Task: Research Airbnb accommodation in Schiedam, Netherlands from 12th December, 2023 to 15th December, 2023 for 2 adults.1  bedroom having 1 bed and 1 bathroom. Property type can be hotel. Look for 4 properties as per requirement.
Action: Mouse moved to (545, 131)
Screenshot: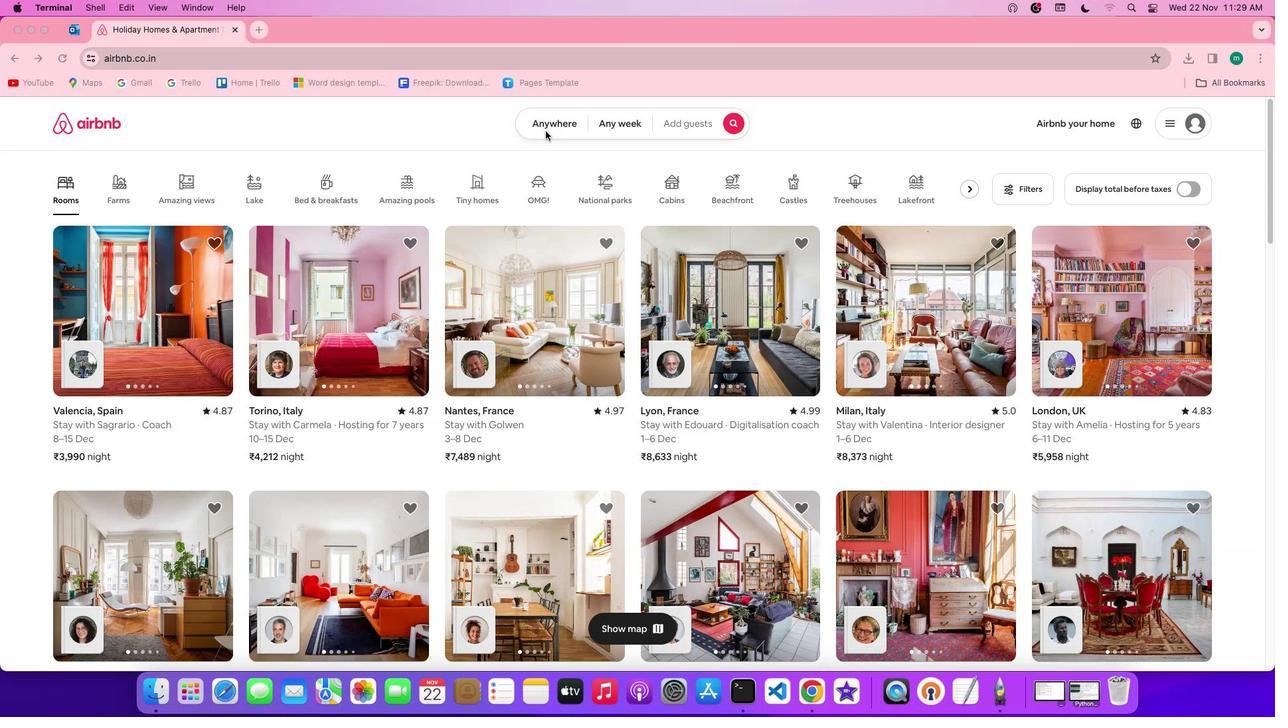 
Action: Mouse pressed left at (545, 131)
Screenshot: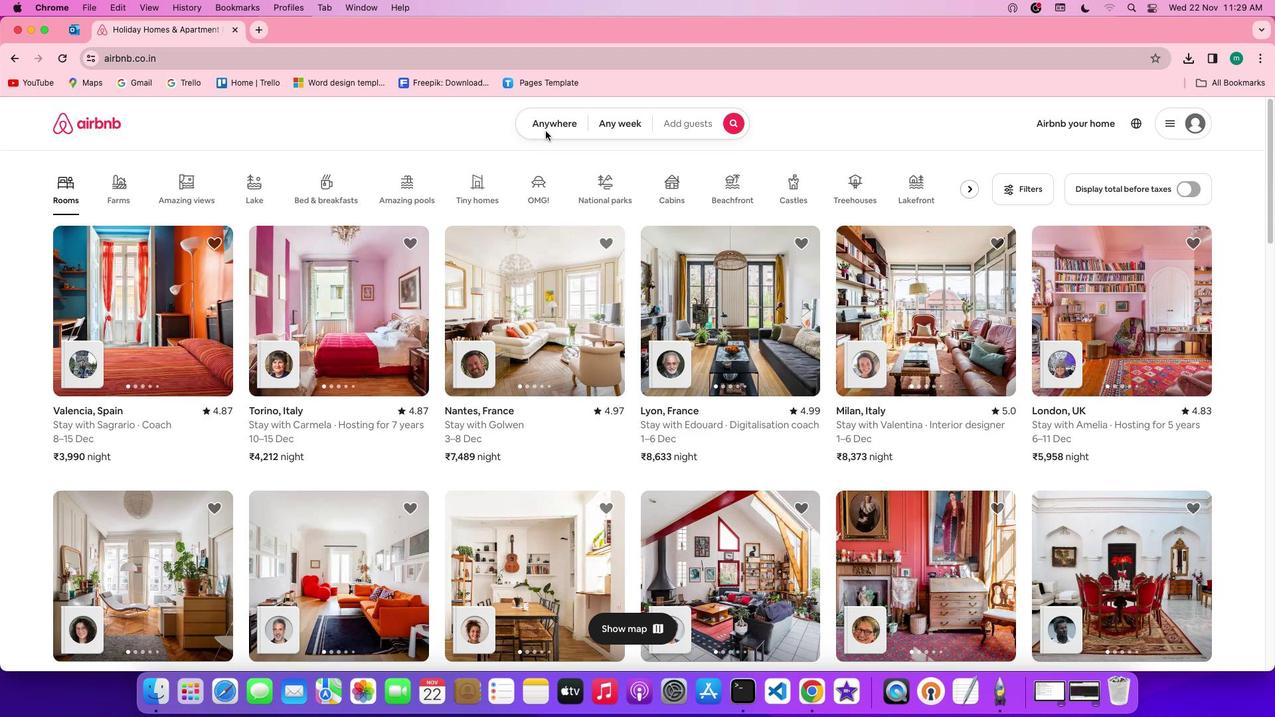 
Action: Mouse pressed left at (545, 131)
Screenshot: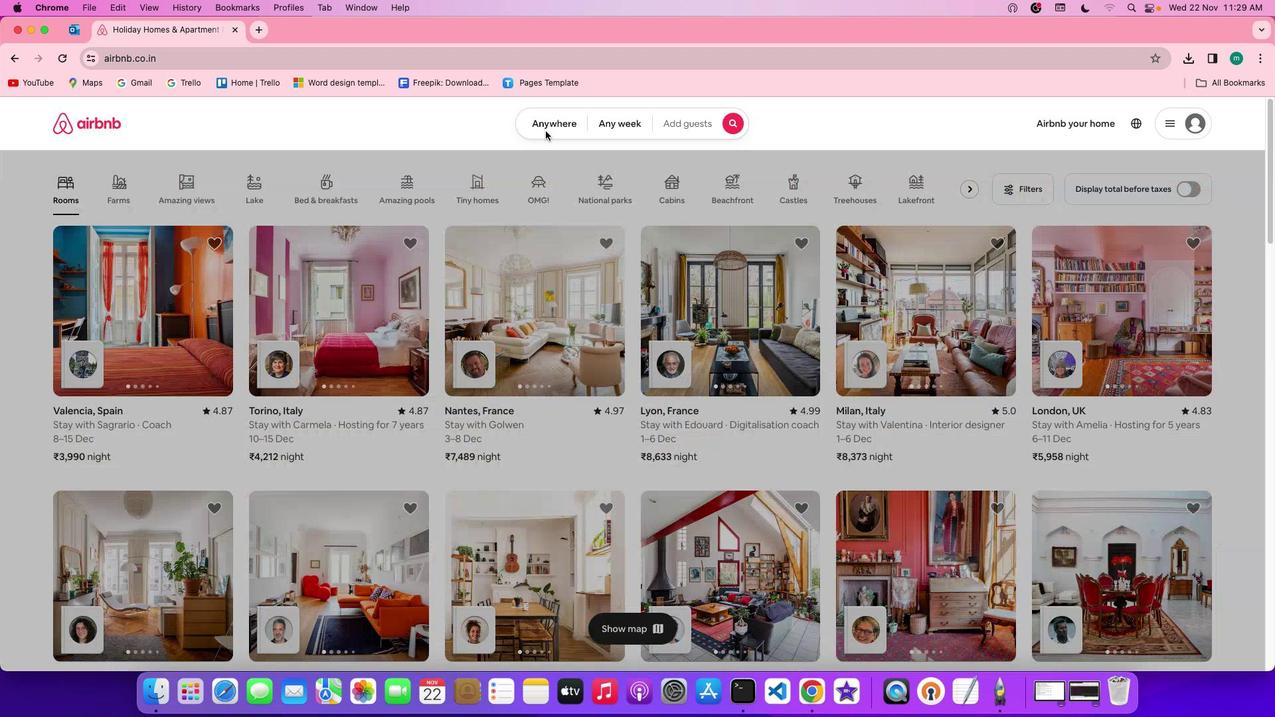 
Action: Mouse moved to (466, 181)
Screenshot: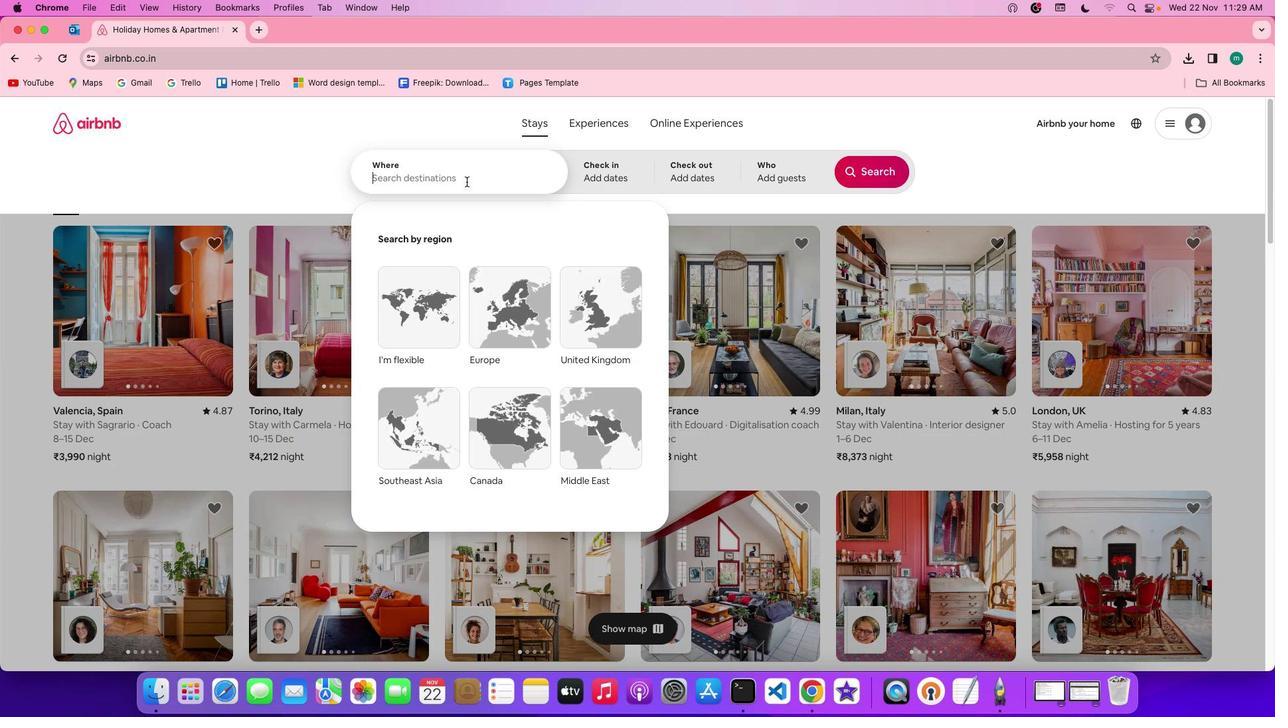 
Action: Mouse pressed left at (466, 181)
Screenshot: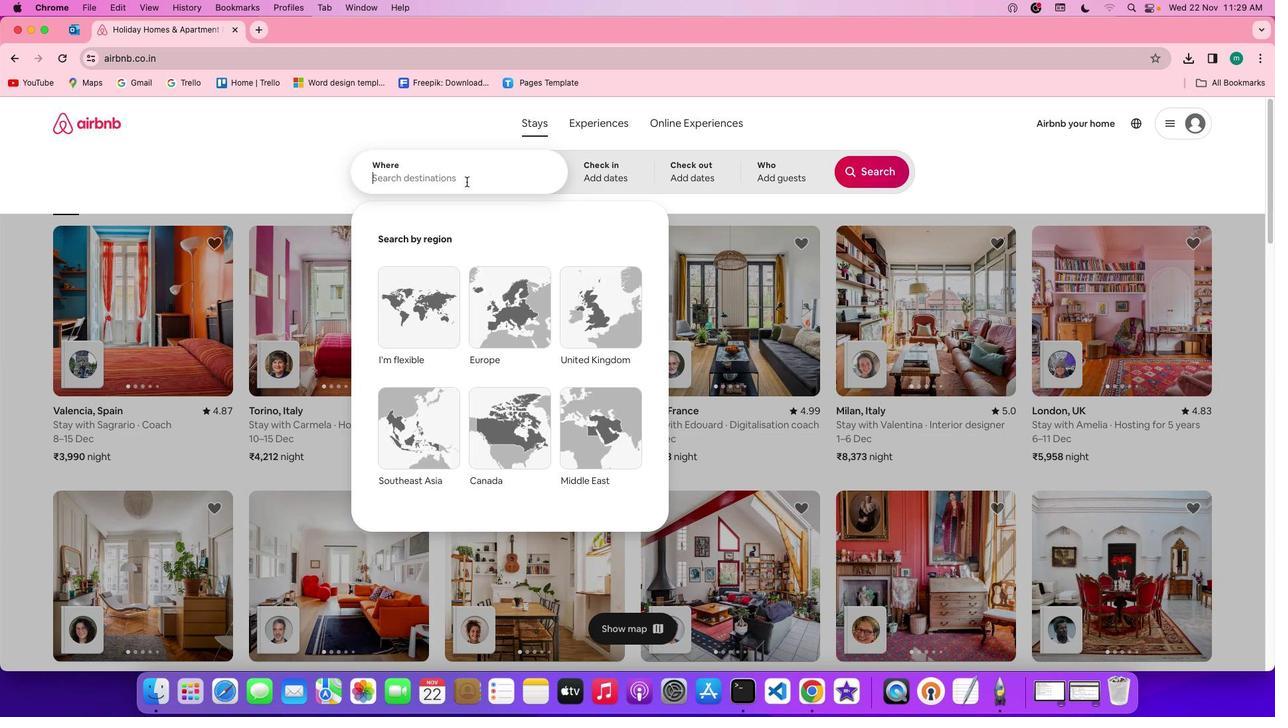 
Action: Mouse moved to (463, 181)
Screenshot: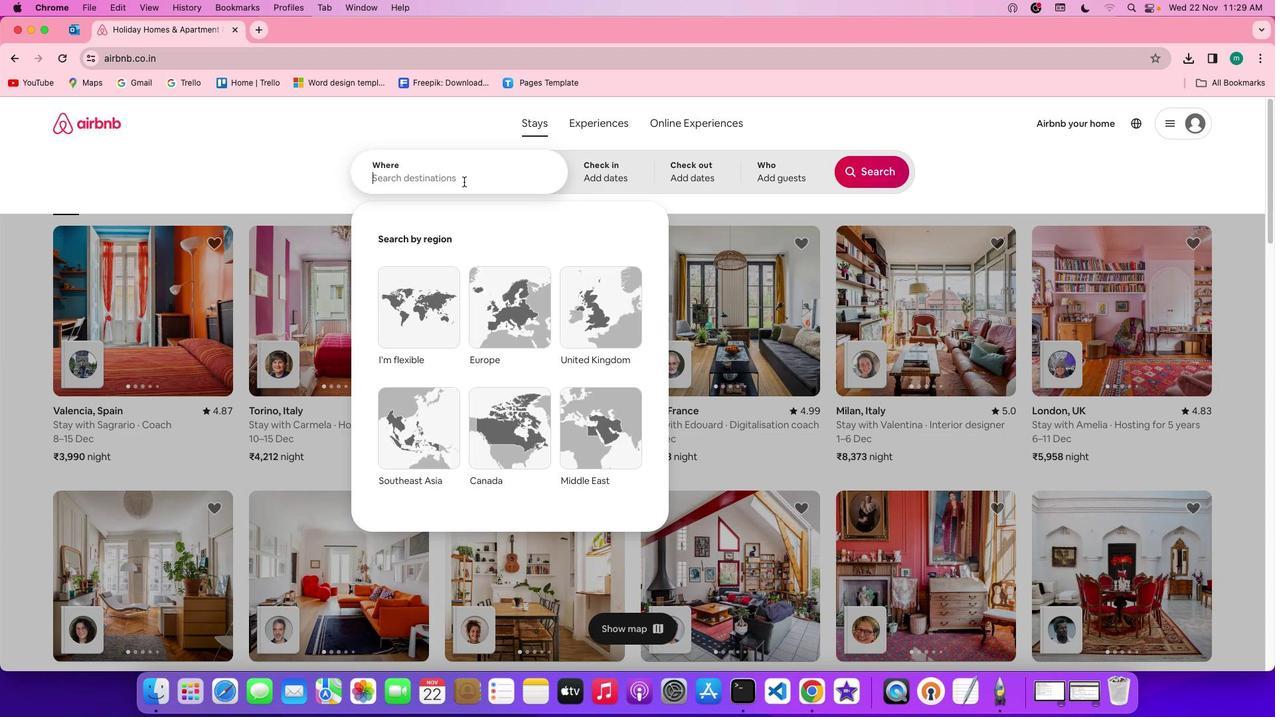 
Action: Key pressed Key.shift'S''c''h''i''e''d''a''m'','Key.spaceKey.shift'N''e''t''h''e''r''l''a''n''d''s'
Screenshot: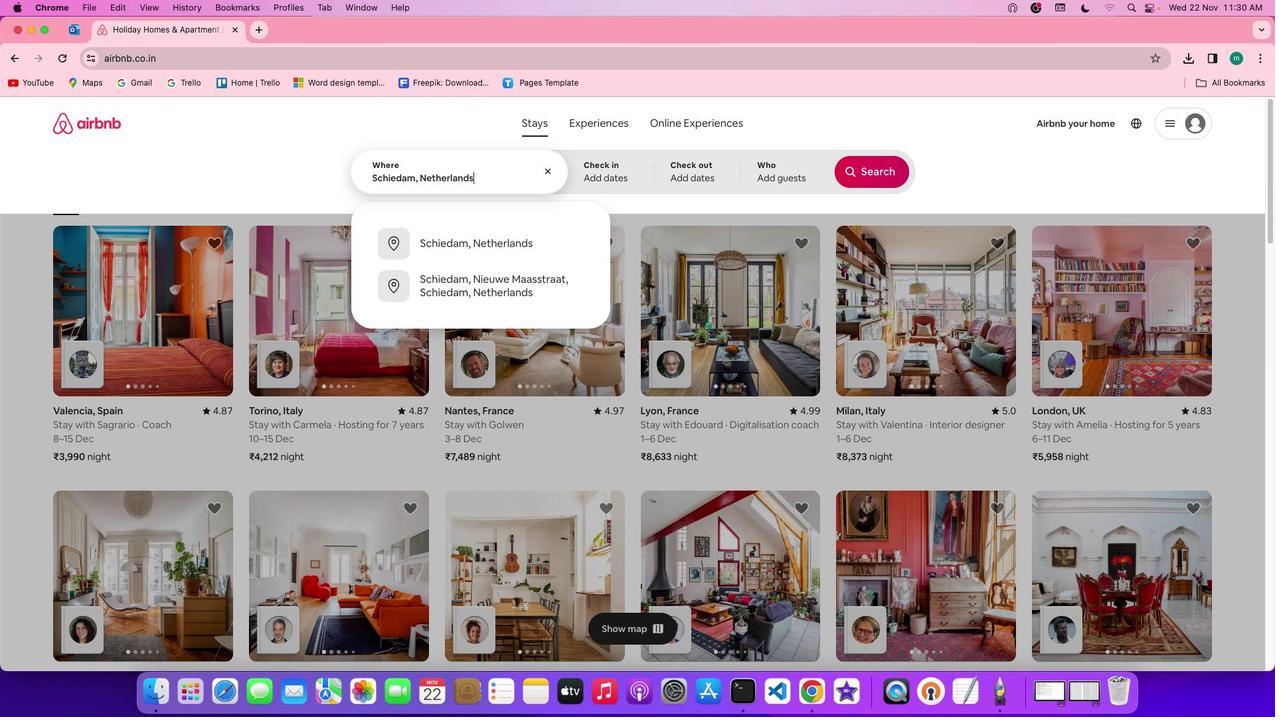 
Action: Mouse moved to (597, 172)
Screenshot: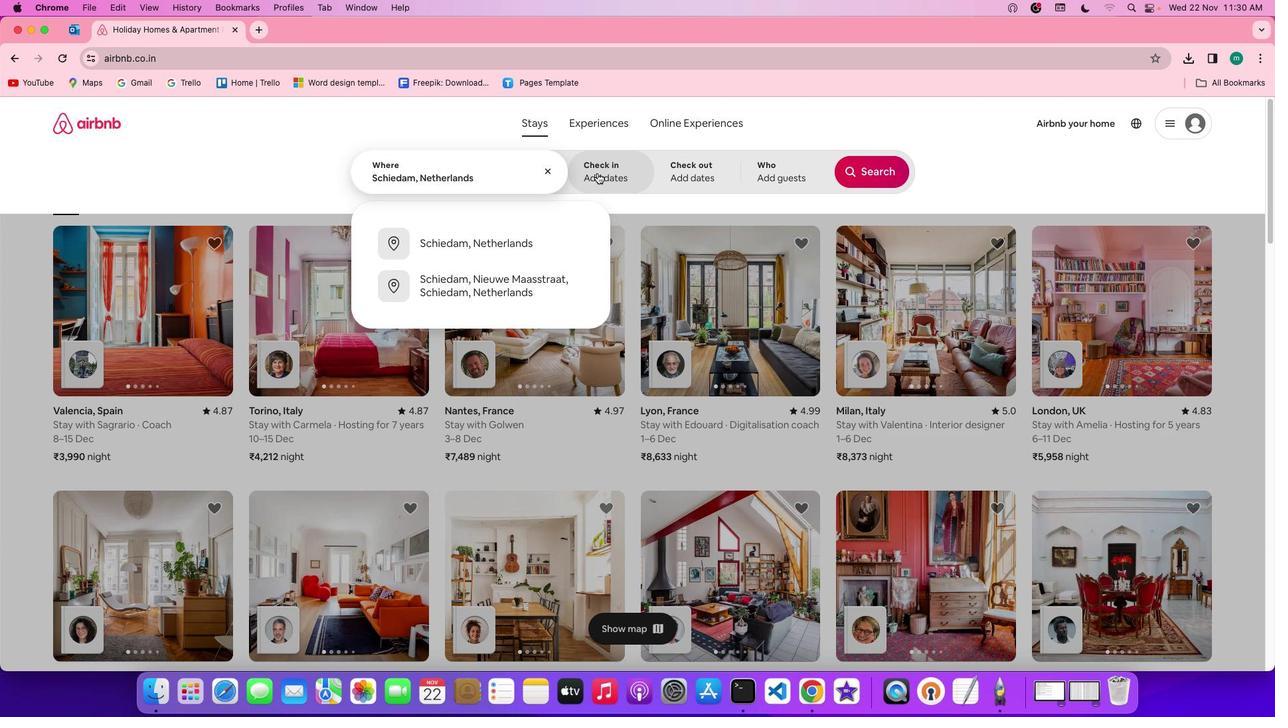 
Action: Mouse pressed left at (597, 172)
Screenshot: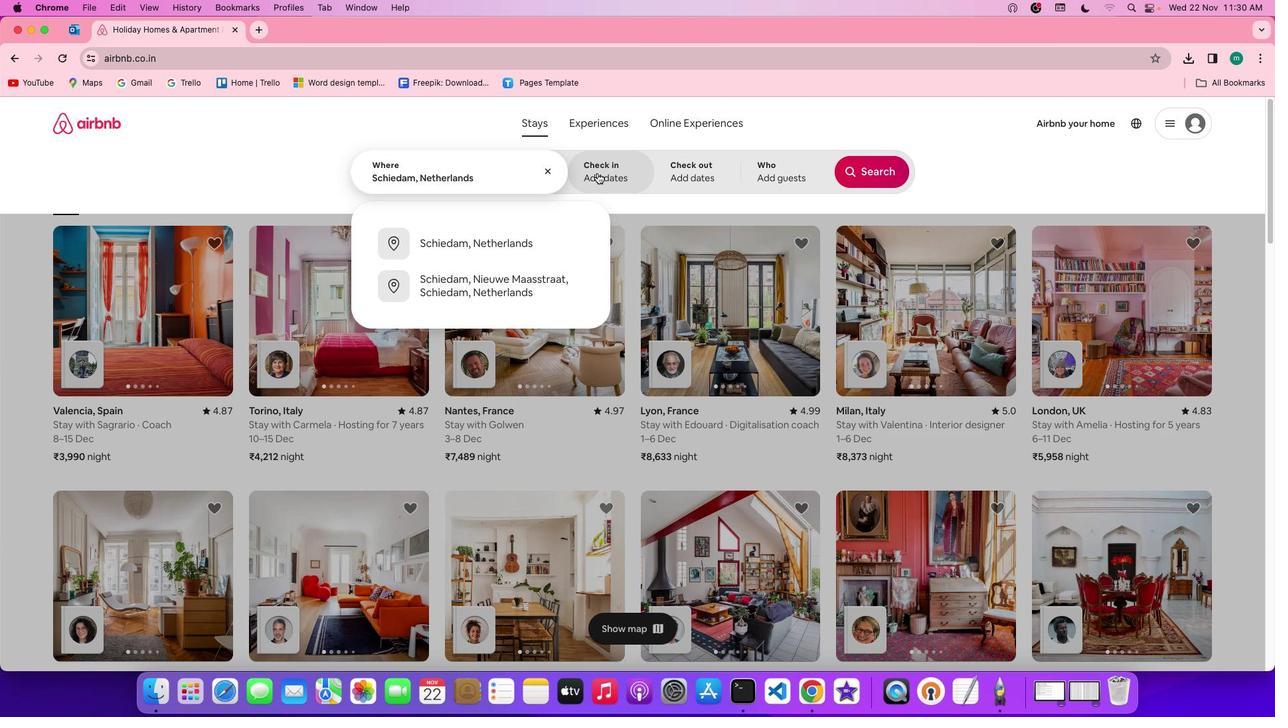 
Action: Mouse moved to (727, 396)
Screenshot: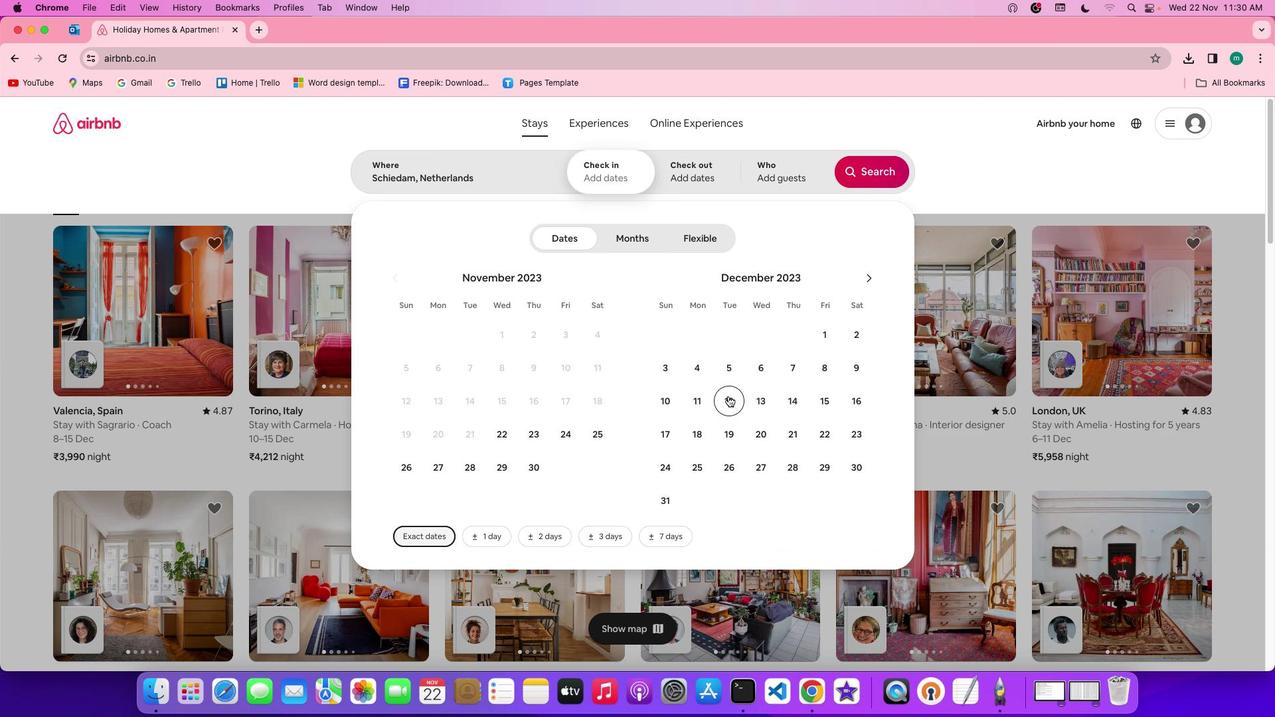 
Action: Mouse pressed left at (727, 396)
Screenshot: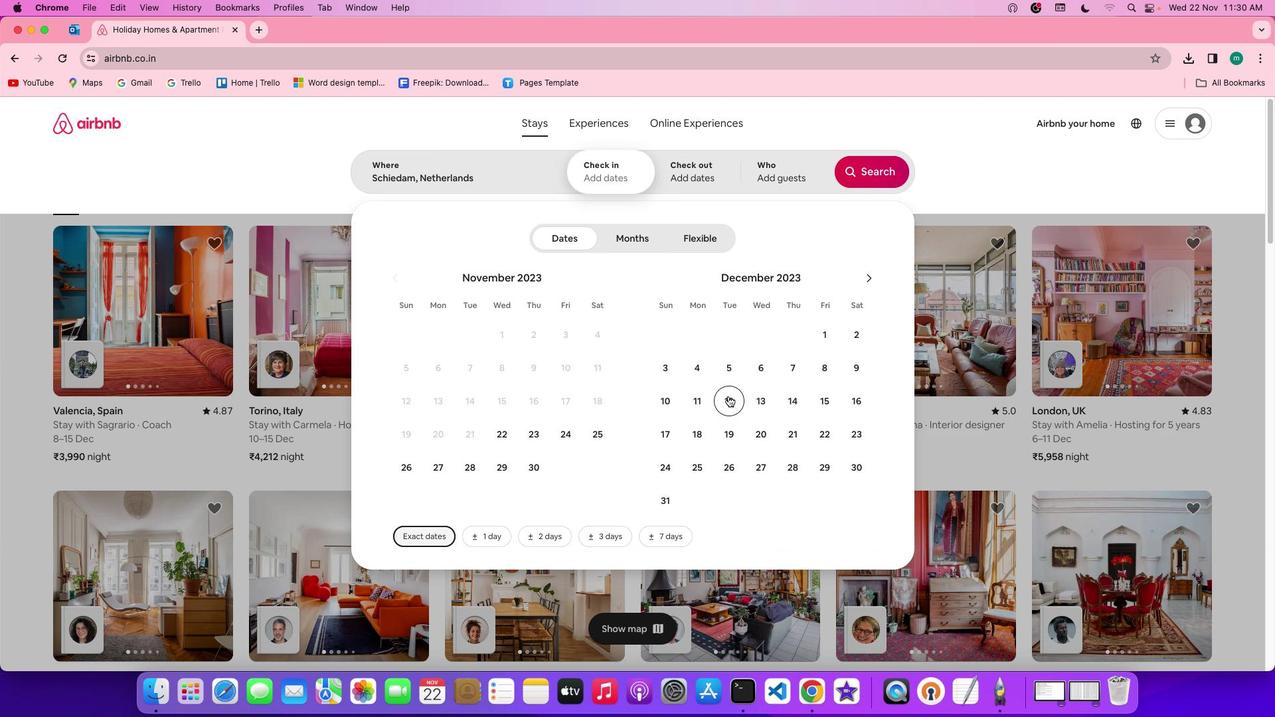 
Action: Mouse moved to (824, 404)
Screenshot: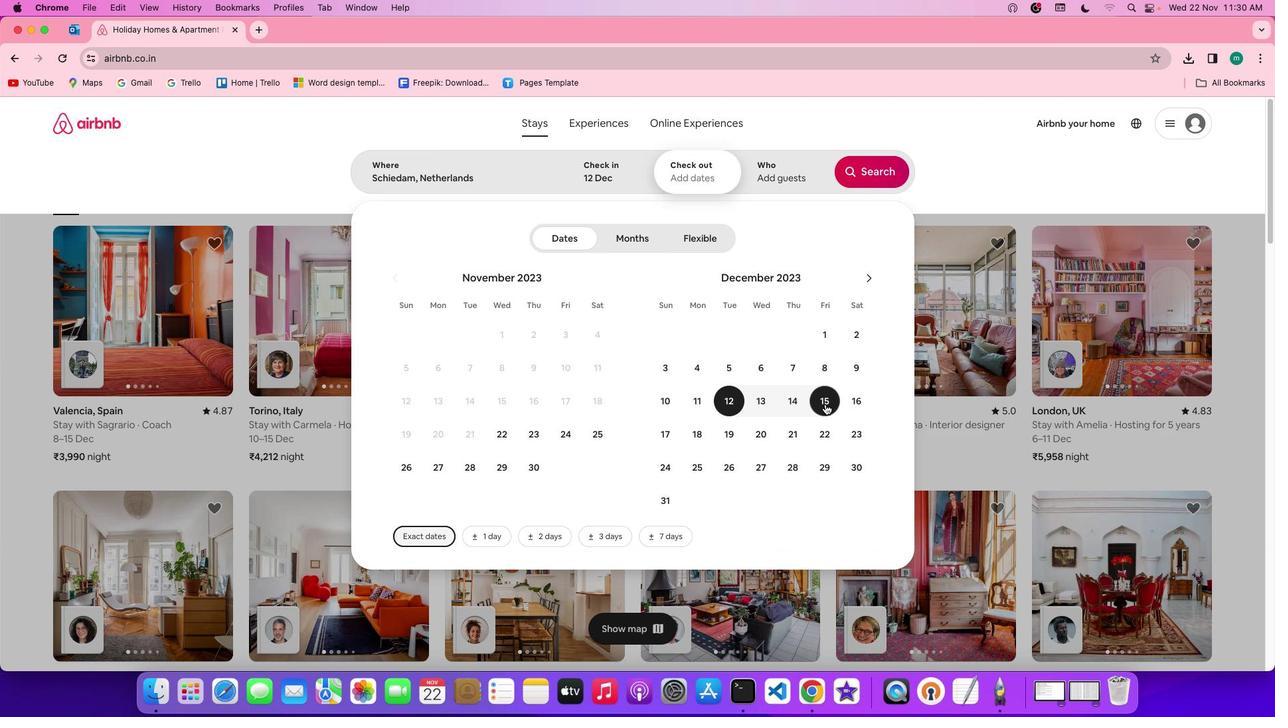 
Action: Mouse pressed left at (824, 404)
Screenshot: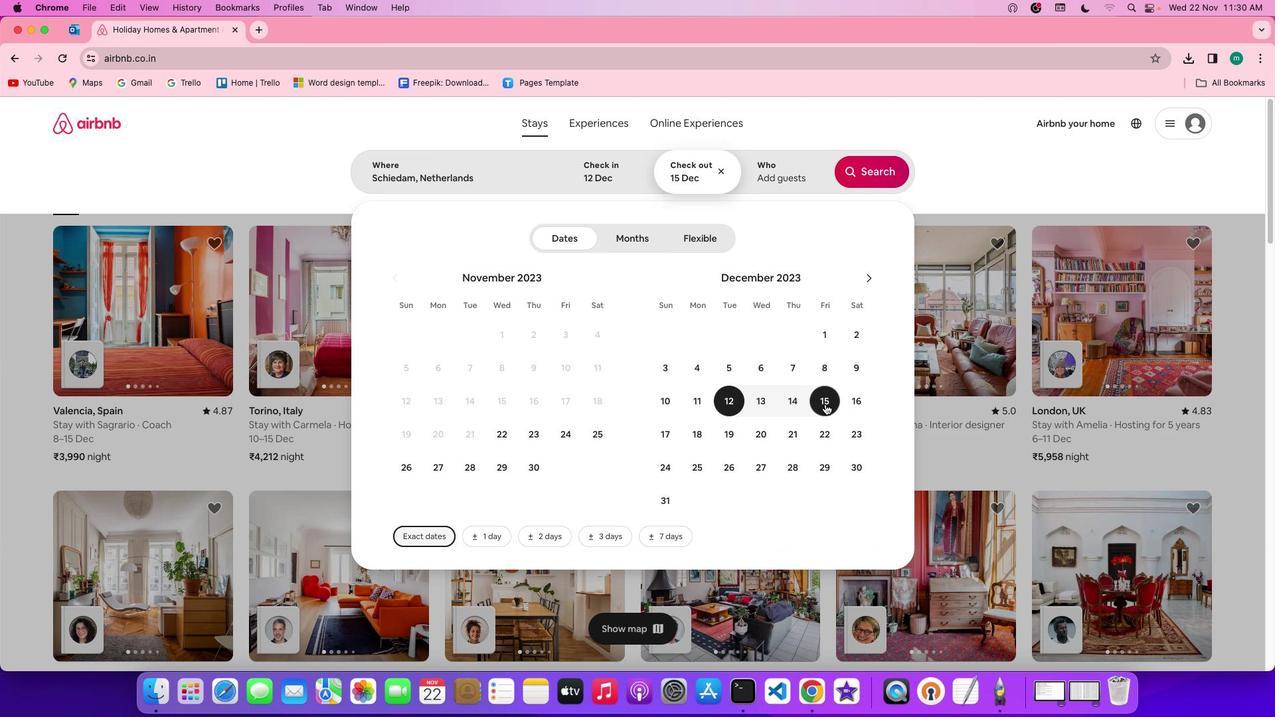
Action: Mouse moved to (783, 162)
Screenshot: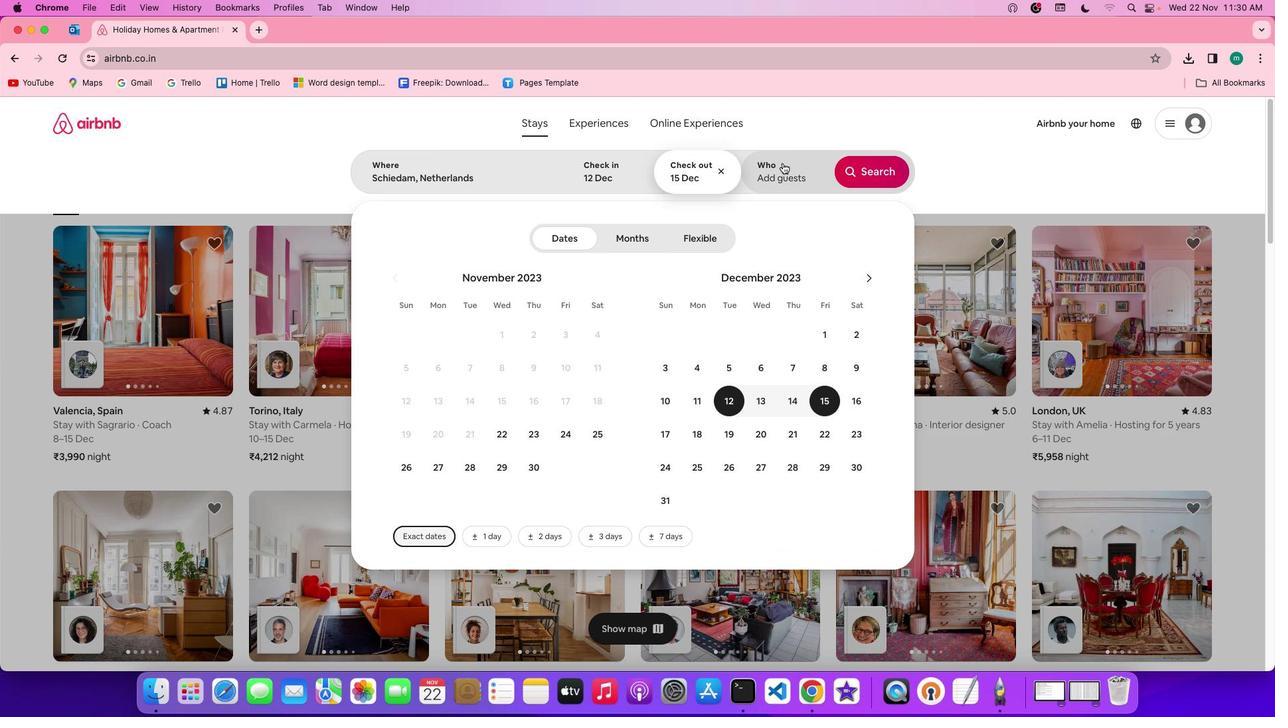 
Action: Mouse pressed left at (783, 162)
Screenshot: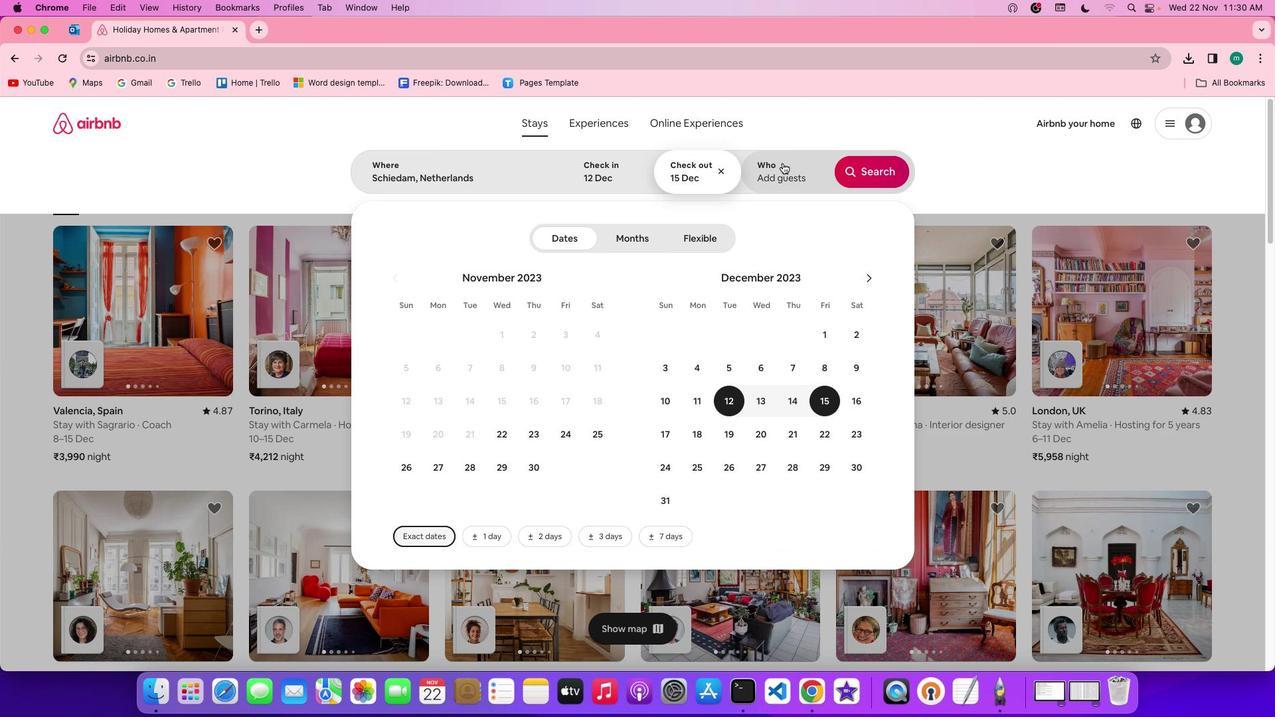 
Action: Mouse moved to (872, 240)
Screenshot: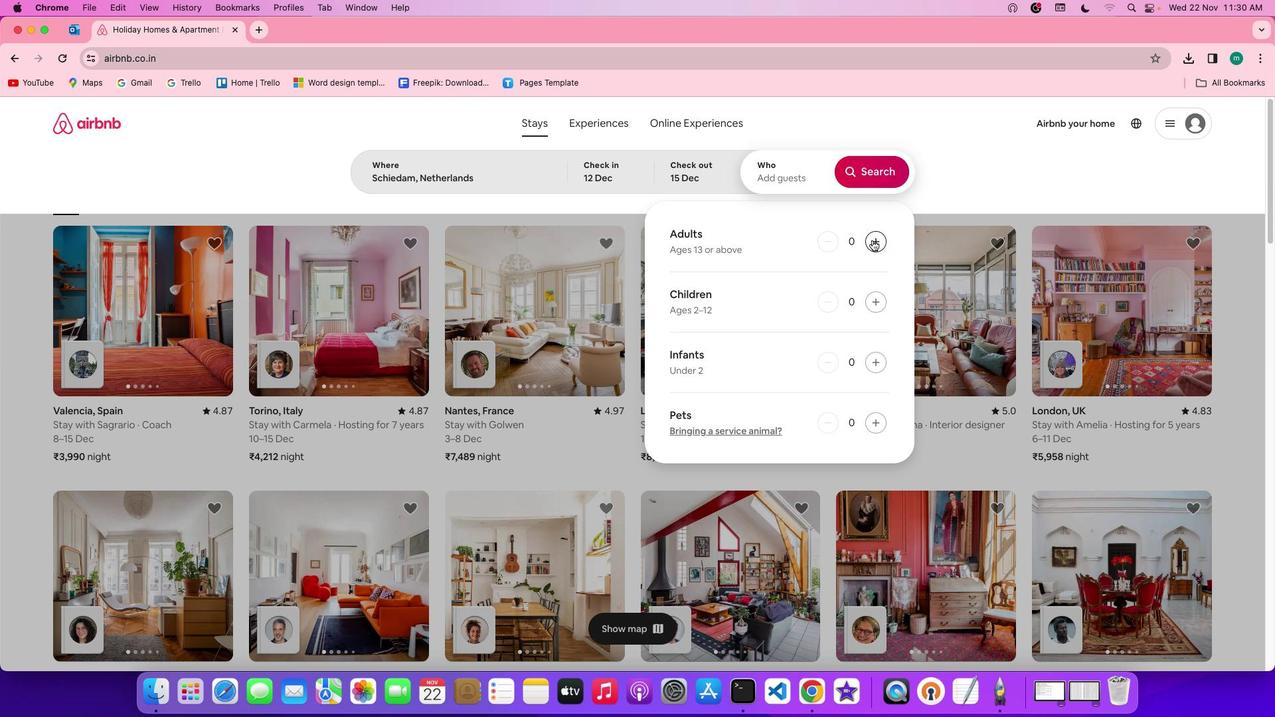 
Action: Mouse pressed left at (872, 240)
Screenshot: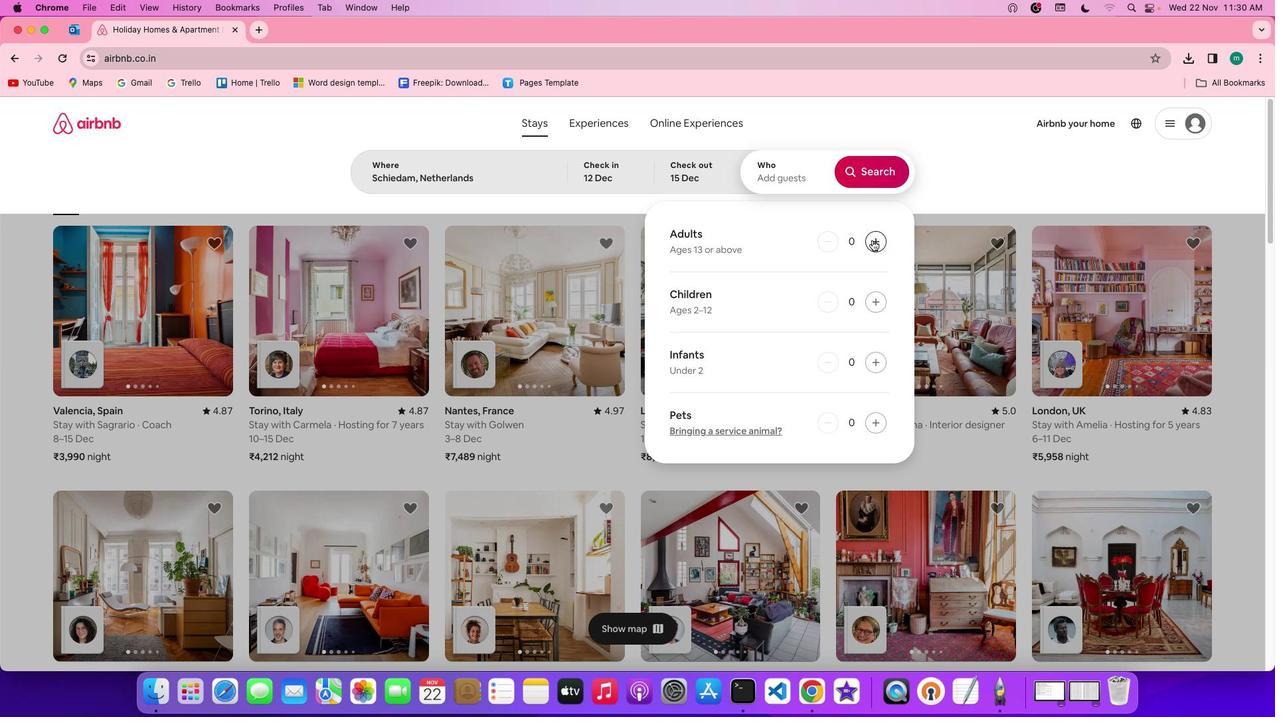 
Action: Mouse pressed left at (872, 240)
Screenshot: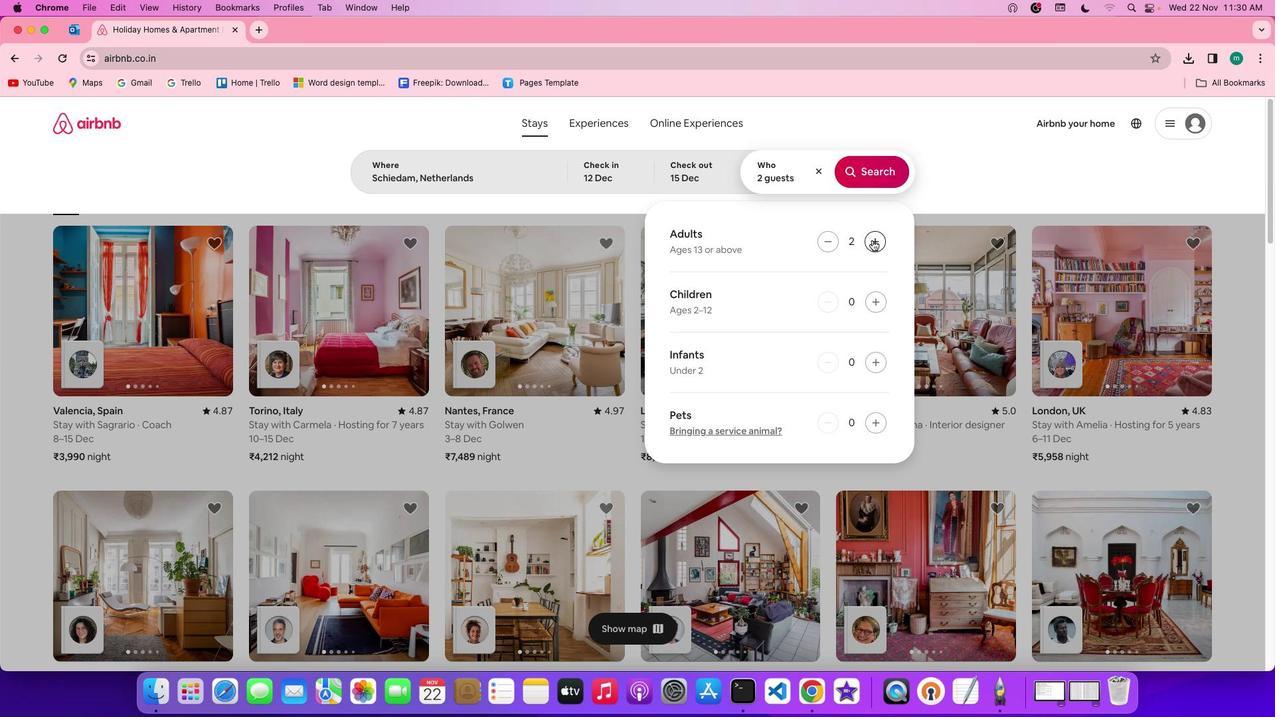 
Action: Mouse moved to (878, 175)
Screenshot: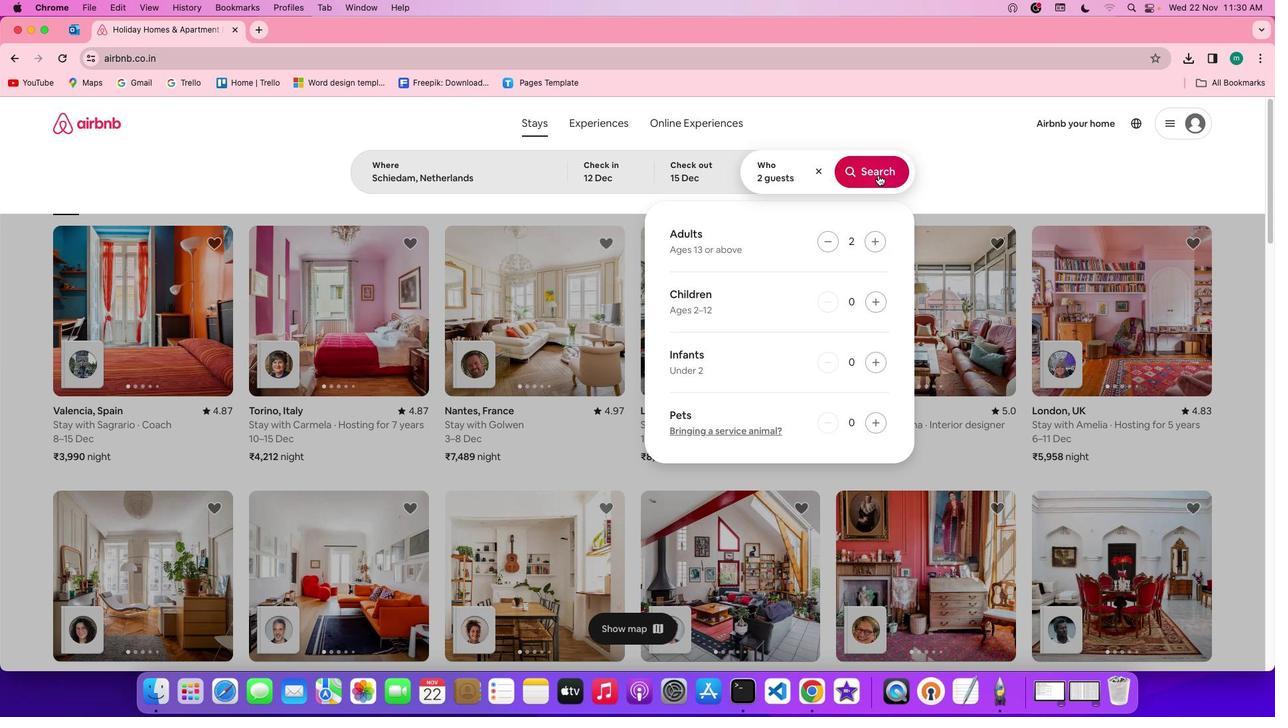 
Action: Mouse pressed left at (878, 175)
Screenshot: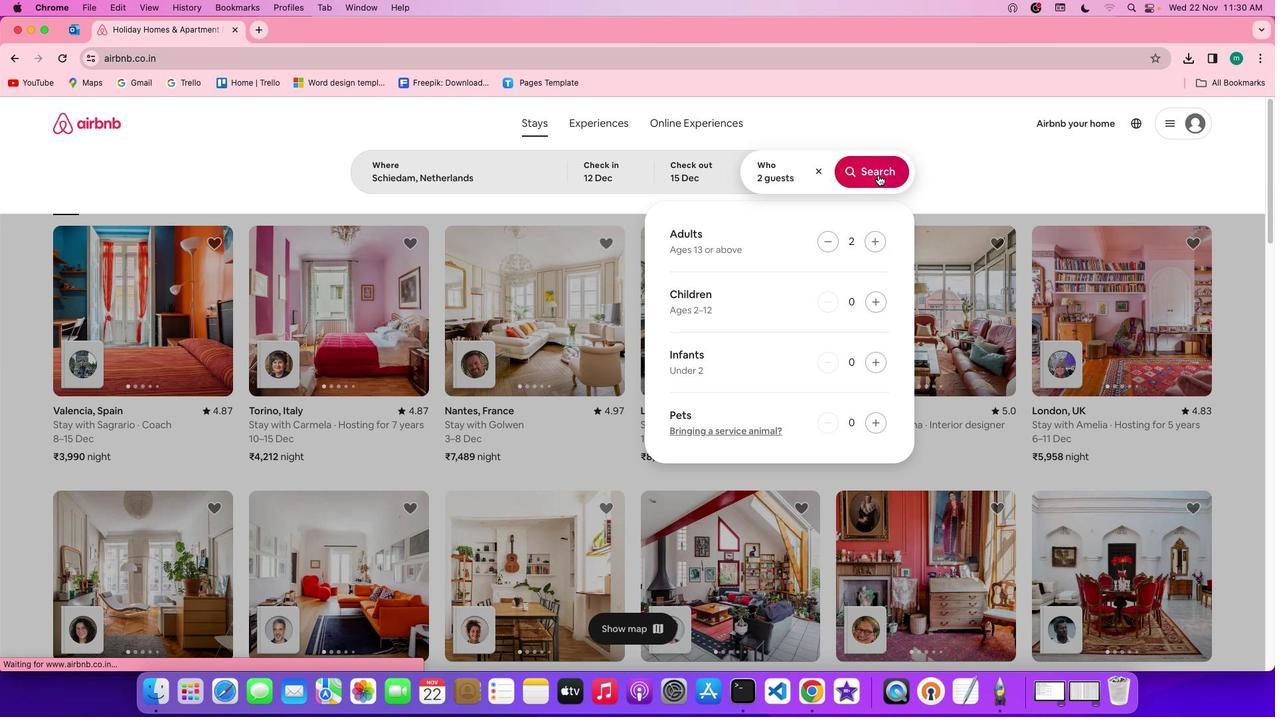 
Action: Mouse moved to (1058, 168)
Screenshot: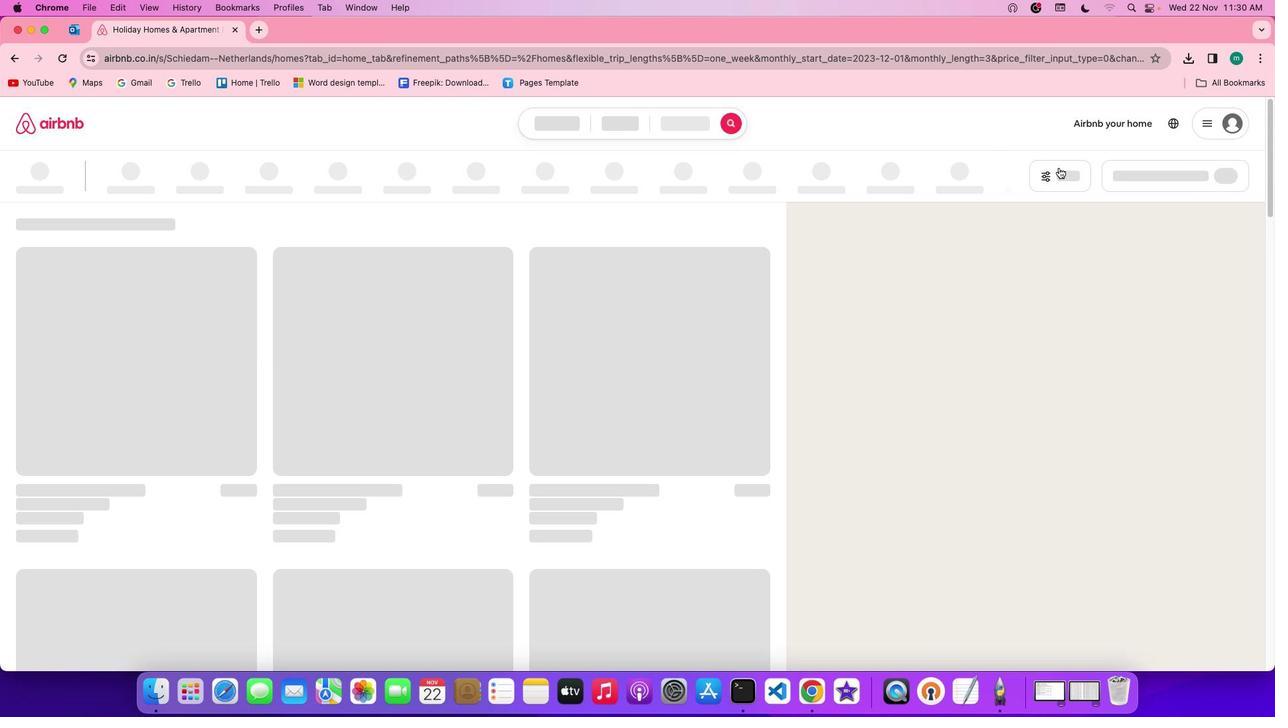 
Action: Mouse pressed left at (1058, 168)
Screenshot: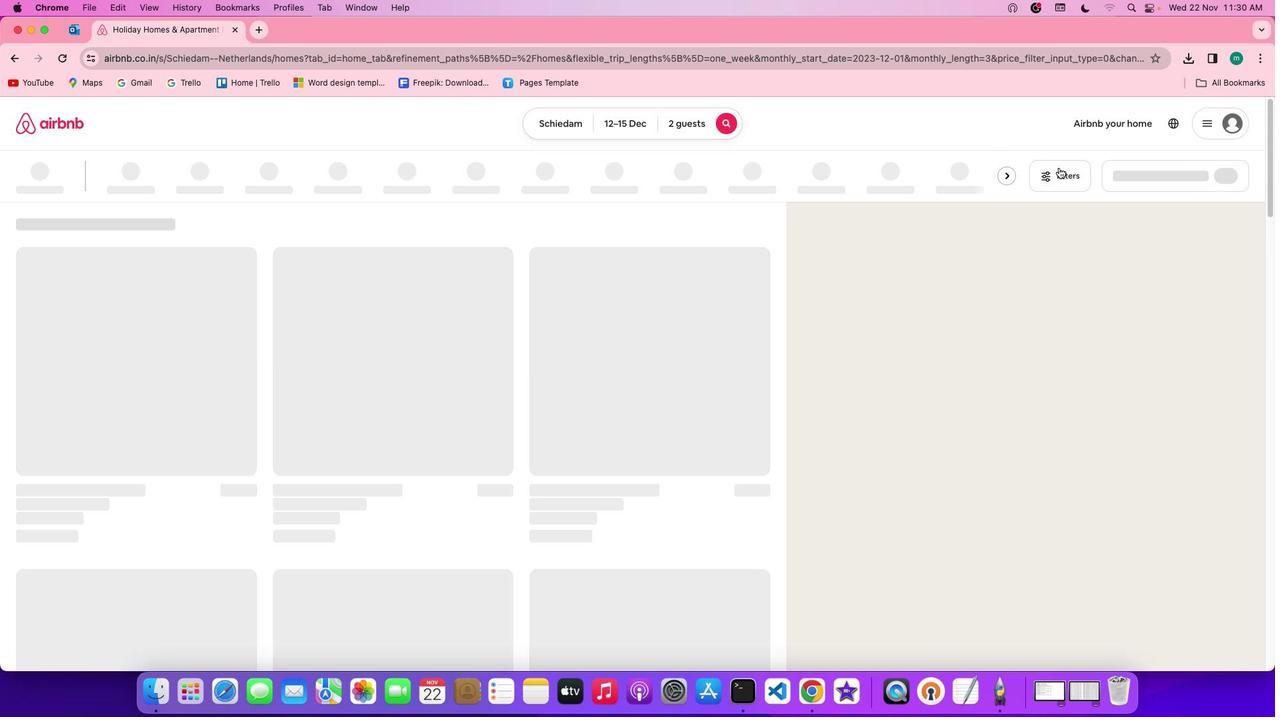 
Action: Mouse moved to (624, 334)
Screenshot: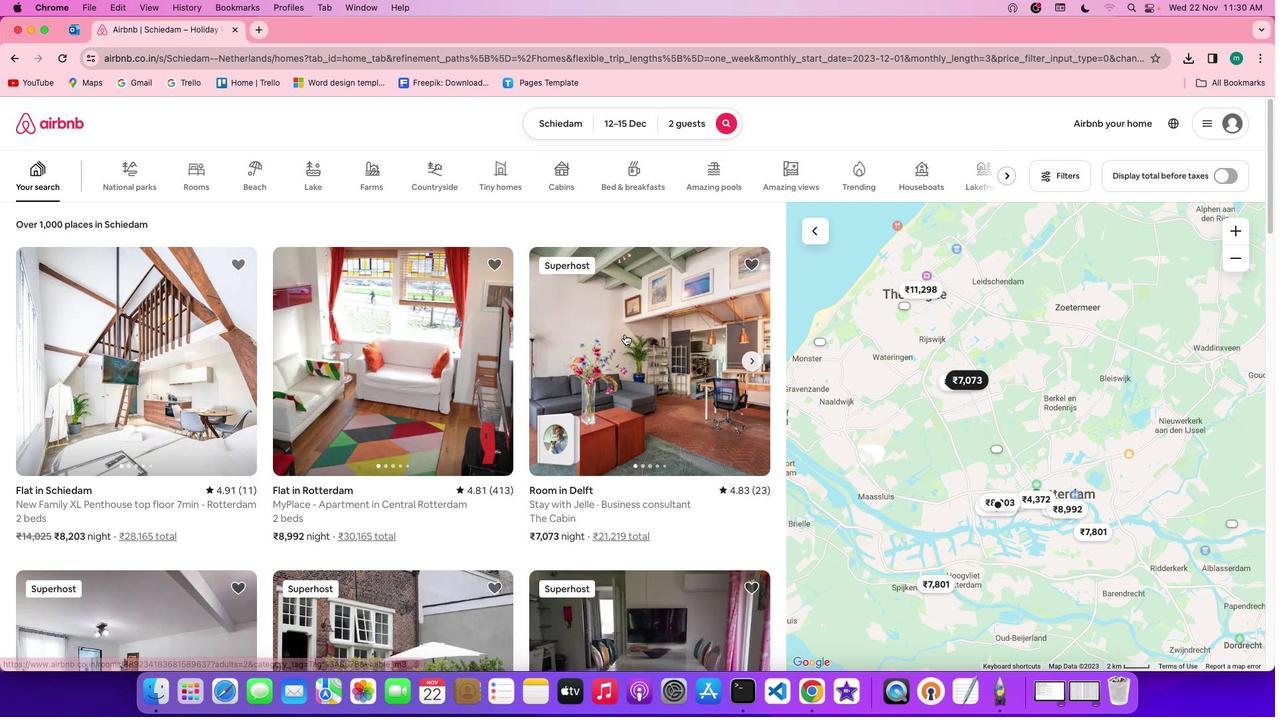
Action: Mouse scrolled (624, 334) with delta (0, 0)
Screenshot: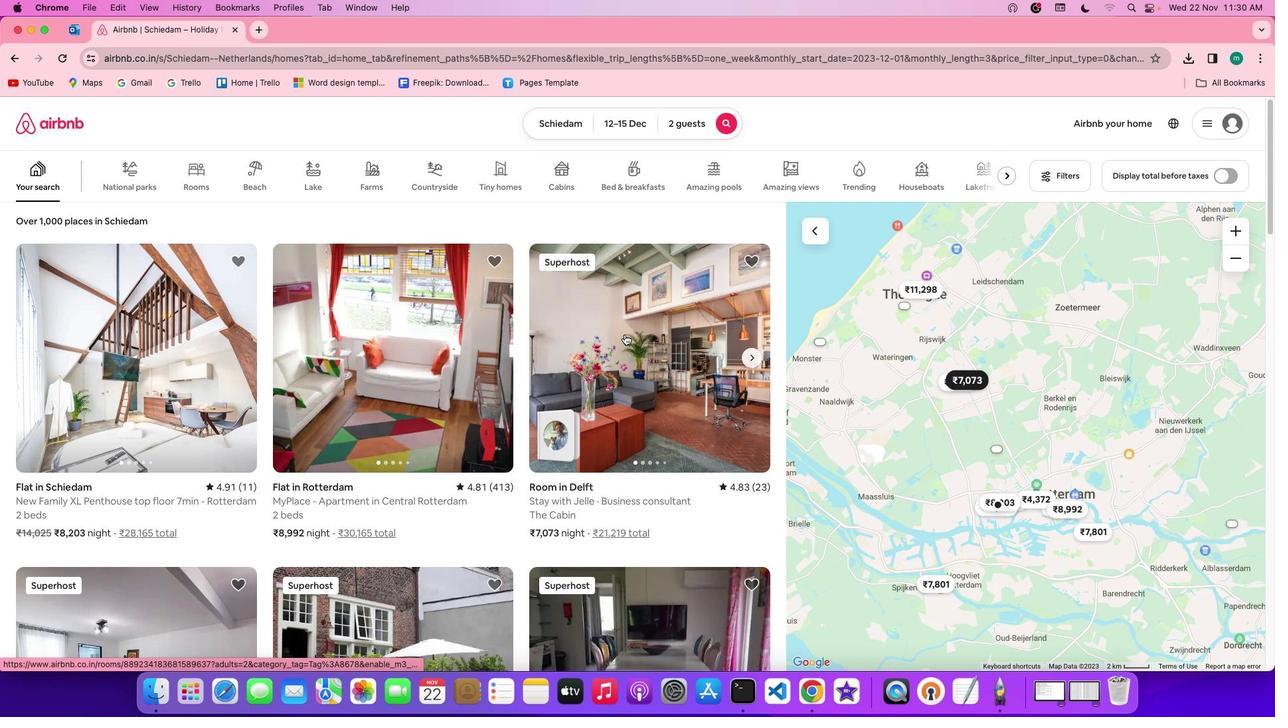 
Action: Mouse scrolled (624, 334) with delta (0, 0)
Screenshot: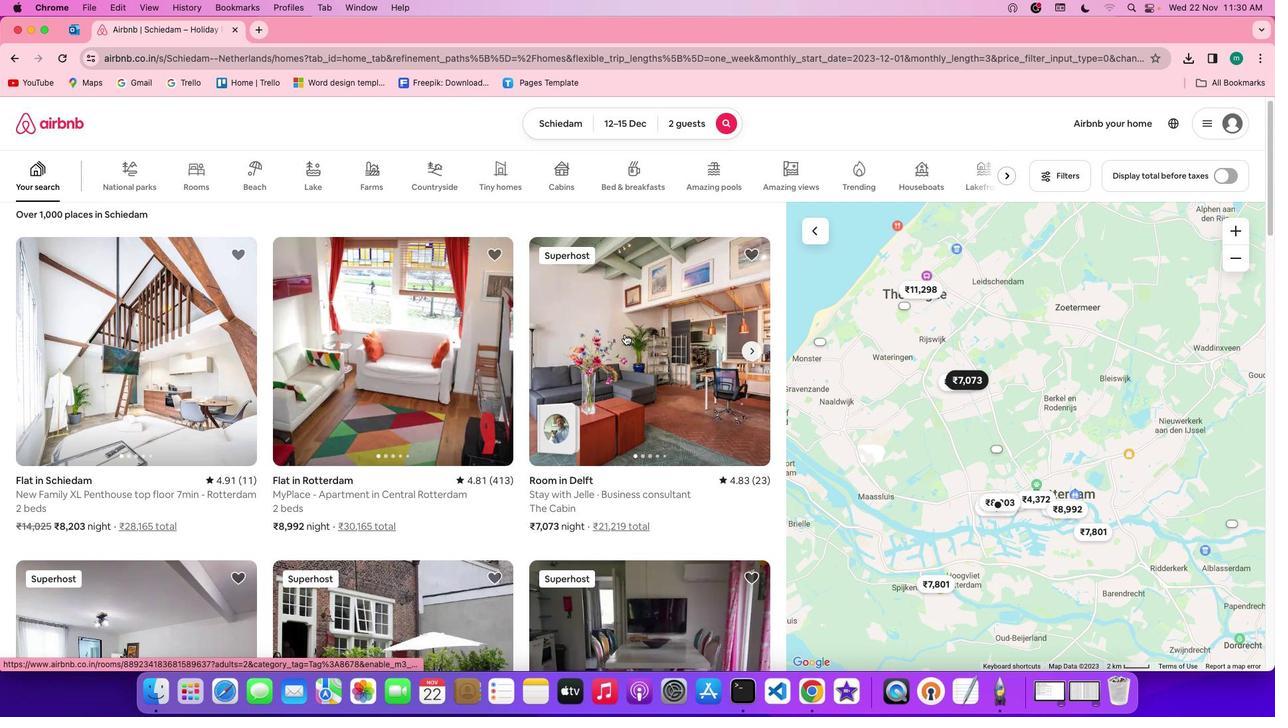 
Action: Mouse scrolled (624, 334) with delta (0, 0)
Screenshot: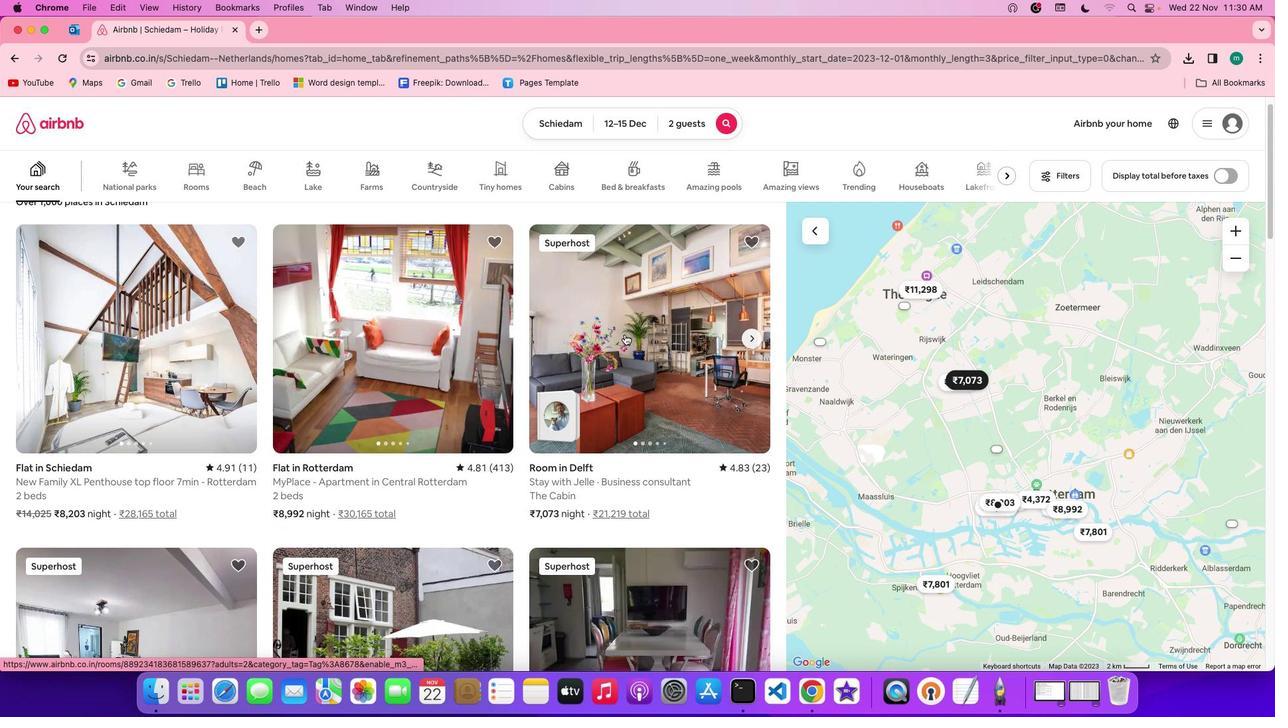 
Action: Mouse scrolled (624, 334) with delta (0, 0)
Screenshot: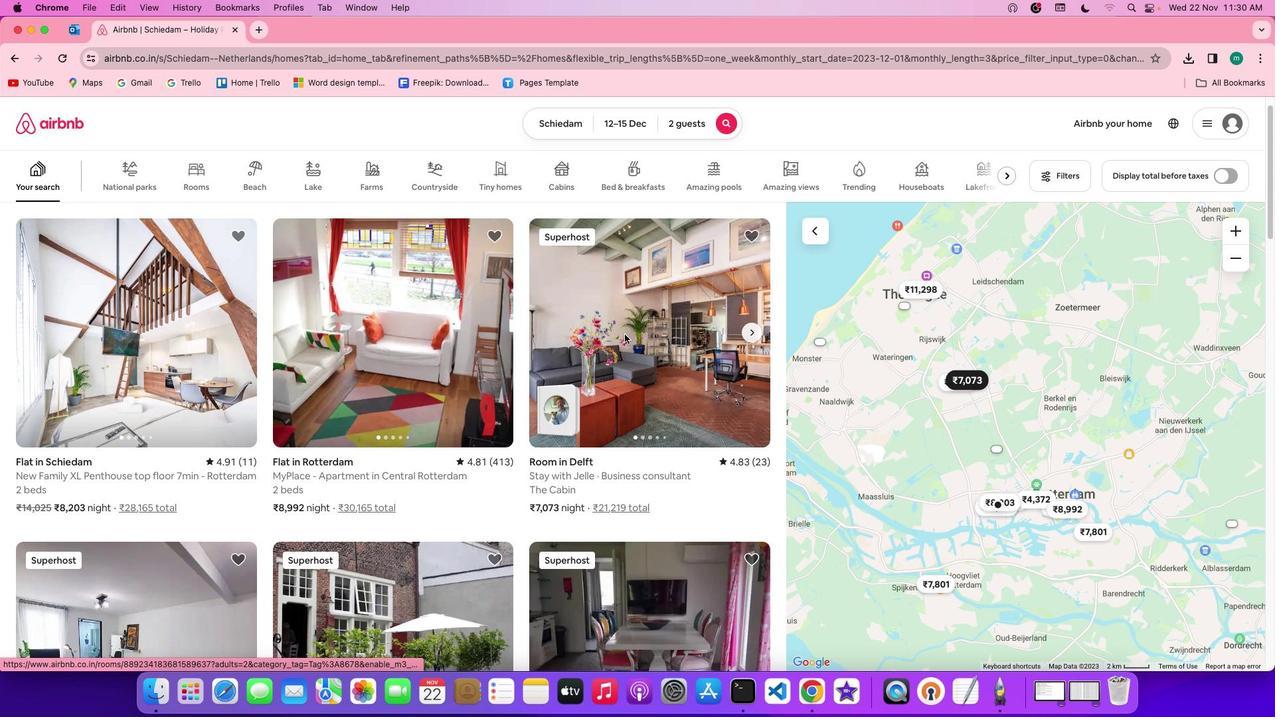 
Action: Mouse scrolled (624, 334) with delta (0, 0)
Screenshot: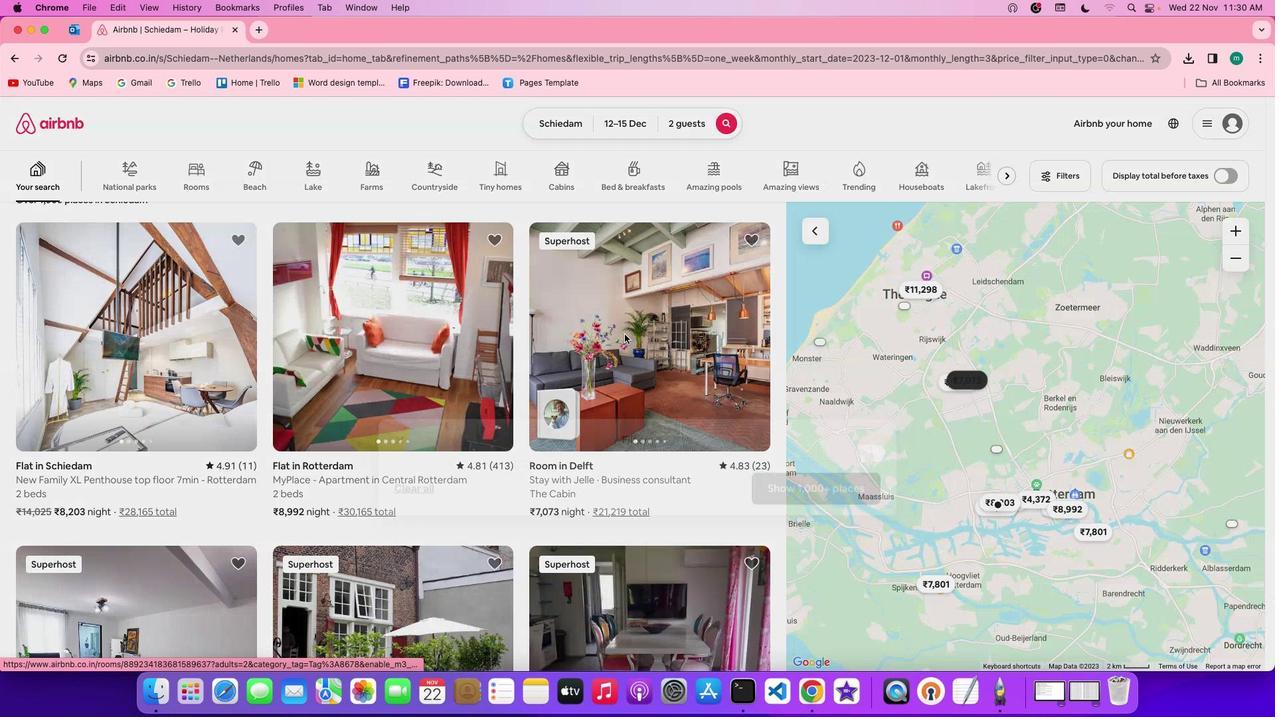 
Action: Mouse moved to (624, 334)
Screenshot: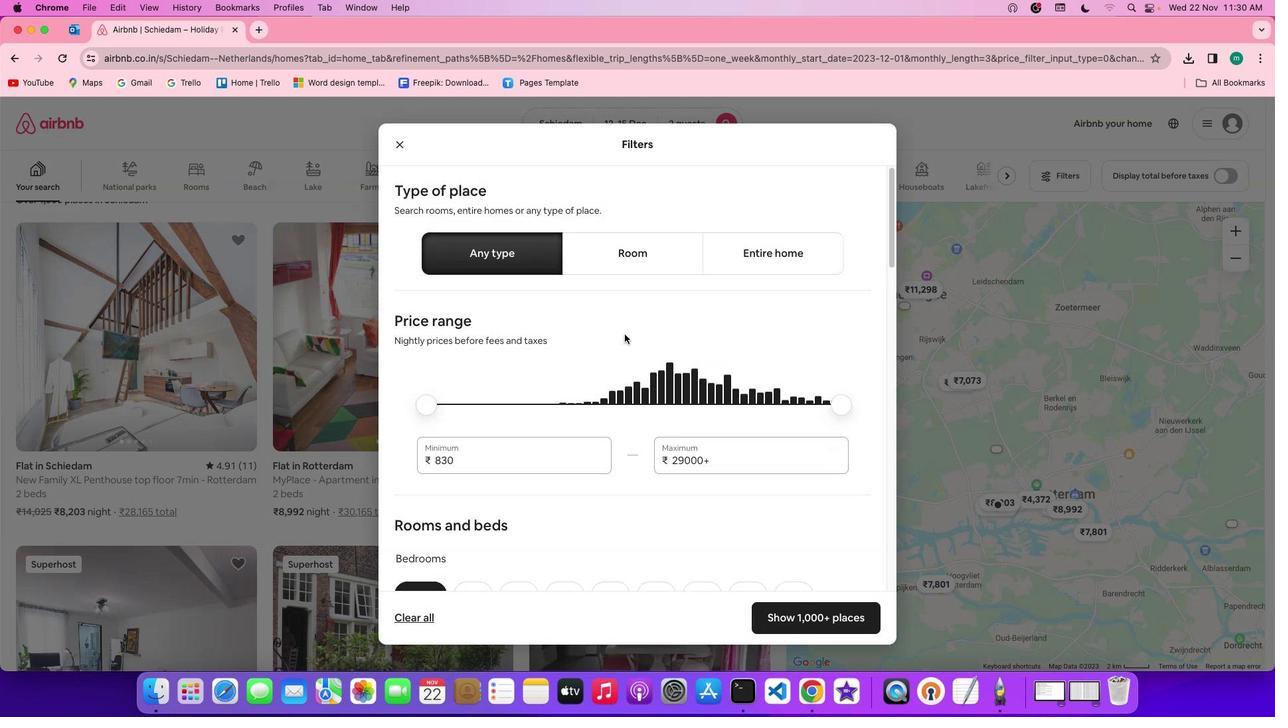 
Action: Mouse scrolled (624, 334) with delta (0, 0)
Screenshot: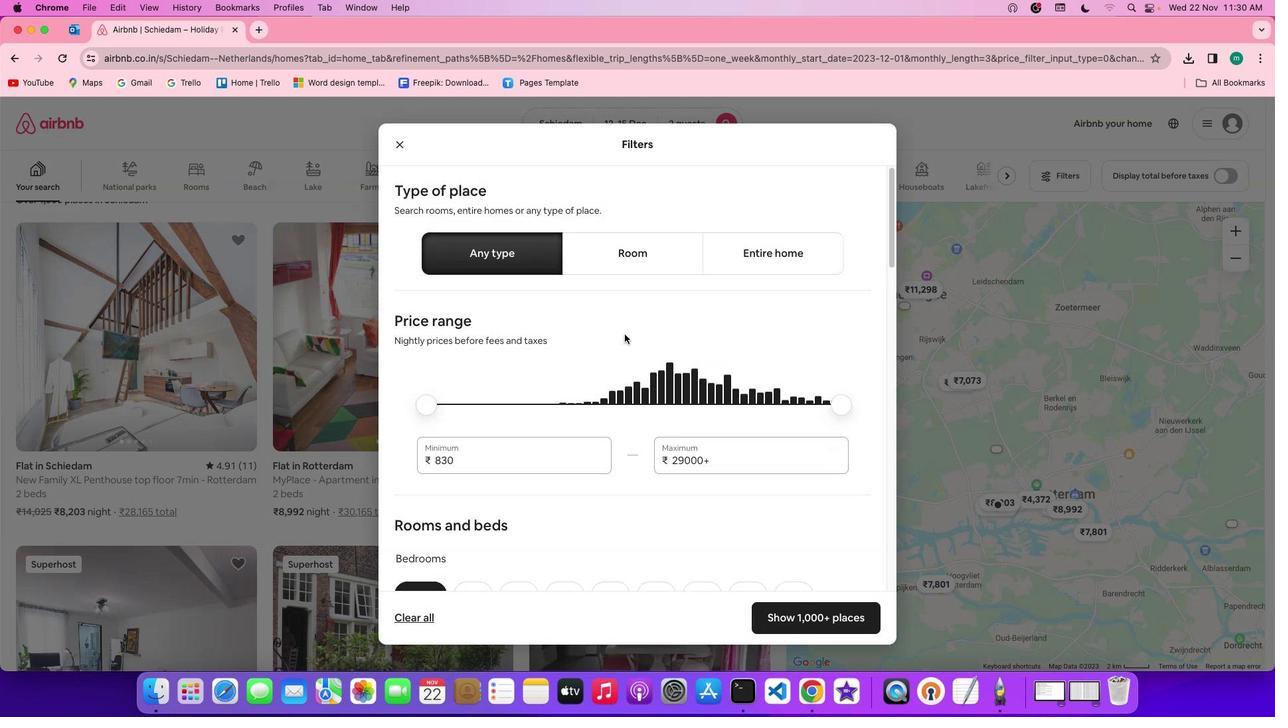 
Action: Mouse scrolled (624, 334) with delta (0, 0)
Screenshot: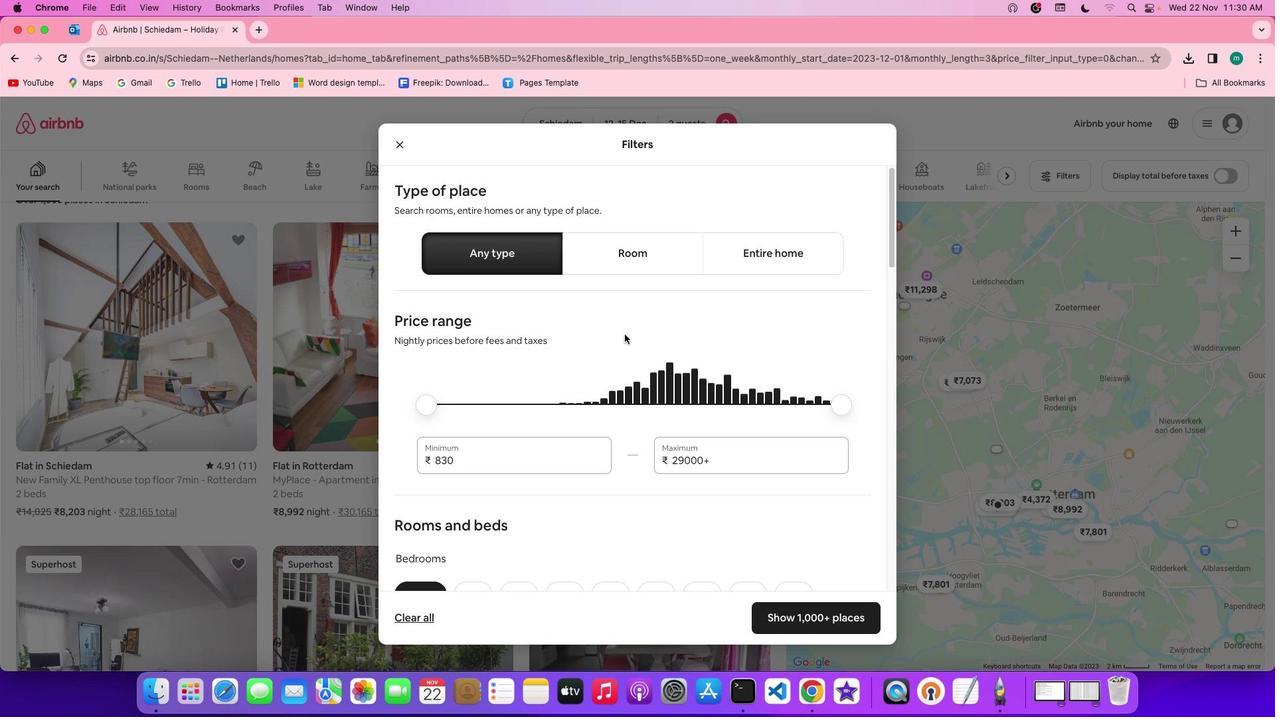 
Action: Mouse scrolled (624, 334) with delta (0, 0)
Screenshot: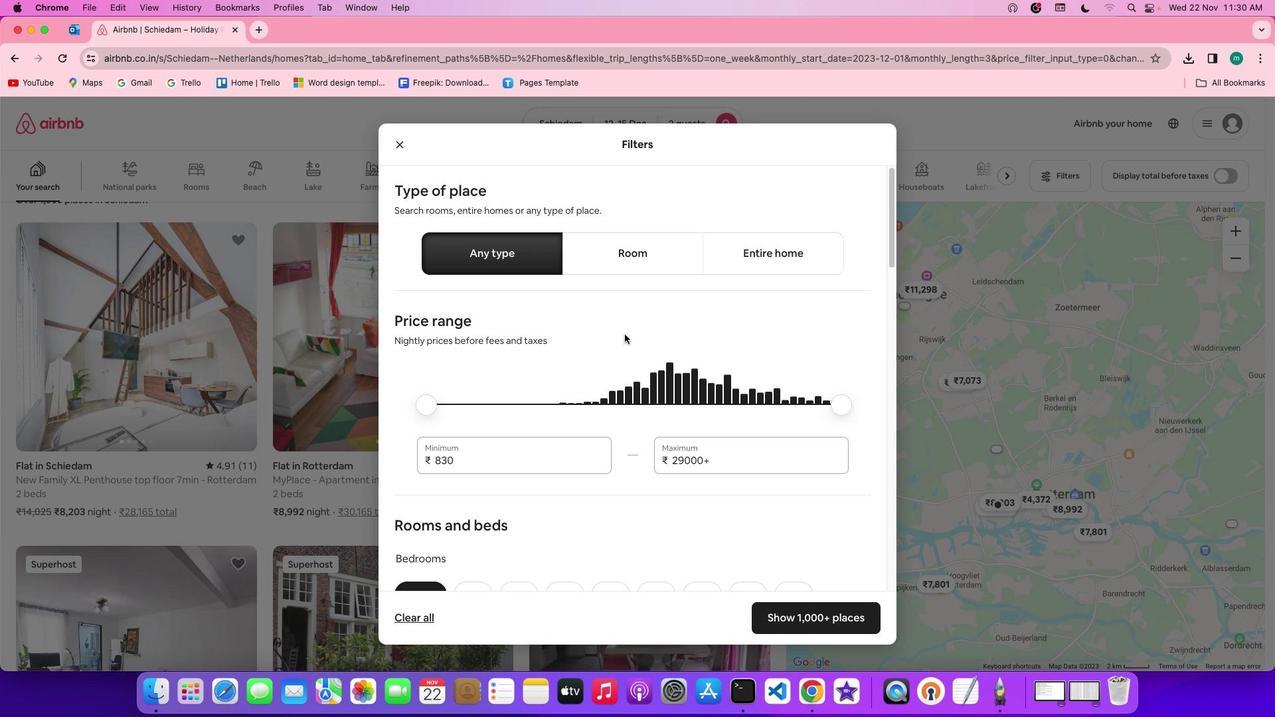 
Action: Mouse scrolled (624, 334) with delta (0, 0)
Screenshot: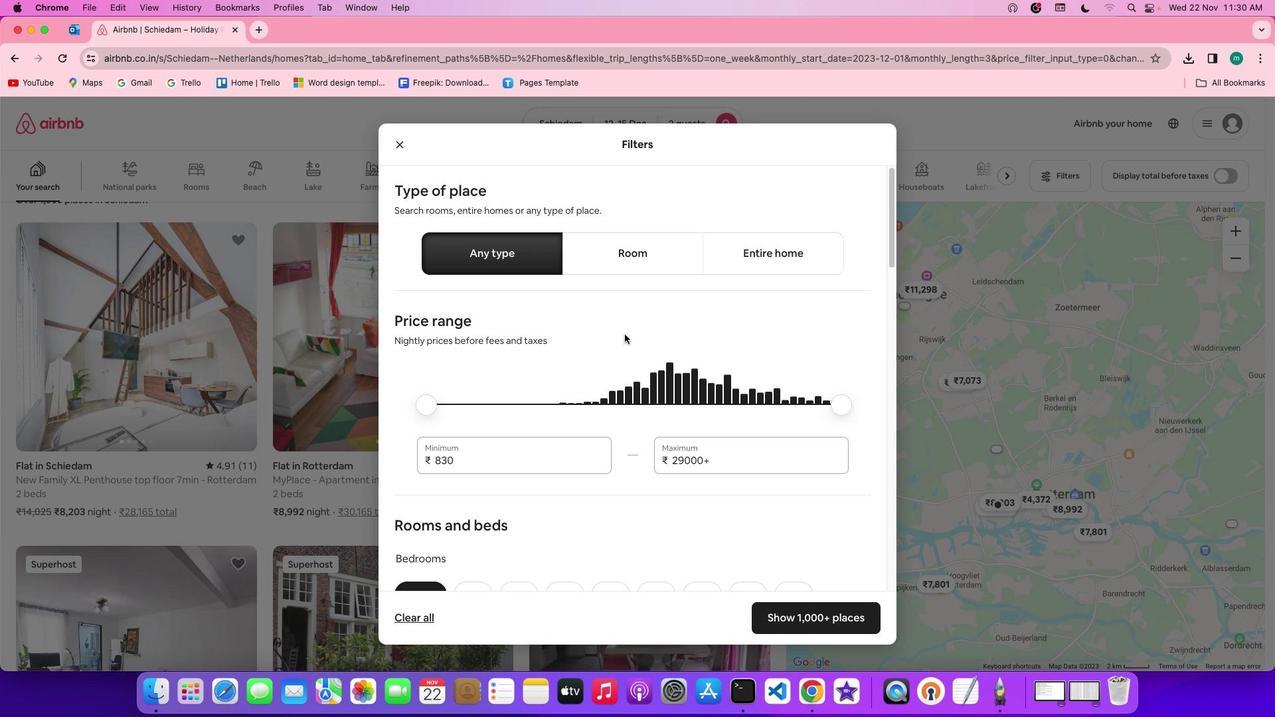 
Action: Mouse scrolled (624, 334) with delta (0, 0)
Screenshot: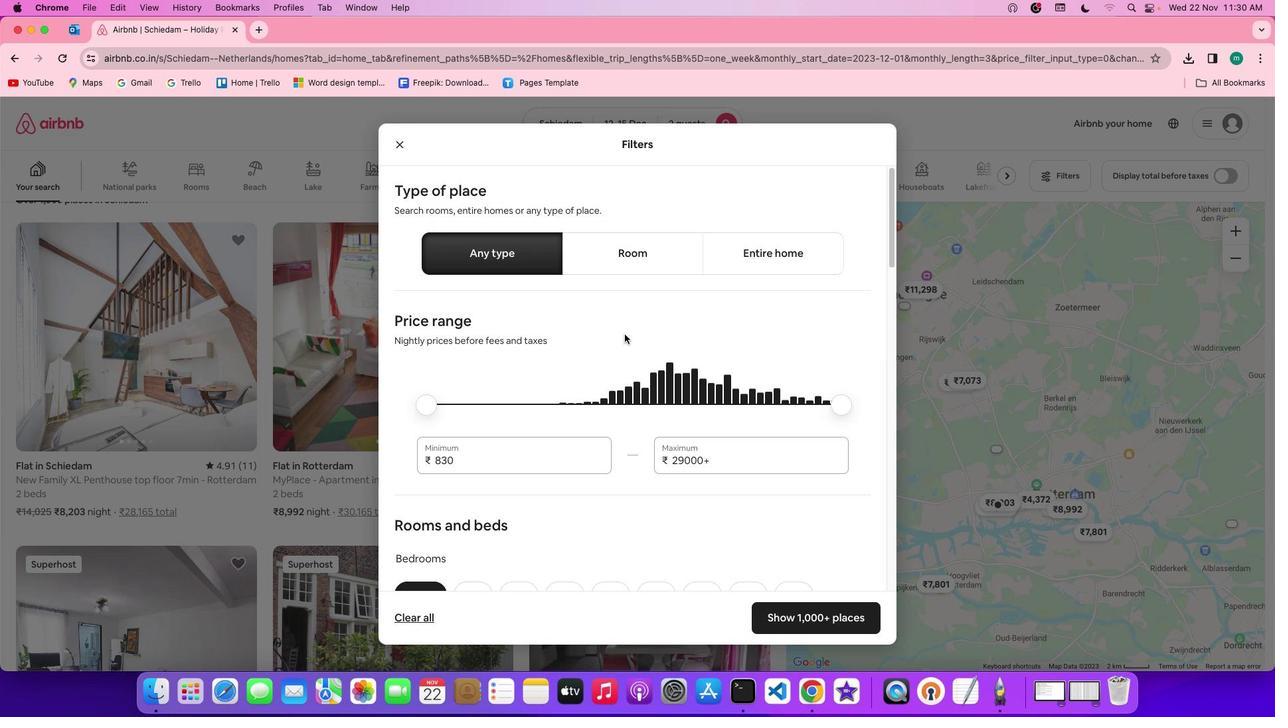 
Action: Mouse scrolled (624, 334) with delta (0, 0)
Screenshot: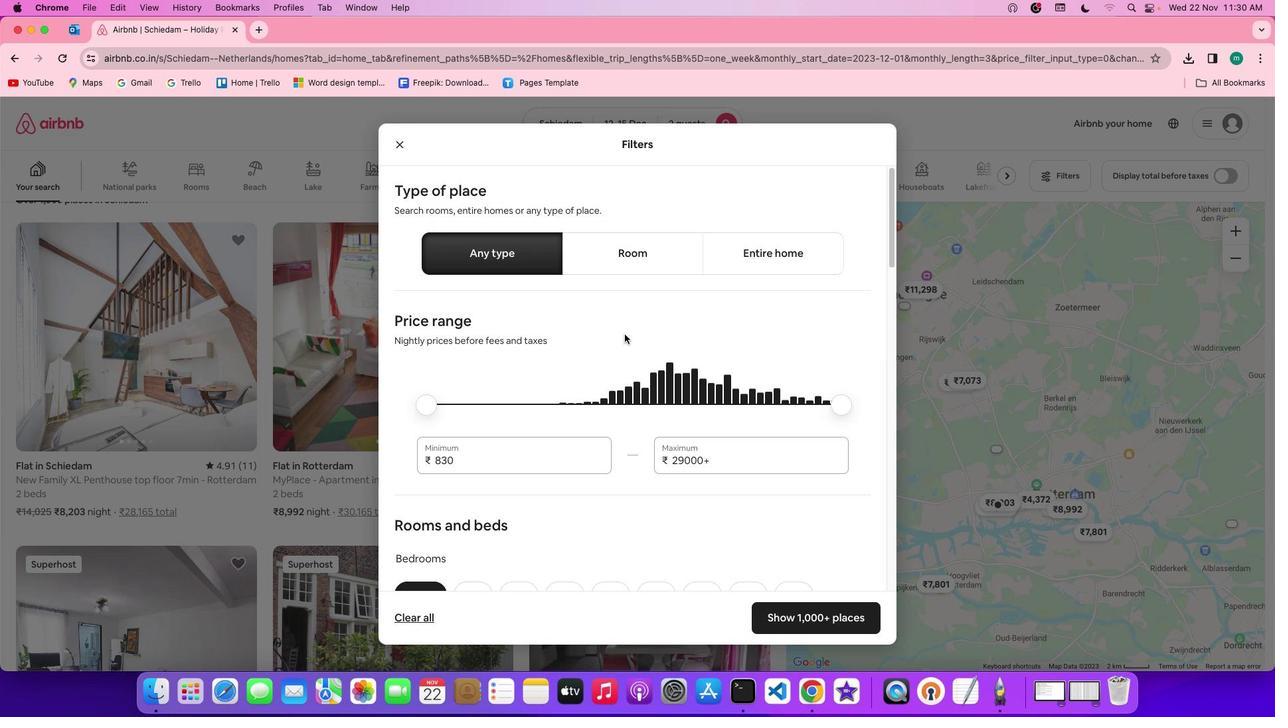 
Action: Mouse scrolled (624, 334) with delta (0, 0)
Screenshot: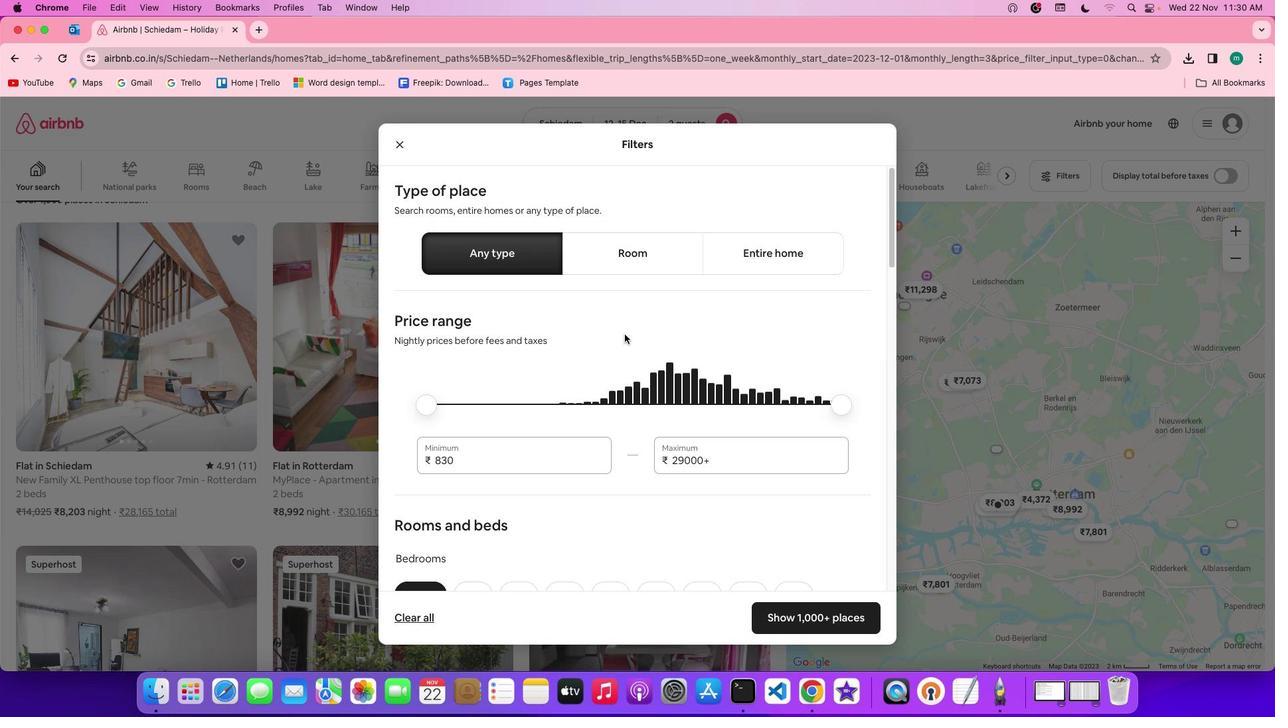 
Action: Mouse scrolled (624, 334) with delta (0, -1)
Screenshot: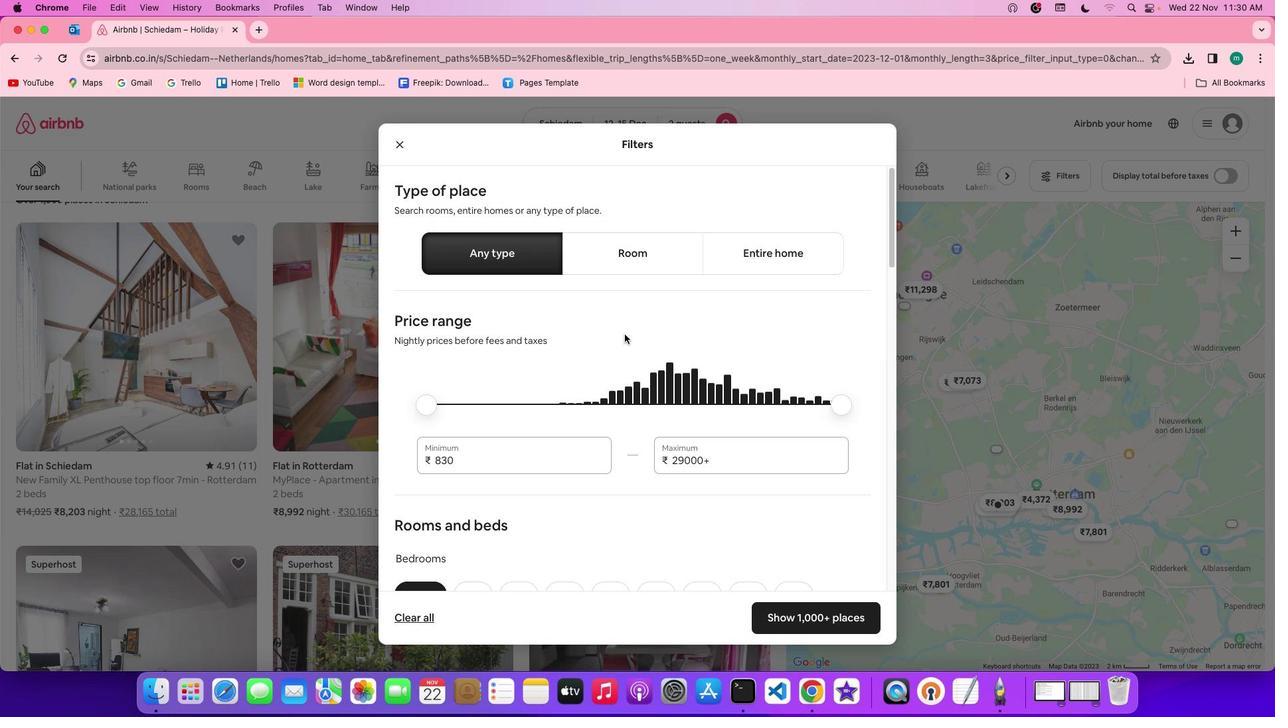 
Action: Mouse scrolled (624, 334) with delta (0, -2)
Screenshot: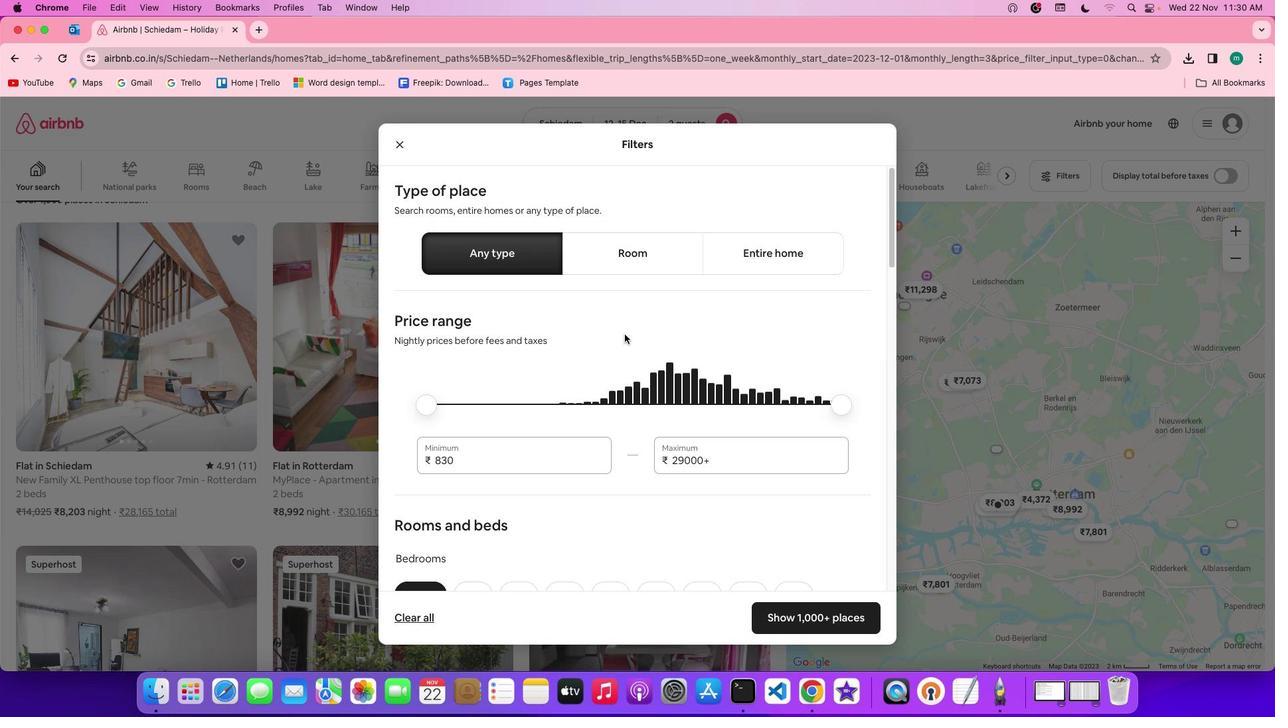 
Action: Mouse moved to (598, 369)
Screenshot: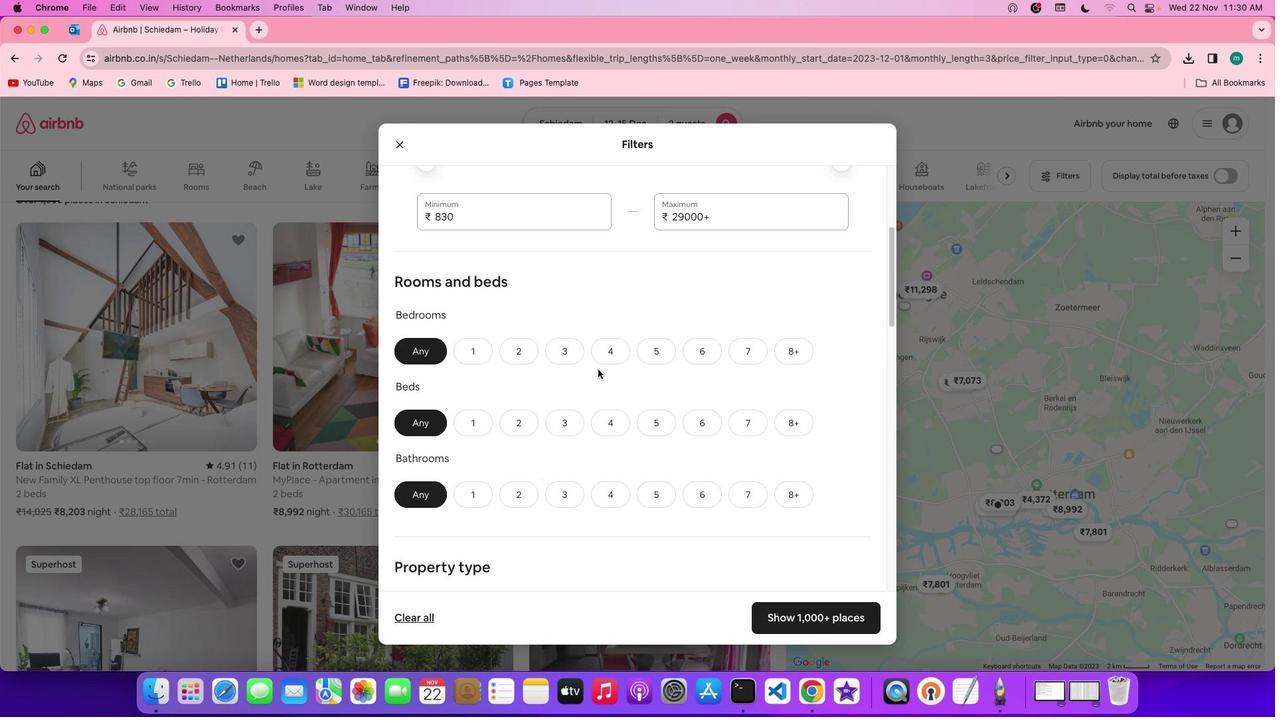 
Action: Mouse scrolled (598, 369) with delta (0, 0)
Screenshot: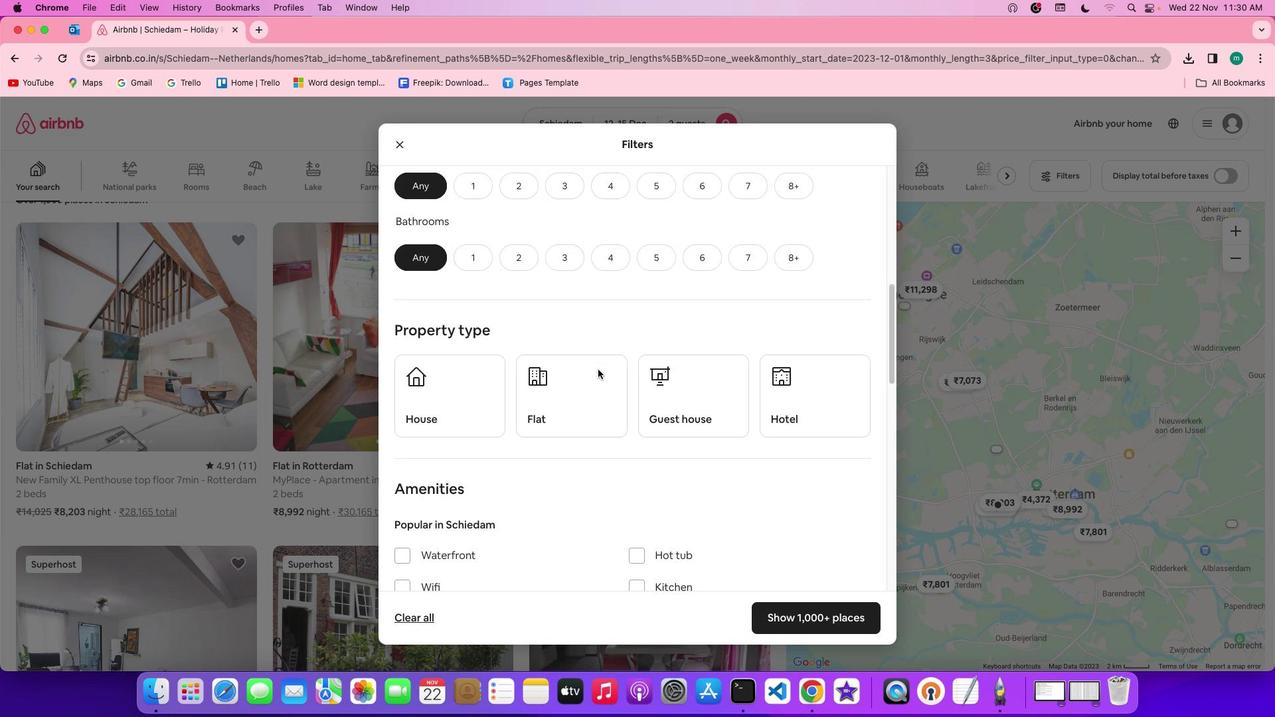 
Action: Mouse scrolled (598, 369) with delta (0, 0)
Screenshot: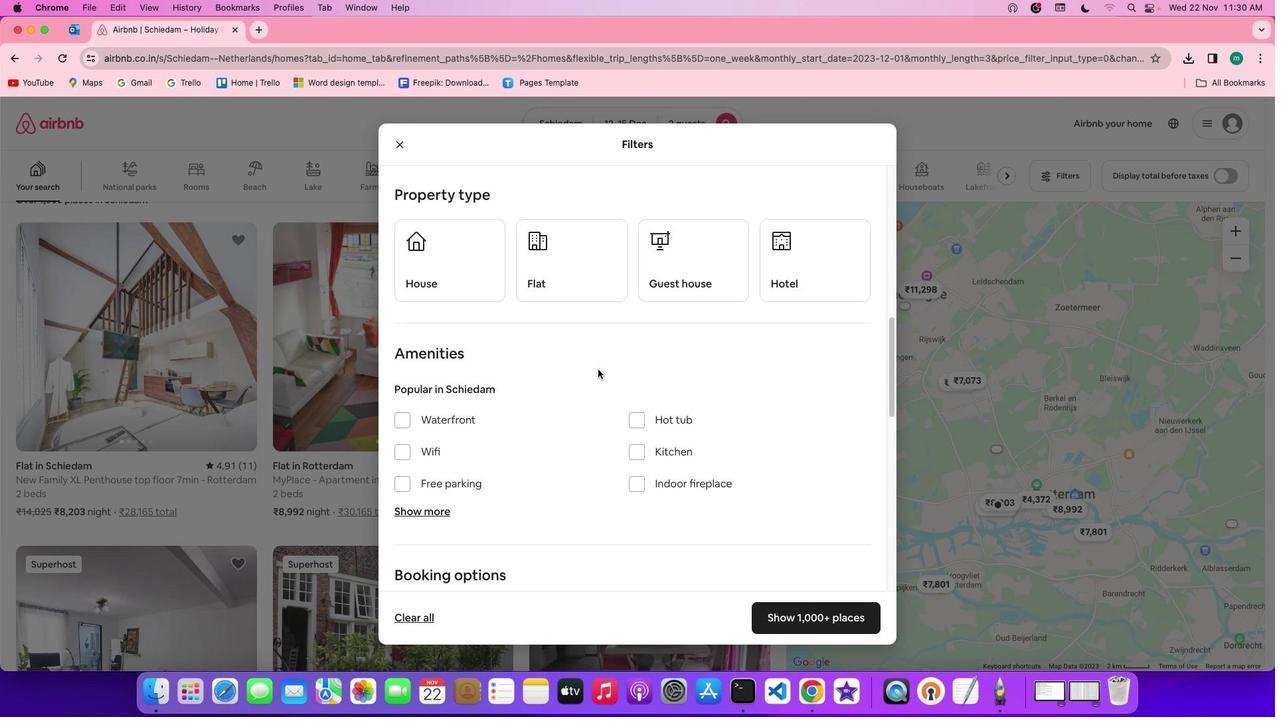 
Action: Mouse scrolled (598, 369) with delta (0, -1)
Screenshot: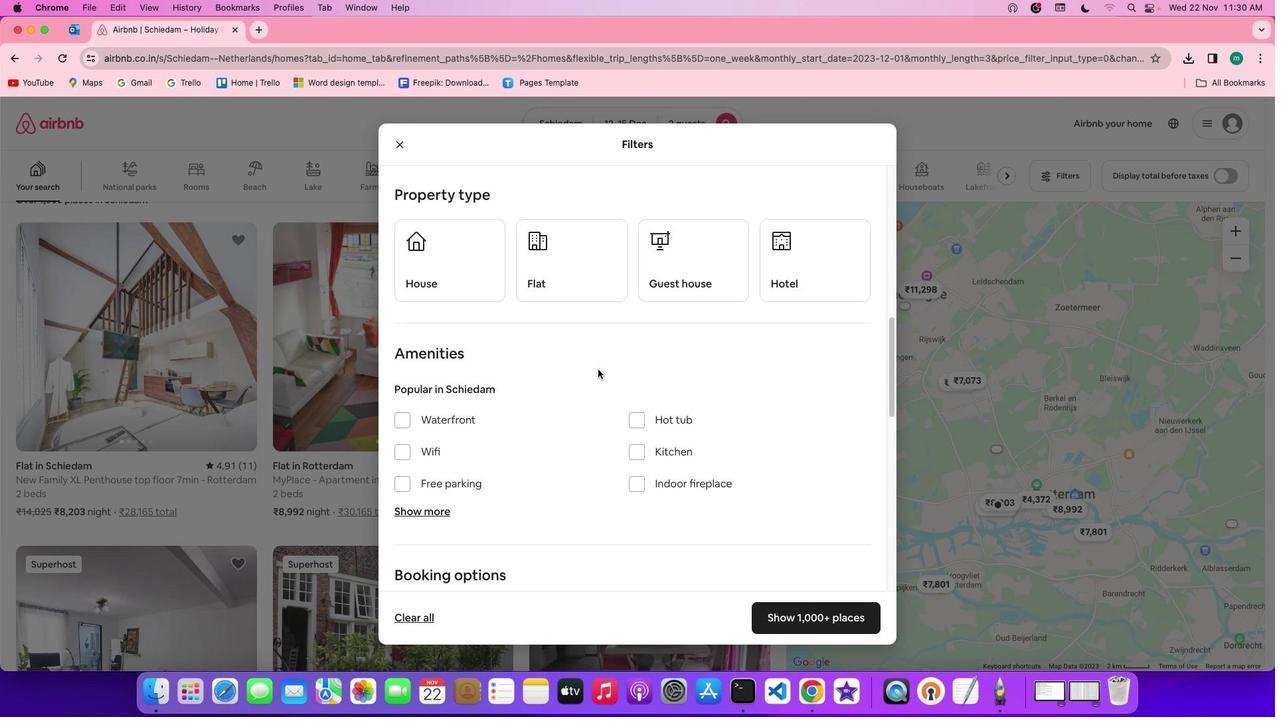 
Action: Mouse scrolled (598, 369) with delta (0, -3)
Screenshot: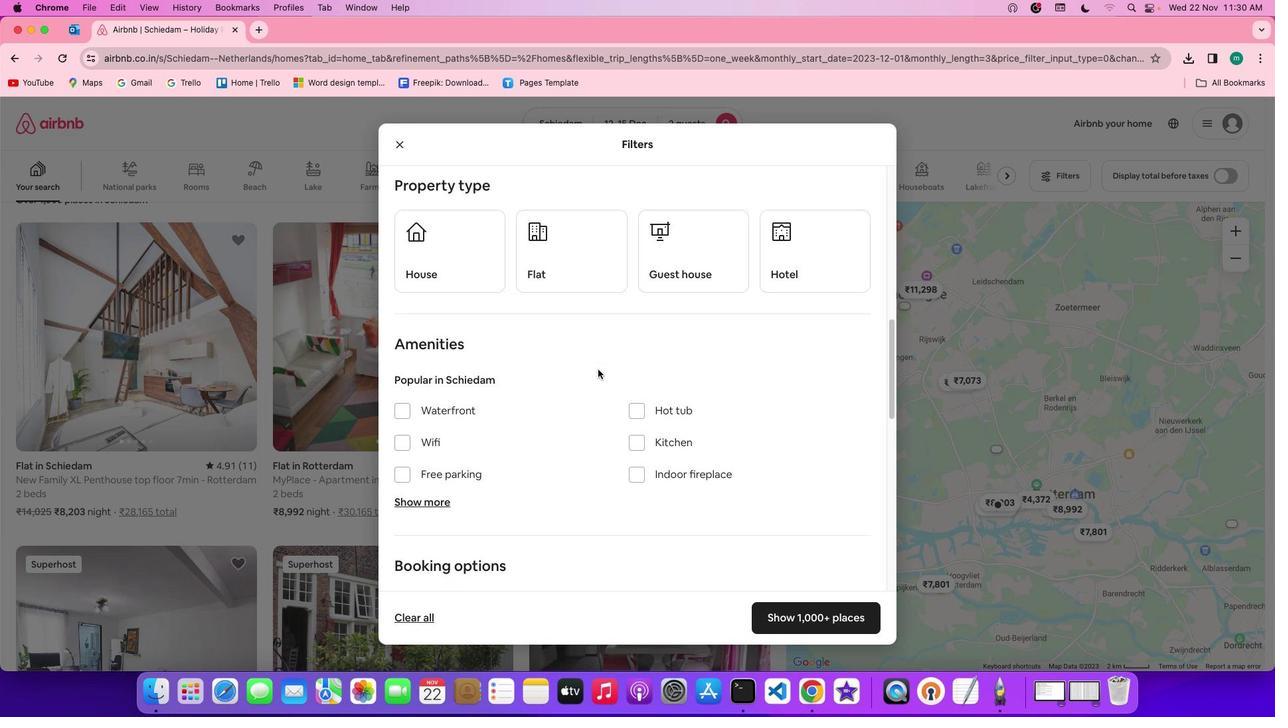 
Action: Mouse scrolled (598, 369) with delta (0, -3)
Screenshot: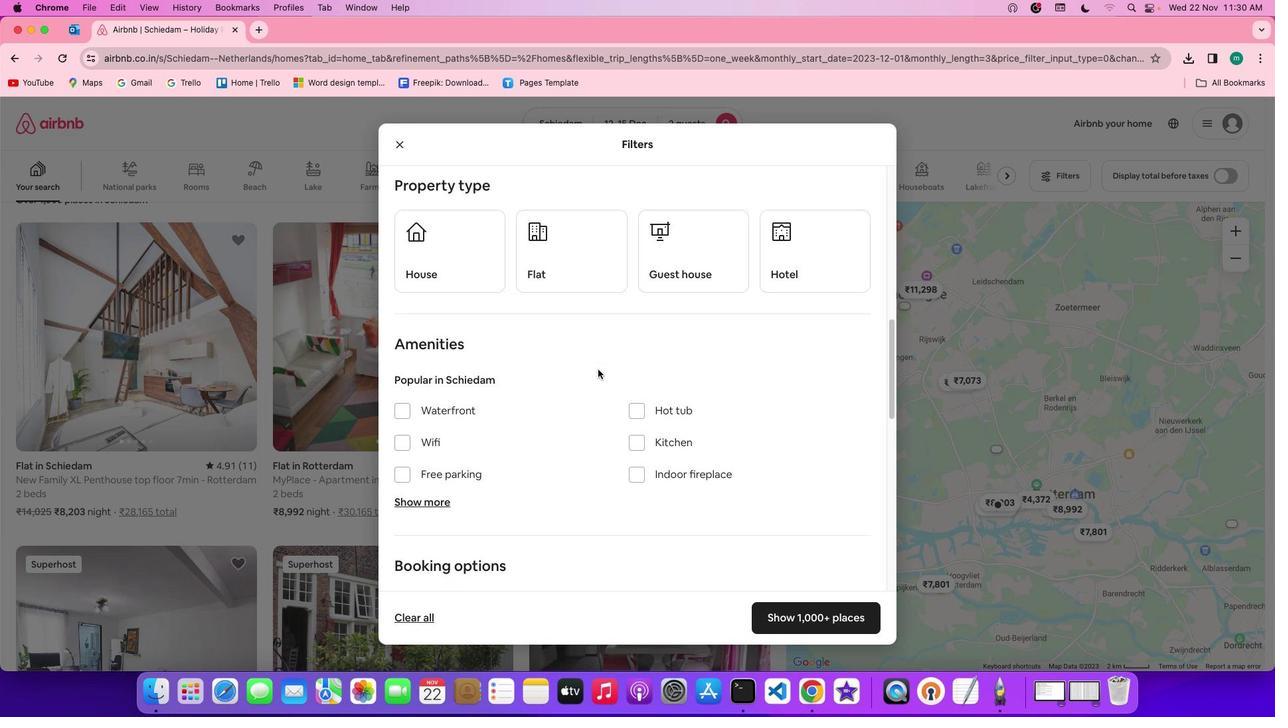 
Action: Mouse scrolled (598, 369) with delta (0, -3)
Screenshot: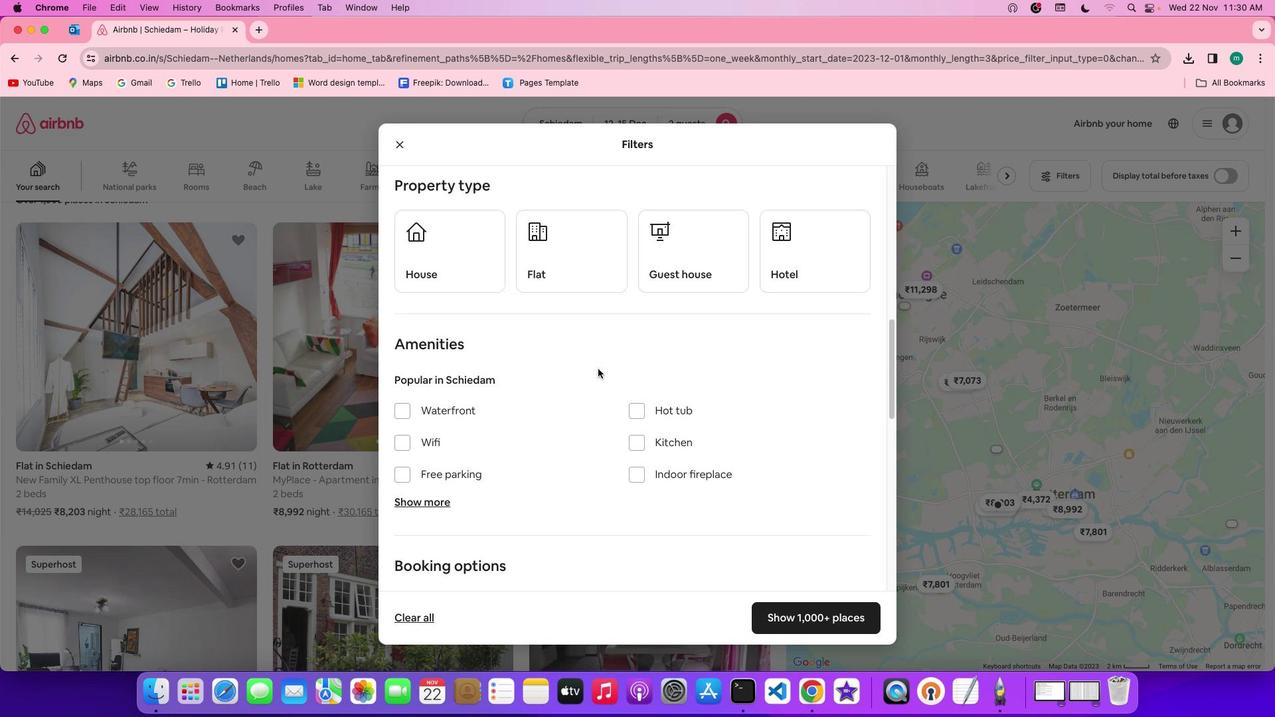 
Action: Mouse moved to (588, 353)
Screenshot: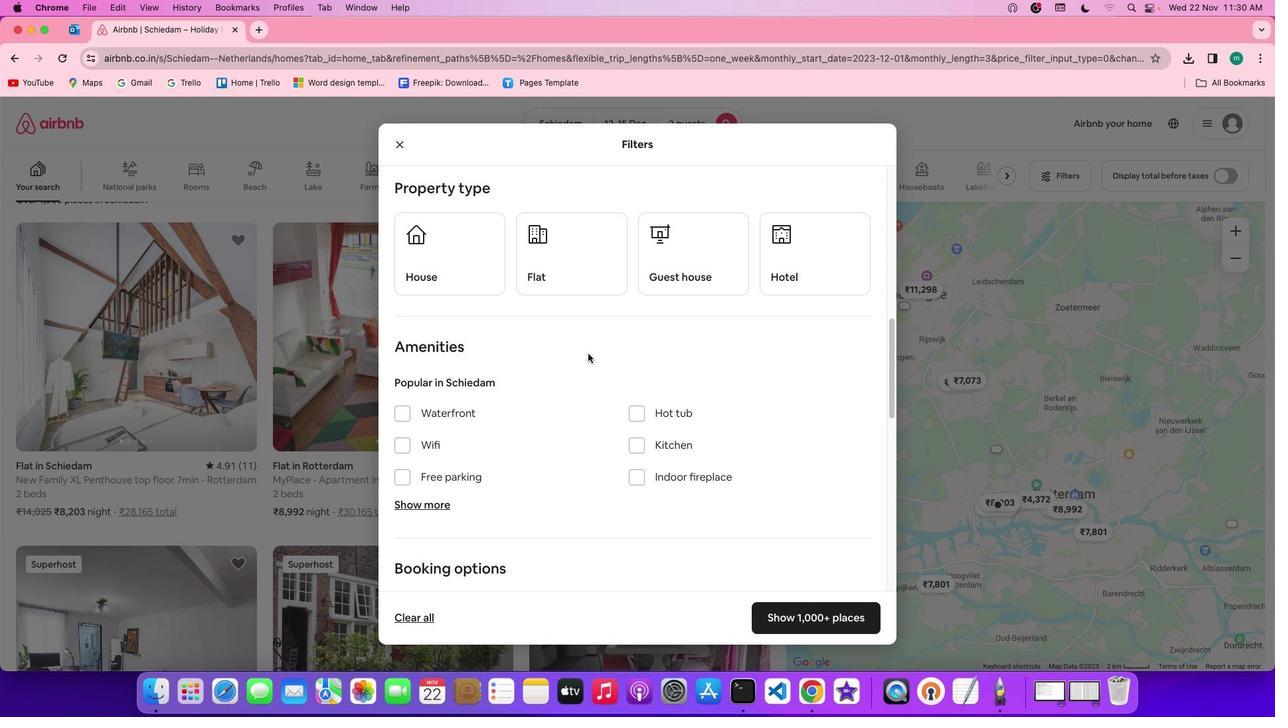 
Action: Mouse scrolled (588, 353) with delta (0, 0)
Screenshot: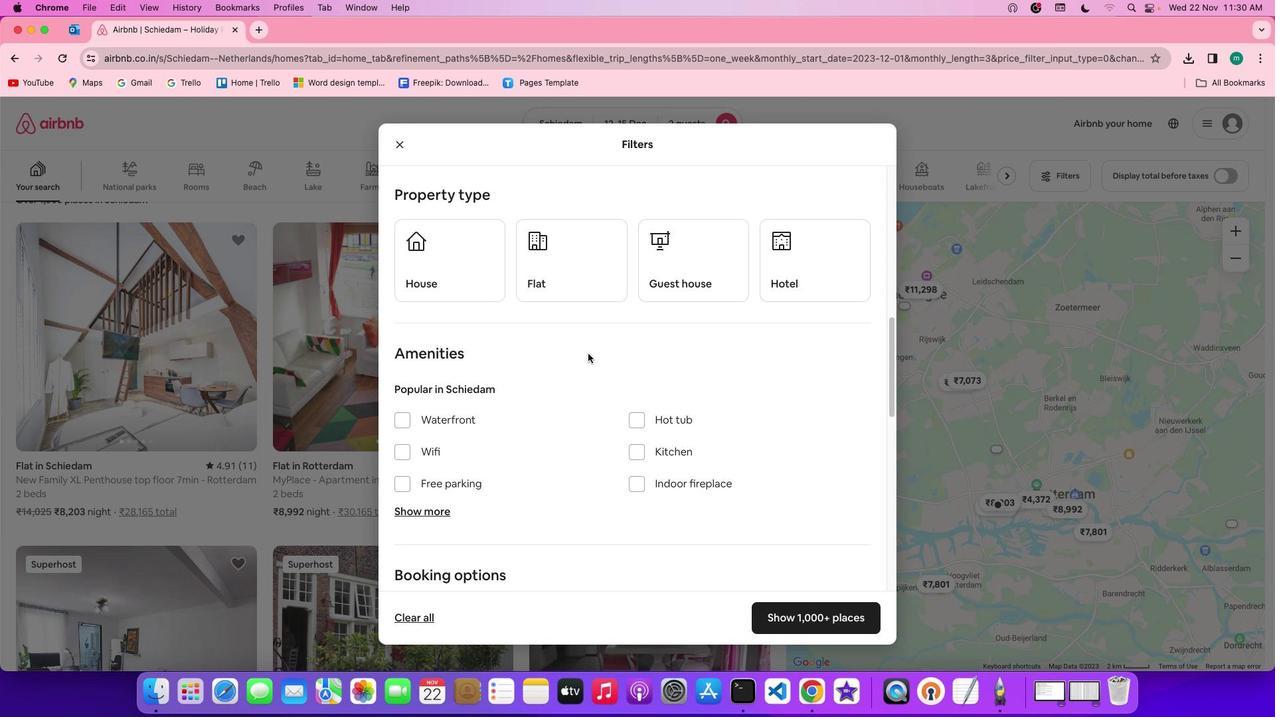 
Action: Mouse scrolled (588, 353) with delta (0, 0)
Screenshot: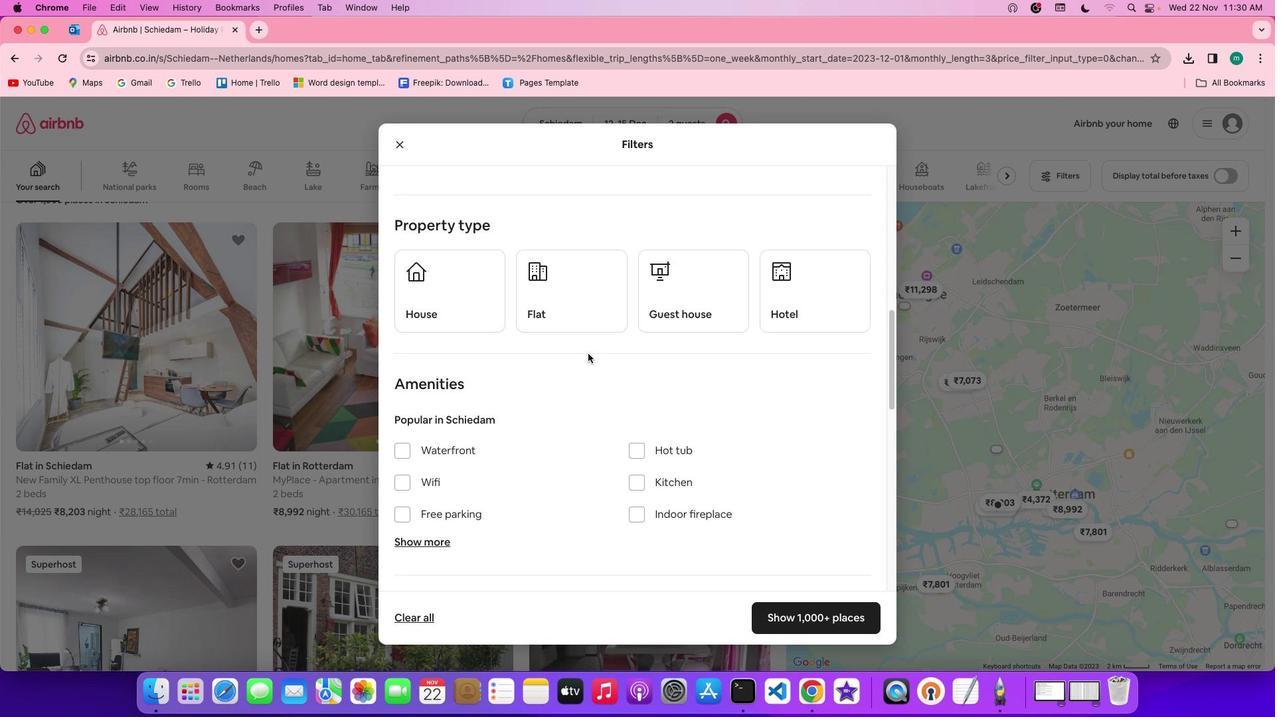 
Action: Mouse scrolled (588, 353) with delta (0, 0)
Screenshot: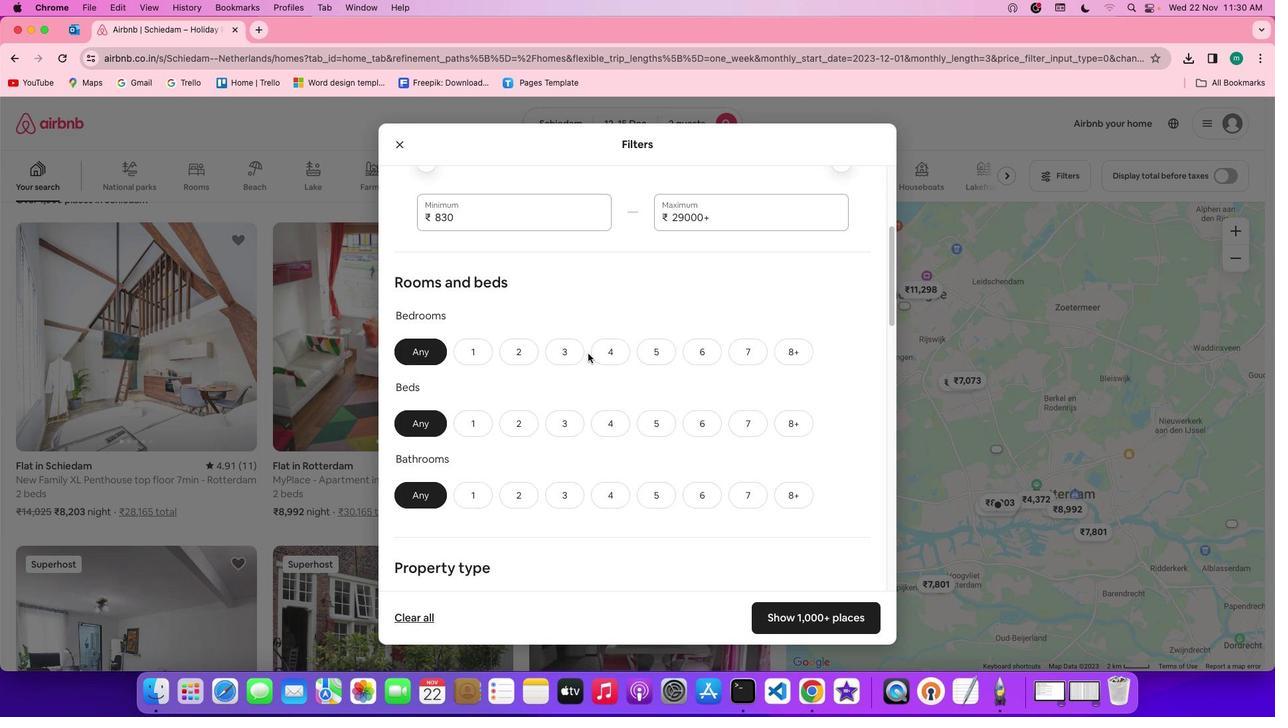 
Action: Mouse scrolled (588, 353) with delta (0, 1)
Screenshot: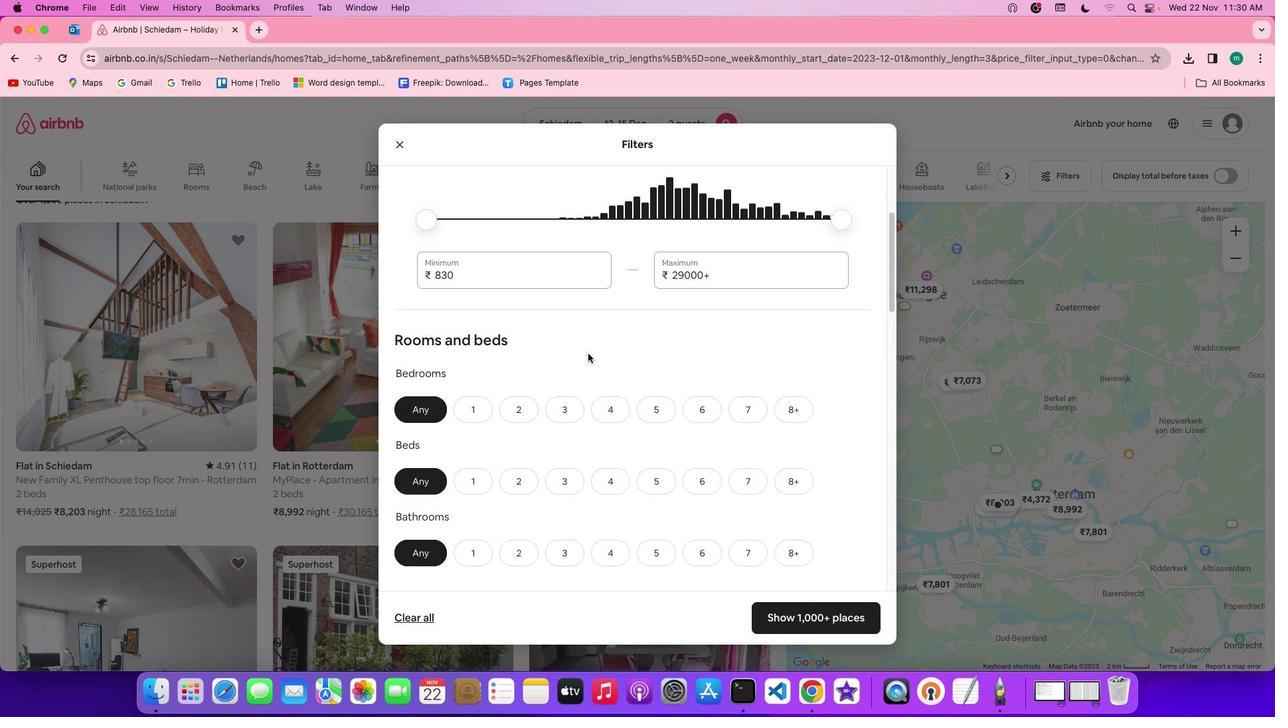 
Action: Mouse scrolled (588, 353) with delta (0, 3)
Screenshot: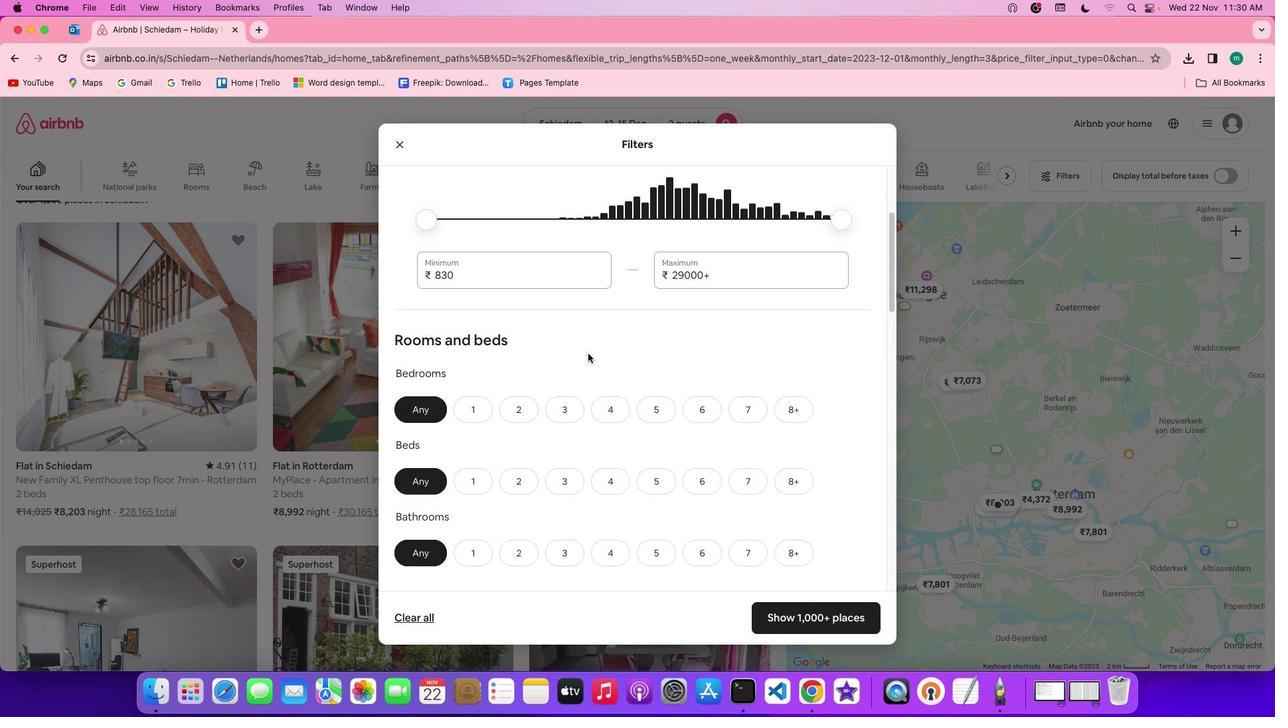 
Action: Mouse scrolled (588, 353) with delta (0, 3)
Screenshot: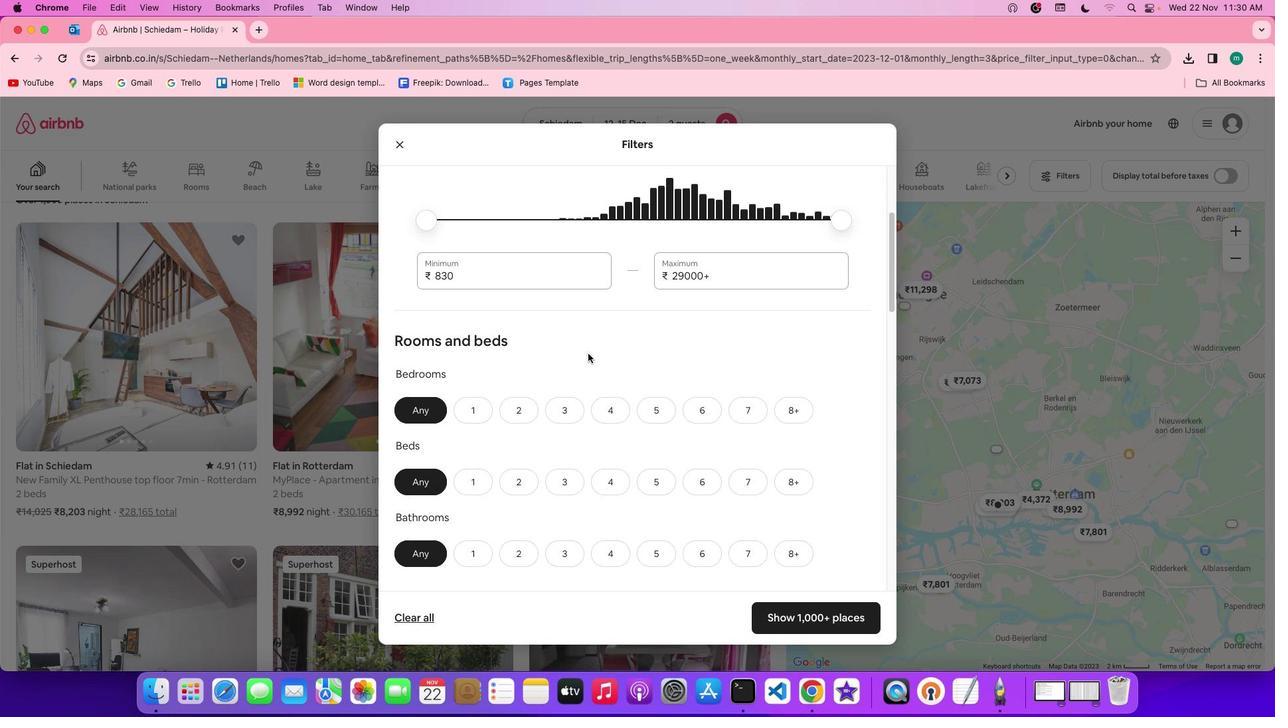 
Action: Mouse moved to (472, 405)
Screenshot: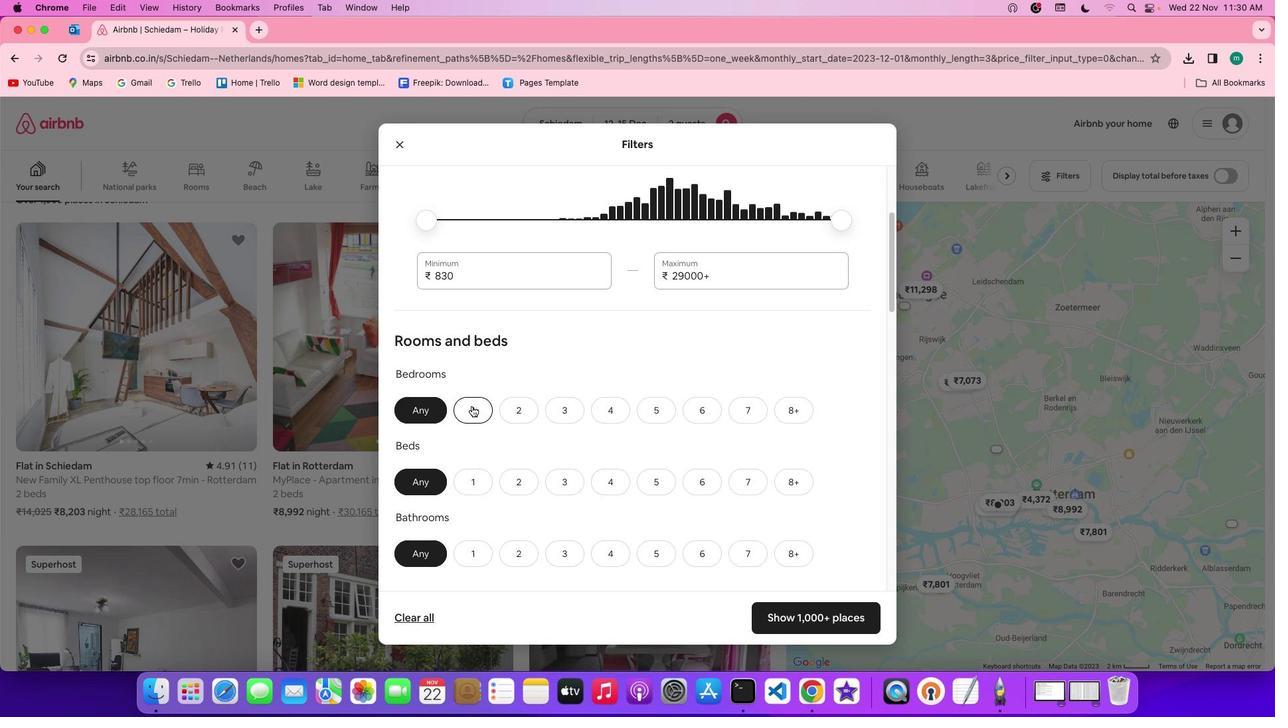 
Action: Mouse pressed left at (472, 405)
Screenshot: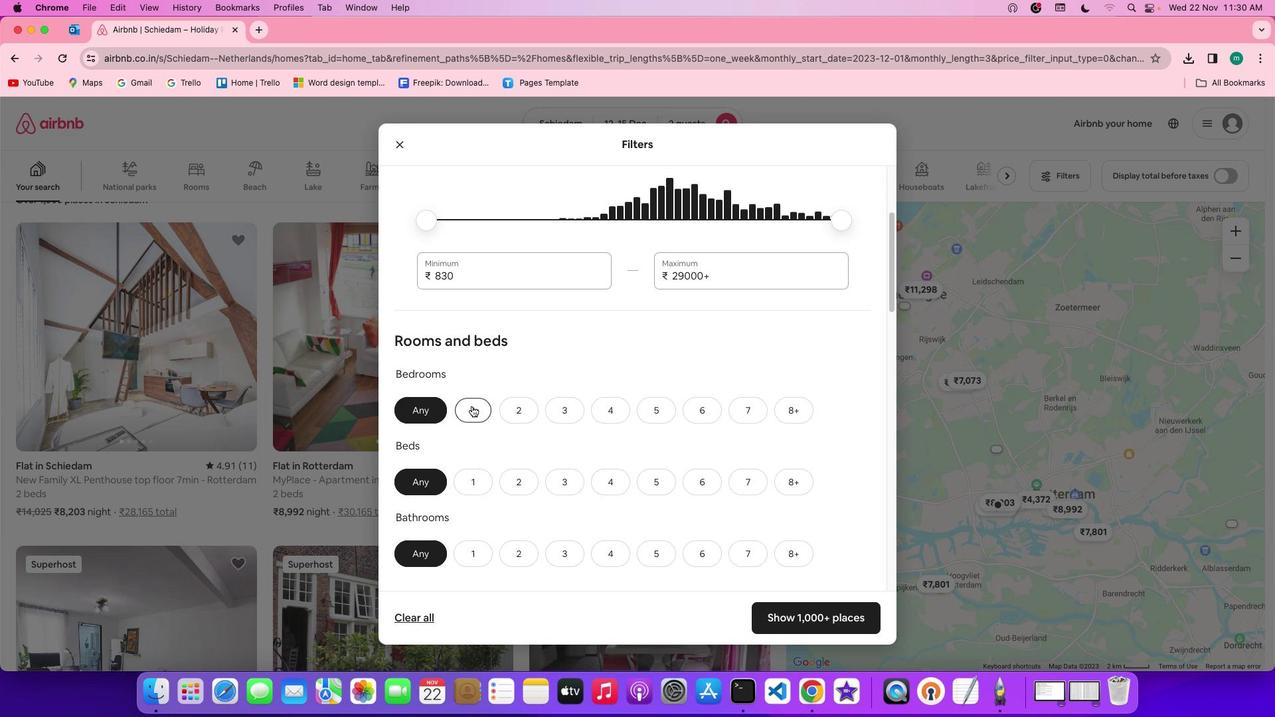 
Action: Mouse moved to (474, 470)
Screenshot: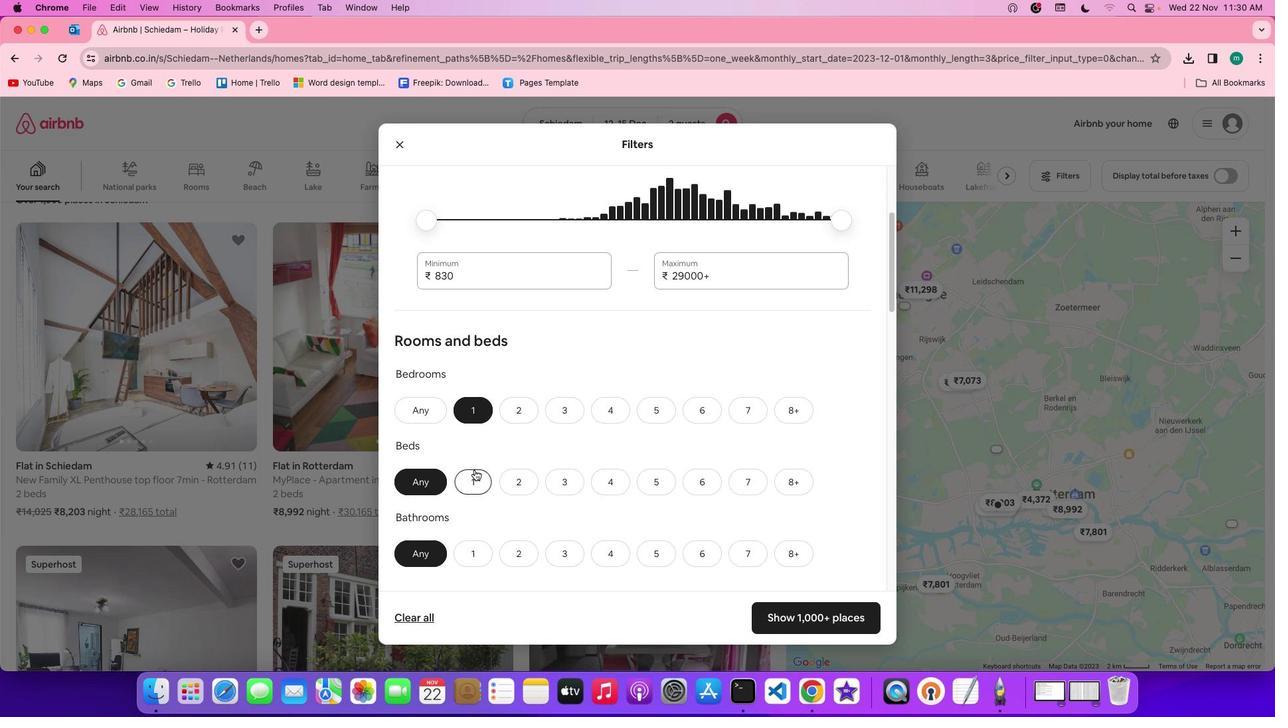 
Action: Mouse pressed left at (474, 470)
Screenshot: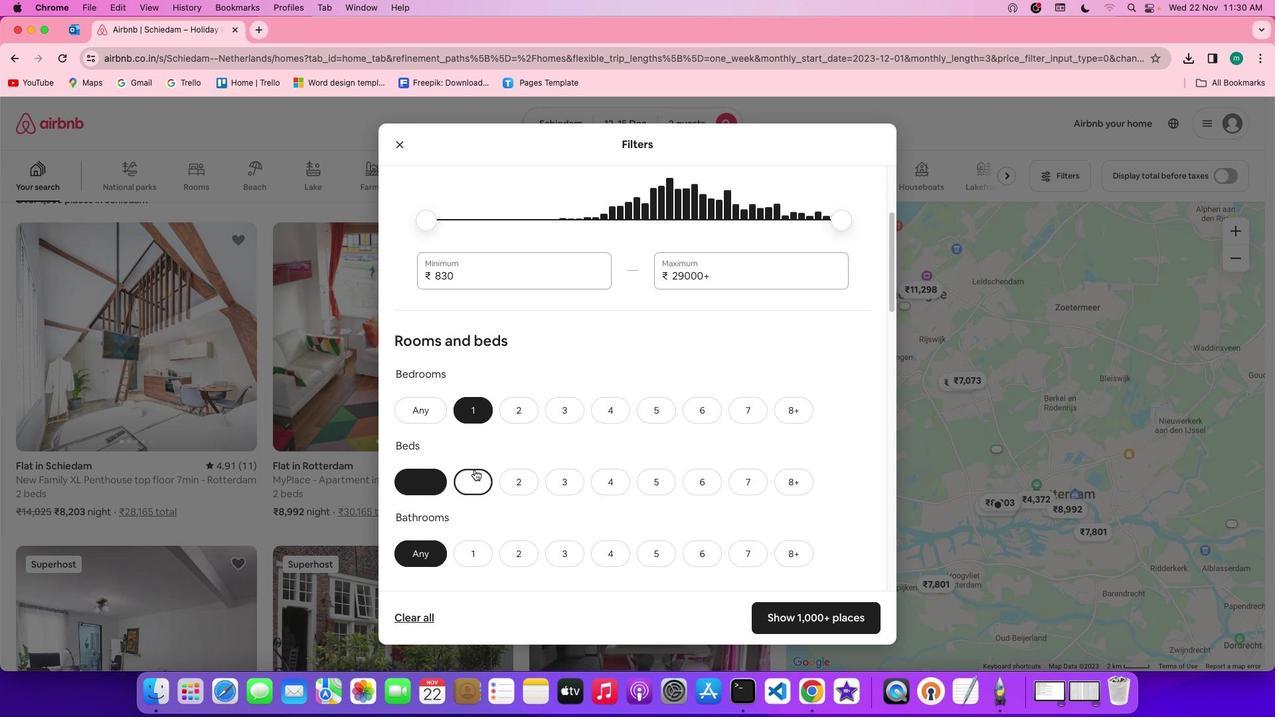 
Action: Mouse moved to (587, 481)
Screenshot: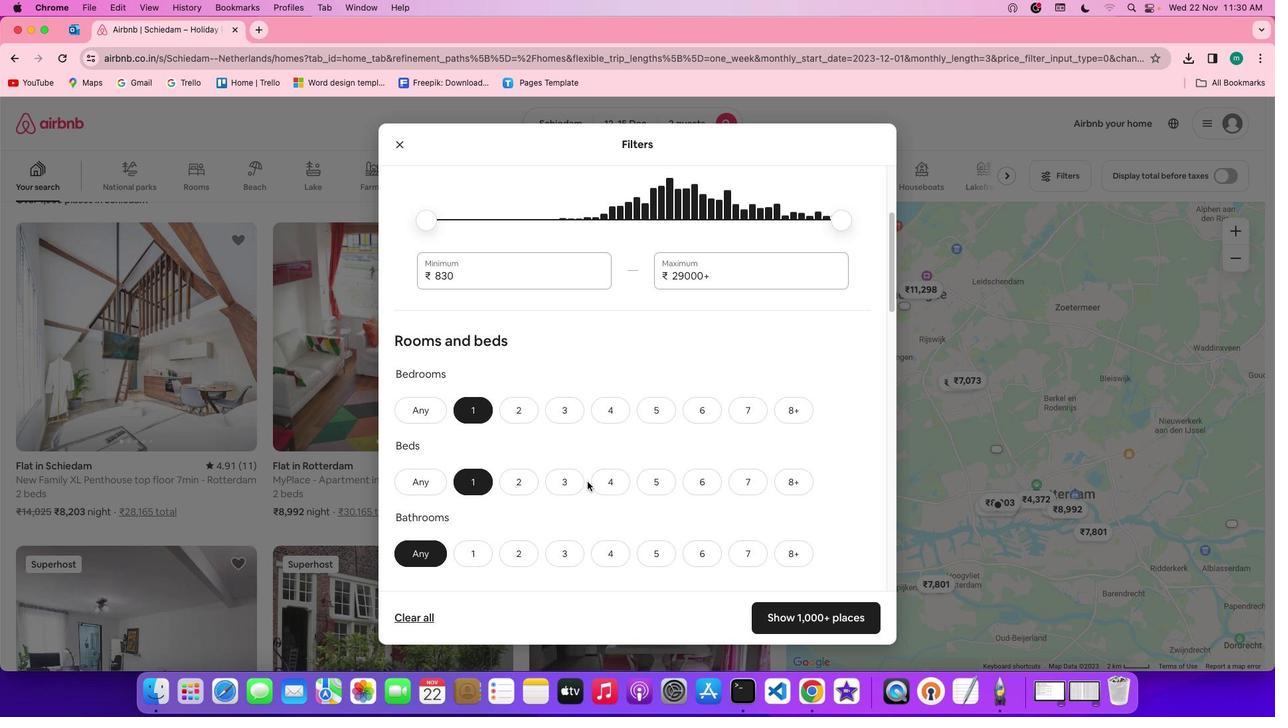 
Action: Mouse scrolled (587, 481) with delta (0, 0)
Screenshot: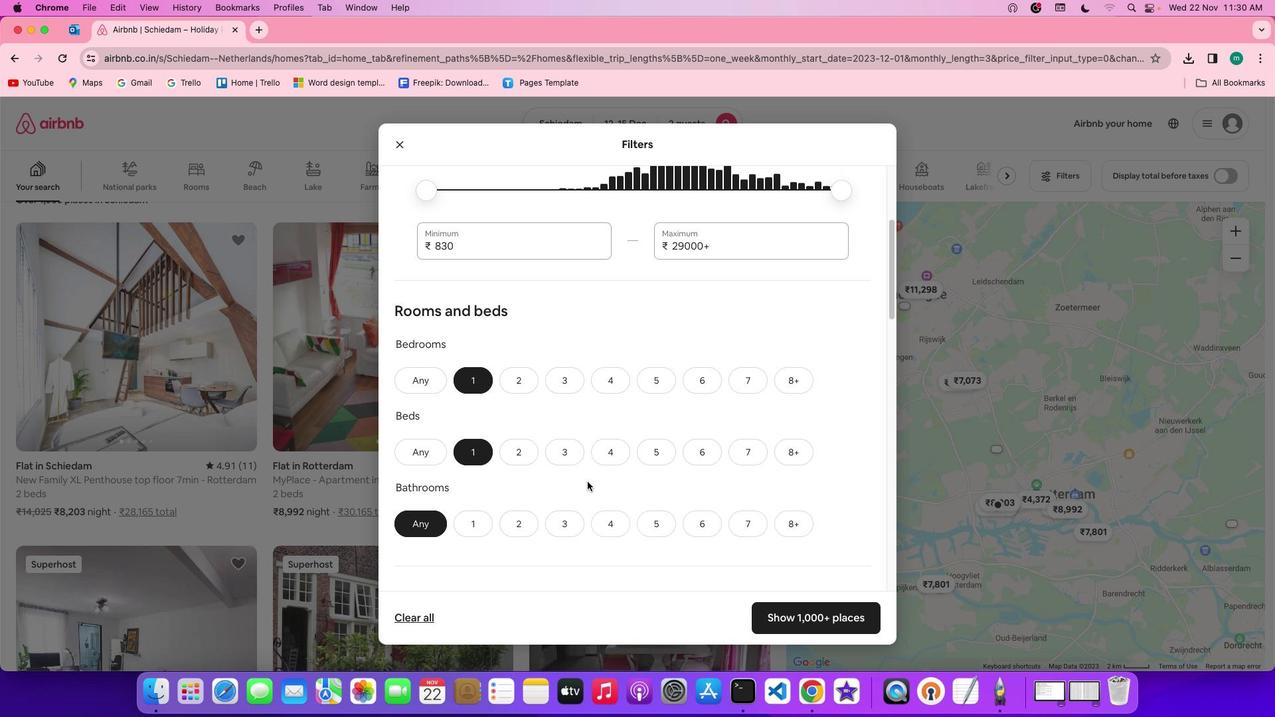 
Action: Mouse scrolled (587, 481) with delta (0, 0)
Screenshot: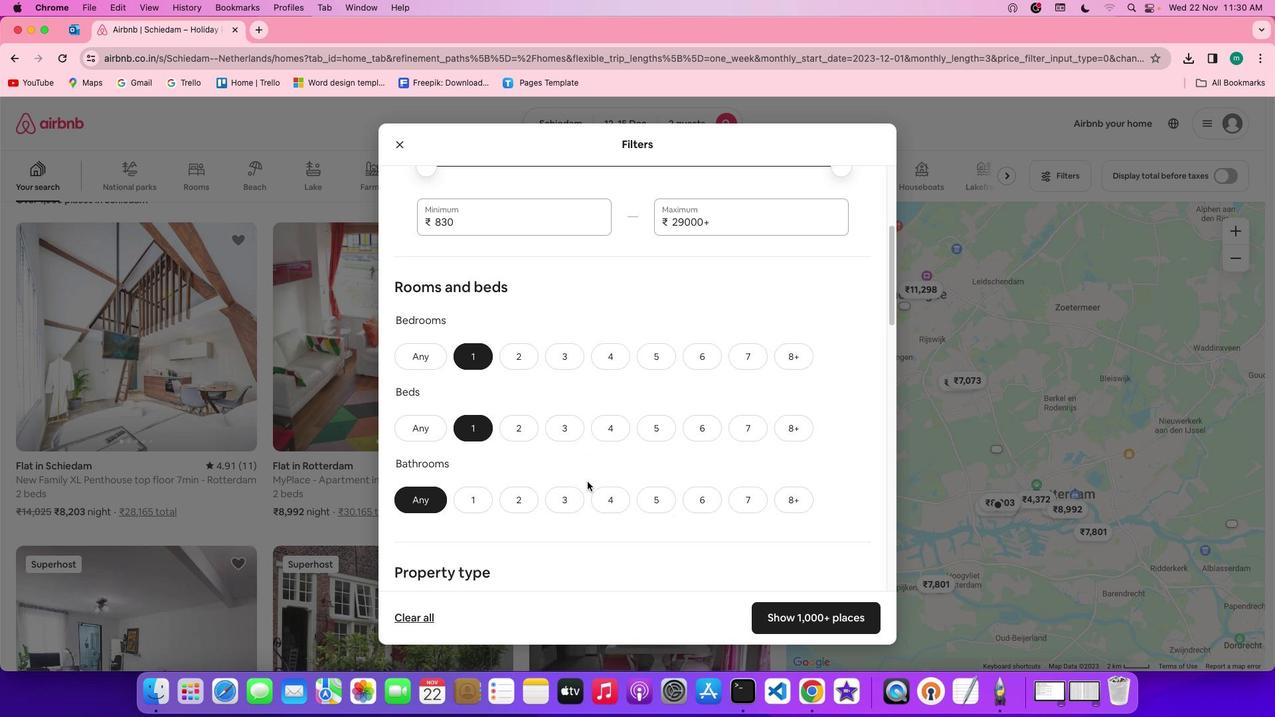 
Action: Mouse scrolled (587, 481) with delta (0, -1)
Screenshot: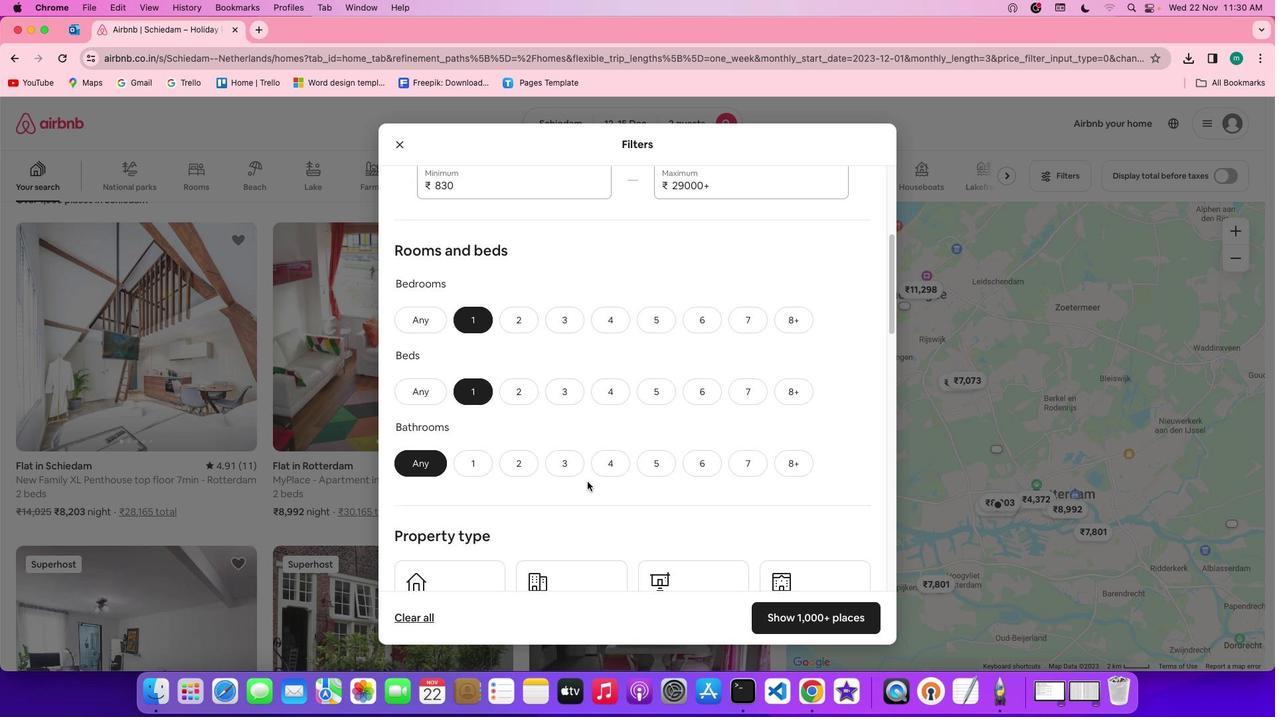 
Action: Mouse scrolled (587, 481) with delta (0, 0)
Screenshot: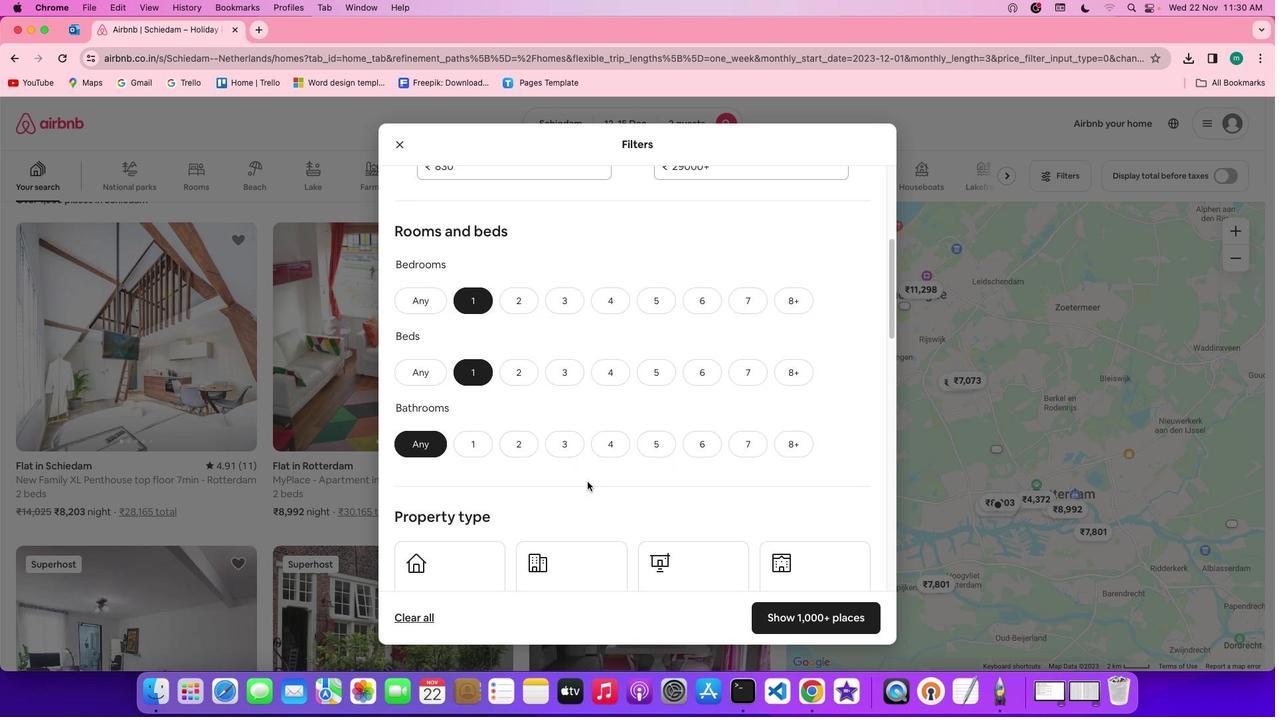 
Action: Mouse scrolled (587, 481) with delta (0, 0)
Screenshot: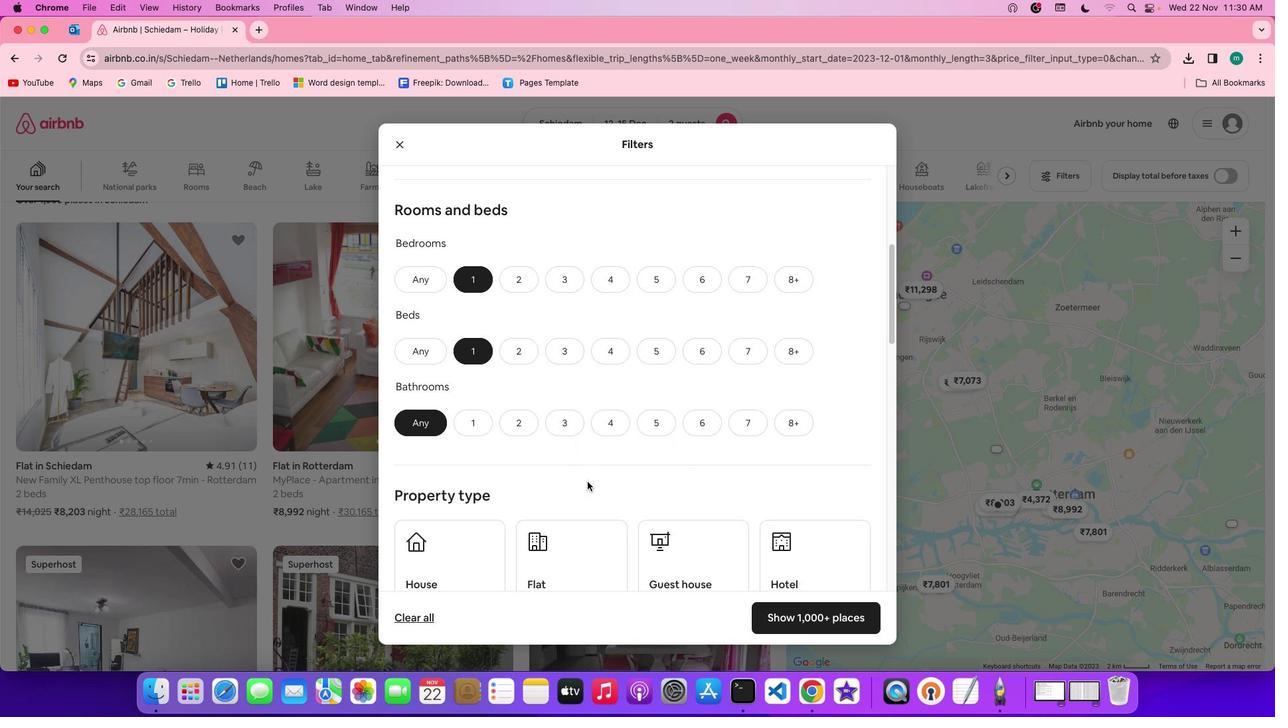 
Action: Mouse scrolled (587, 481) with delta (0, 0)
Screenshot: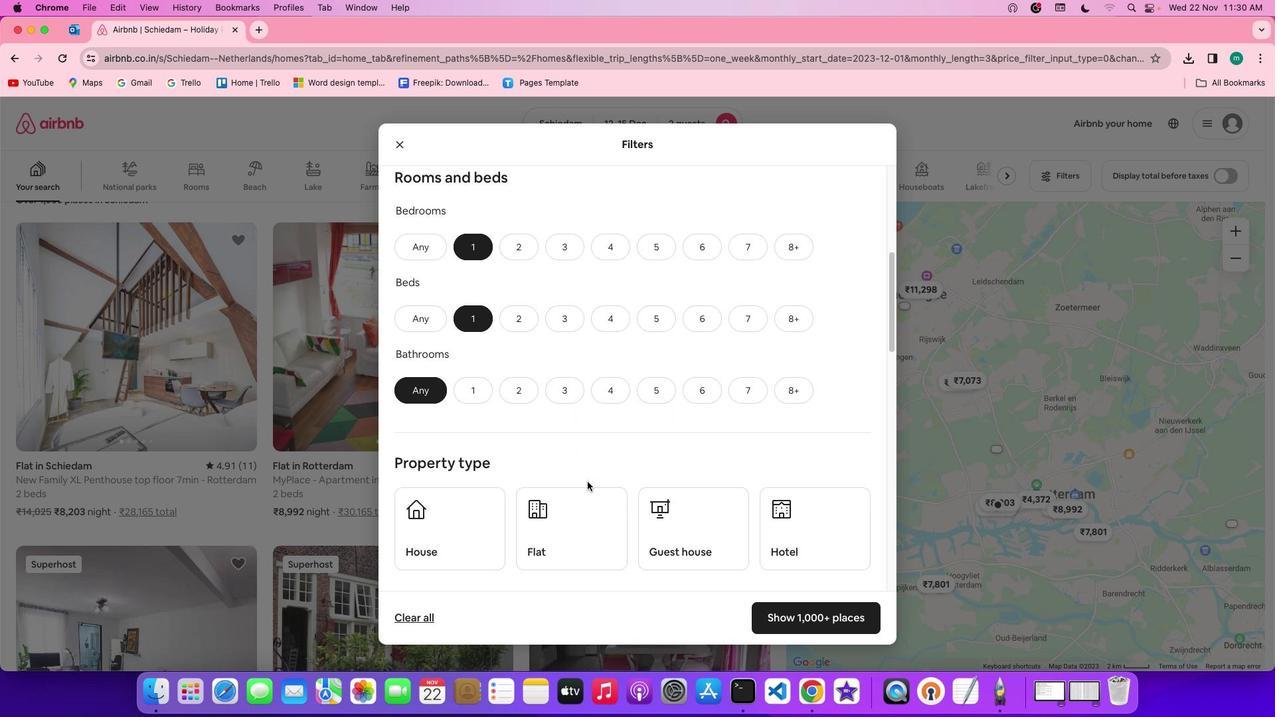 
Action: Mouse moved to (470, 392)
Screenshot: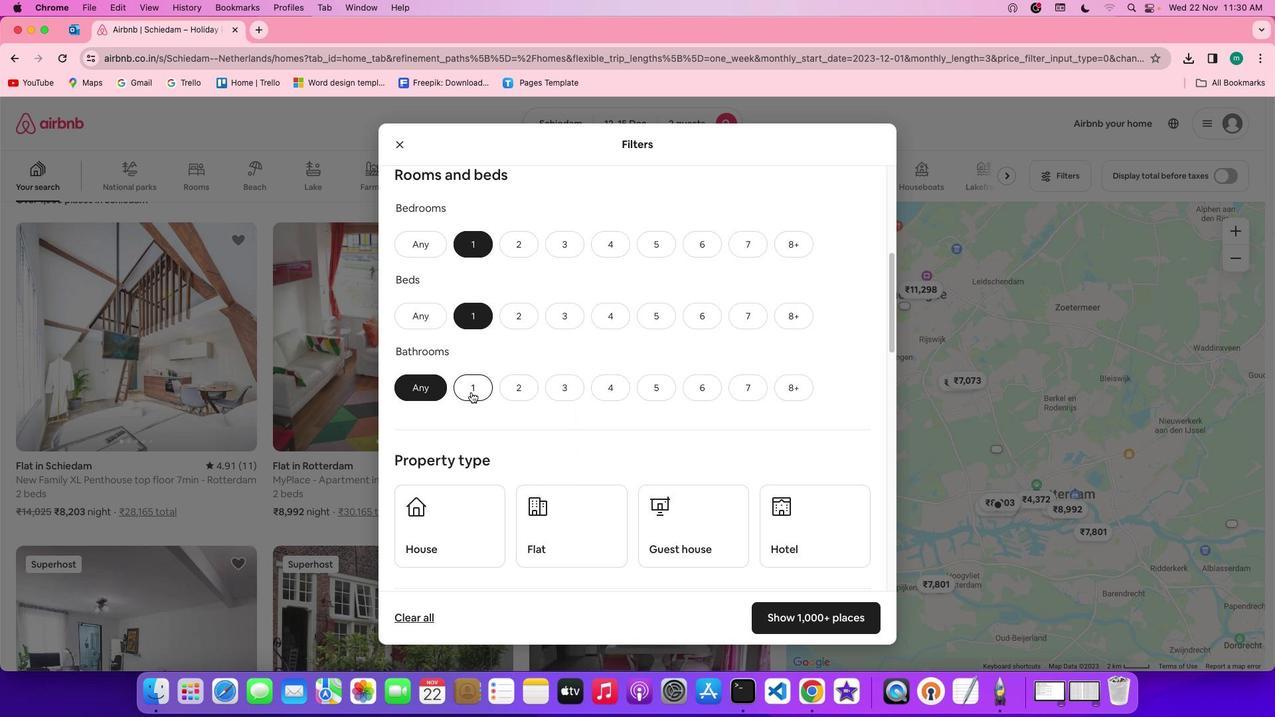 
Action: Mouse pressed left at (470, 392)
Screenshot: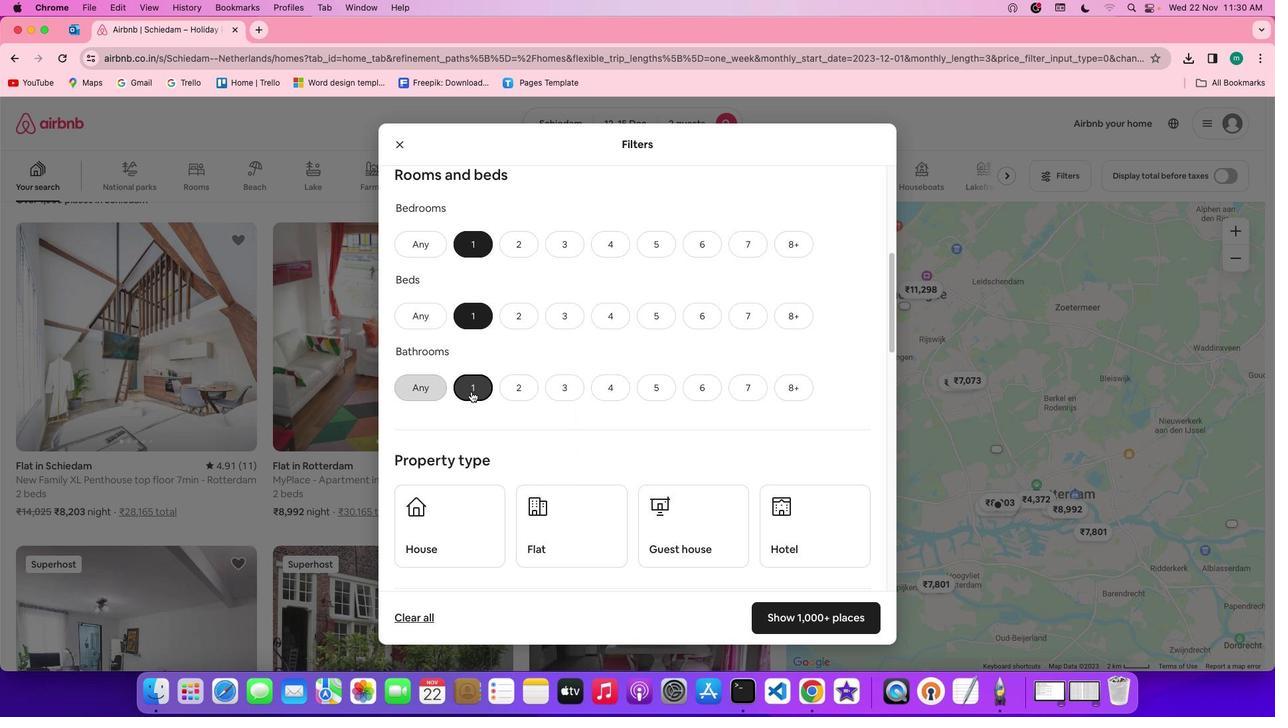 
Action: Mouse moved to (589, 423)
Screenshot: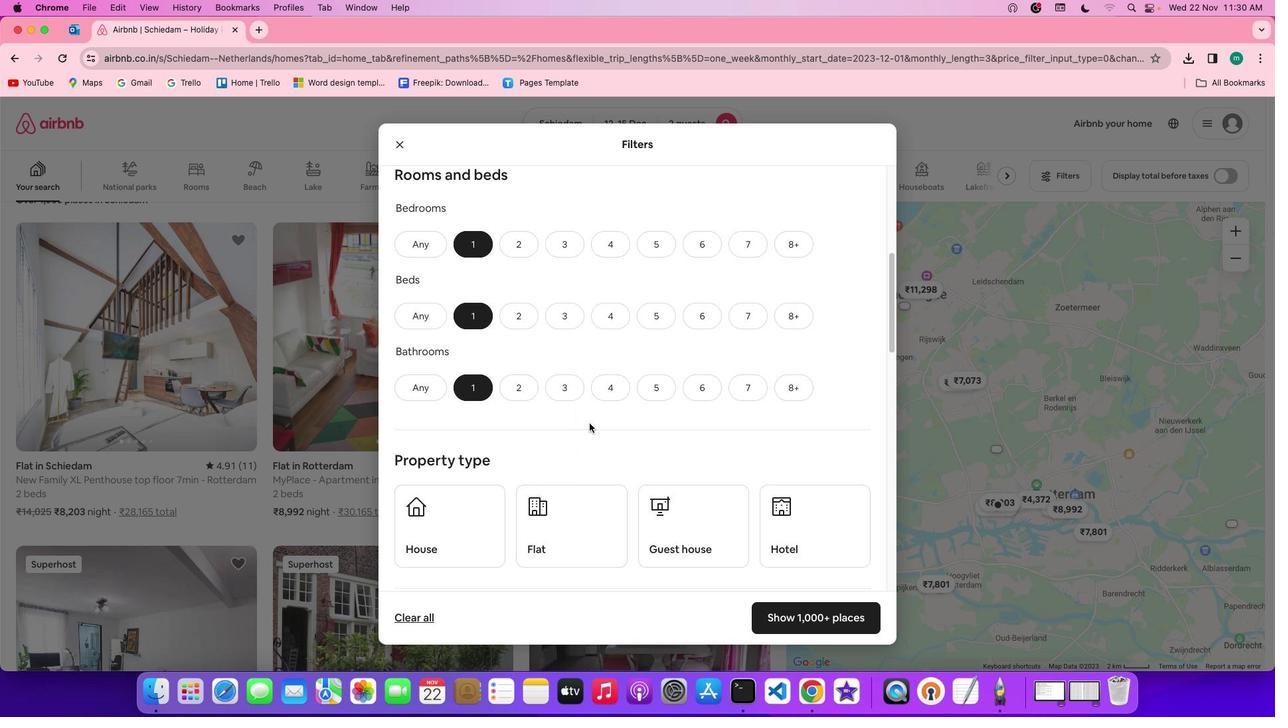 
Action: Mouse scrolled (589, 423) with delta (0, 0)
Screenshot: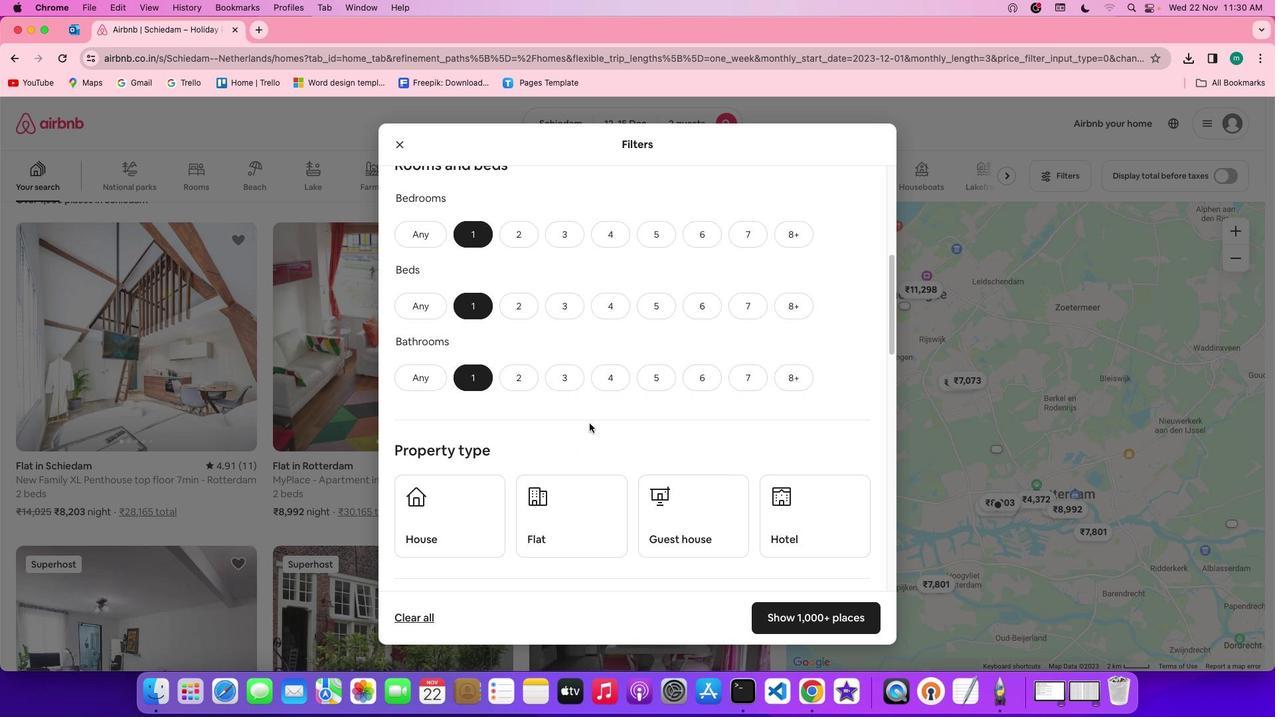 
Action: Mouse scrolled (589, 423) with delta (0, 0)
Screenshot: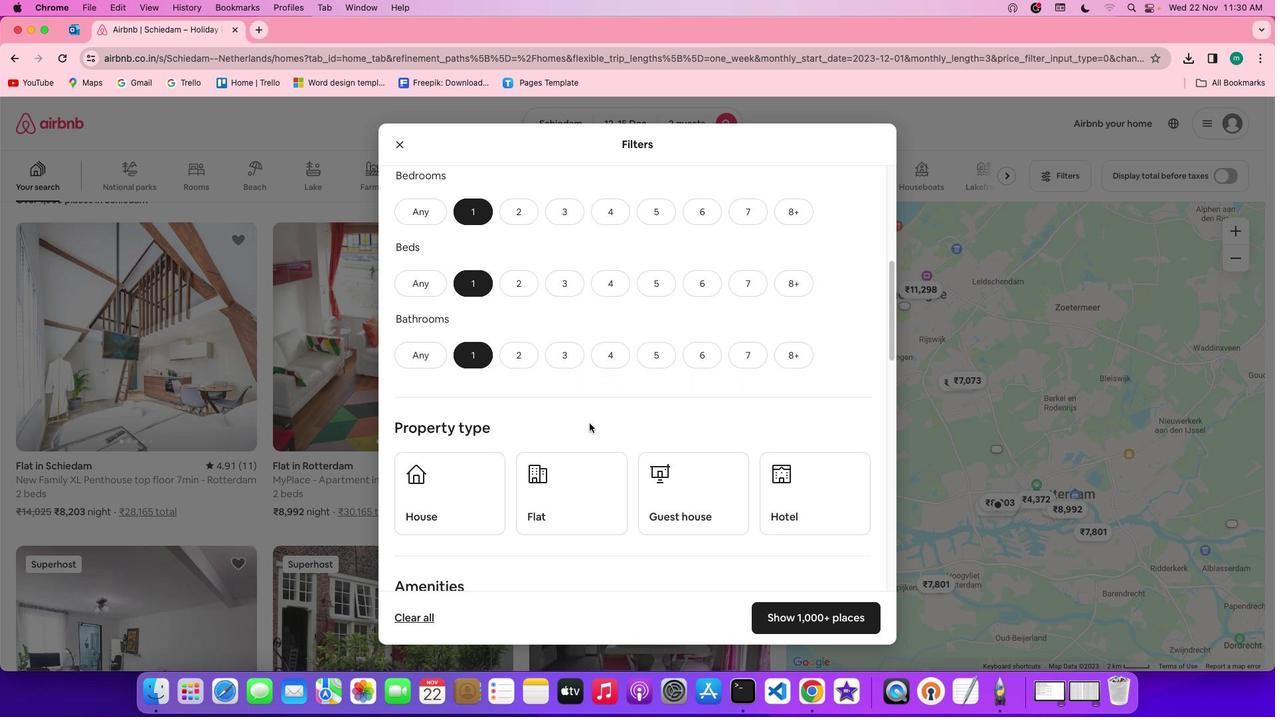 
Action: Mouse scrolled (589, 423) with delta (0, 0)
Screenshot: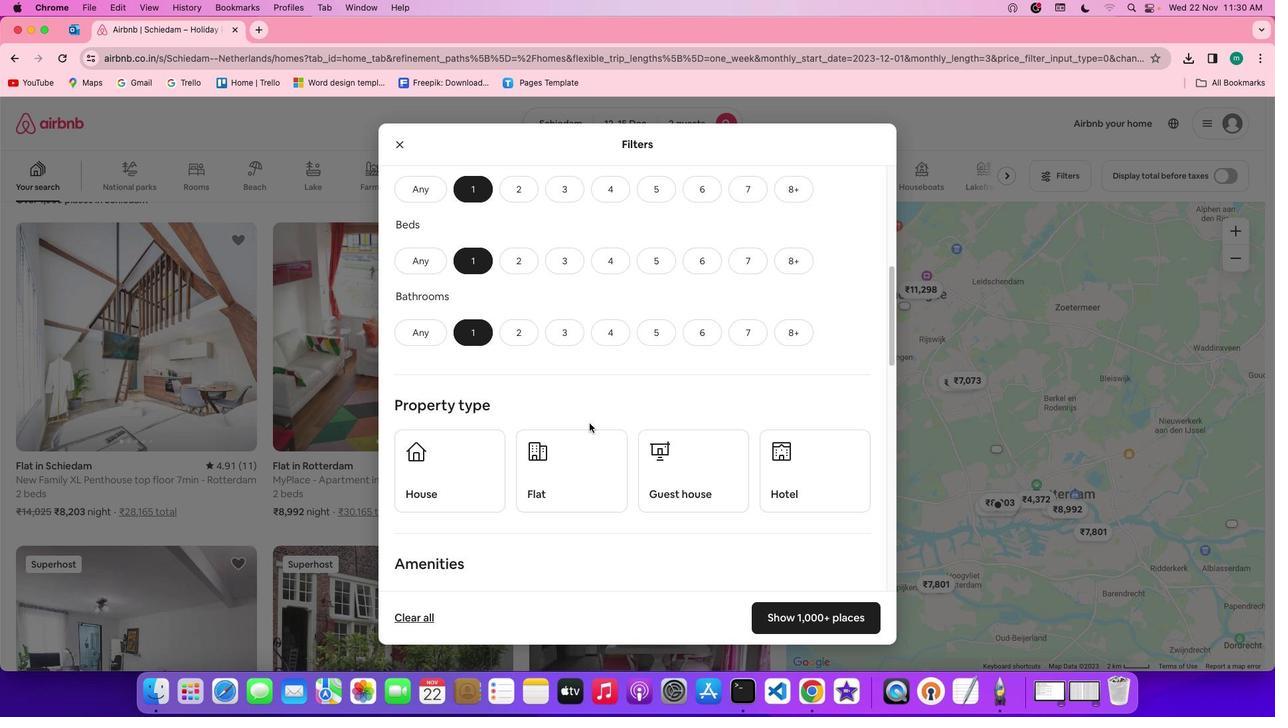 
Action: Mouse scrolled (589, 423) with delta (0, 0)
Screenshot: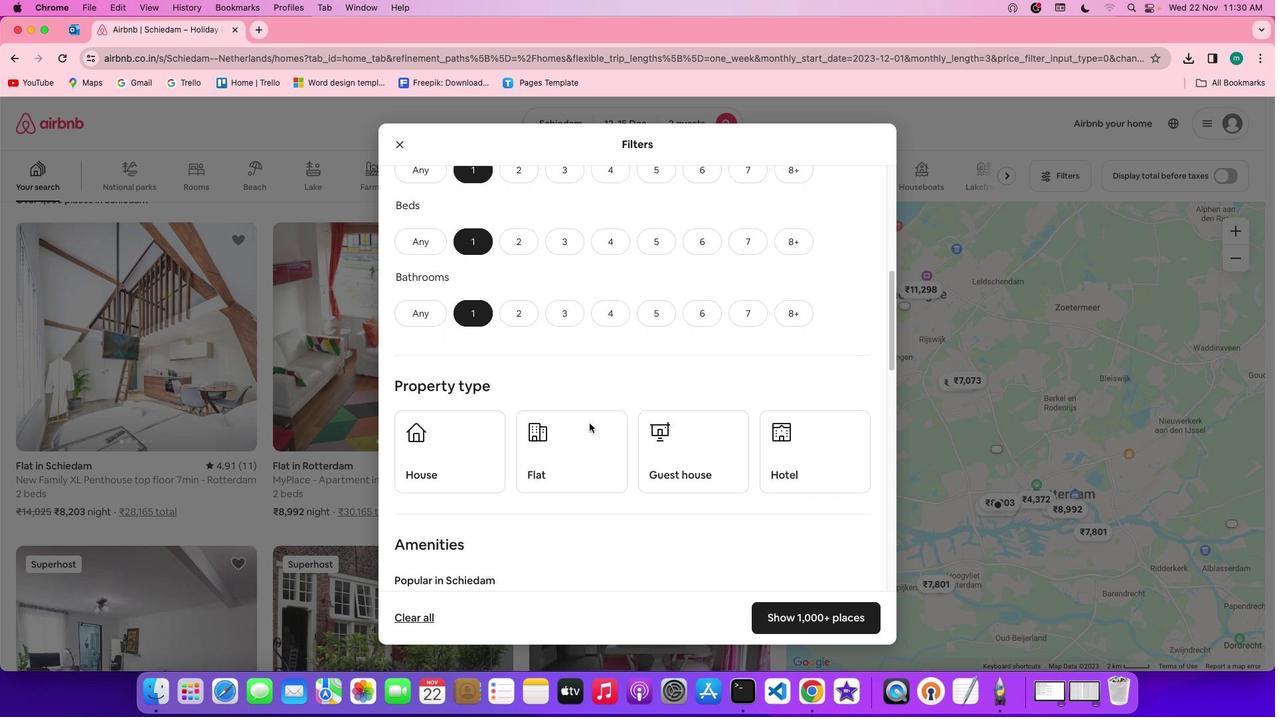 
Action: Mouse scrolled (589, 423) with delta (0, 0)
Screenshot: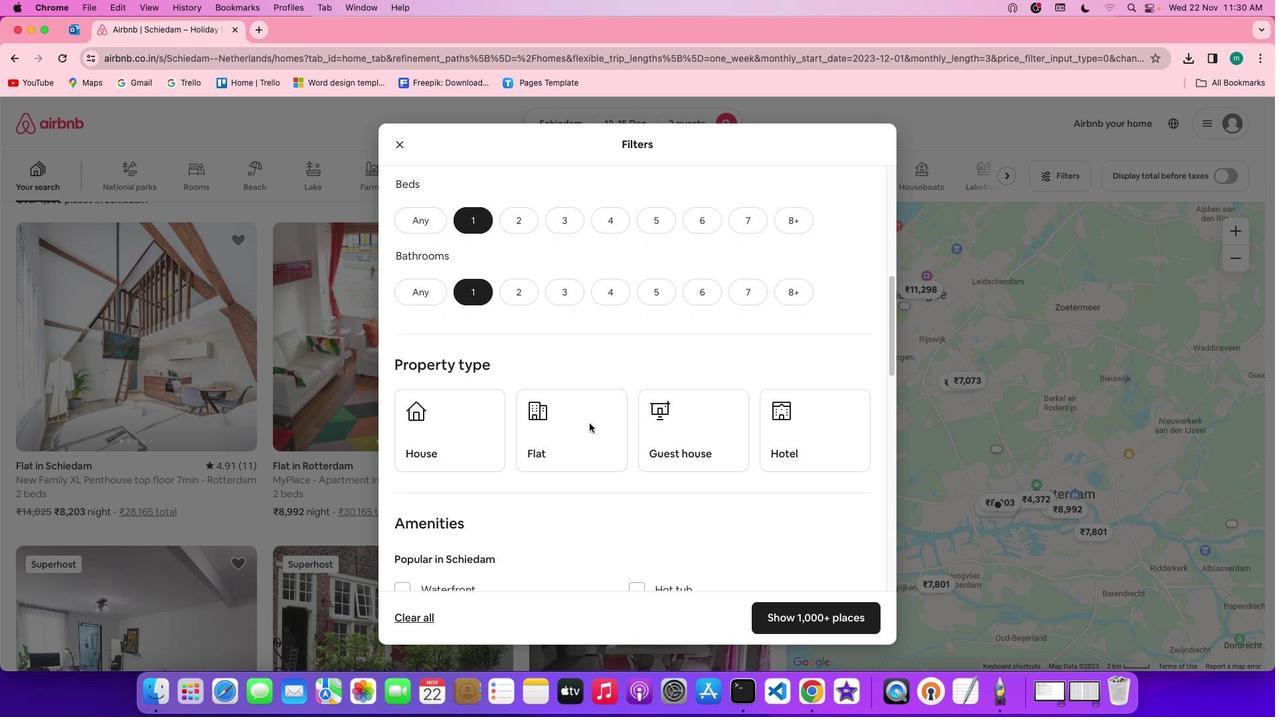 
Action: Mouse scrolled (589, 423) with delta (0, 0)
Screenshot: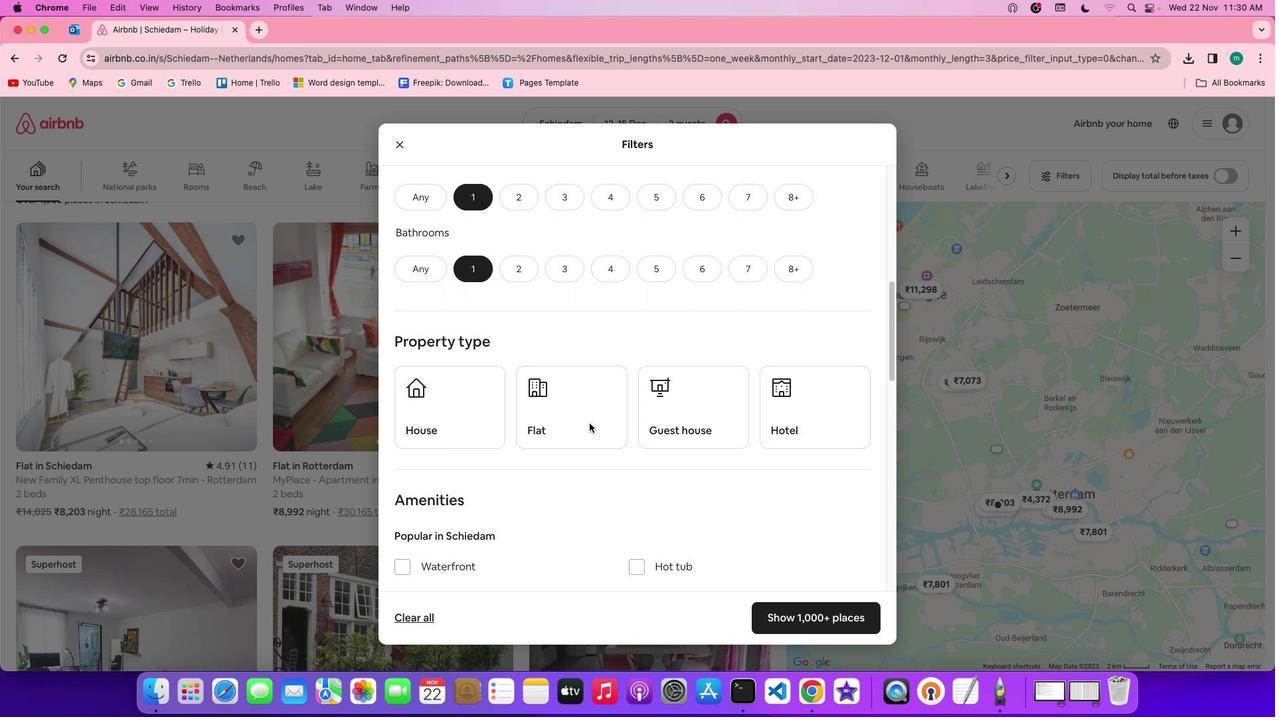 
Action: Mouse scrolled (589, 423) with delta (0, 0)
Screenshot: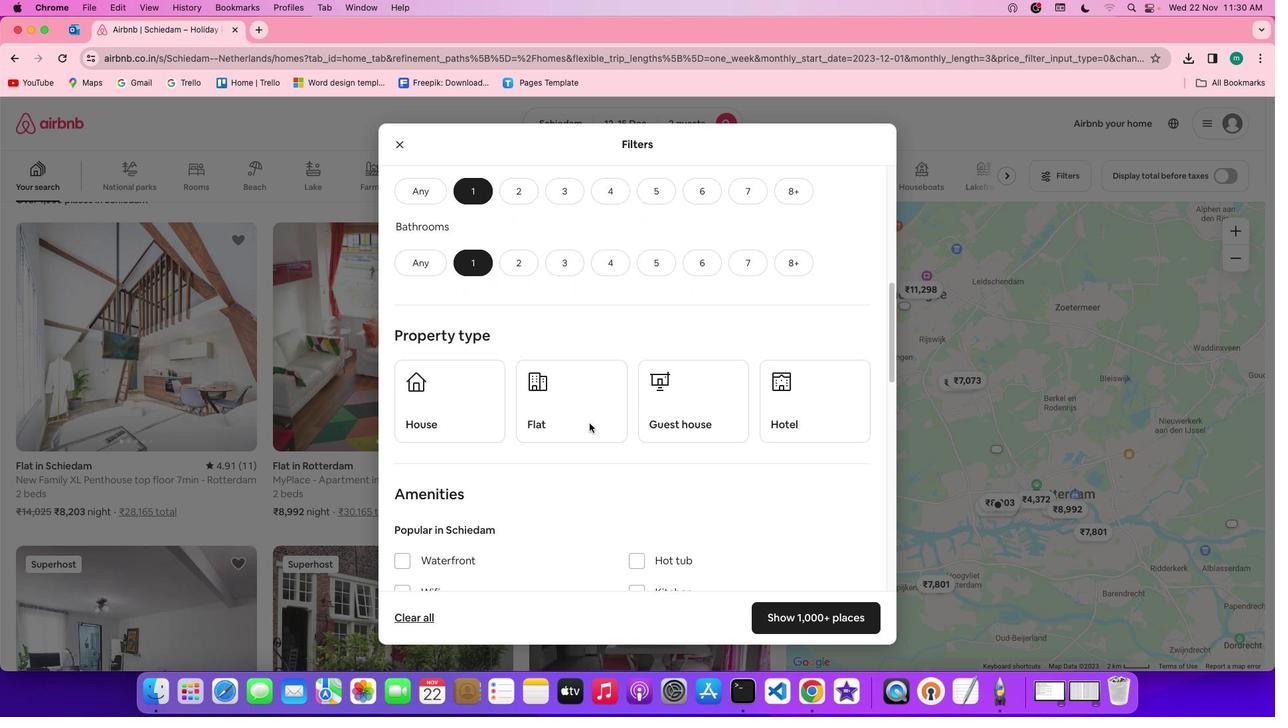 
Action: Mouse scrolled (589, 423) with delta (0, 0)
Screenshot: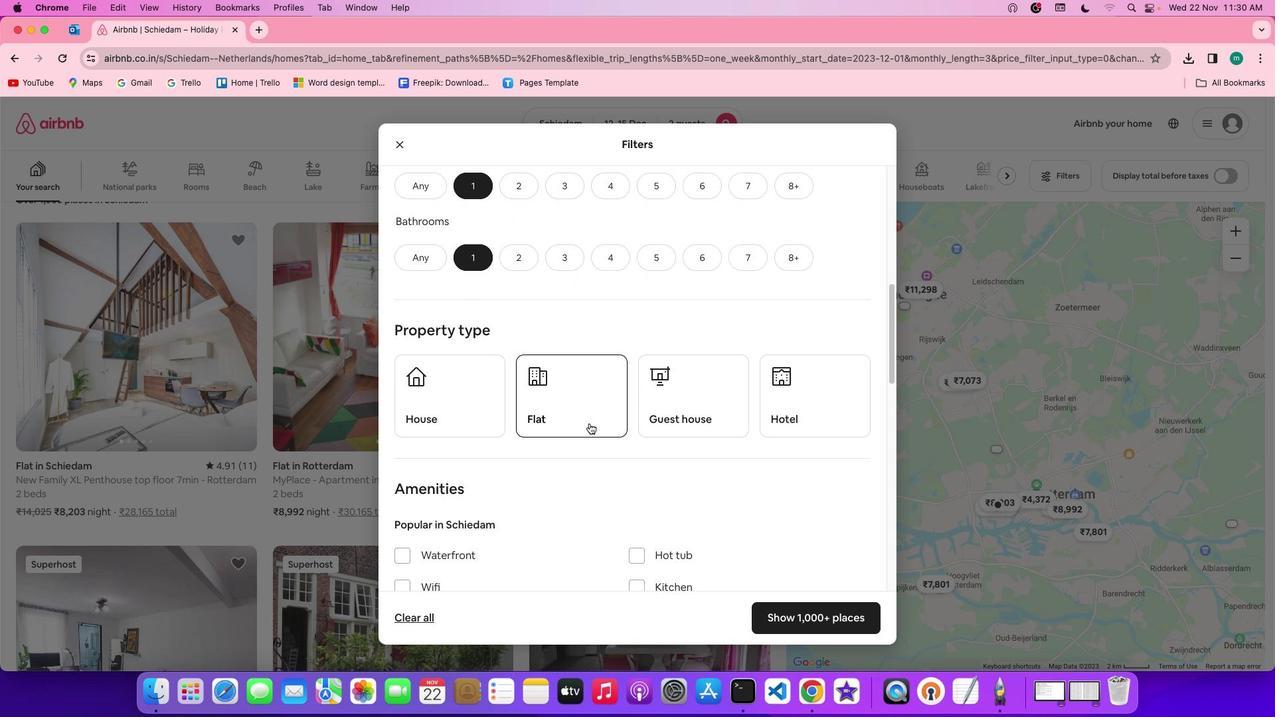 
Action: Mouse scrolled (589, 423) with delta (0, 0)
Screenshot: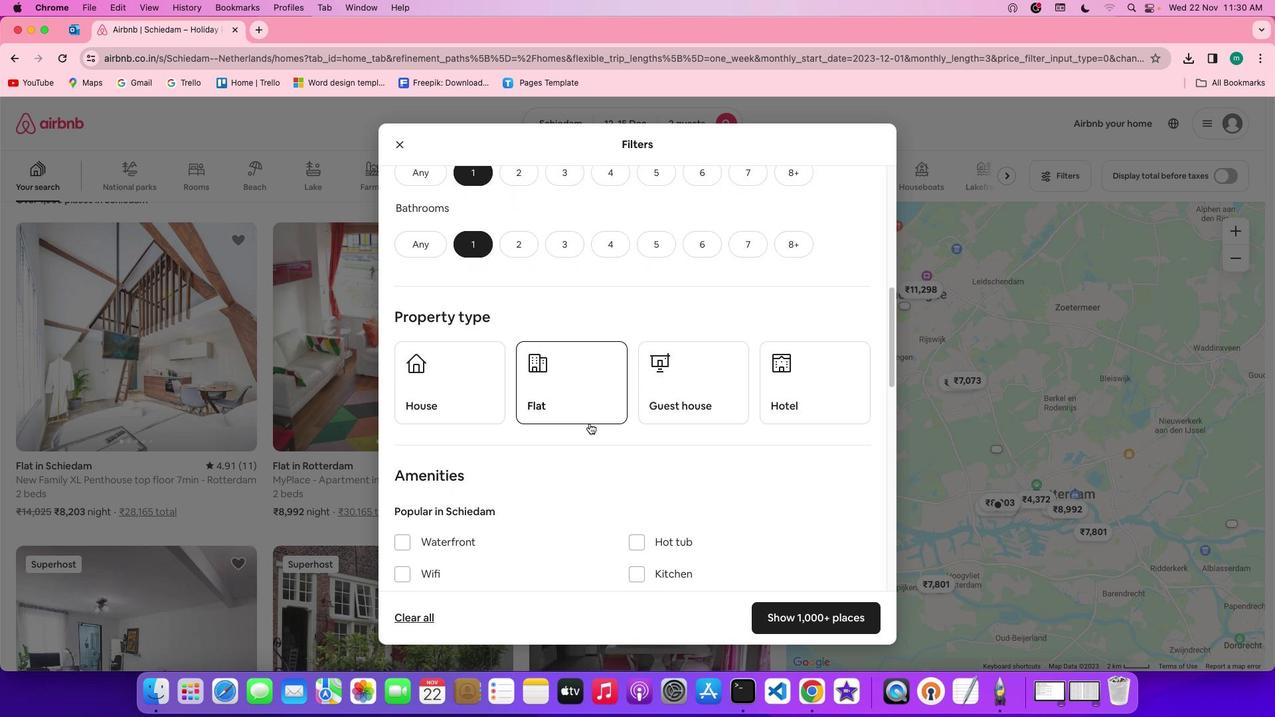 
Action: Mouse scrolled (589, 423) with delta (0, 0)
Screenshot: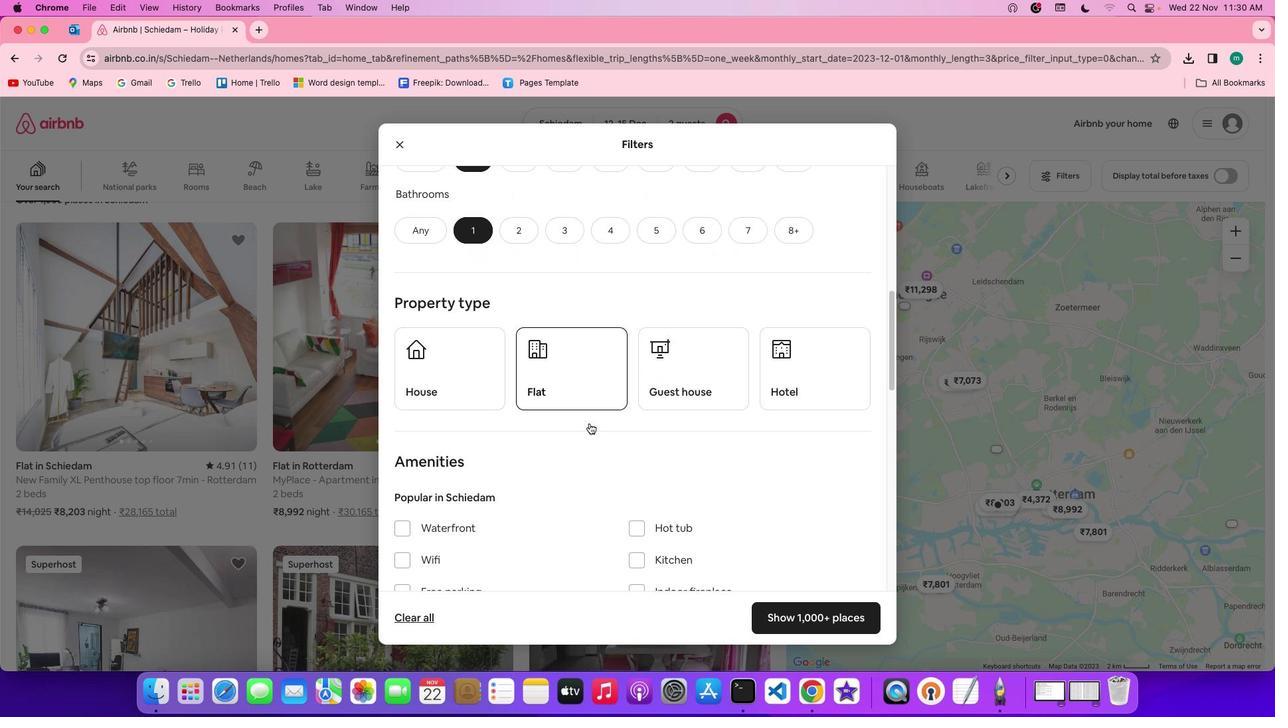 
Action: Mouse moved to (779, 373)
Screenshot: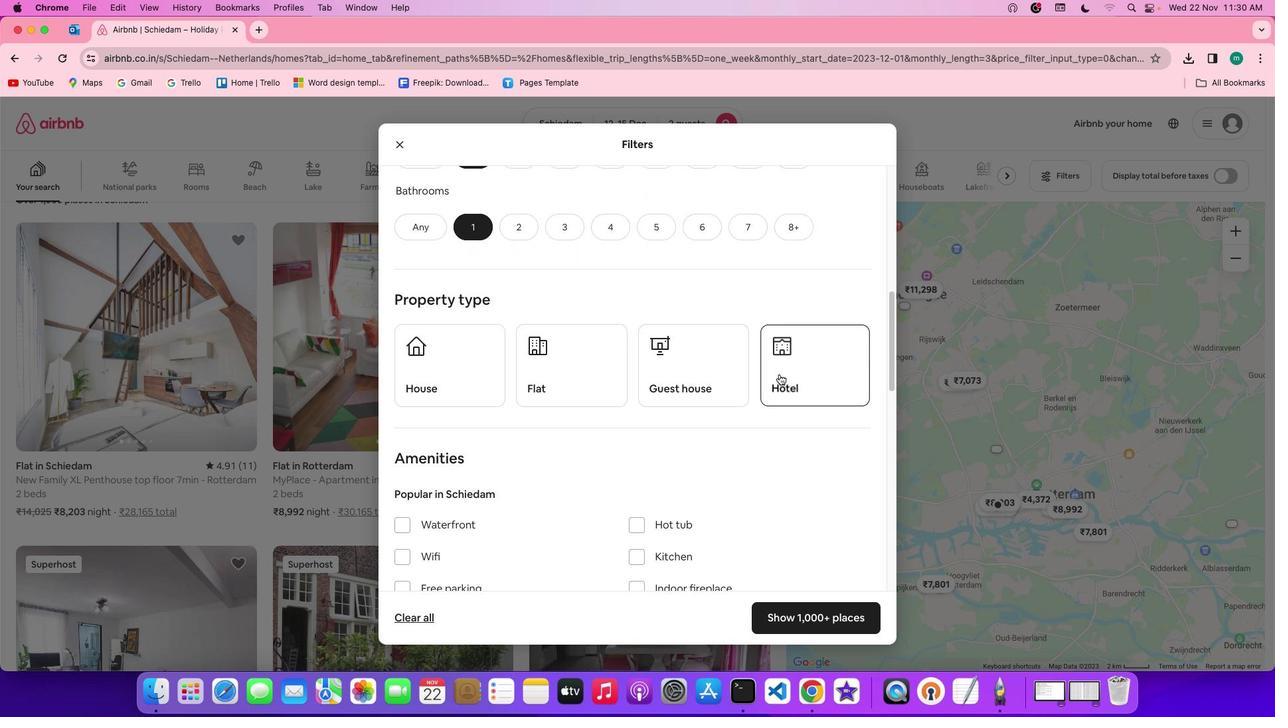 
Action: Mouse pressed left at (779, 373)
Screenshot: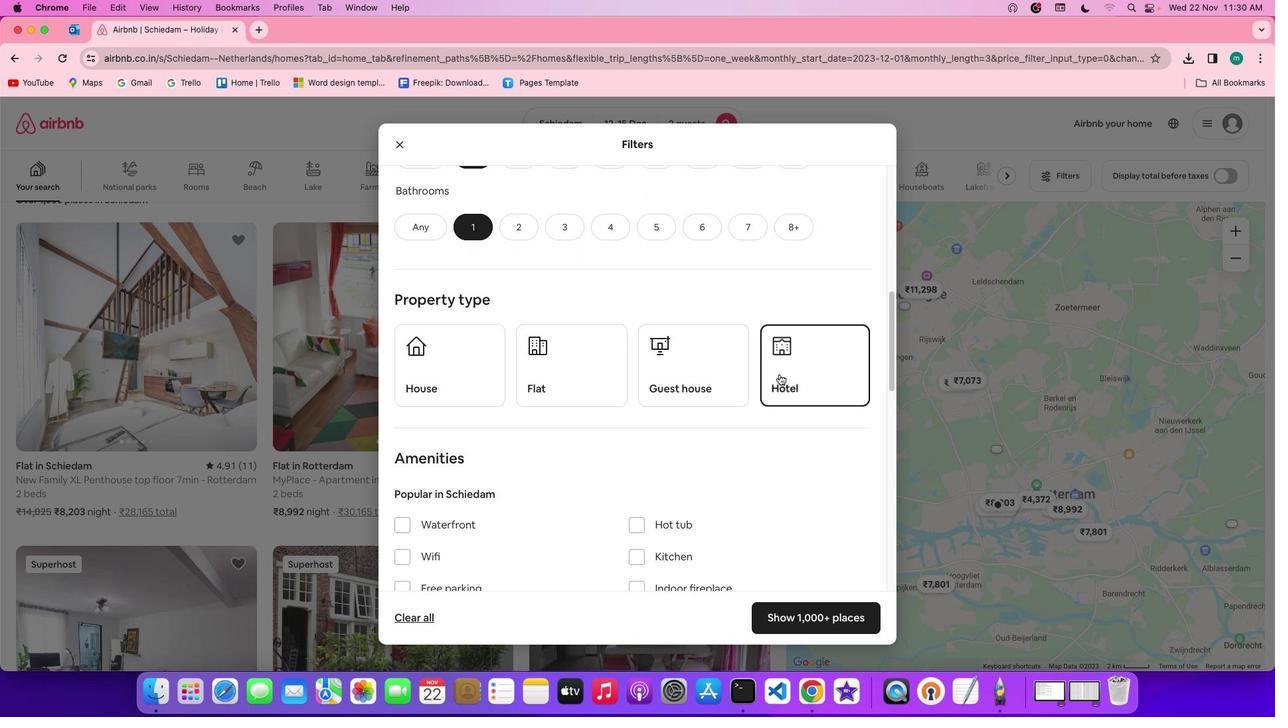 
Action: Mouse moved to (634, 438)
Screenshot: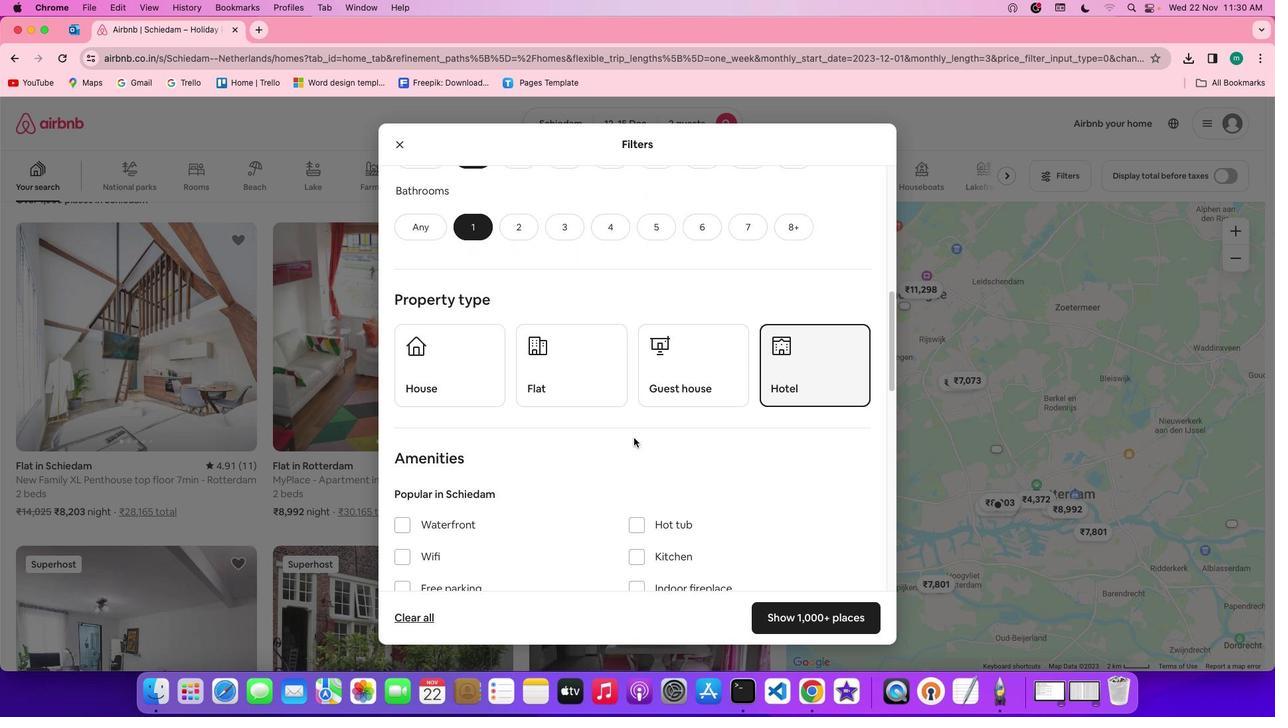 
Action: Mouse scrolled (634, 438) with delta (0, 0)
Screenshot: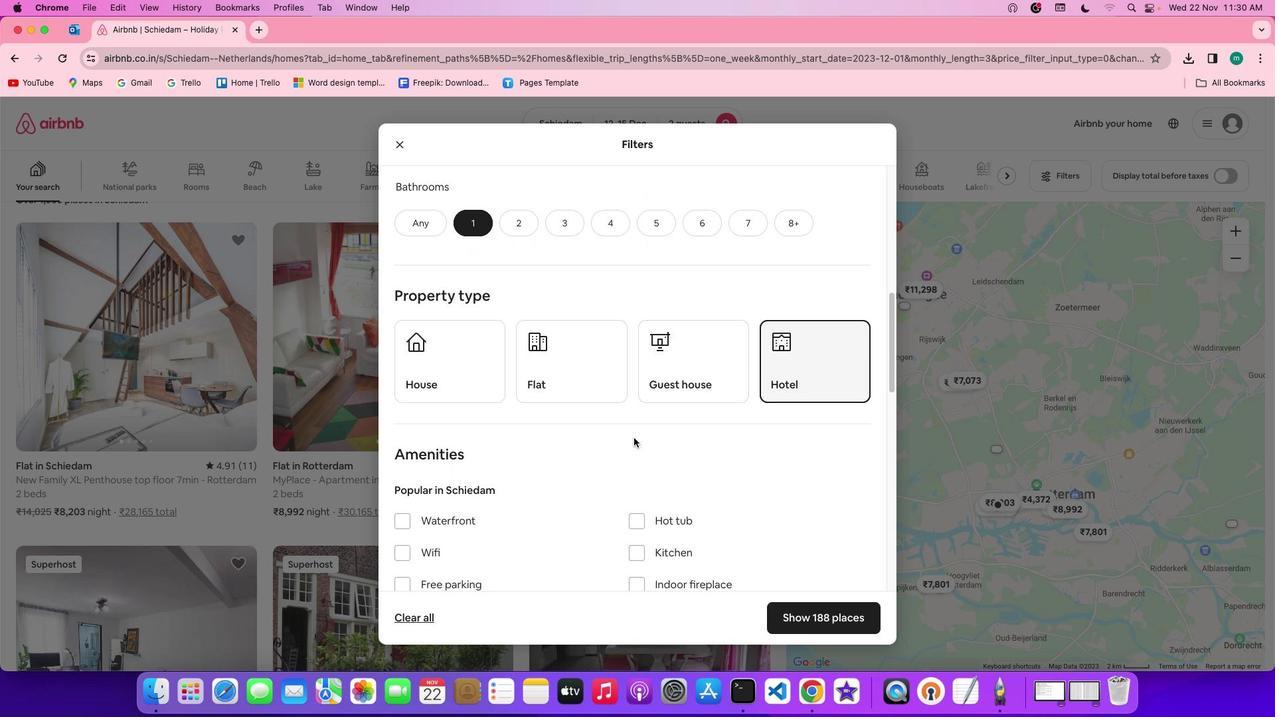
Action: Mouse scrolled (634, 438) with delta (0, 0)
Screenshot: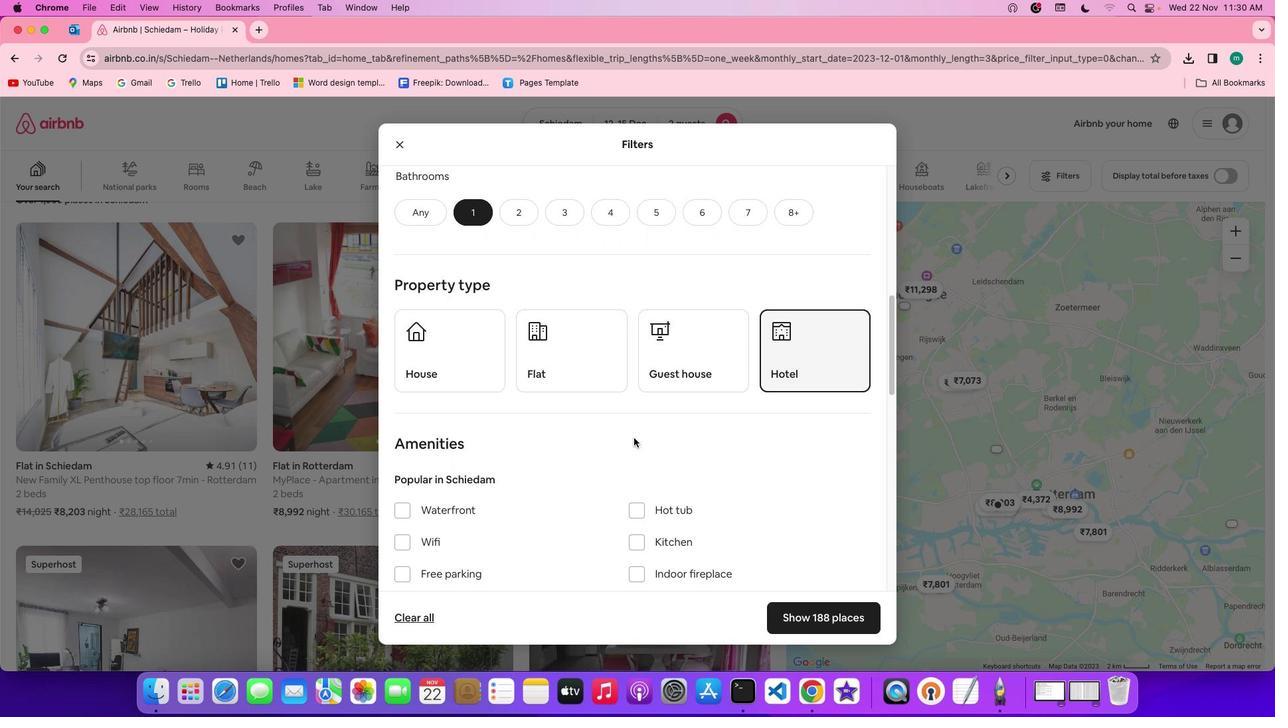 
Action: Mouse scrolled (634, 438) with delta (0, 0)
Screenshot: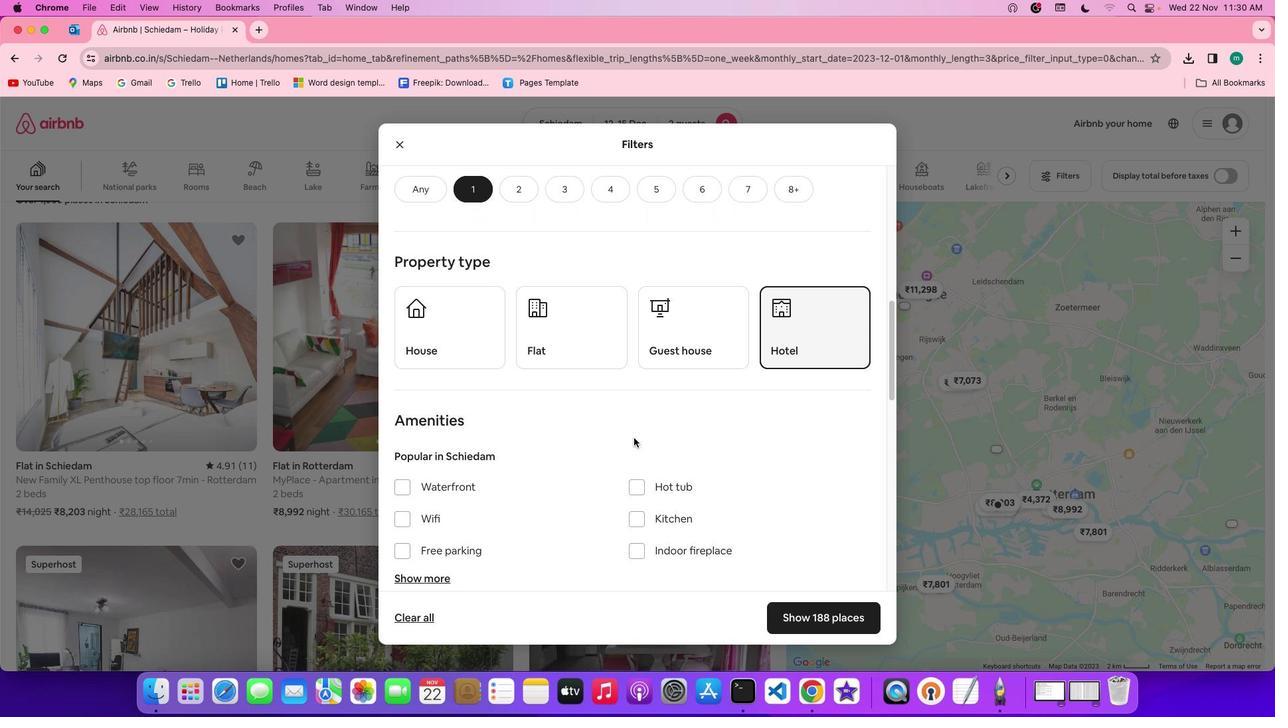 
Action: Mouse scrolled (634, 438) with delta (0, 0)
Screenshot: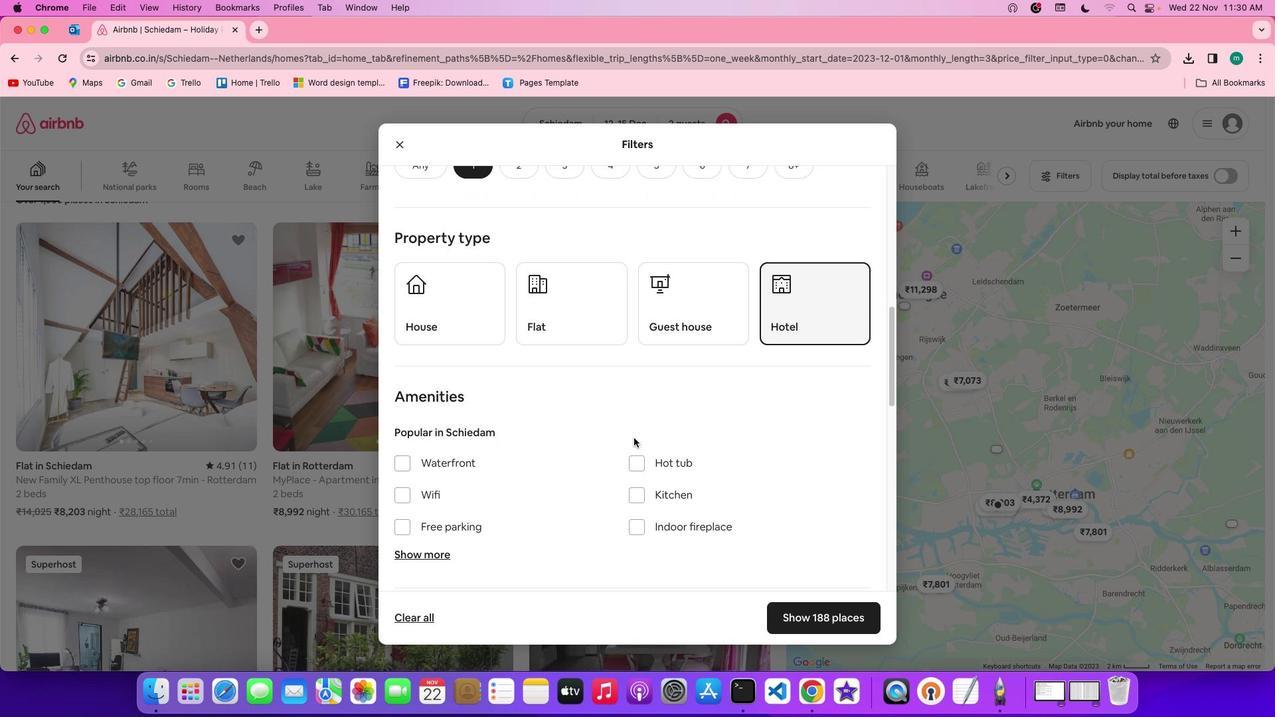 
Action: Mouse scrolled (634, 438) with delta (0, 0)
Screenshot: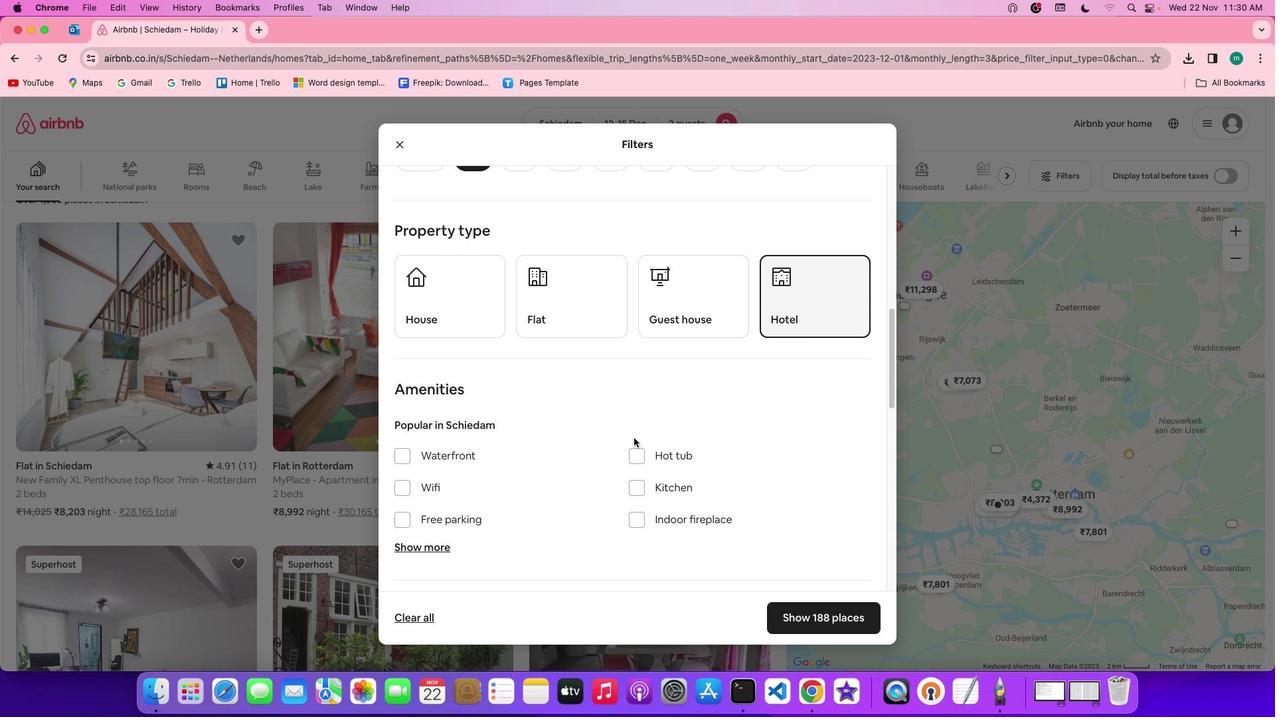
Action: Mouse scrolled (634, 438) with delta (0, 0)
Screenshot: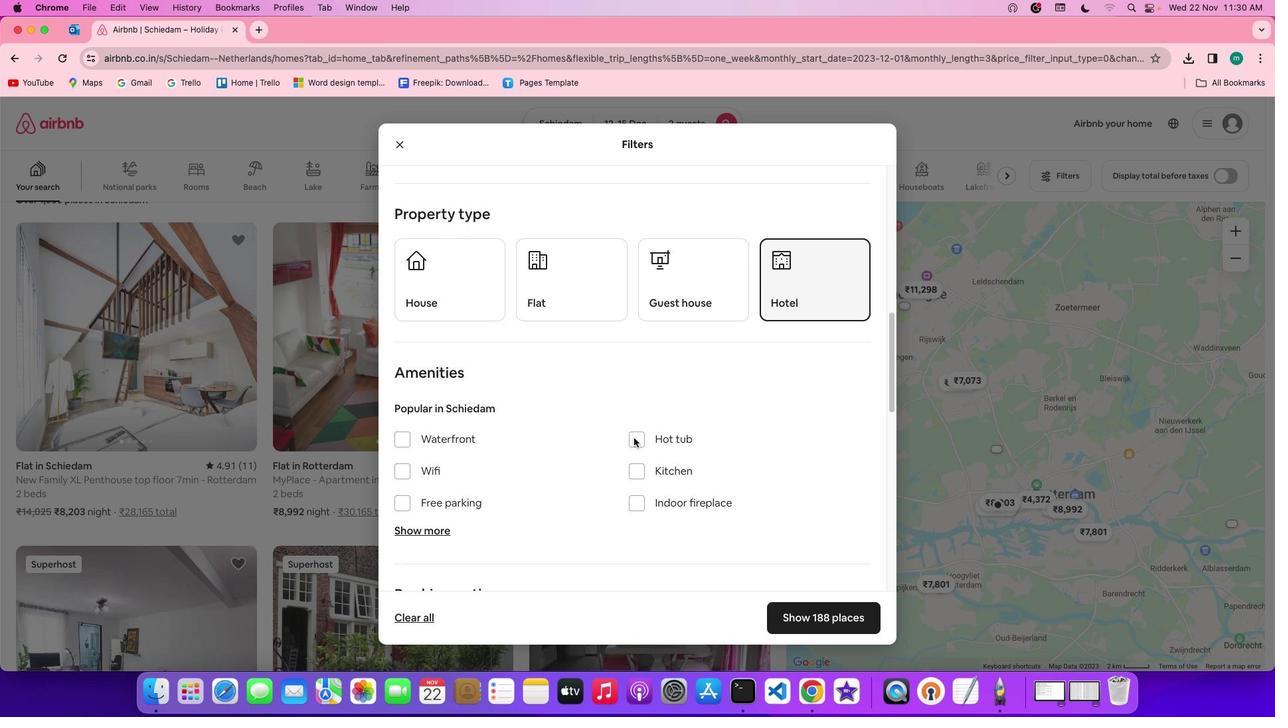 
Action: Mouse scrolled (634, 438) with delta (0, 0)
Screenshot: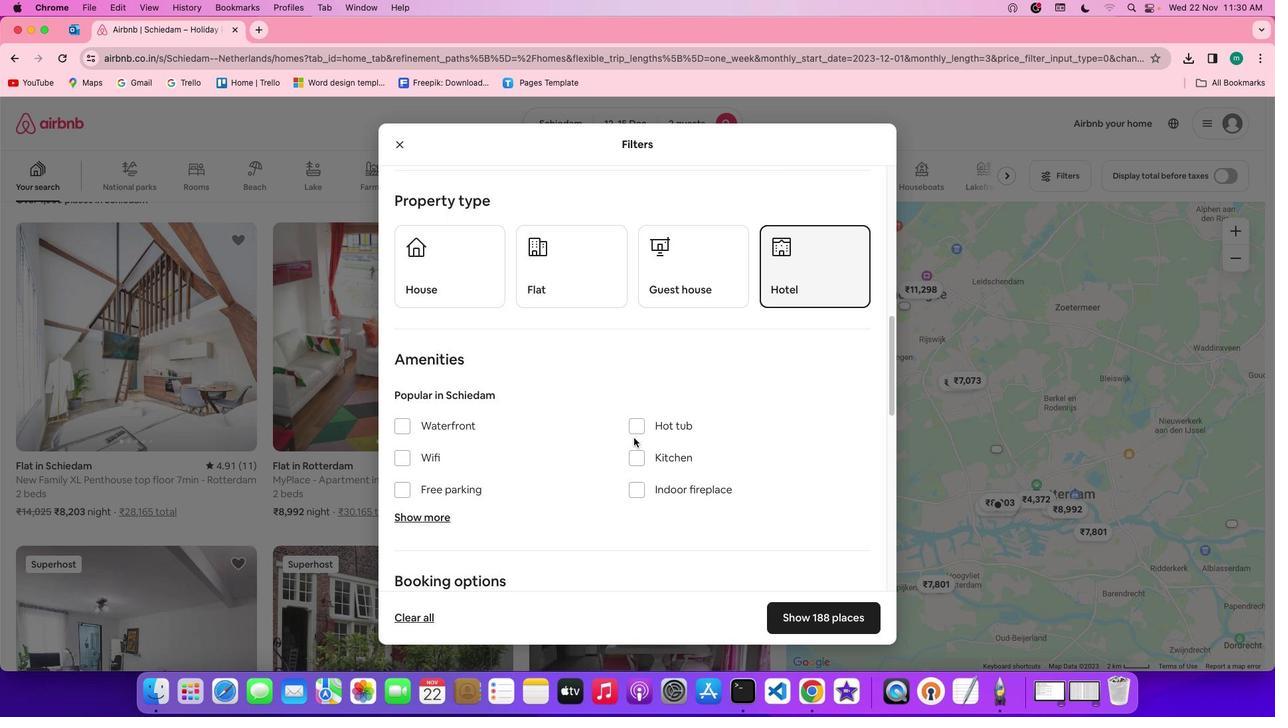 
Action: Mouse scrolled (634, 438) with delta (0, 0)
Screenshot: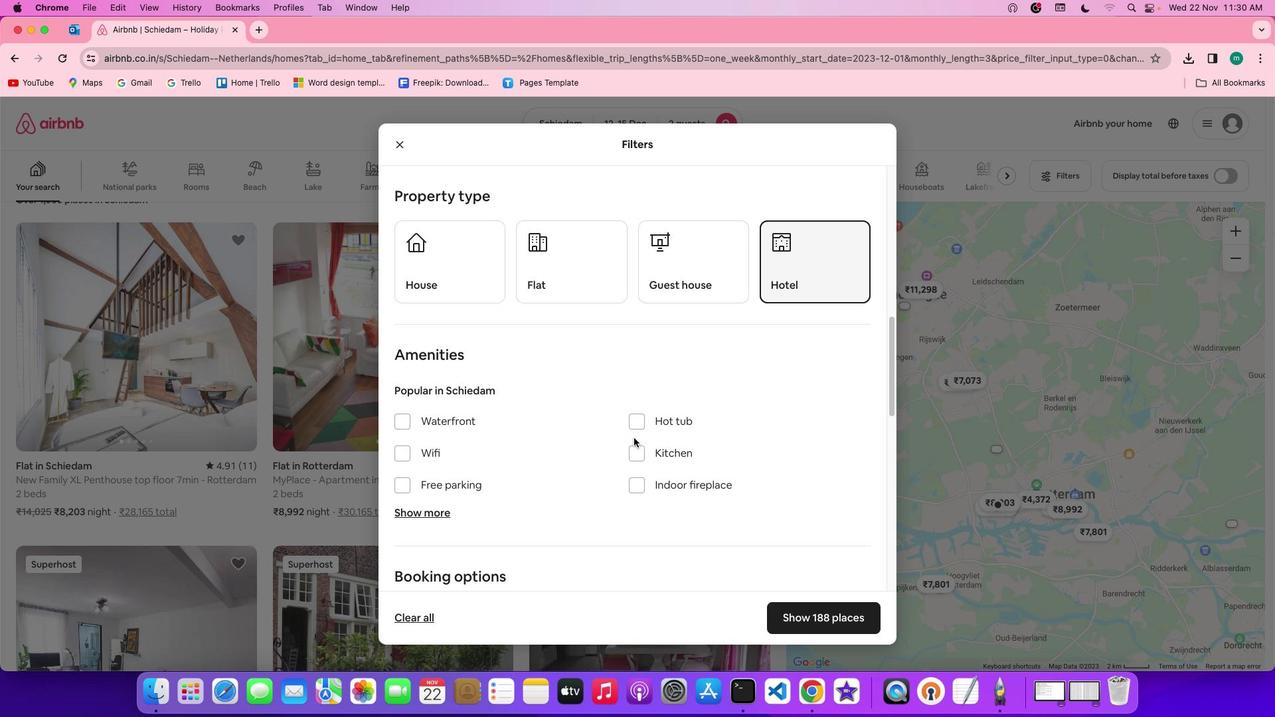 
Action: Mouse moved to (634, 436)
Screenshot: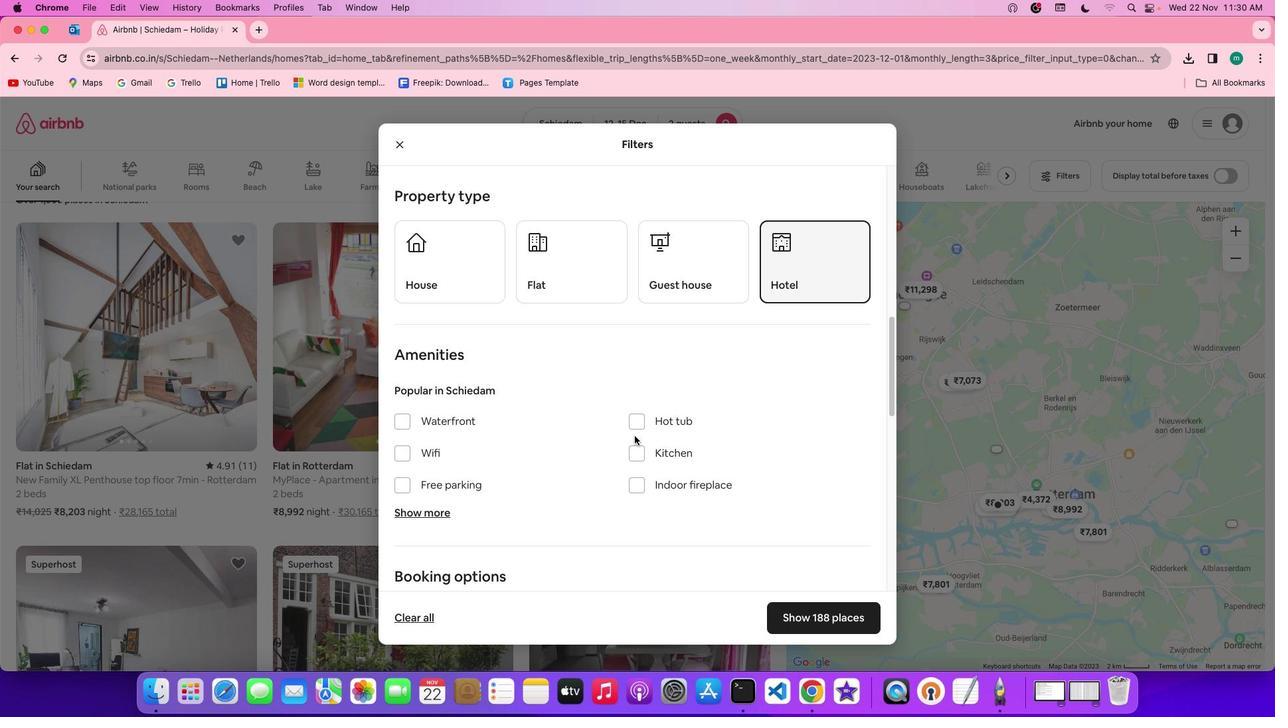 
Action: Mouse scrolled (634, 436) with delta (0, 0)
Screenshot: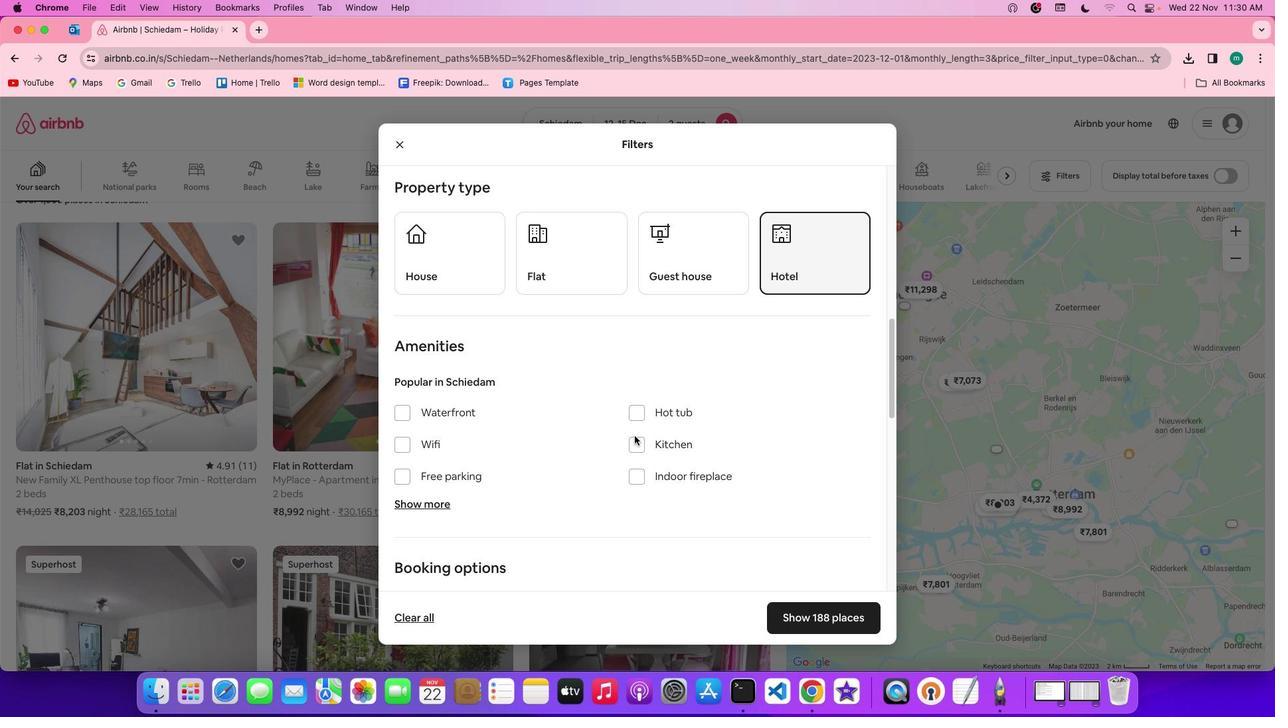 
Action: Mouse scrolled (634, 436) with delta (0, 0)
Screenshot: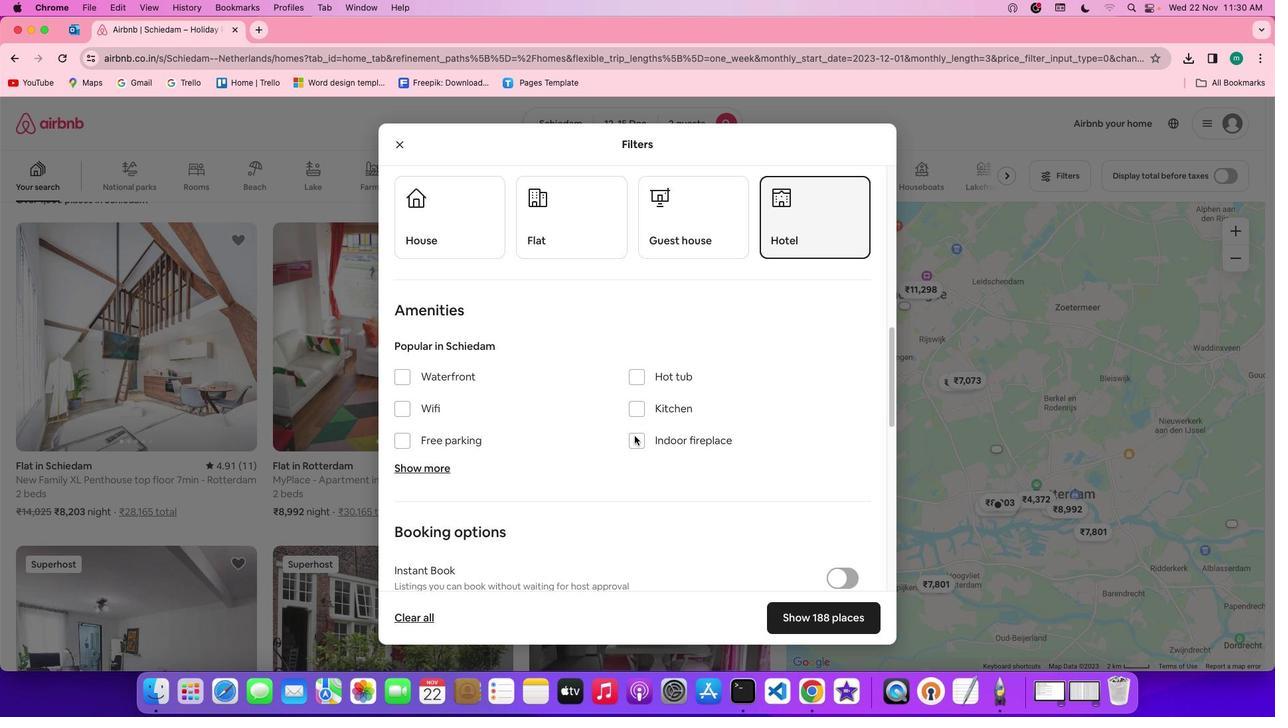 
Action: Mouse scrolled (634, 436) with delta (0, 0)
Screenshot: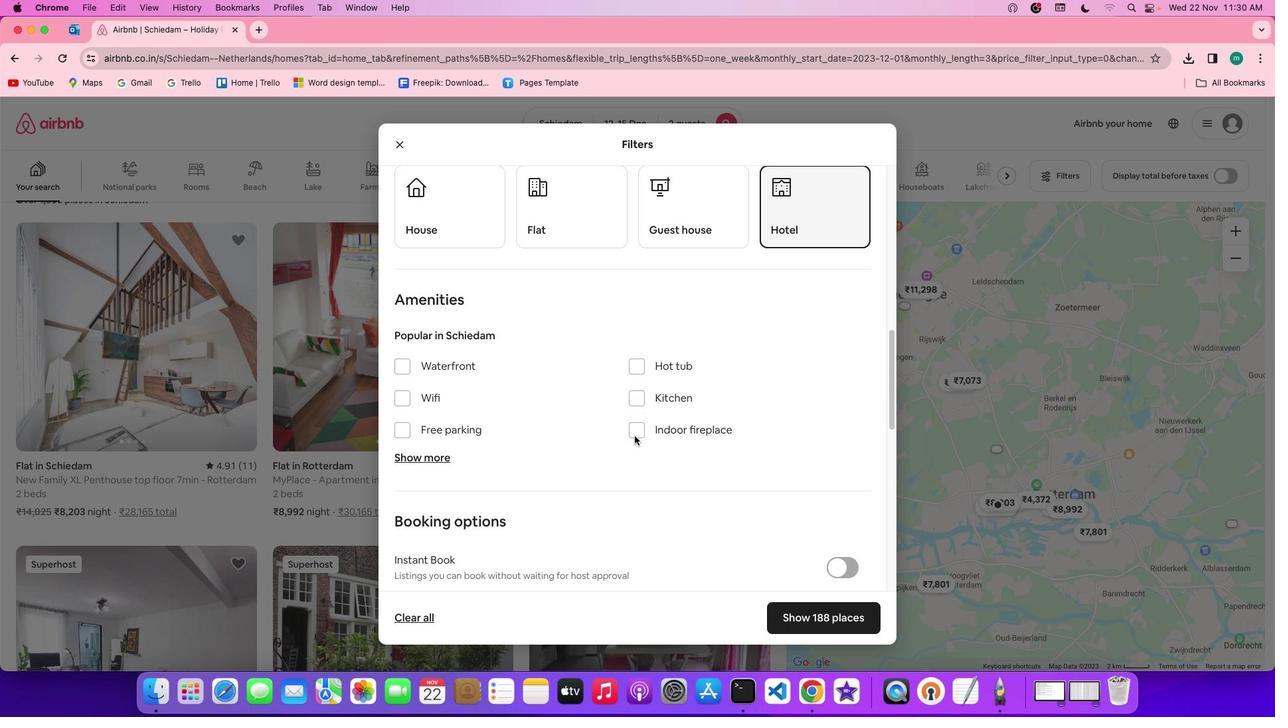 
Action: Mouse scrolled (634, 436) with delta (0, 0)
Screenshot: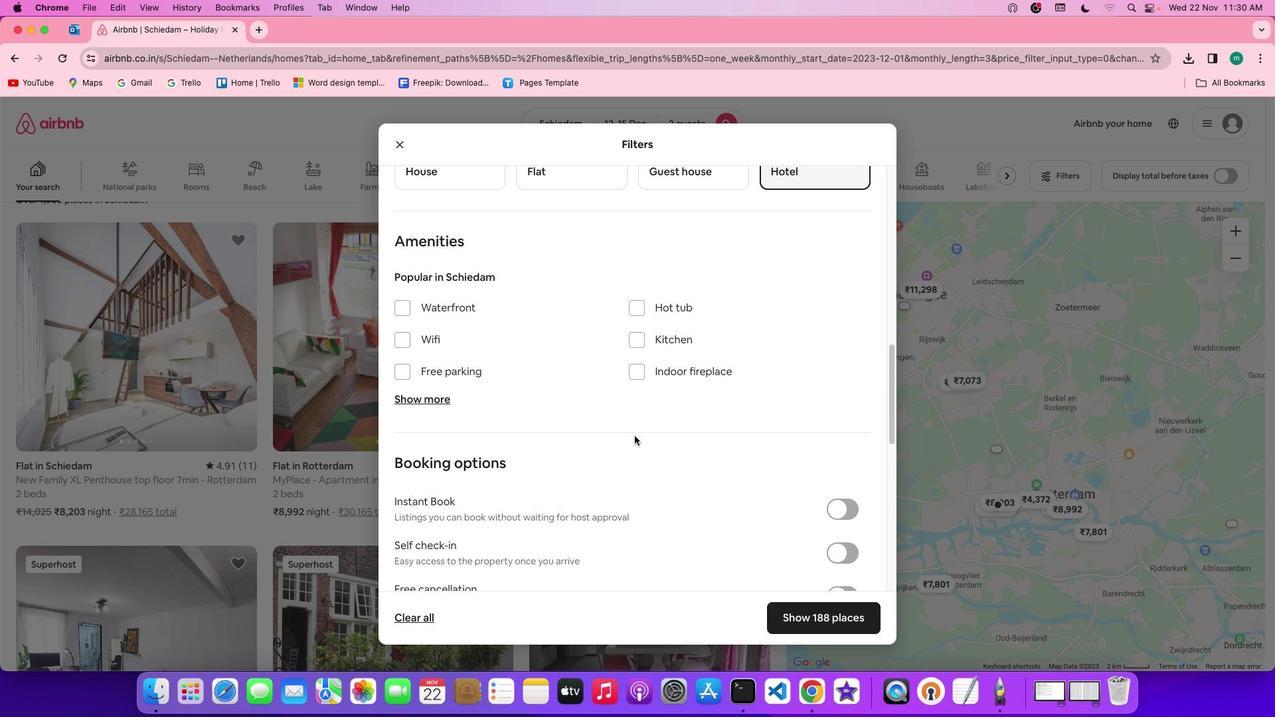 
Action: Mouse scrolled (634, 436) with delta (0, 0)
Screenshot: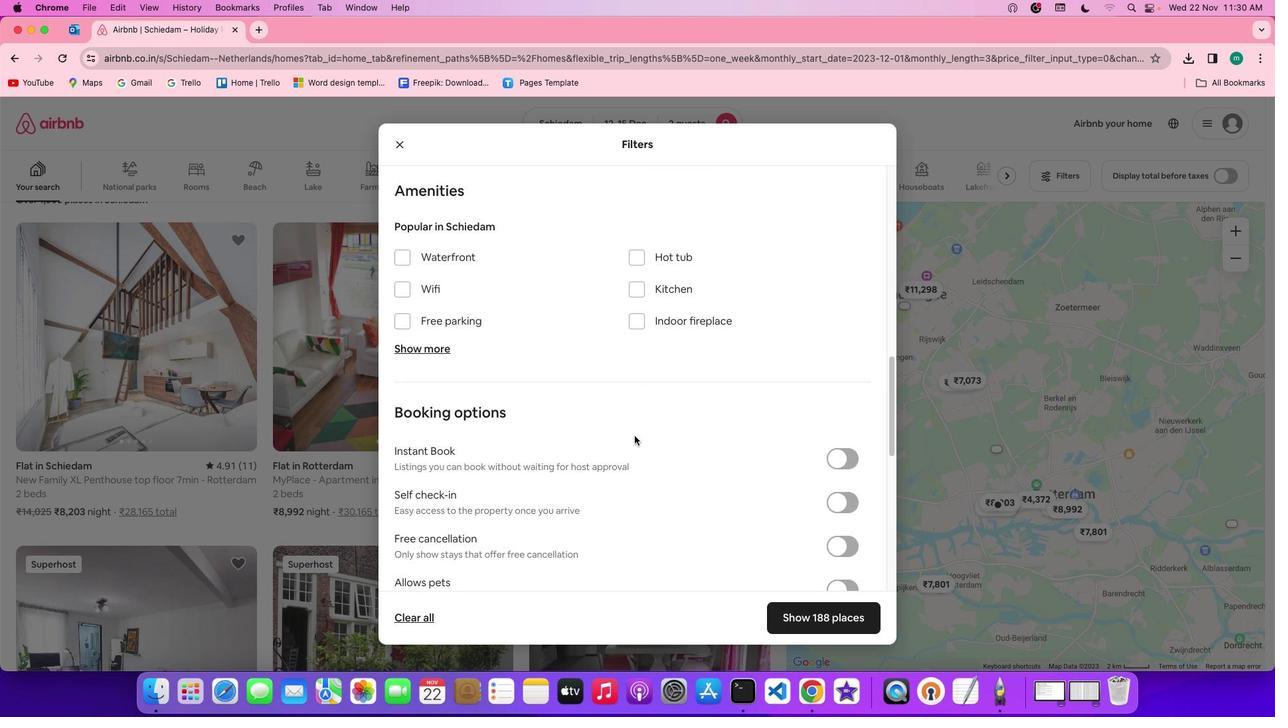 
Action: Mouse scrolled (634, 436) with delta (0, -1)
Screenshot: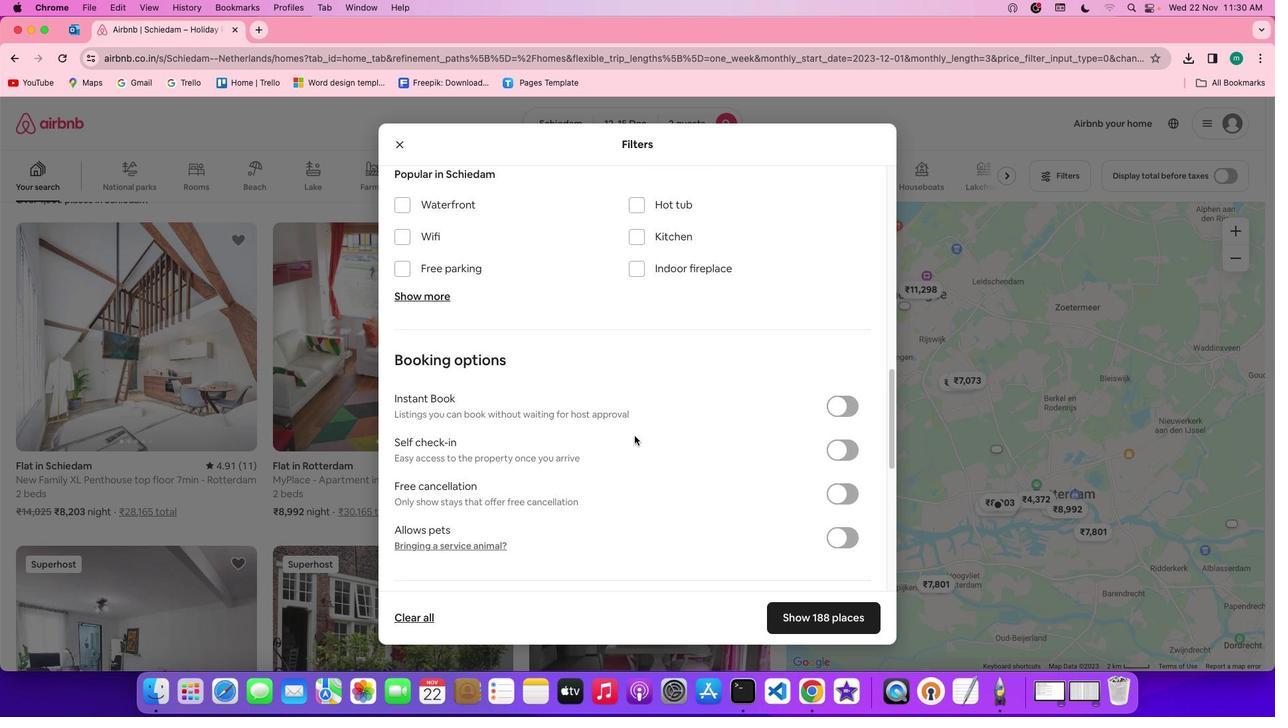 
Action: Mouse scrolled (634, 436) with delta (0, -1)
Screenshot: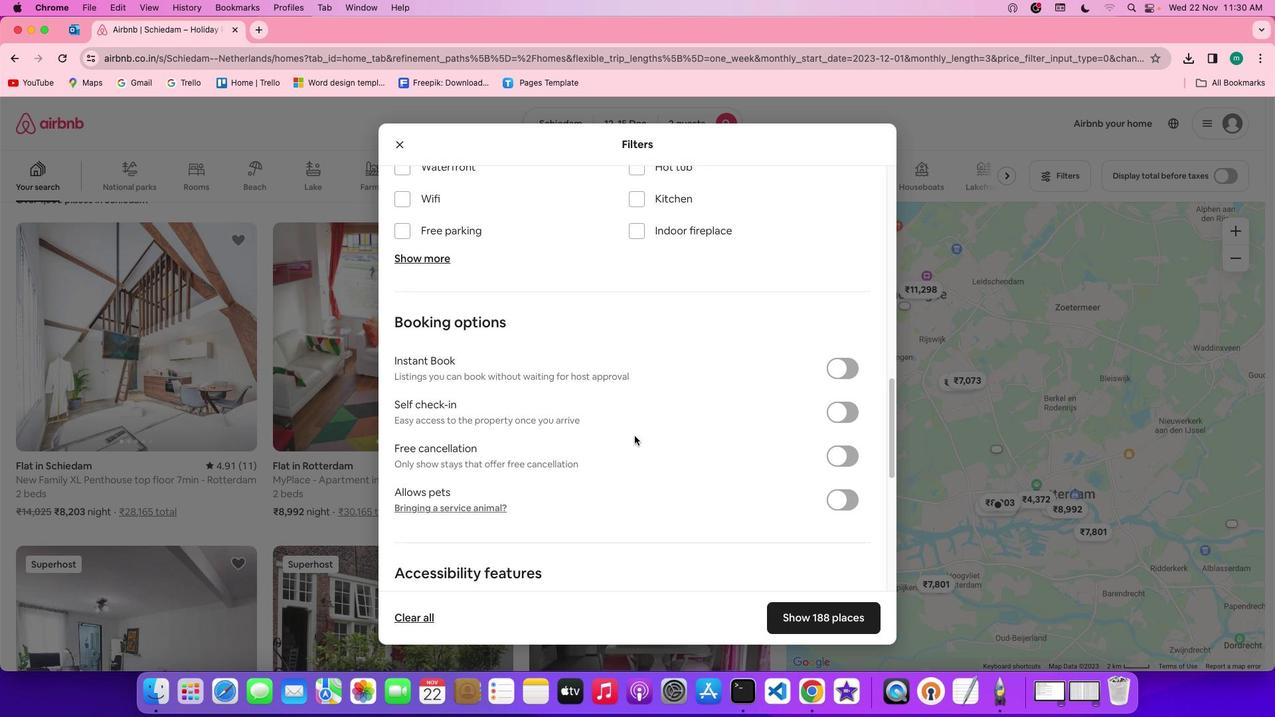 
Action: Mouse scrolled (634, 436) with delta (0, 0)
Screenshot: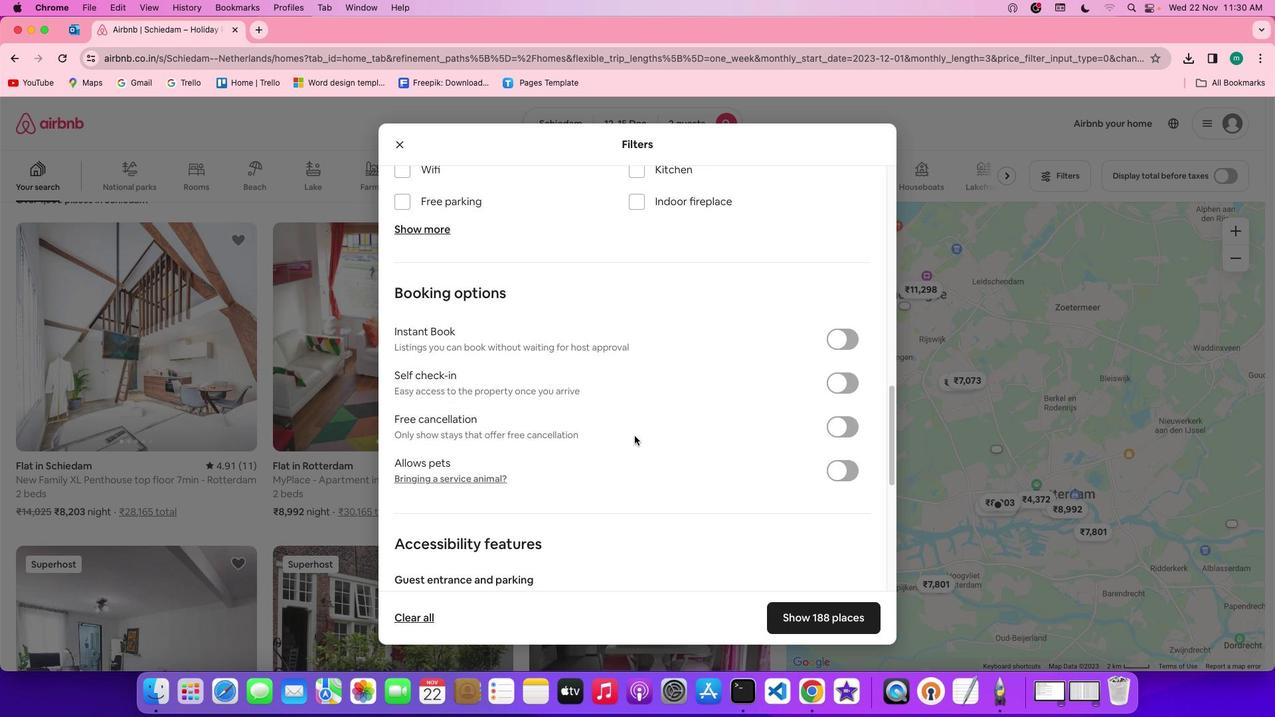 
Action: Mouse scrolled (634, 436) with delta (0, 0)
Screenshot: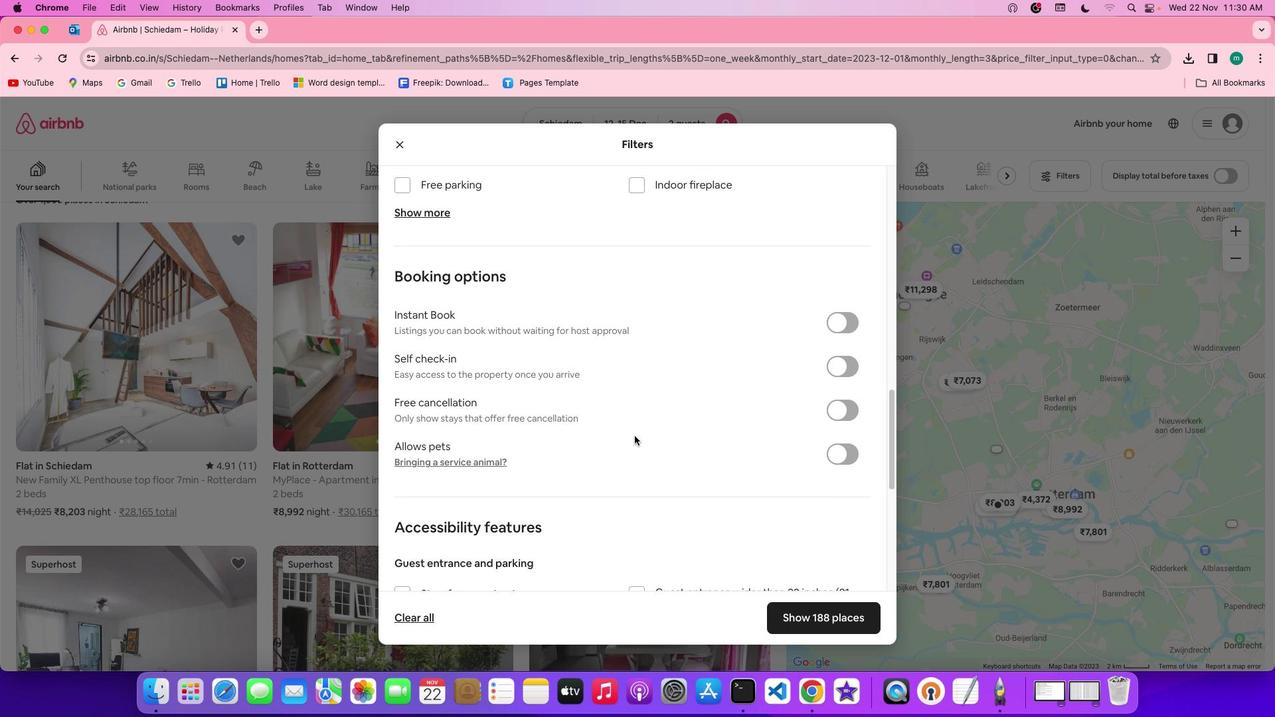
Action: Mouse scrolled (634, 436) with delta (0, 0)
Screenshot: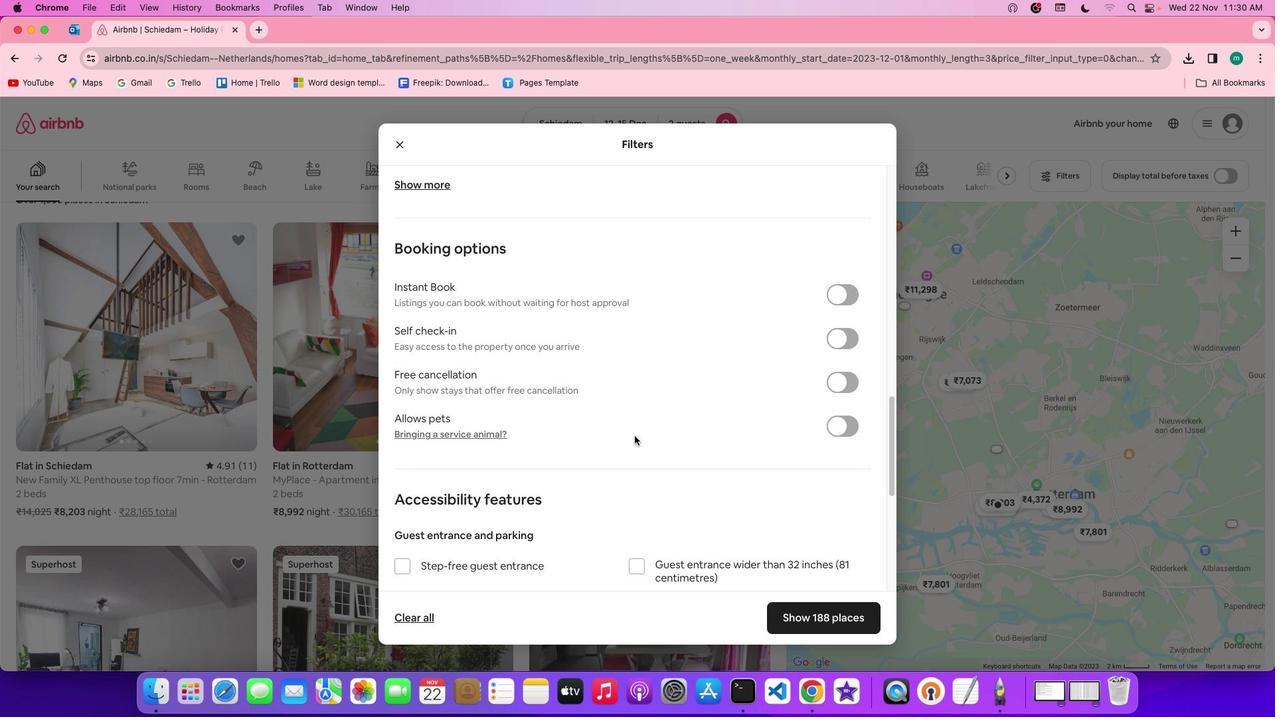 
Action: Mouse scrolled (634, 436) with delta (0, -1)
Screenshot: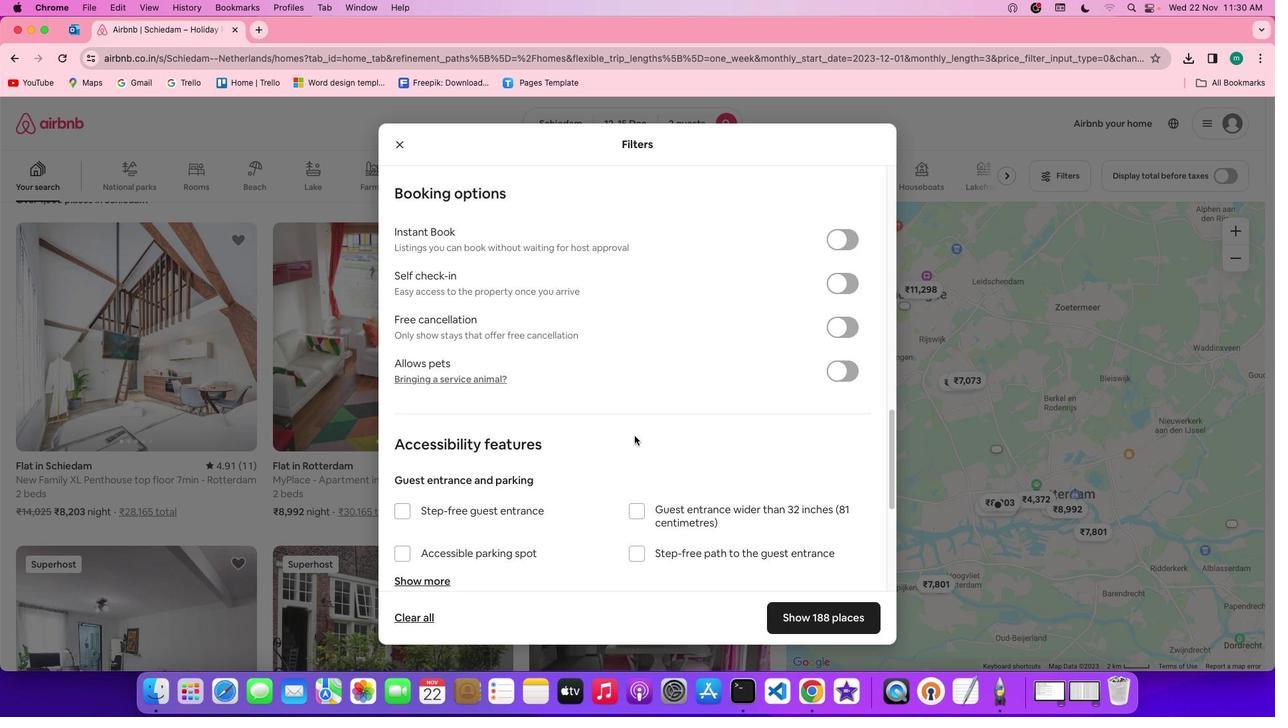 
Action: Mouse moved to (790, 471)
Screenshot: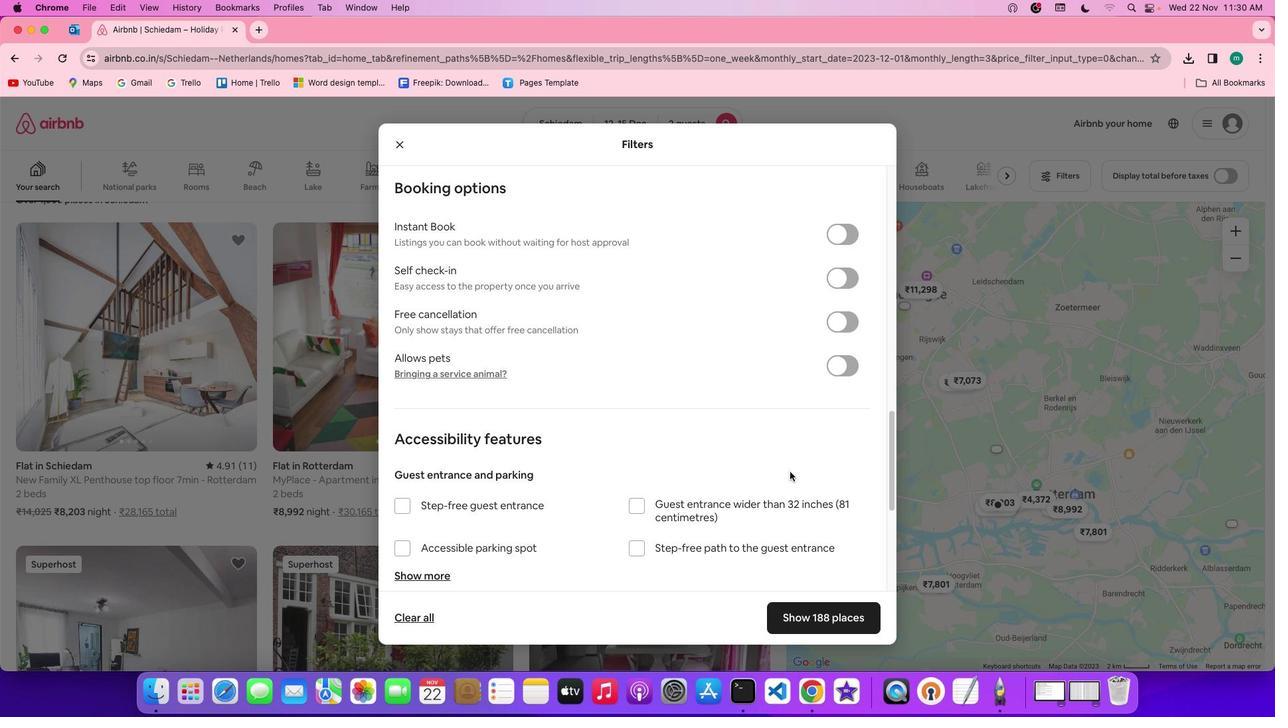 
Action: Mouse scrolled (790, 471) with delta (0, 0)
Screenshot: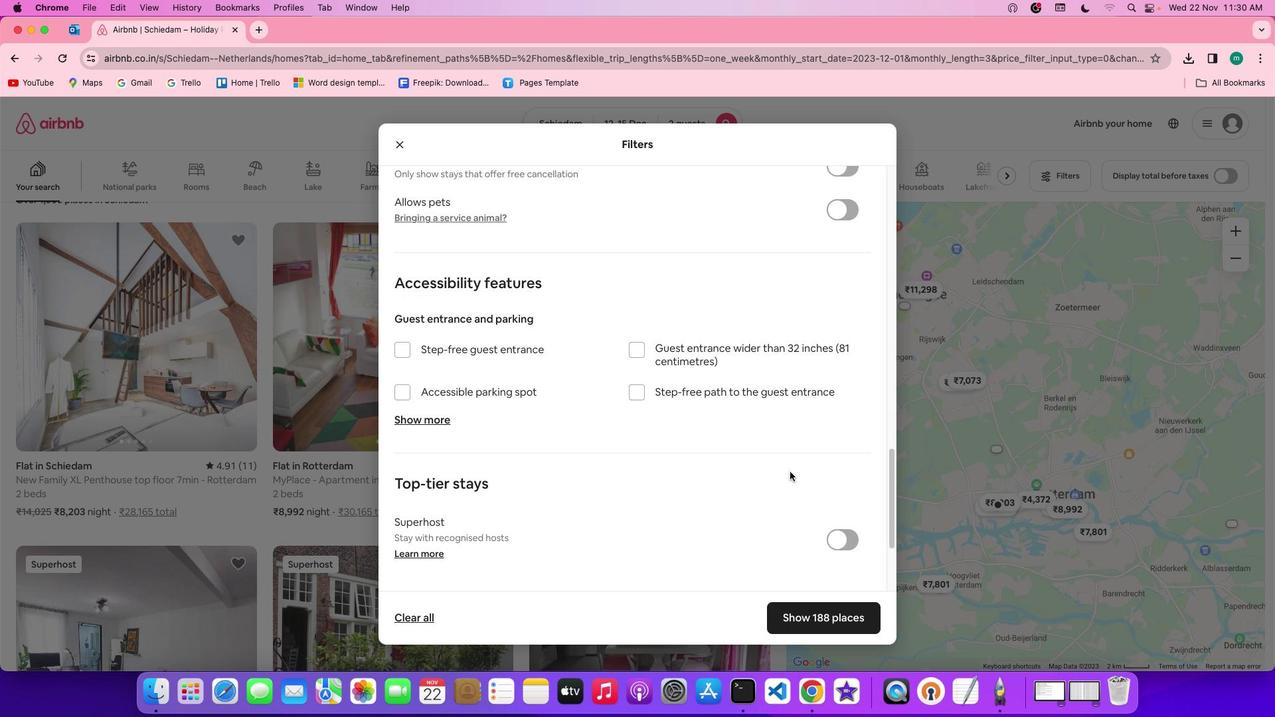 
Action: Mouse scrolled (790, 471) with delta (0, 0)
Screenshot: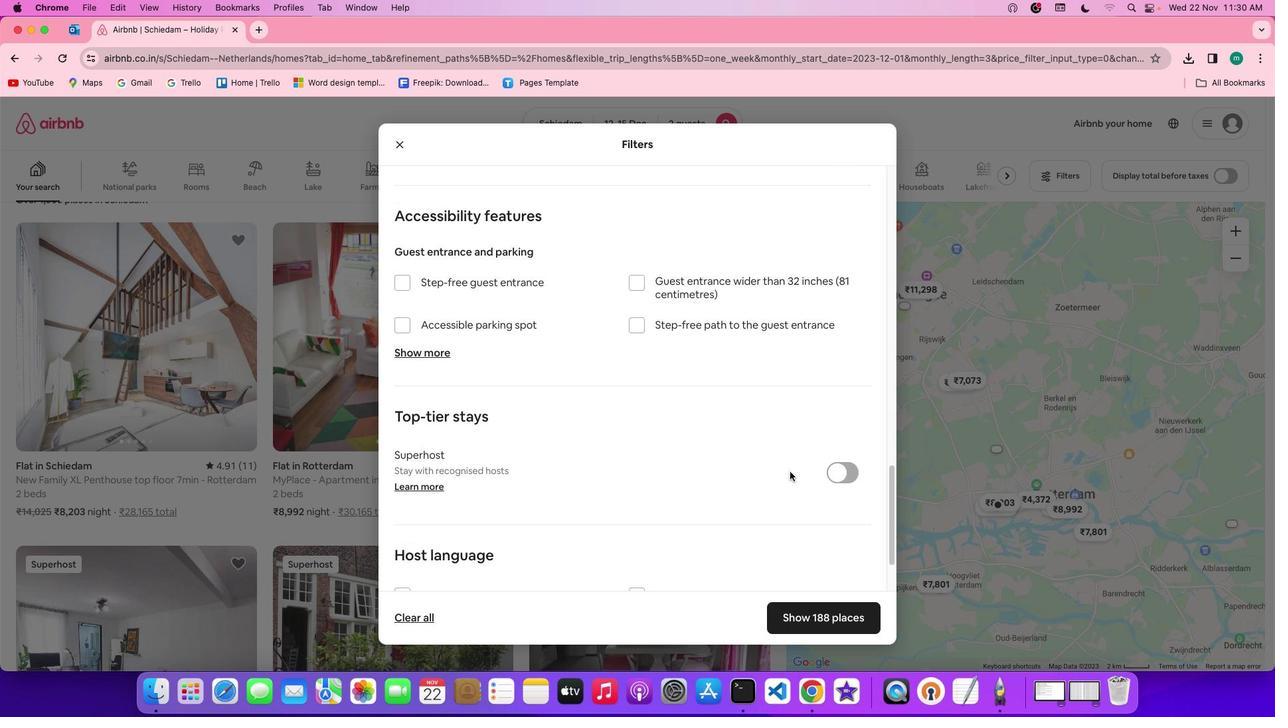 
Action: Mouse scrolled (790, 471) with delta (0, -1)
Screenshot: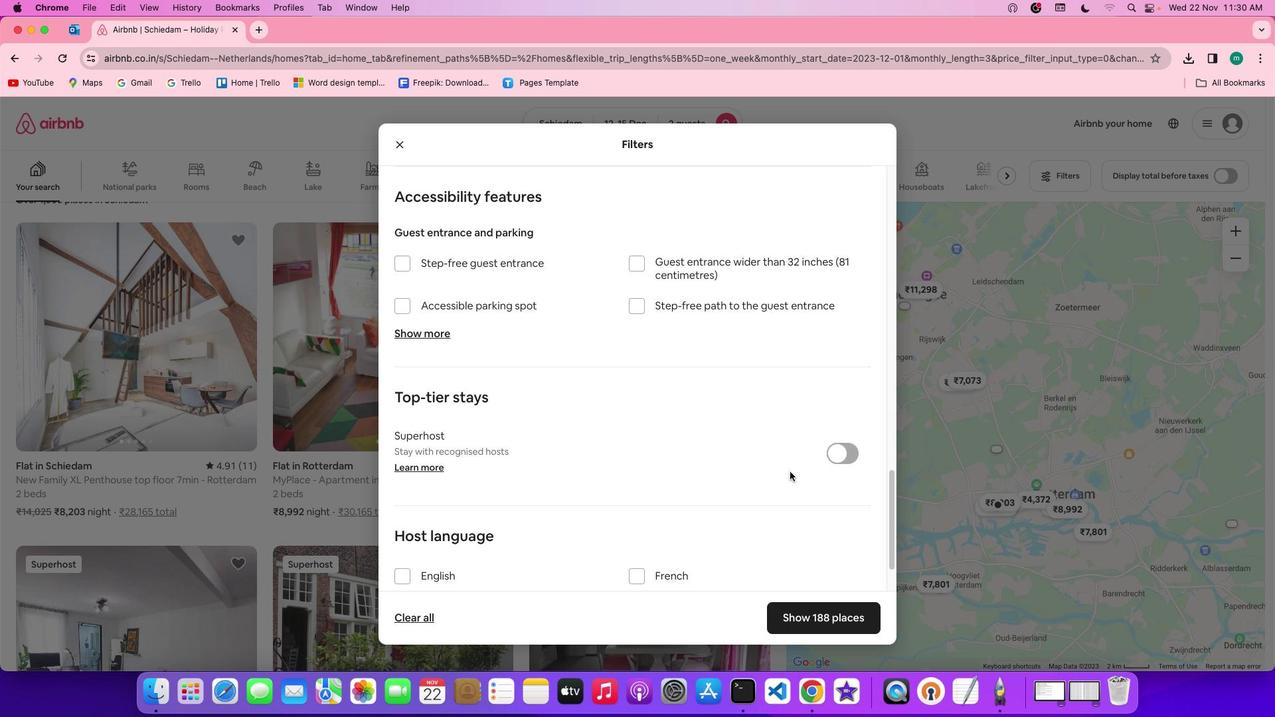 
Action: Mouse scrolled (790, 471) with delta (0, -2)
Screenshot: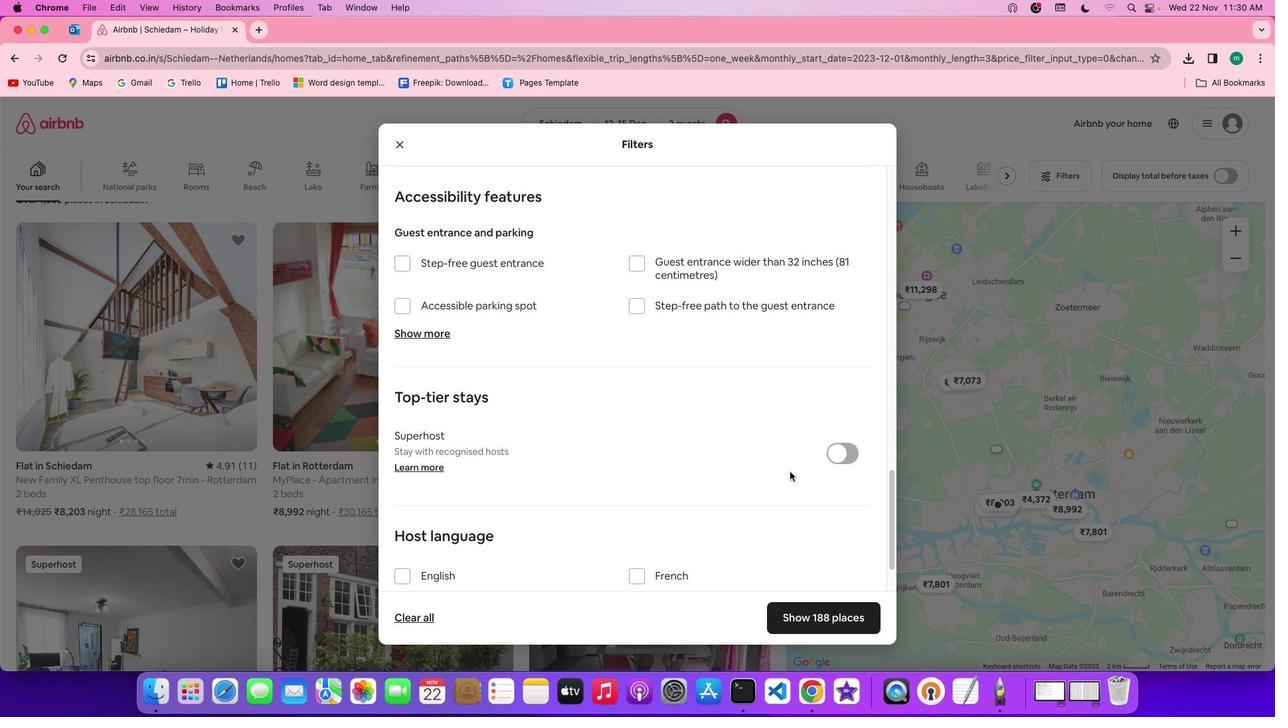 
Action: Mouse scrolled (790, 471) with delta (0, 0)
Screenshot: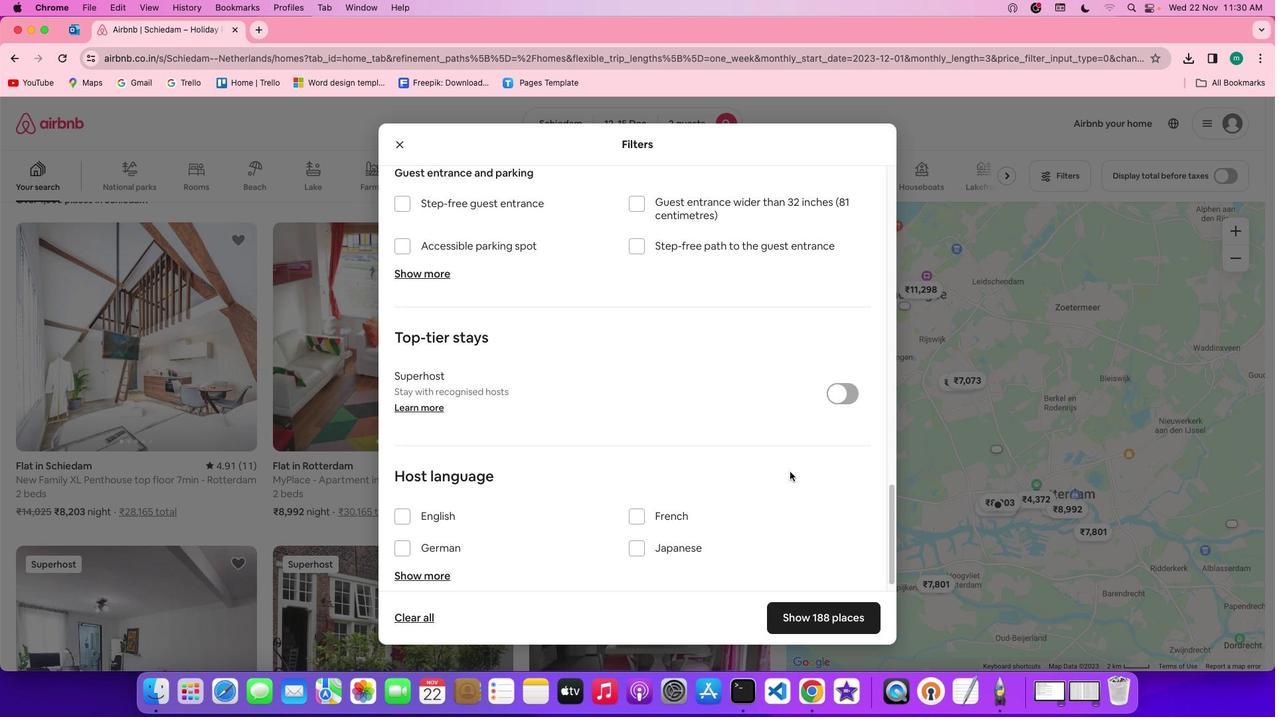 
Action: Mouse scrolled (790, 471) with delta (0, 0)
Screenshot: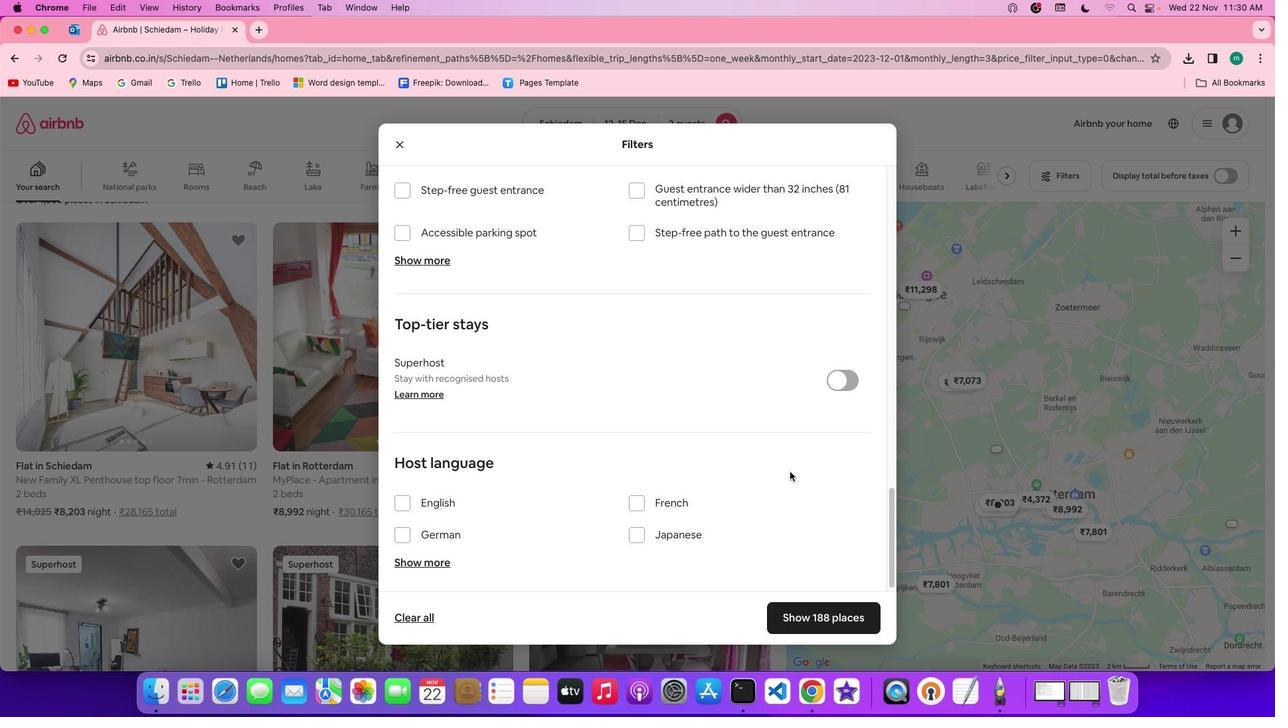 
Action: Mouse scrolled (790, 471) with delta (0, -1)
Screenshot: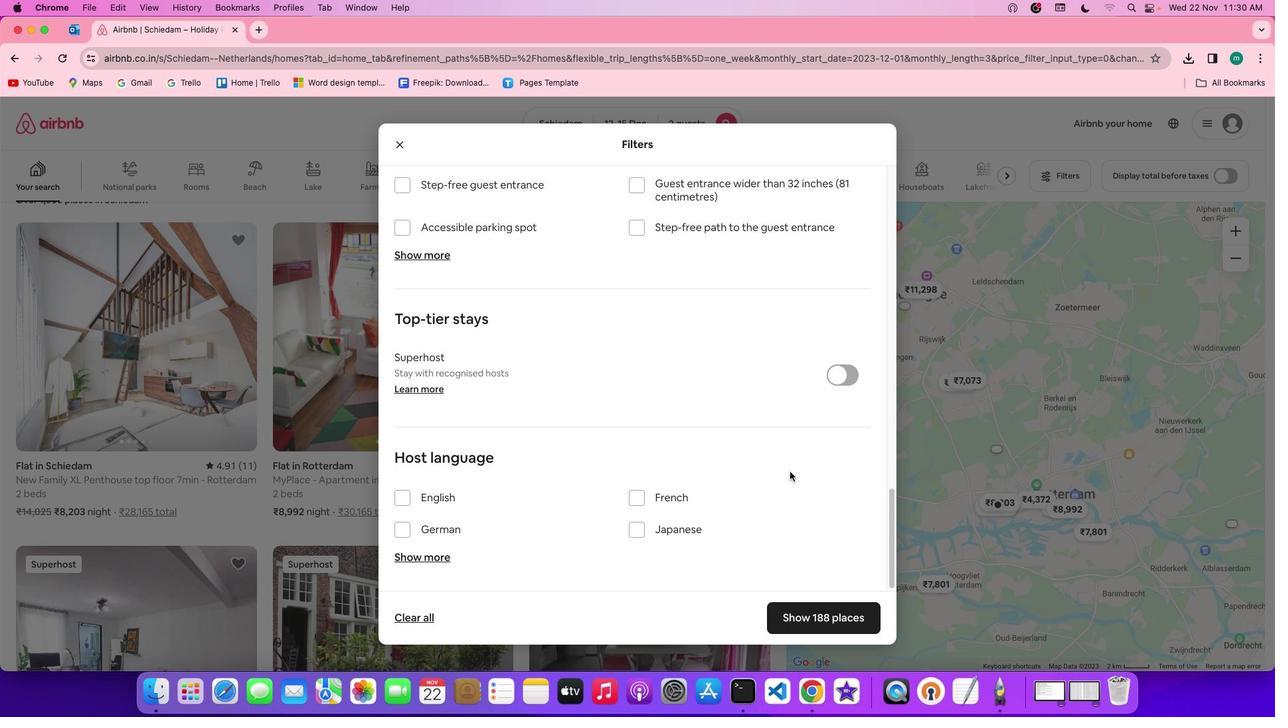 
Action: Mouse scrolled (790, 471) with delta (0, -2)
Screenshot: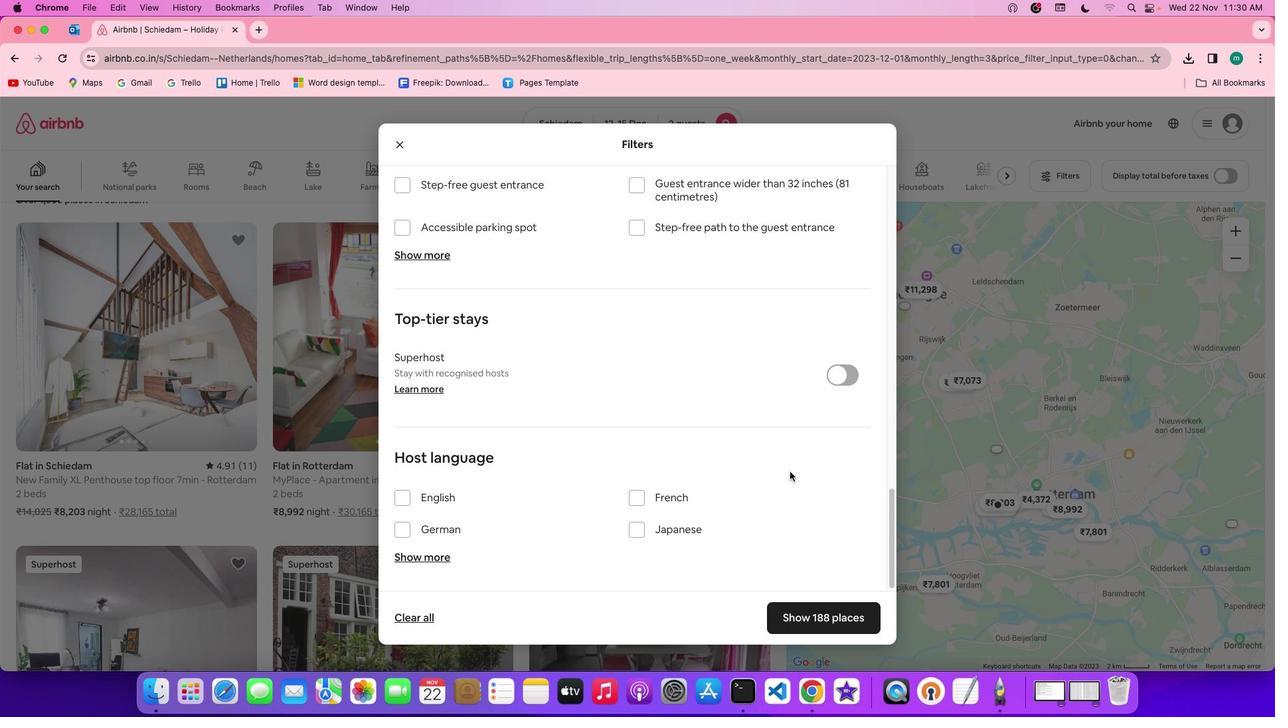 
Action: Mouse moved to (798, 481)
Screenshot: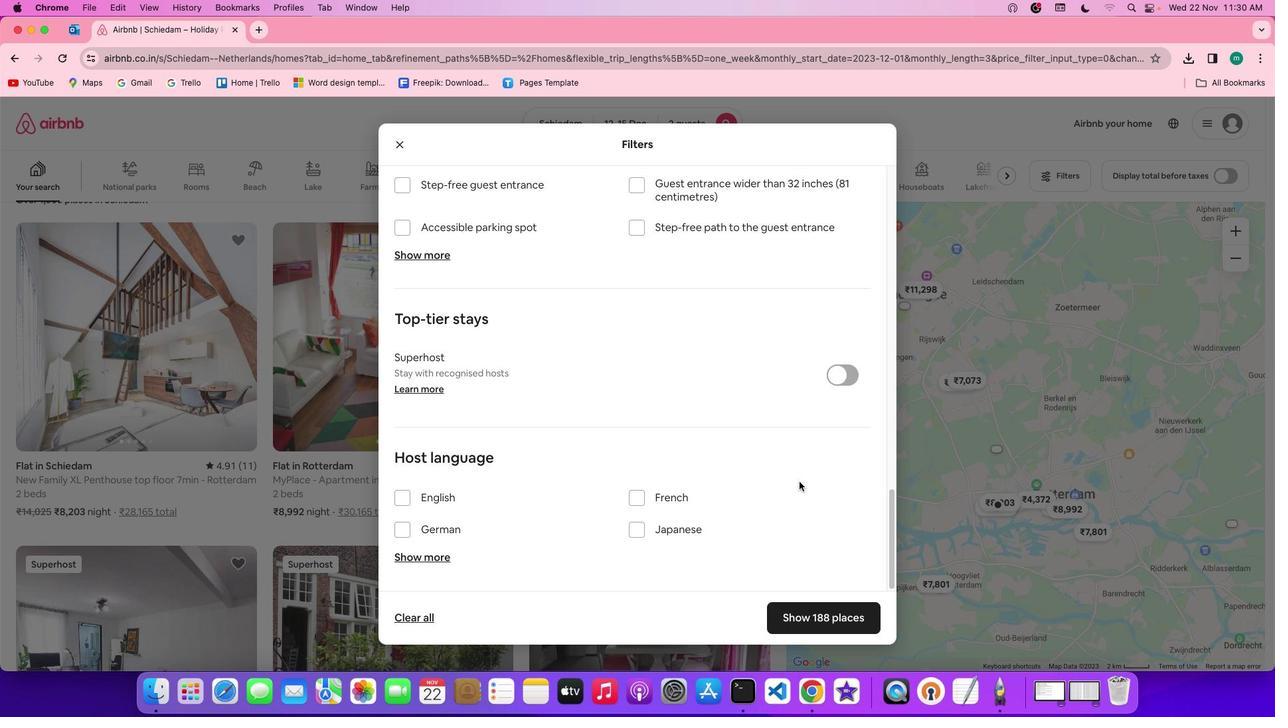 
Action: Mouse scrolled (798, 481) with delta (0, 0)
Screenshot: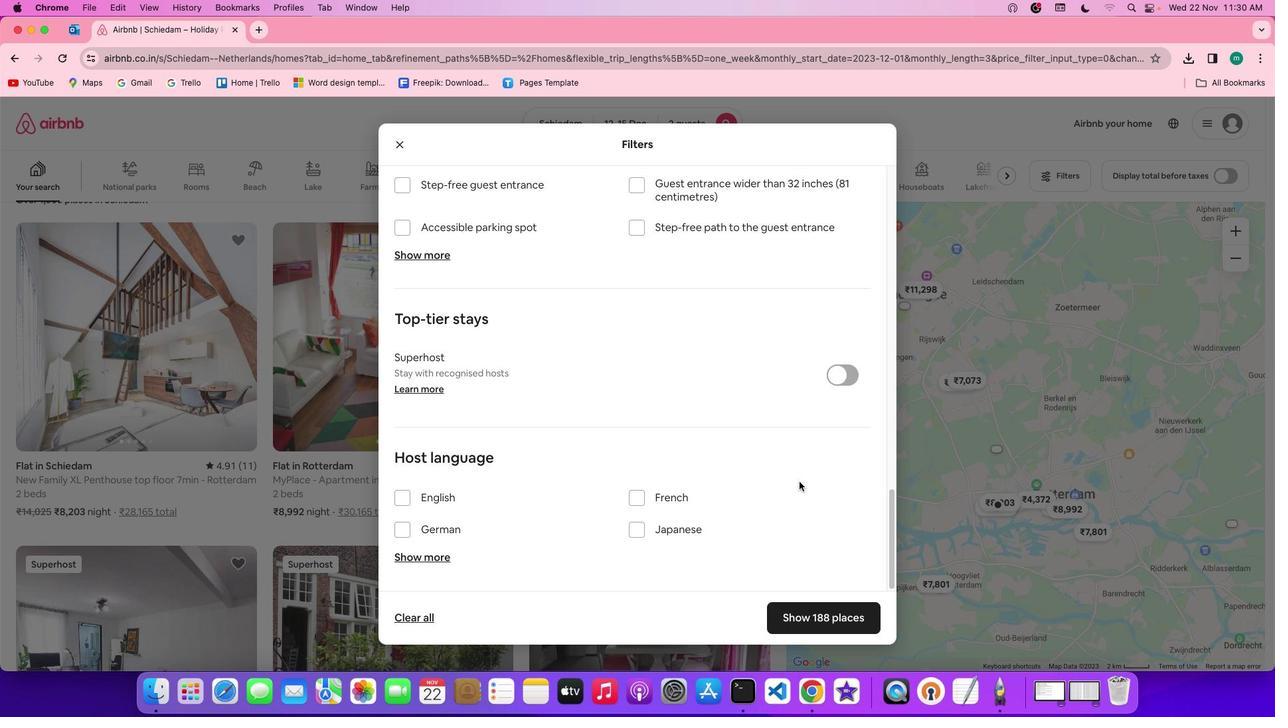 
Action: Mouse scrolled (798, 481) with delta (0, 0)
Screenshot: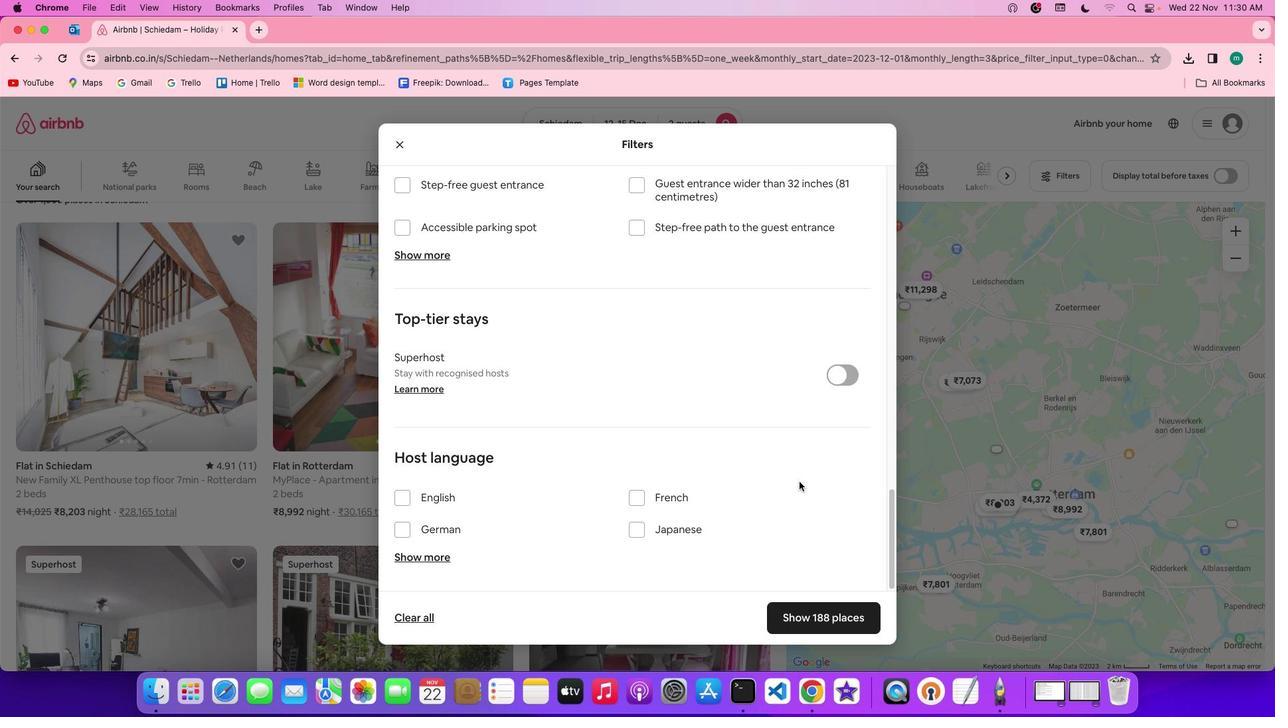 
Action: Mouse scrolled (798, 481) with delta (0, -1)
Screenshot: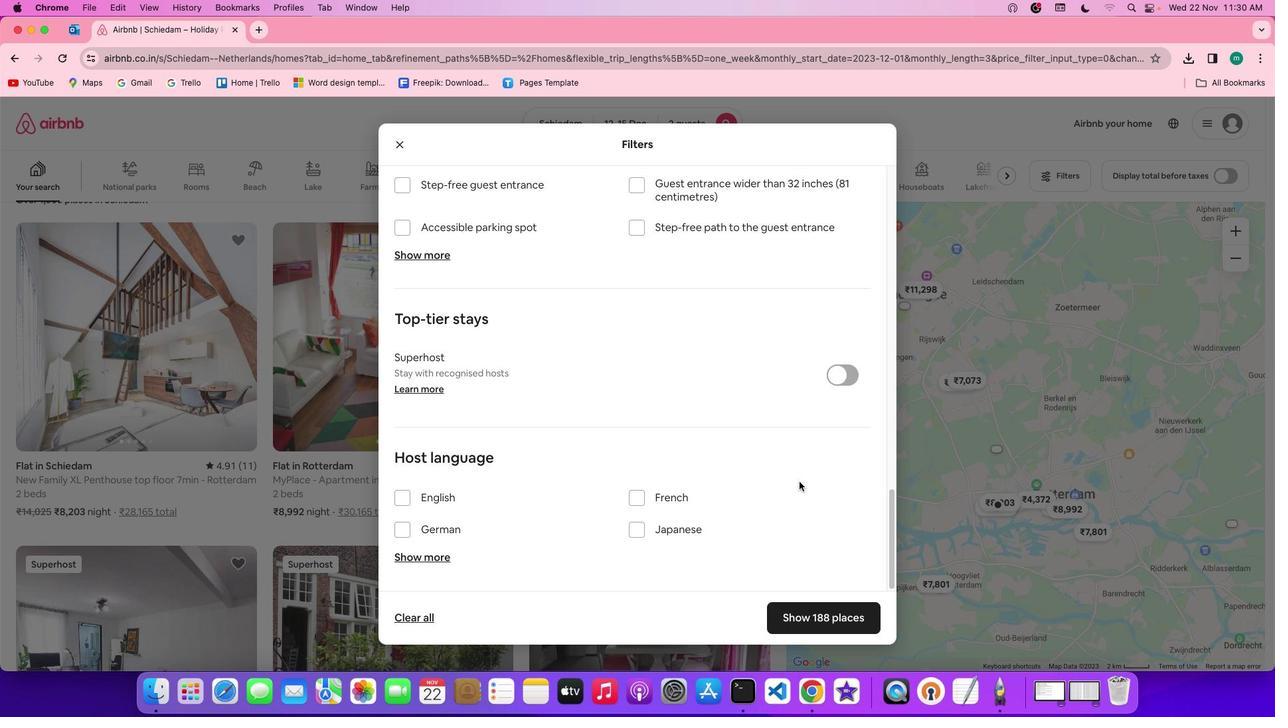 
Action: Mouse scrolled (798, 481) with delta (0, -3)
Screenshot: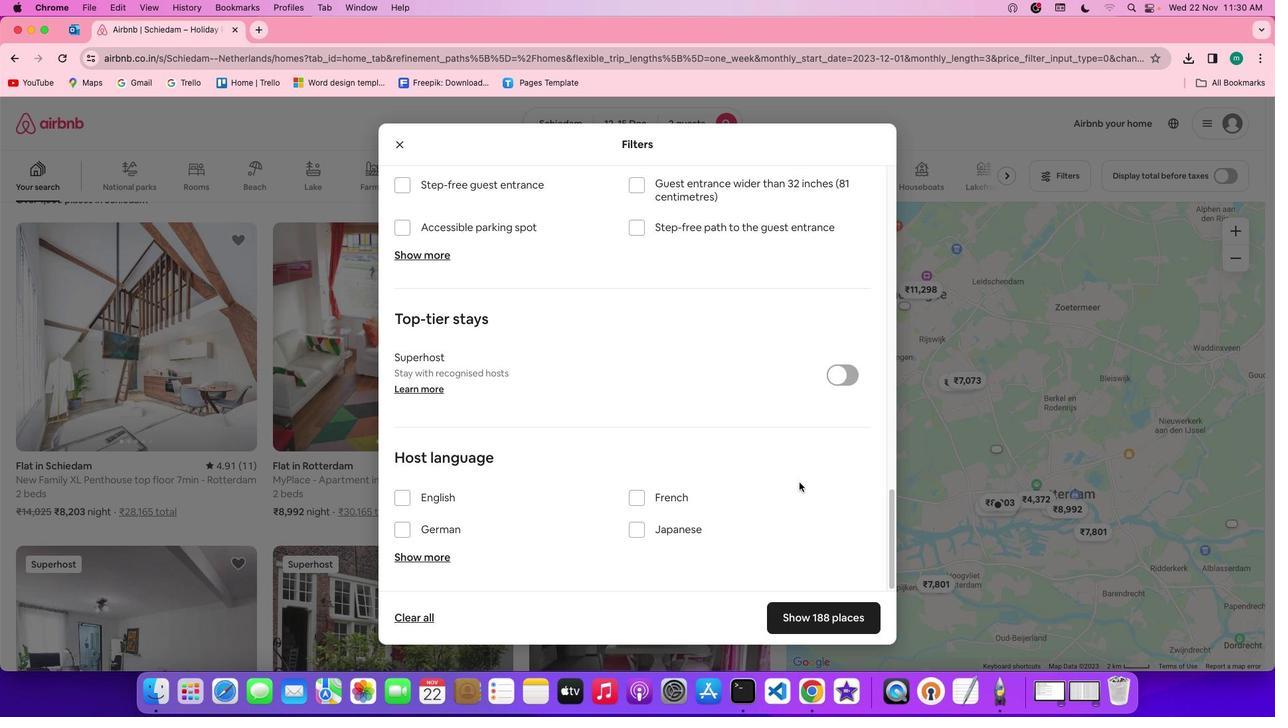 
Action: Mouse scrolled (798, 481) with delta (0, -3)
Screenshot: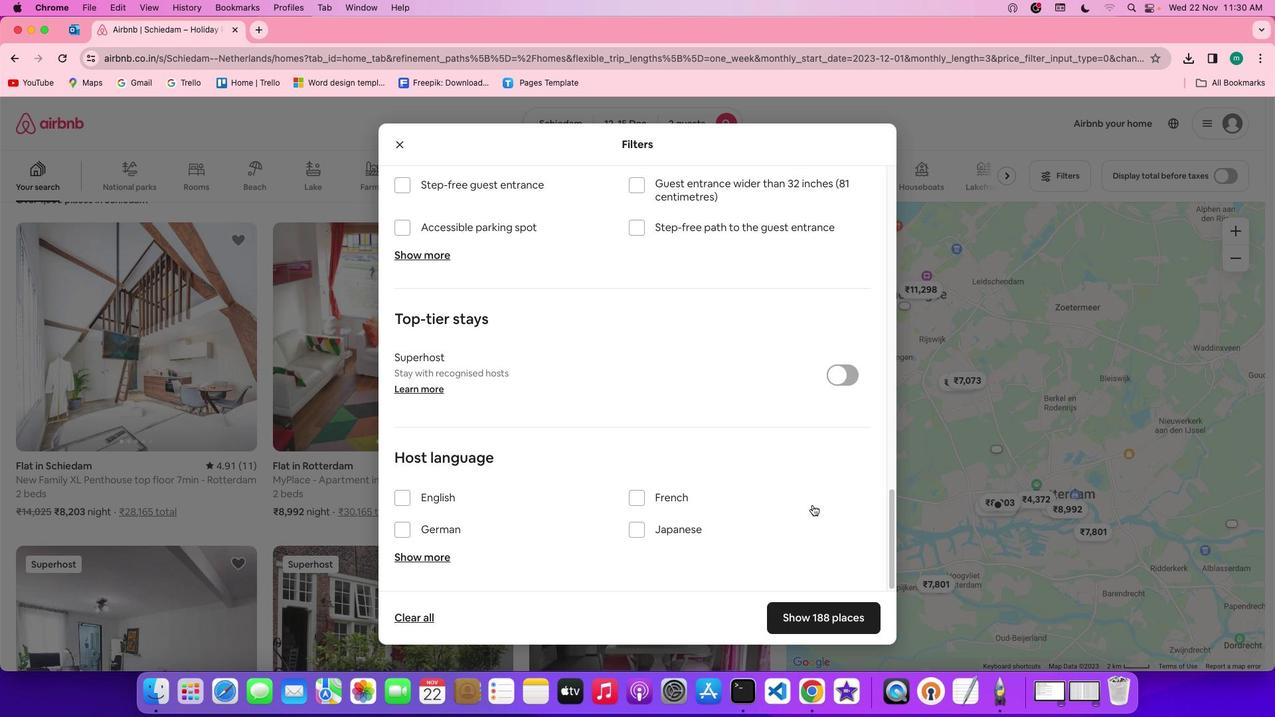 
Action: Mouse moved to (841, 618)
Screenshot: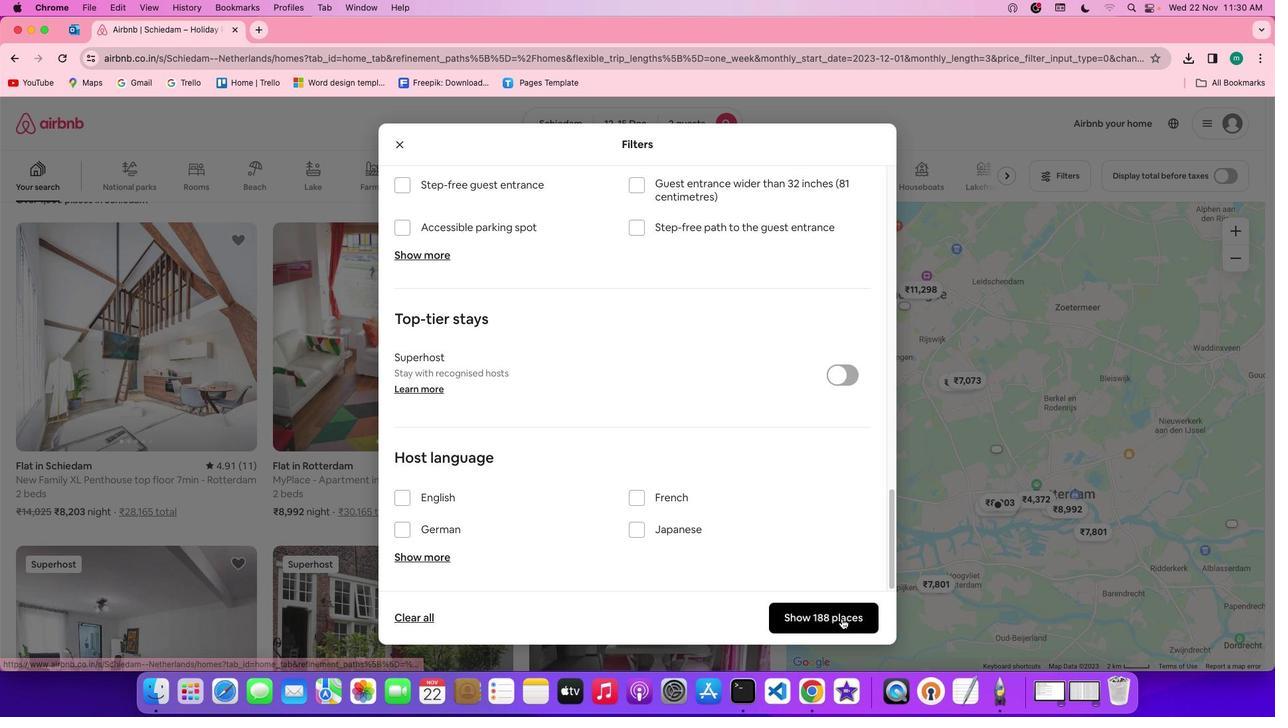 
Action: Mouse pressed left at (841, 618)
Screenshot: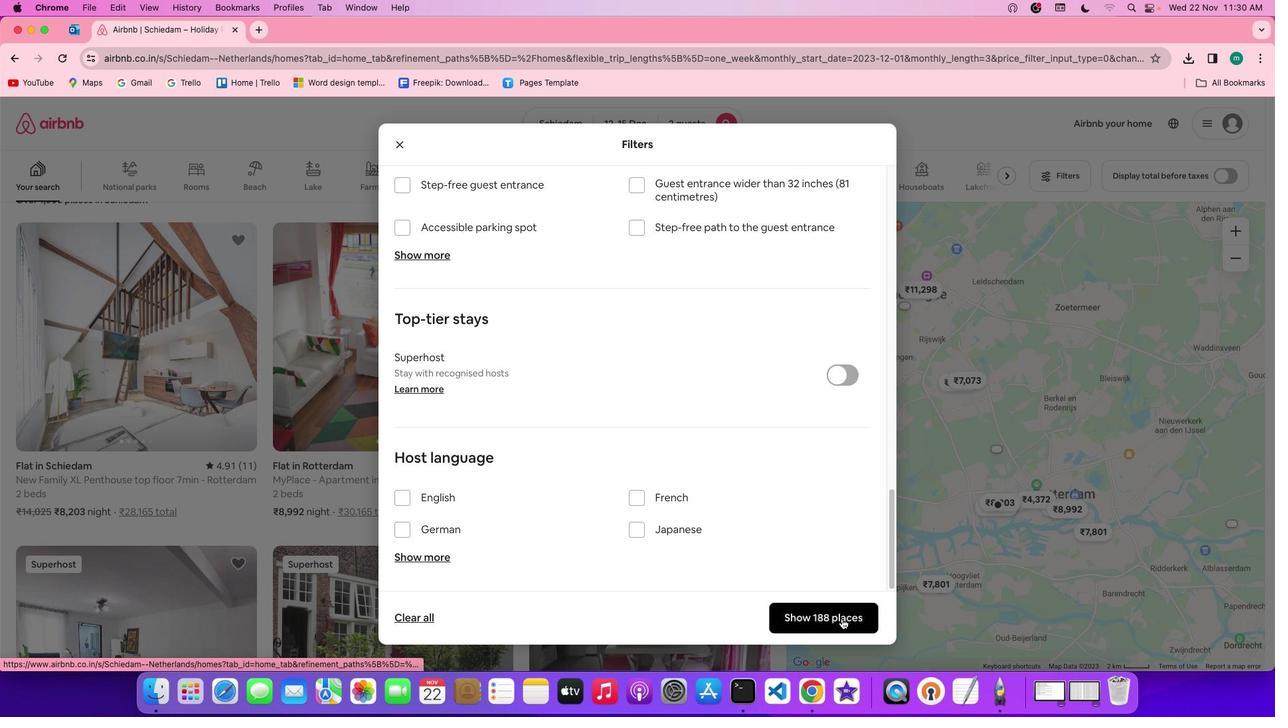 
Action: Mouse moved to (385, 407)
Screenshot: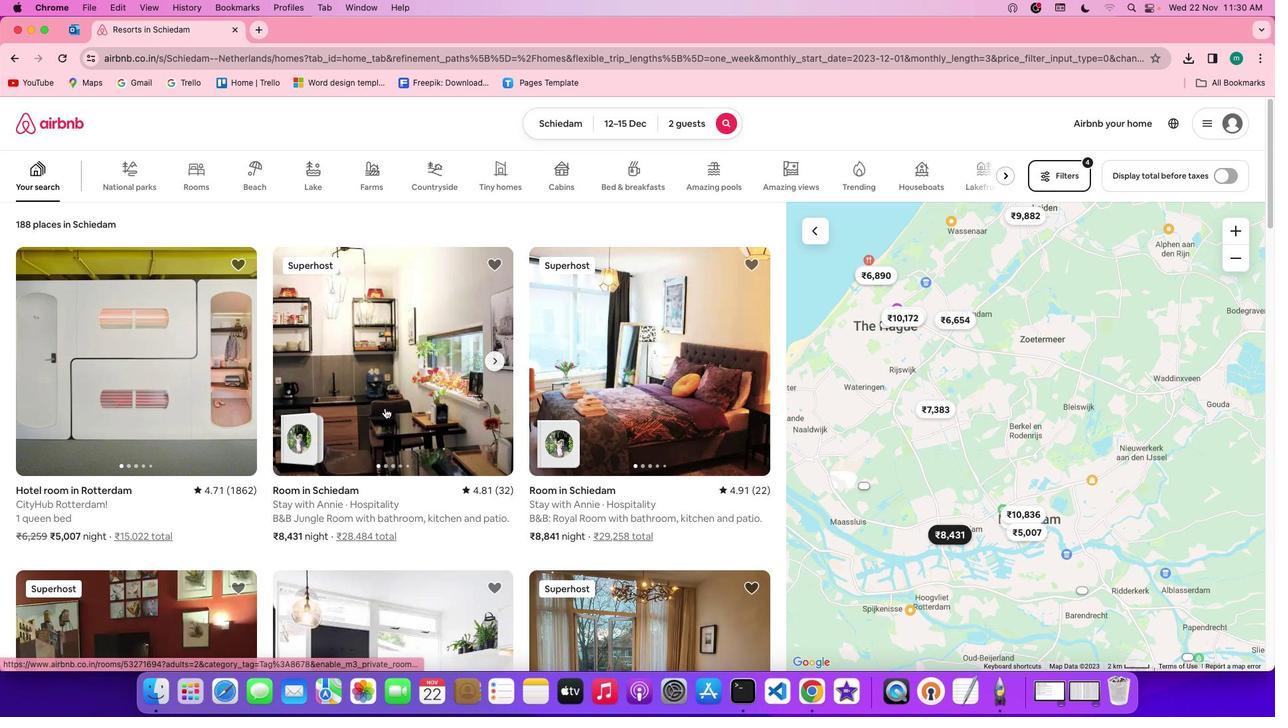 
Action: Mouse scrolled (385, 407) with delta (0, 0)
Screenshot: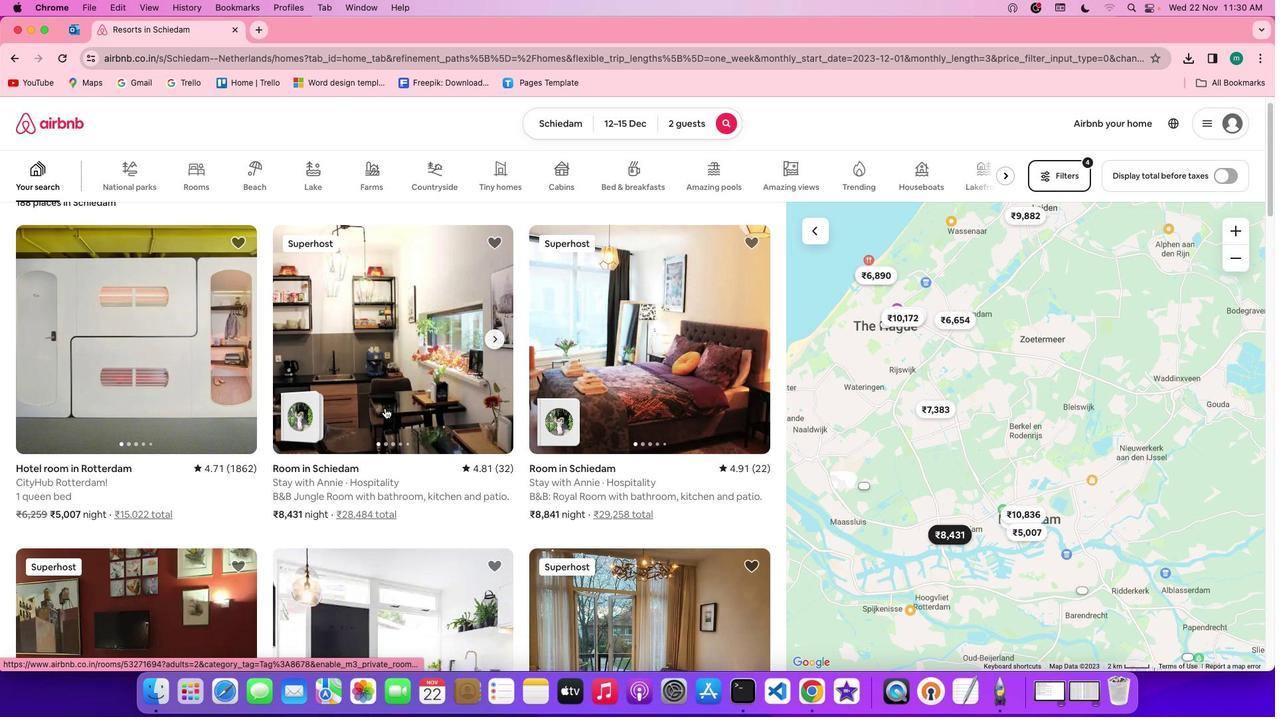 
Action: Mouse scrolled (385, 407) with delta (0, 0)
Screenshot: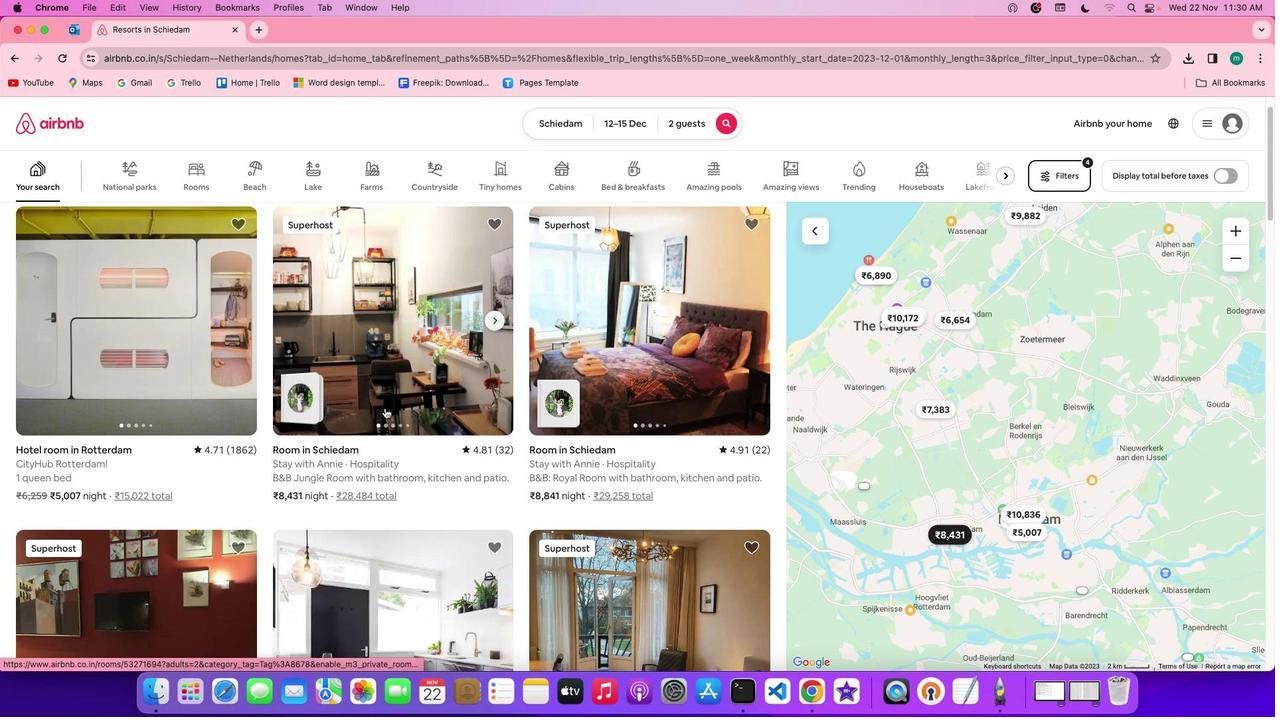
Action: Mouse scrolled (385, 407) with delta (0, -1)
Screenshot: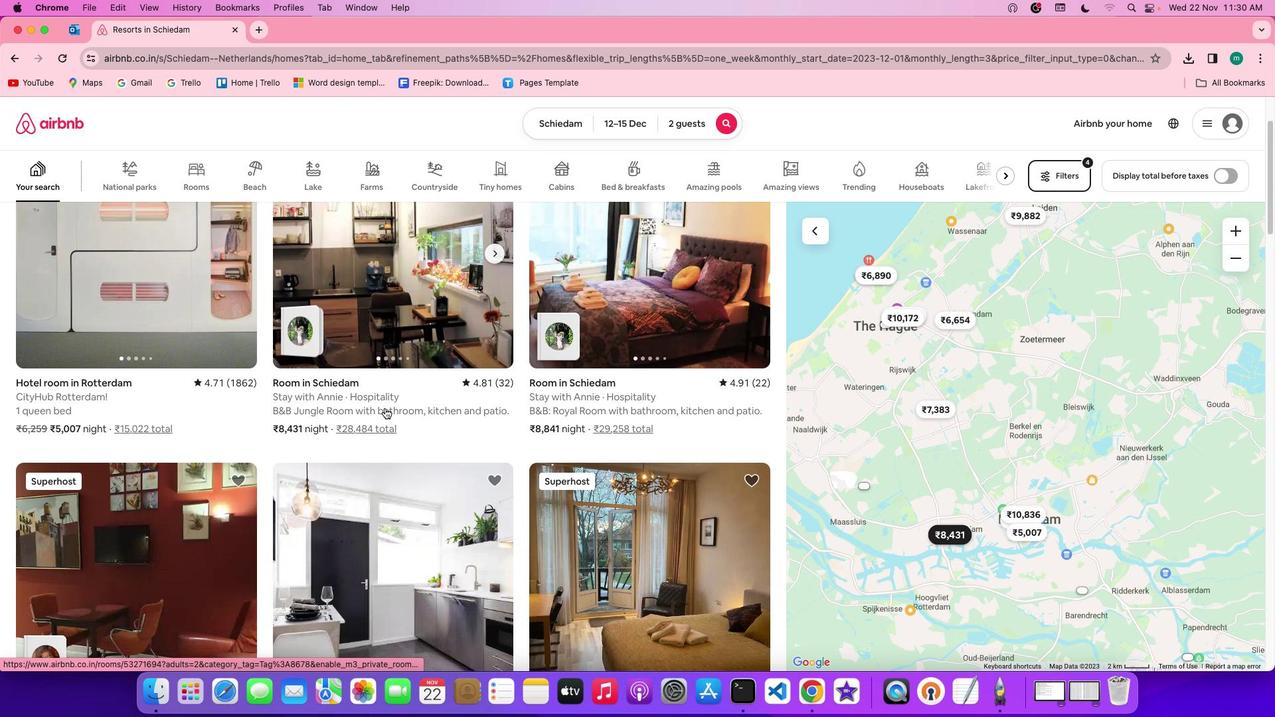 
Action: Mouse scrolled (385, 407) with delta (0, -1)
Screenshot: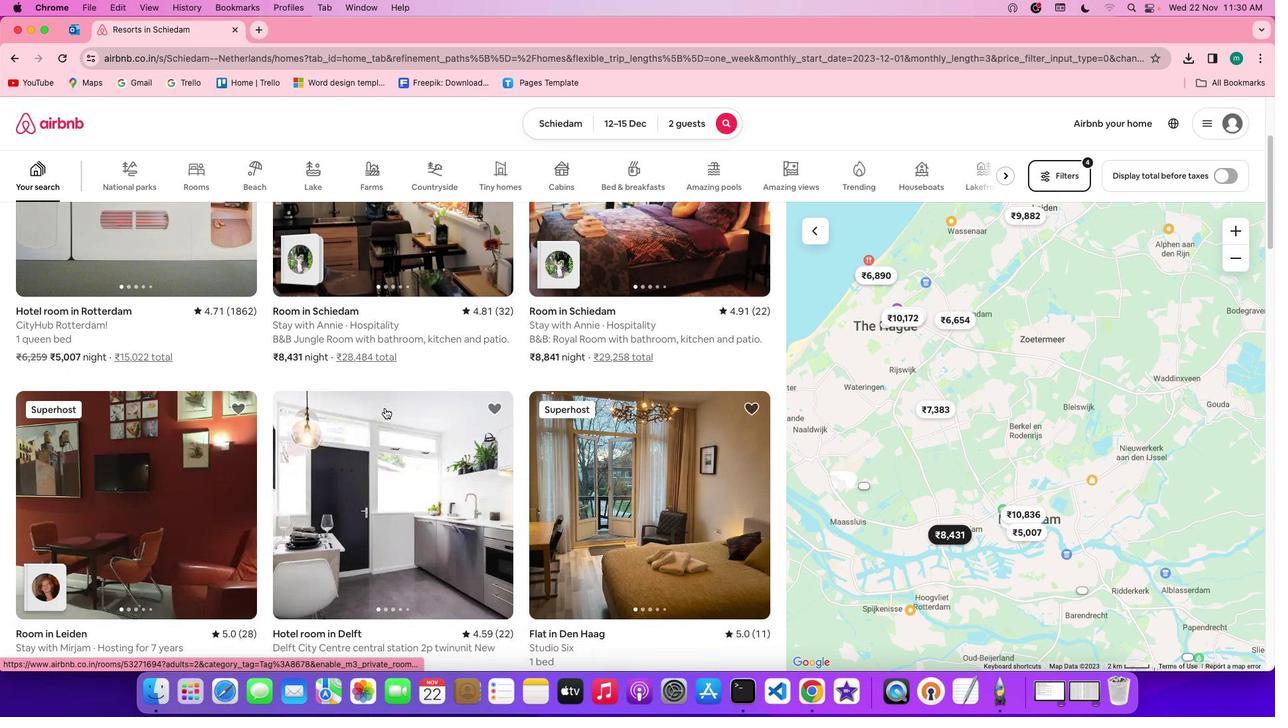
Action: Mouse scrolled (385, 407) with delta (0, -1)
Screenshot: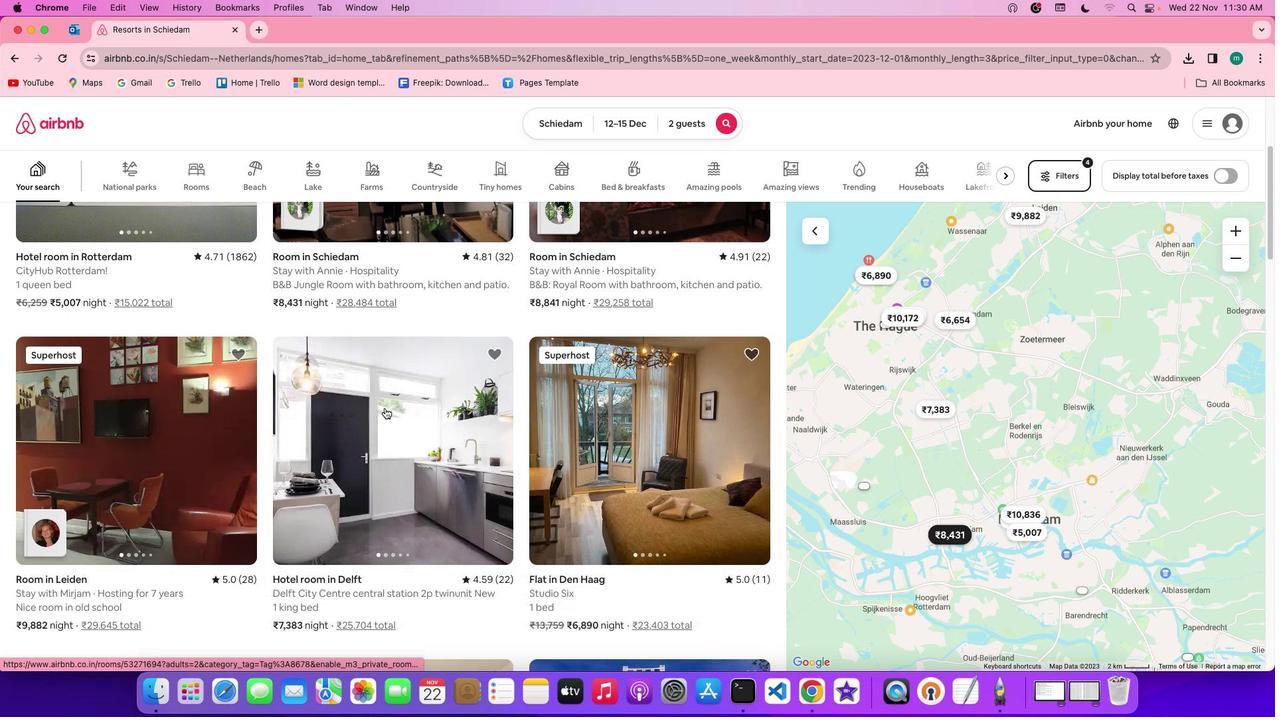 
Action: Mouse scrolled (385, 407) with delta (0, 0)
Screenshot: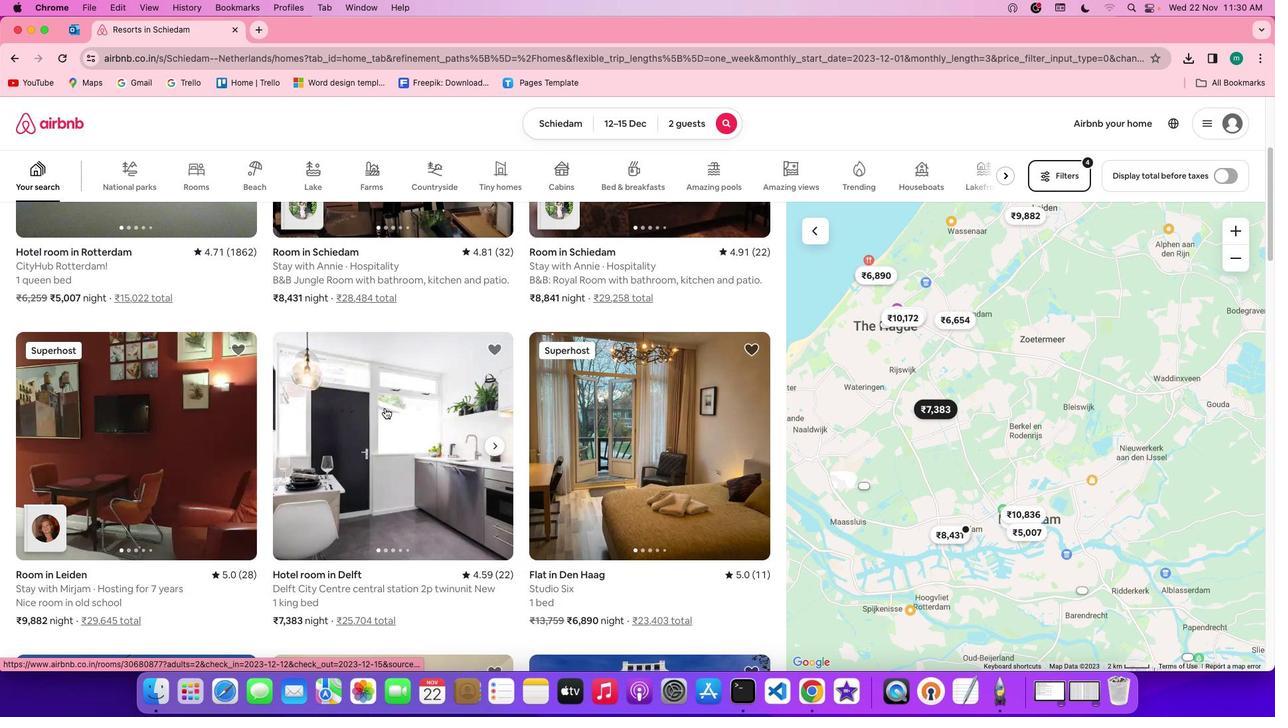 
Action: Mouse scrolled (385, 407) with delta (0, 0)
Screenshot: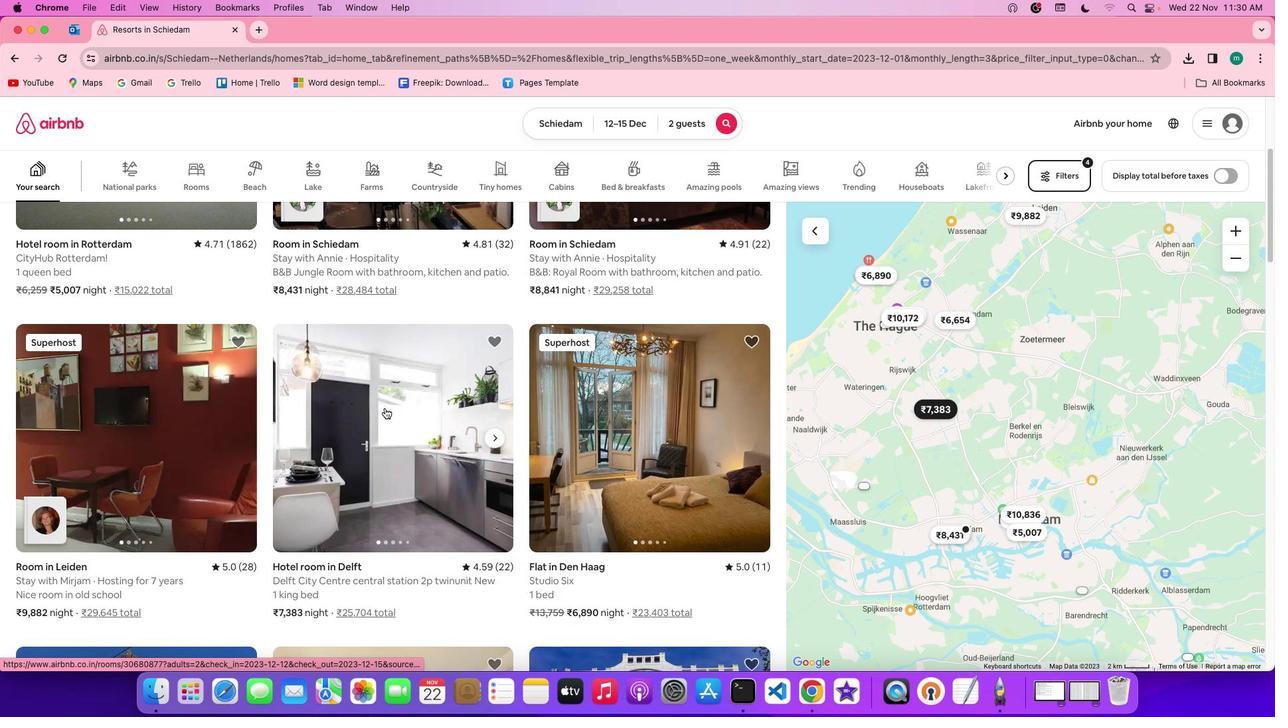 
Action: Mouse scrolled (385, 407) with delta (0, 0)
Screenshot: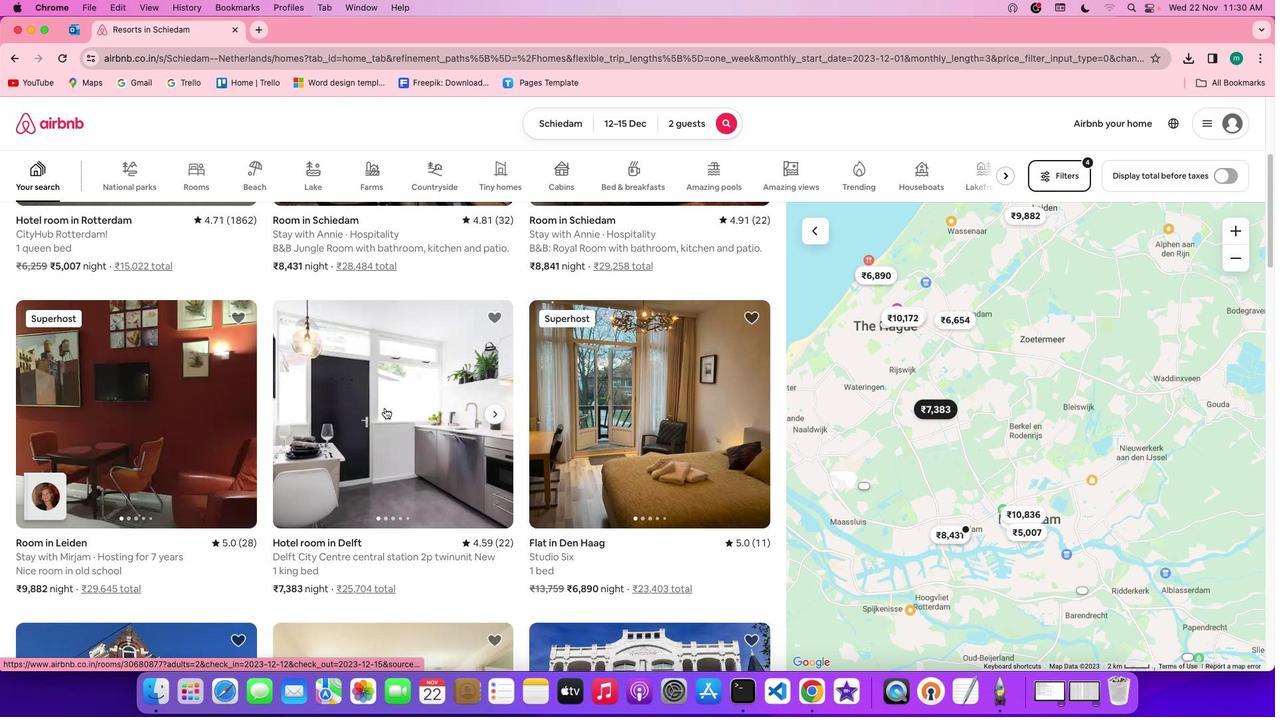 
Action: Mouse scrolled (385, 407) with delta (0, 0)
Screenshot: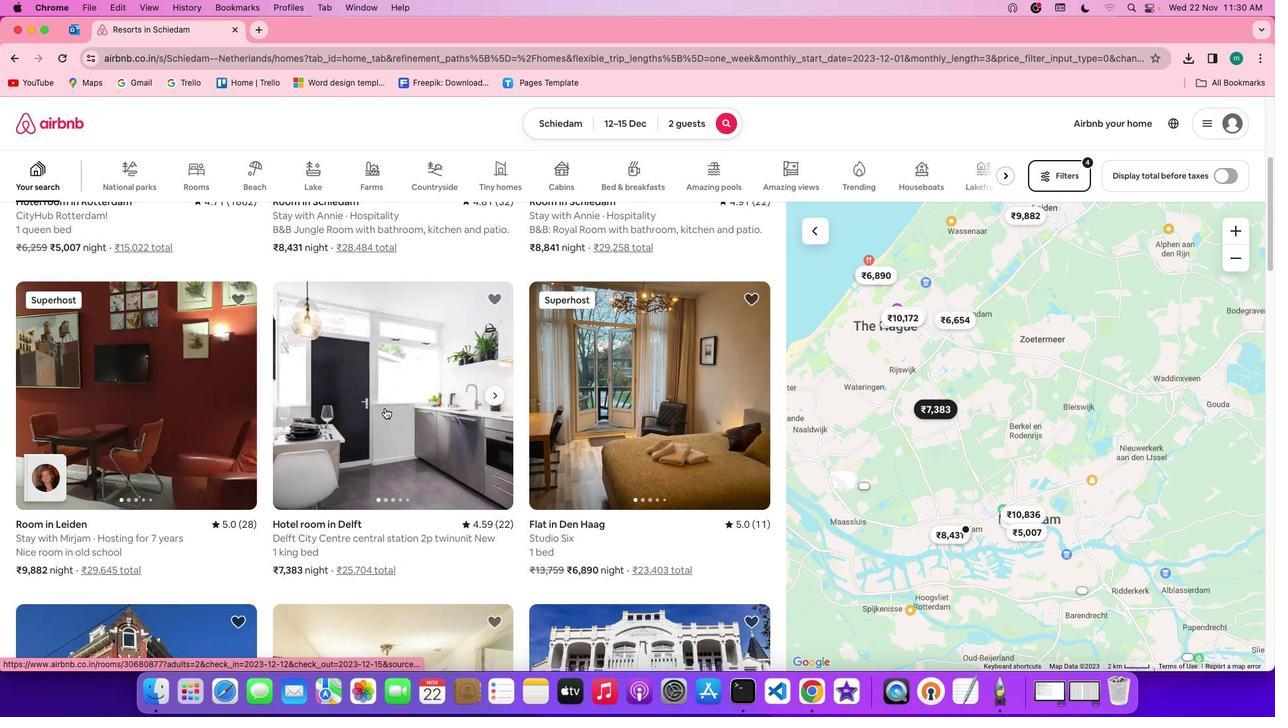 
Action: Mouse scrolled (385, 407) with delta (0, 0)
Screenshot: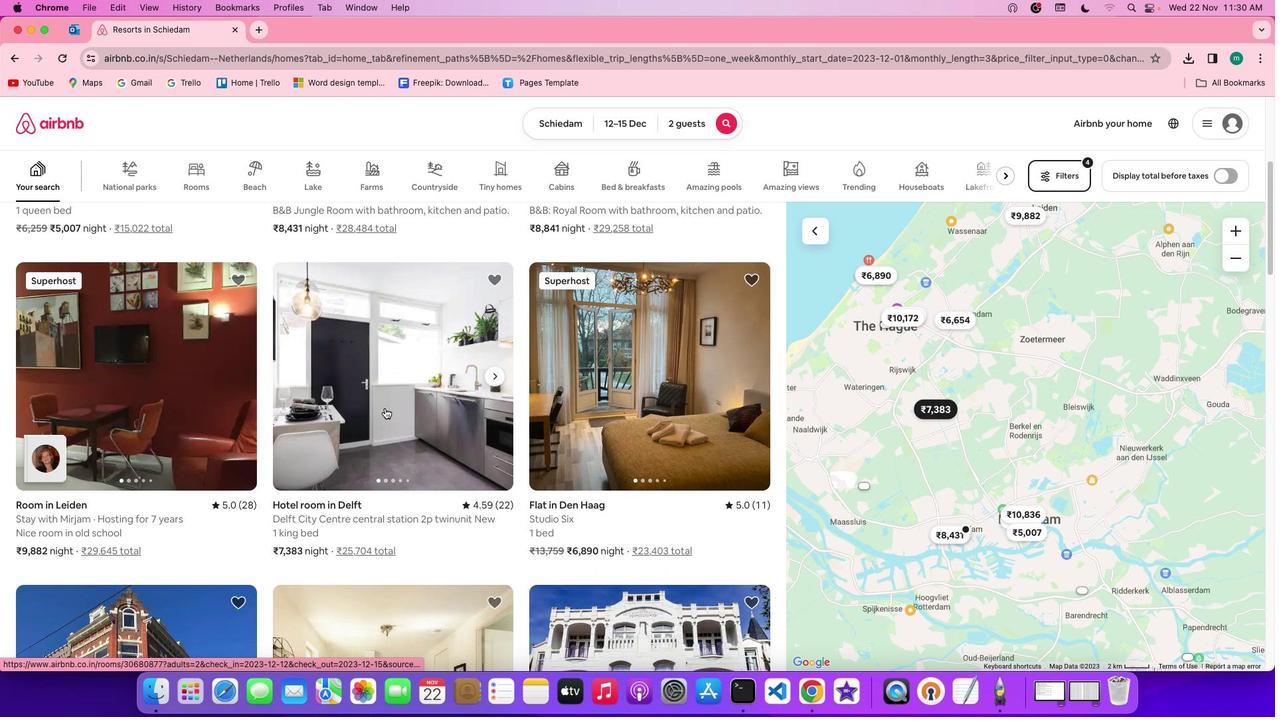 
Action: Mouse scrolled (385, 407) with delta (0, 0)
Screenshot: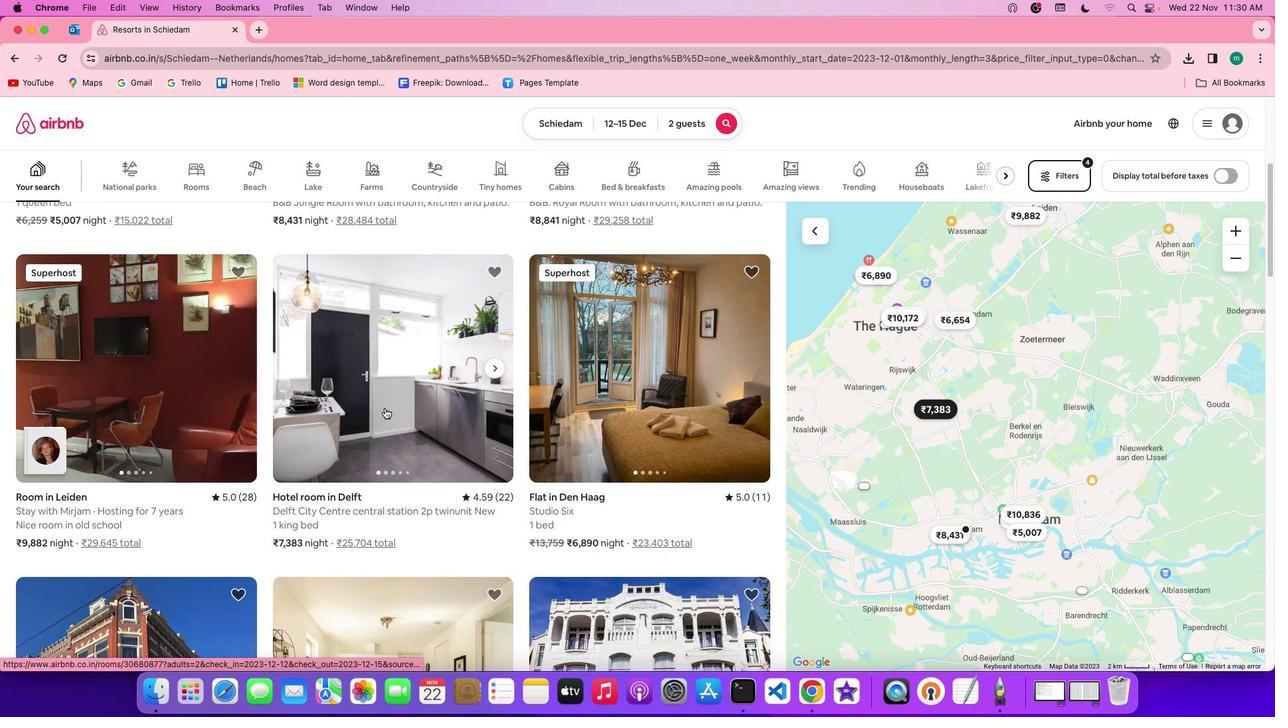 
Action: Mouse scrolled (385, 407) with delta (0, 0)
Screenshot: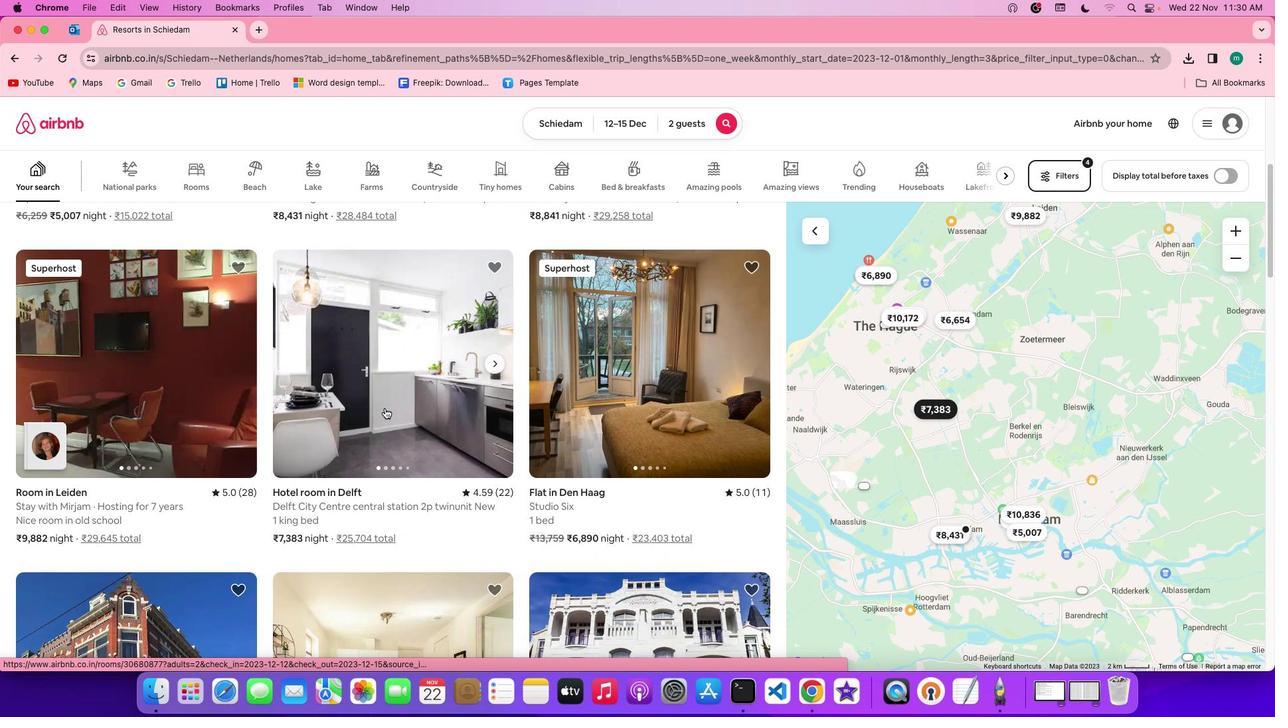 
Action: Mouse scrolled (385, 407) with delta (0, 0)
Screenshot: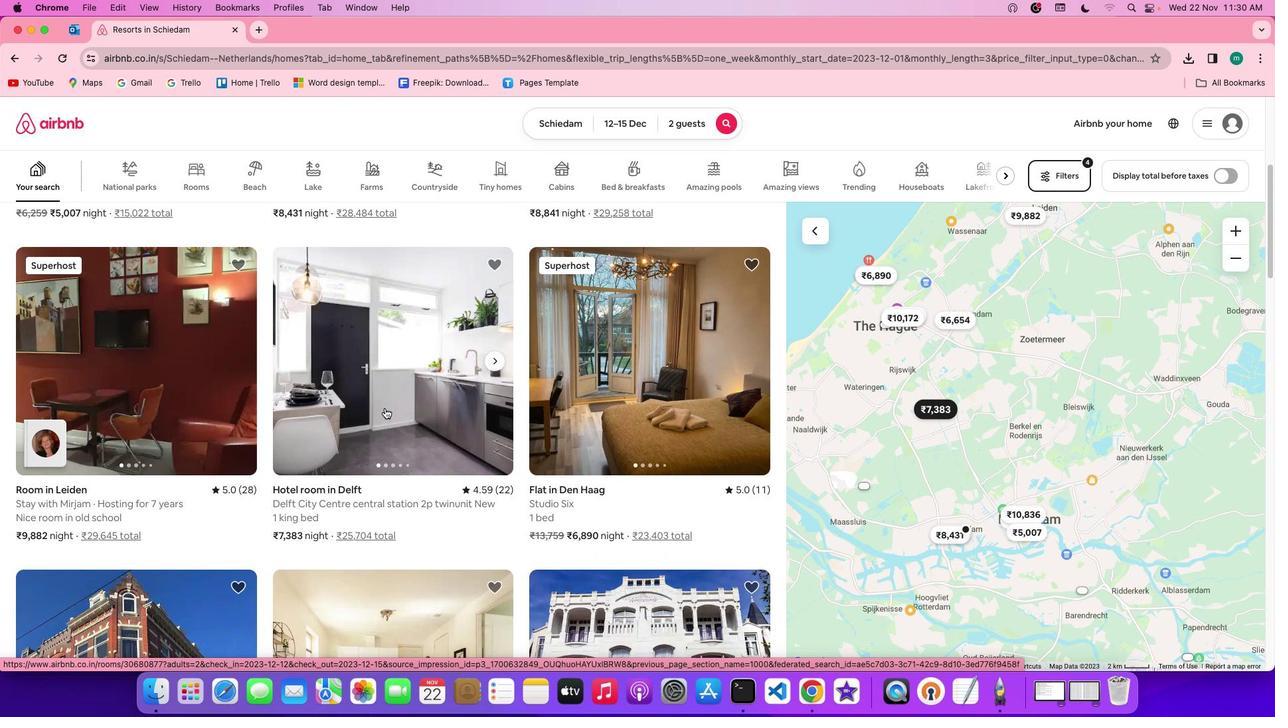 
Action: Mouse moved to (437, 421)
Screenshot: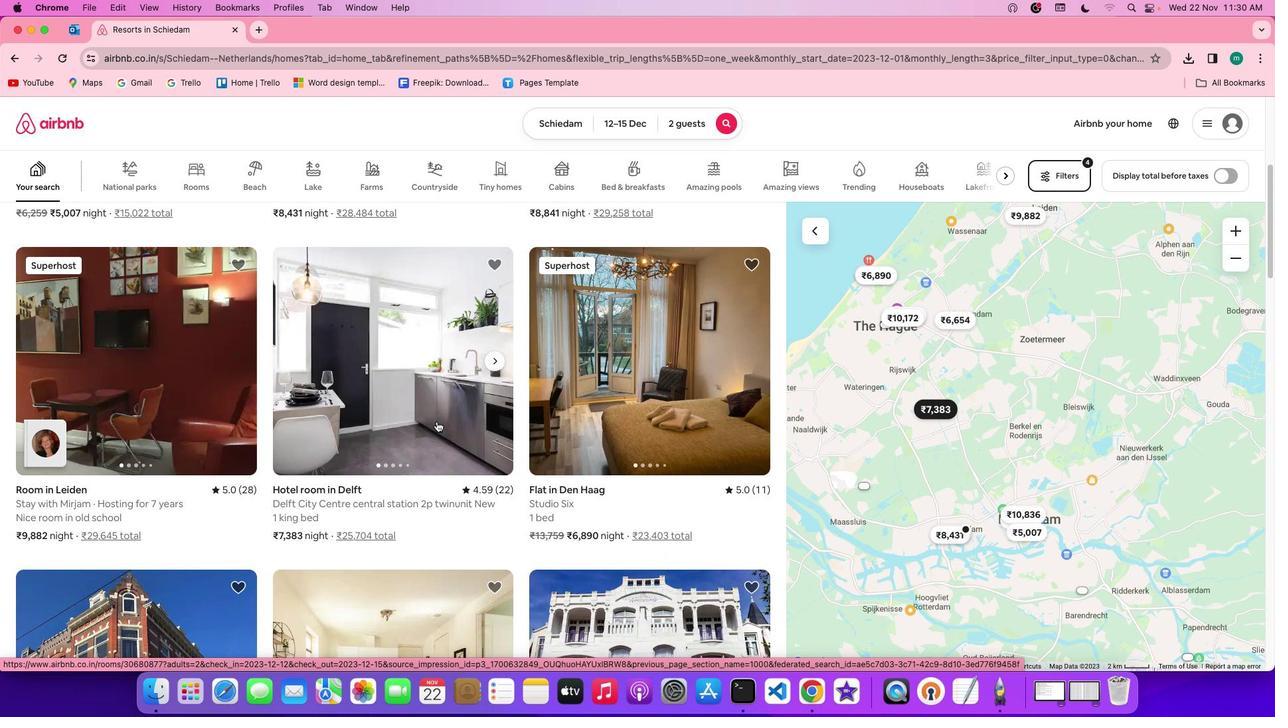 
Action: Mouse scrolled (437, 421) with delta (0, 0)
Screenshot: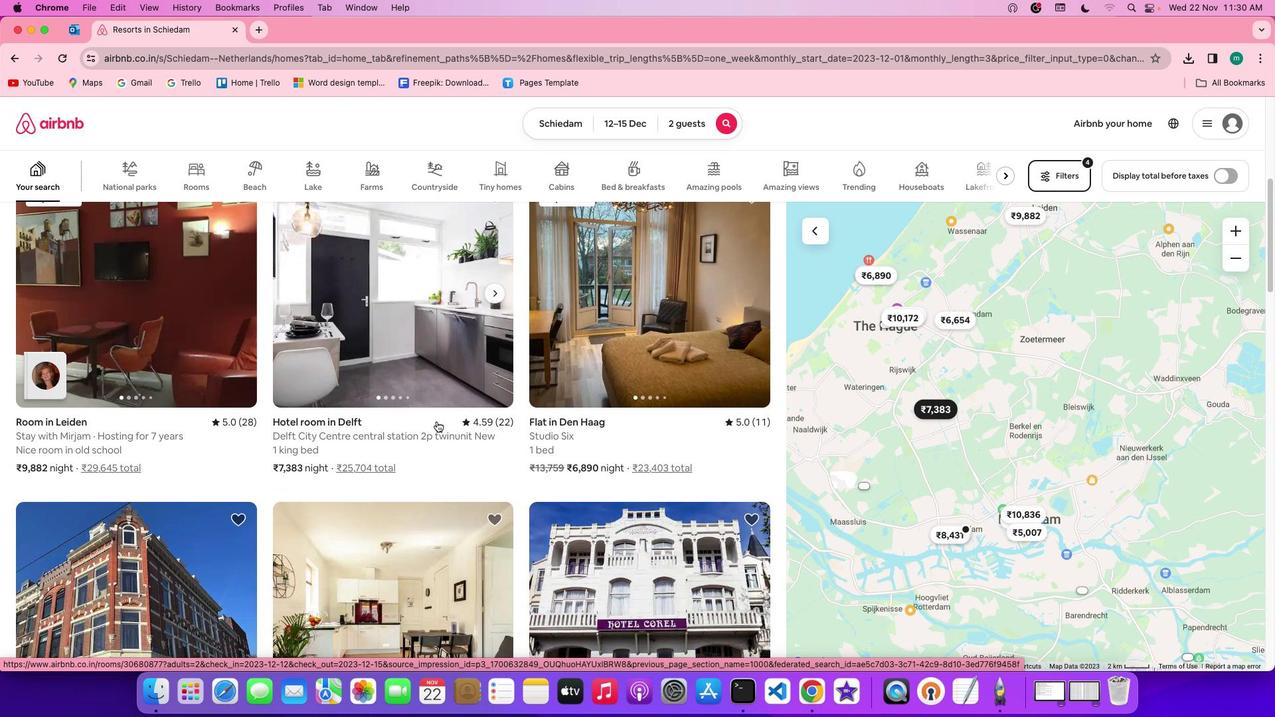 
Action: Mouse scrolled (437, 421) with delta (0, 0)
Screenshot: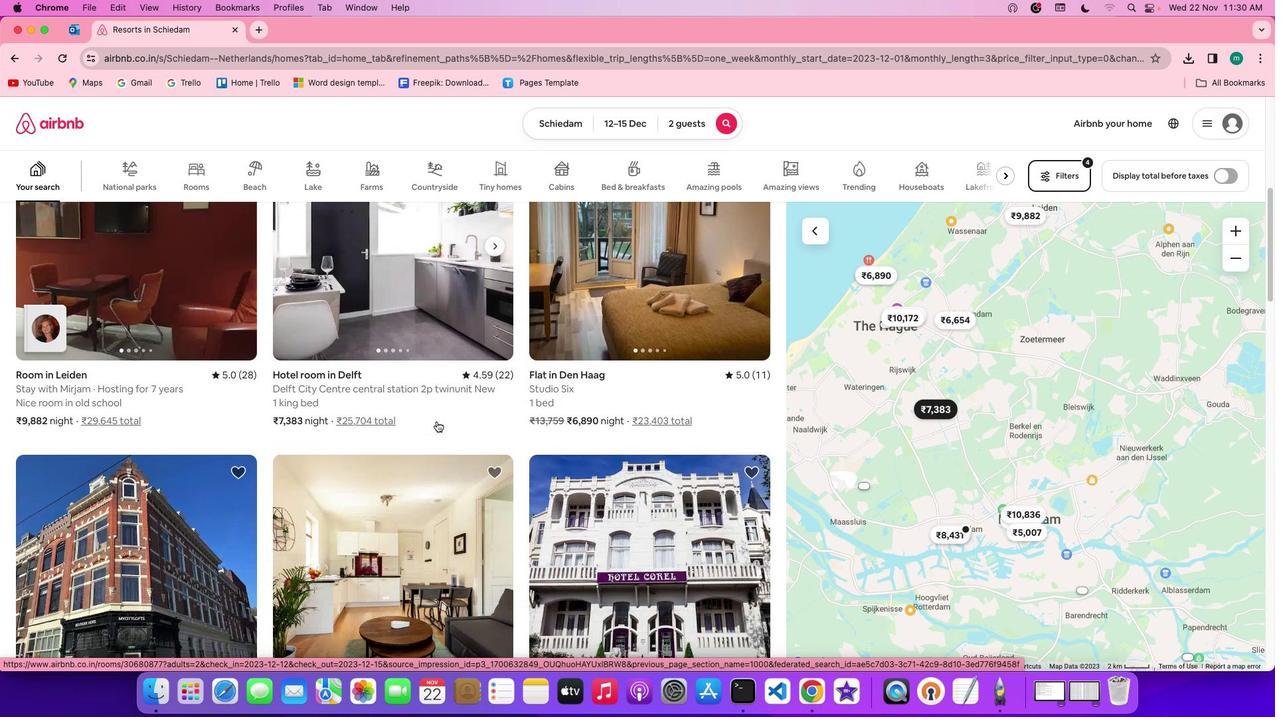 
Action: Mouse scrolled (437, 421) with delta (0, -1)
Screenshot: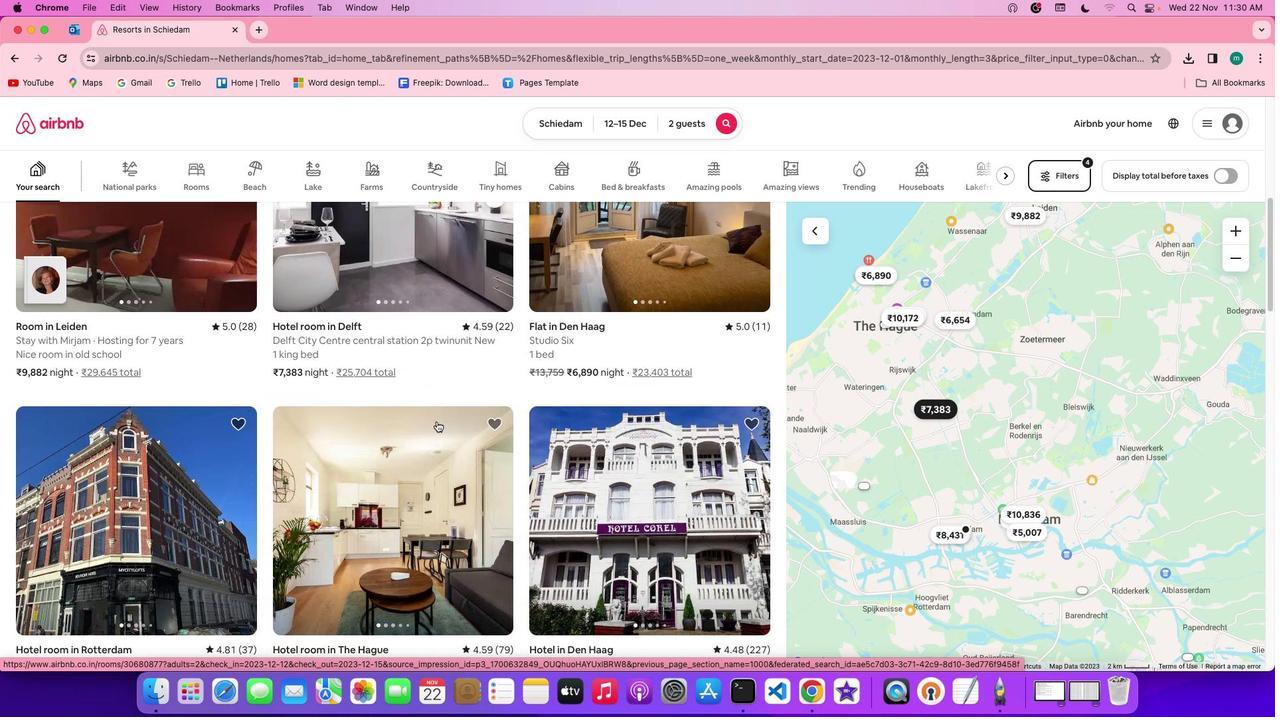 
Action: Mouse scrolled (437, 421) with delta (0, -1)
Screenshot: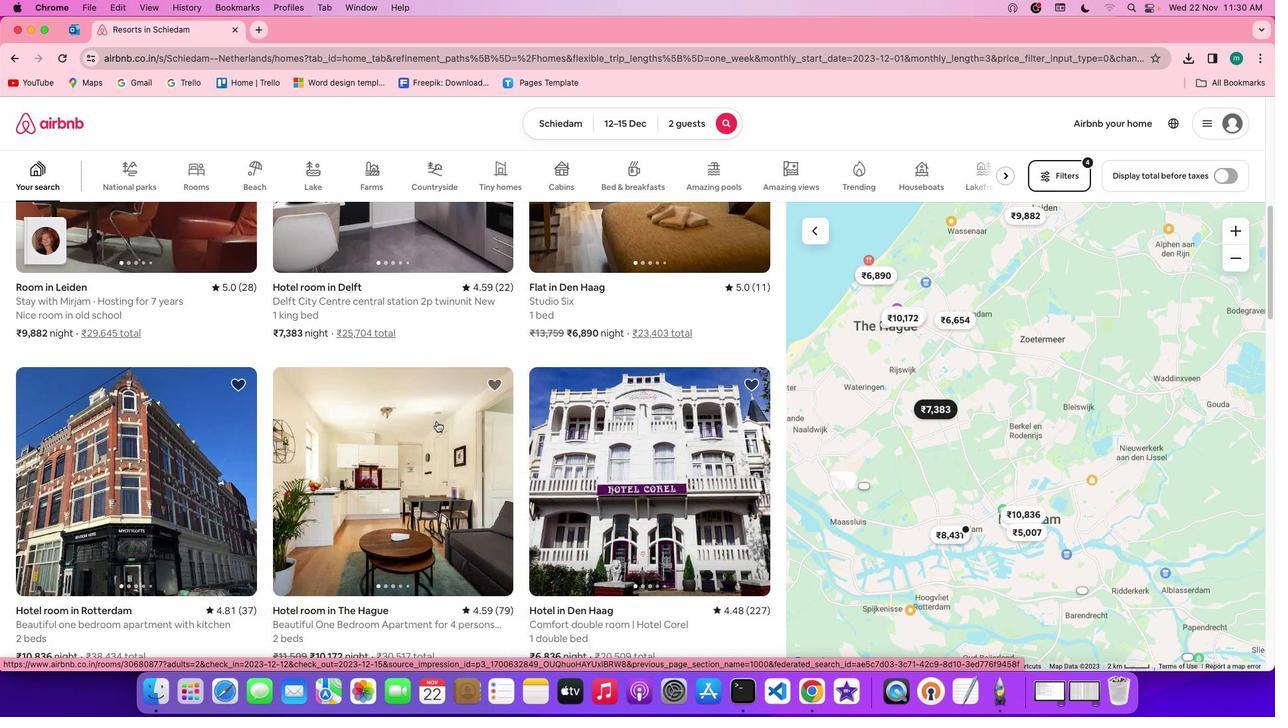 
Action: Mouse scrolled (437, 421) with delta (0, 0)
Screenshot: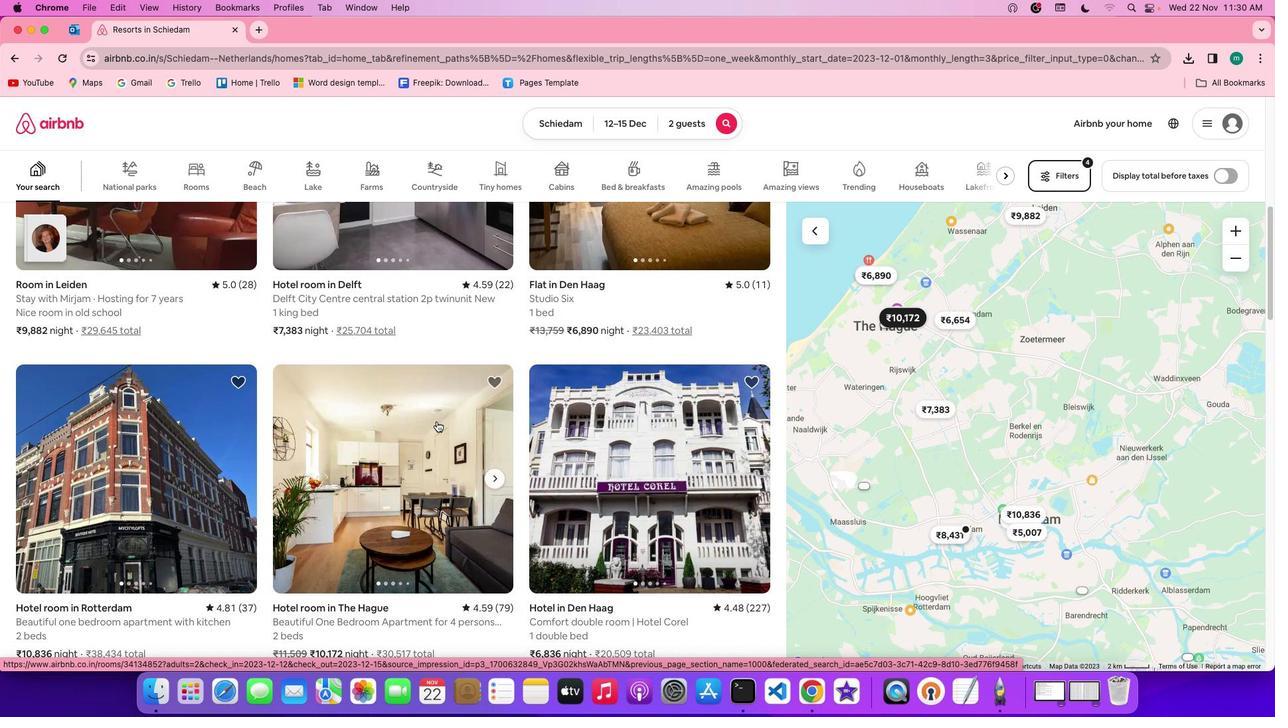 
Action: Mouse pressed left at (437, 421)
Screenshot: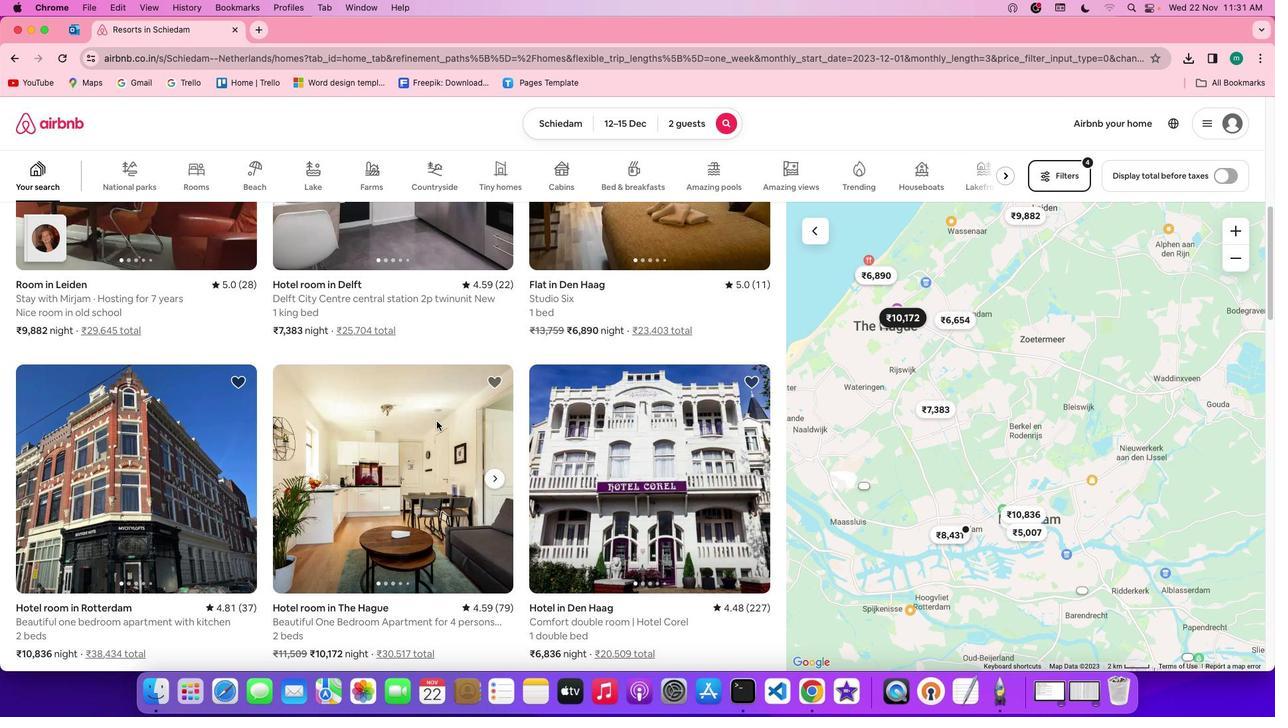 
Action: Mouse moved to (938, 498)
Screenshot: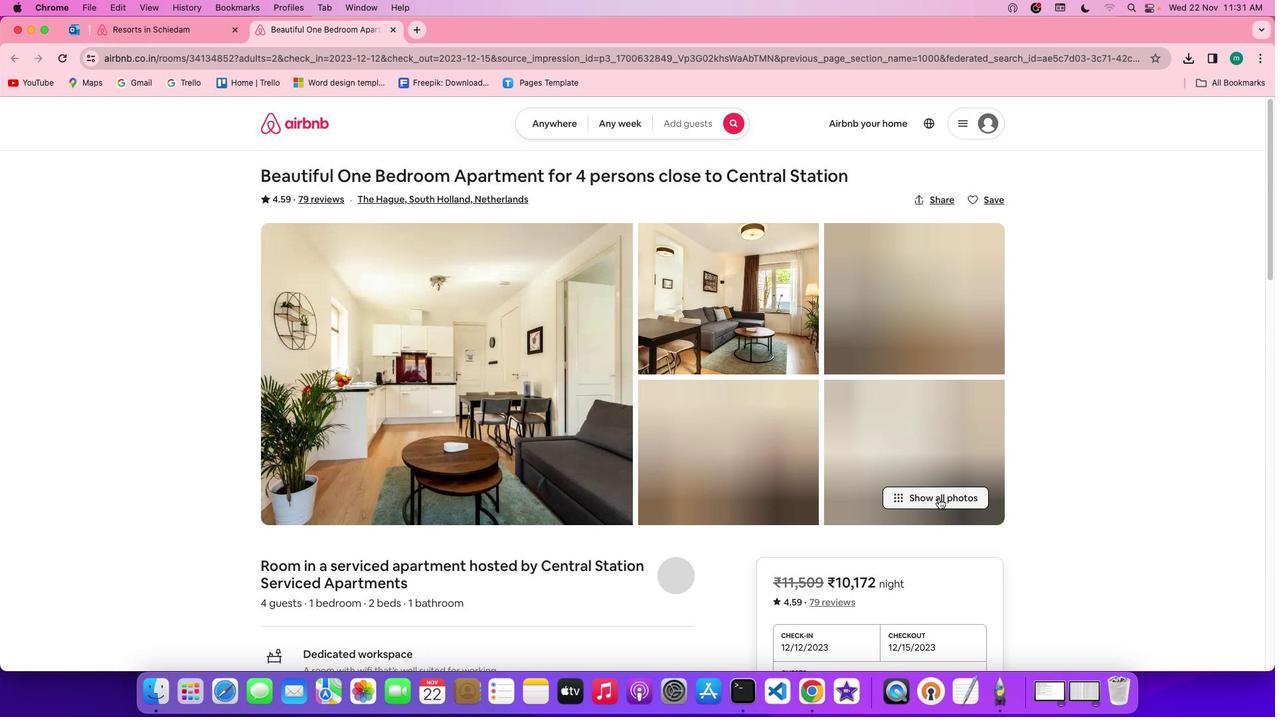 
Action: Mouse pressed left at (938, 498)
Screenshot: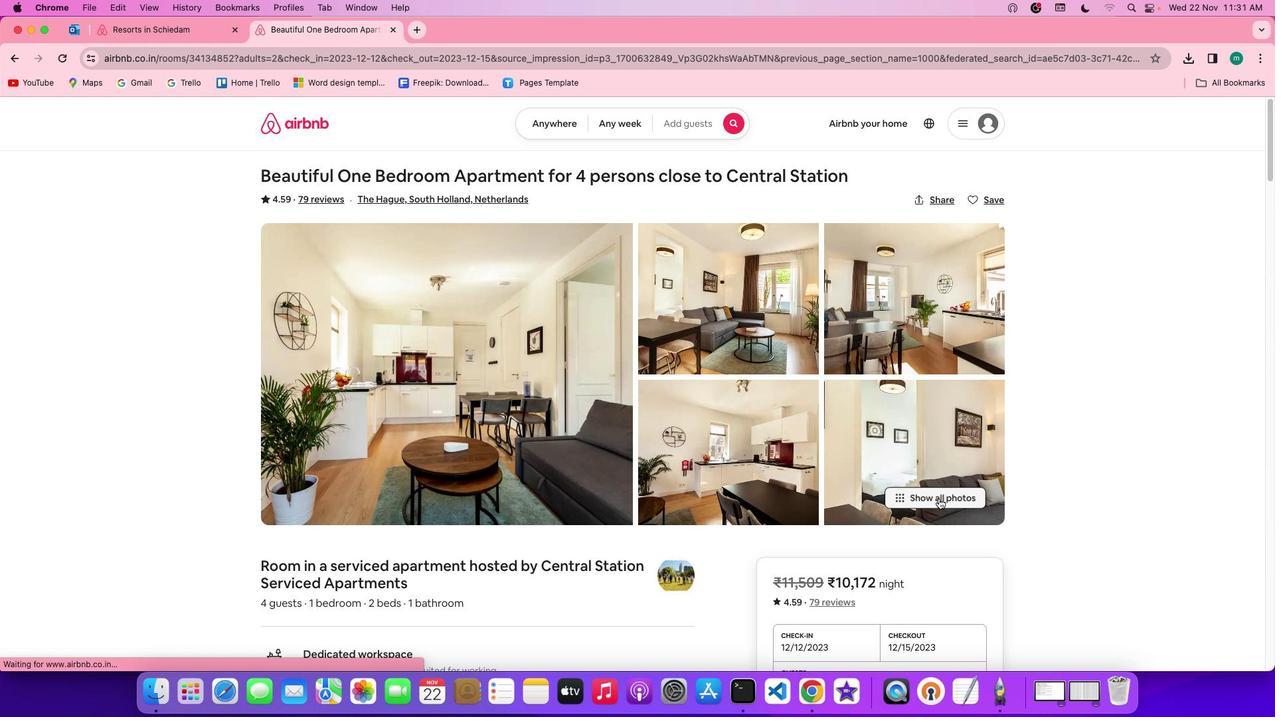 
Action: Mouse moved to (664, 466)
Screenshot: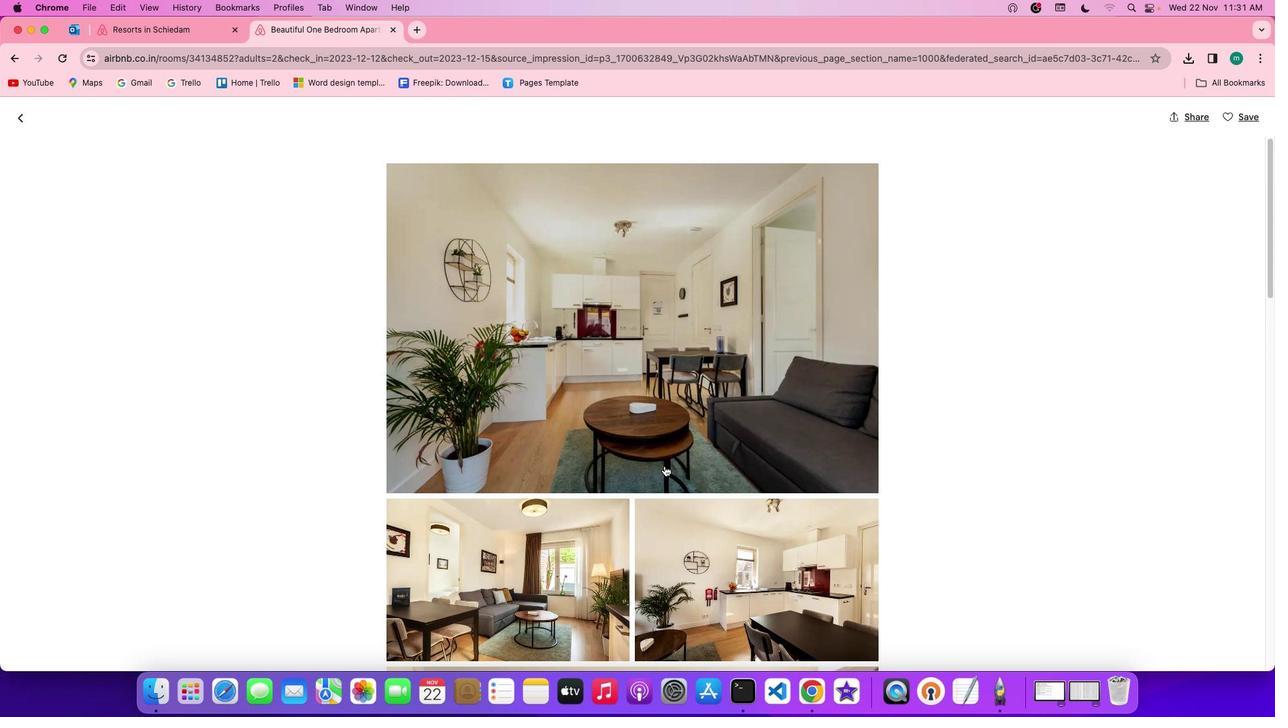 
Action: Mouse scrolled (664, 466) with delta (0, 0)
Screenshot: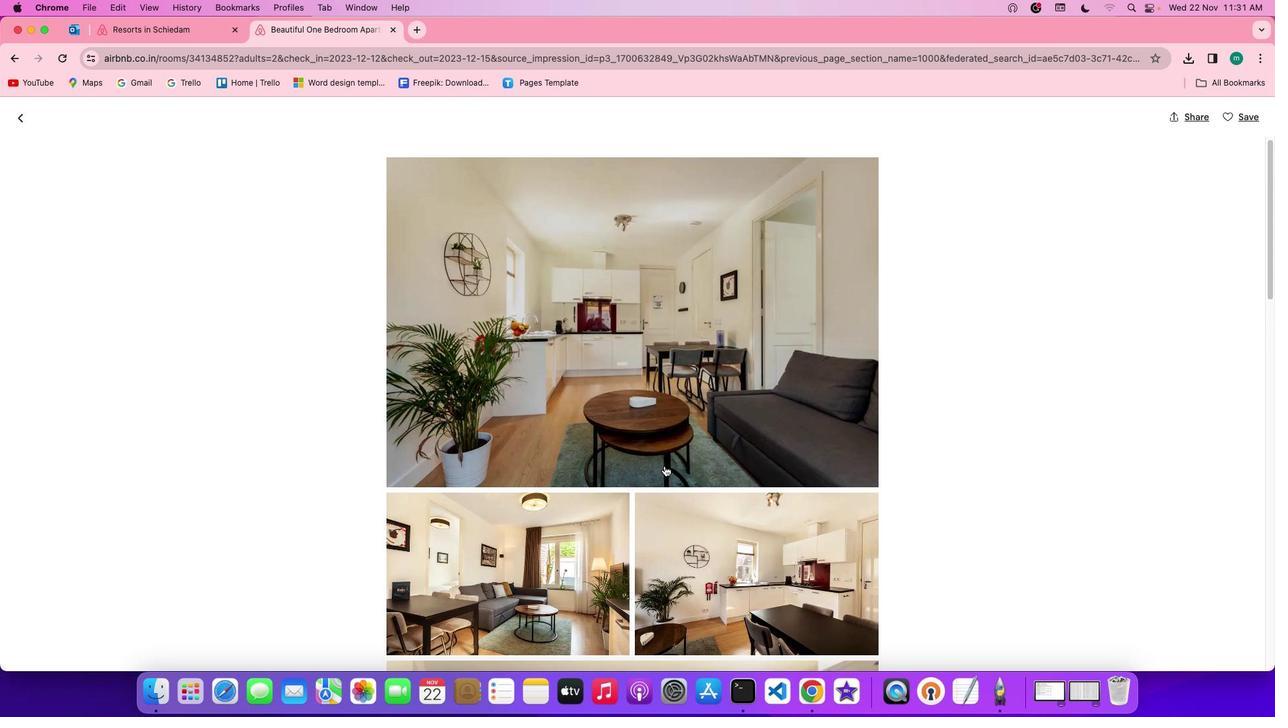 
Action: Mouse scrolled (664, 466) with delta (0, 0)
Screenshot: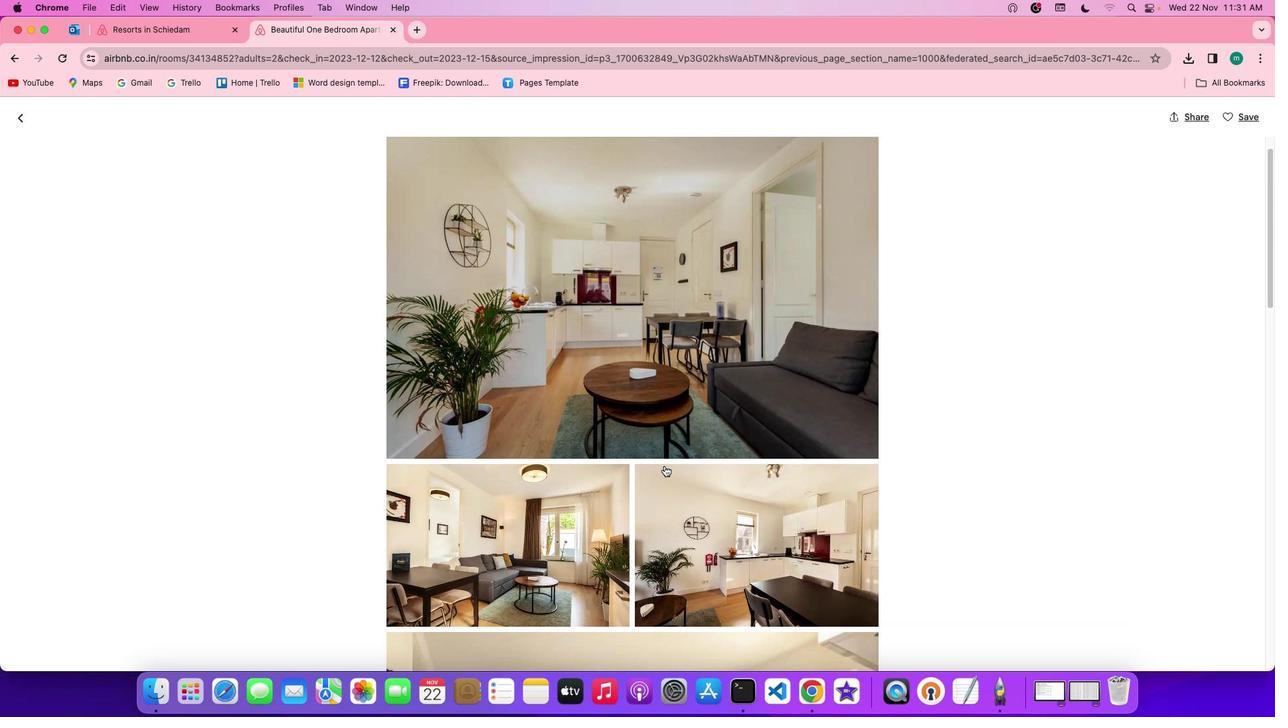 
Action: Mouse scrolled (664, 466) with delta (0, 0)
Screenshot: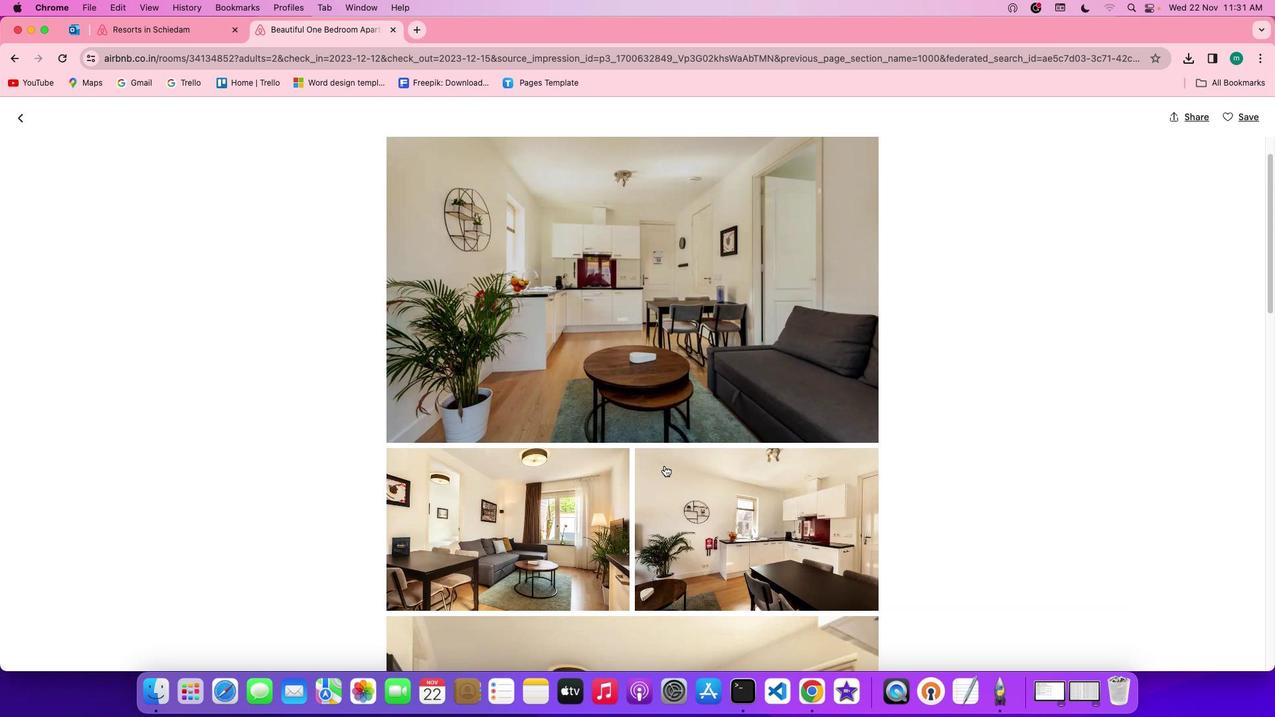 
Action: Mouse scrolled (664, 466) with delta (0, 0)
Screenshot: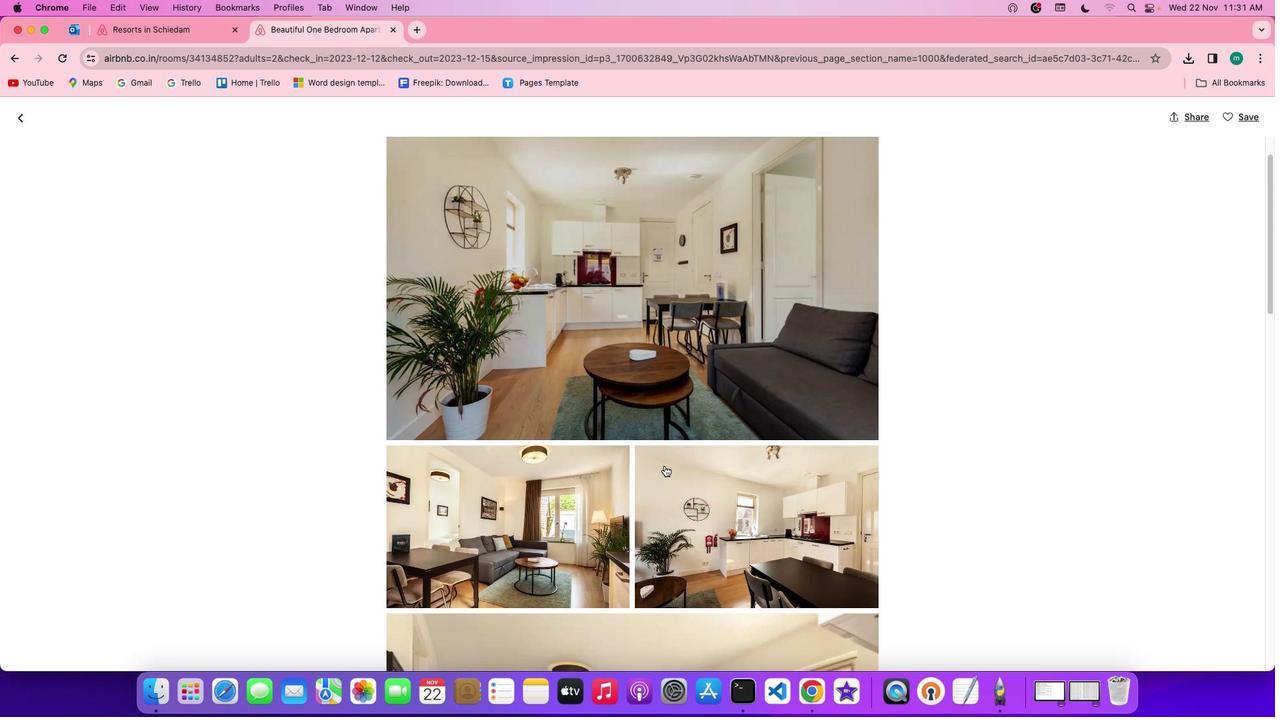 
Action: Mouse scrolled (664, 466) with delta (0, 0)
Screenshot: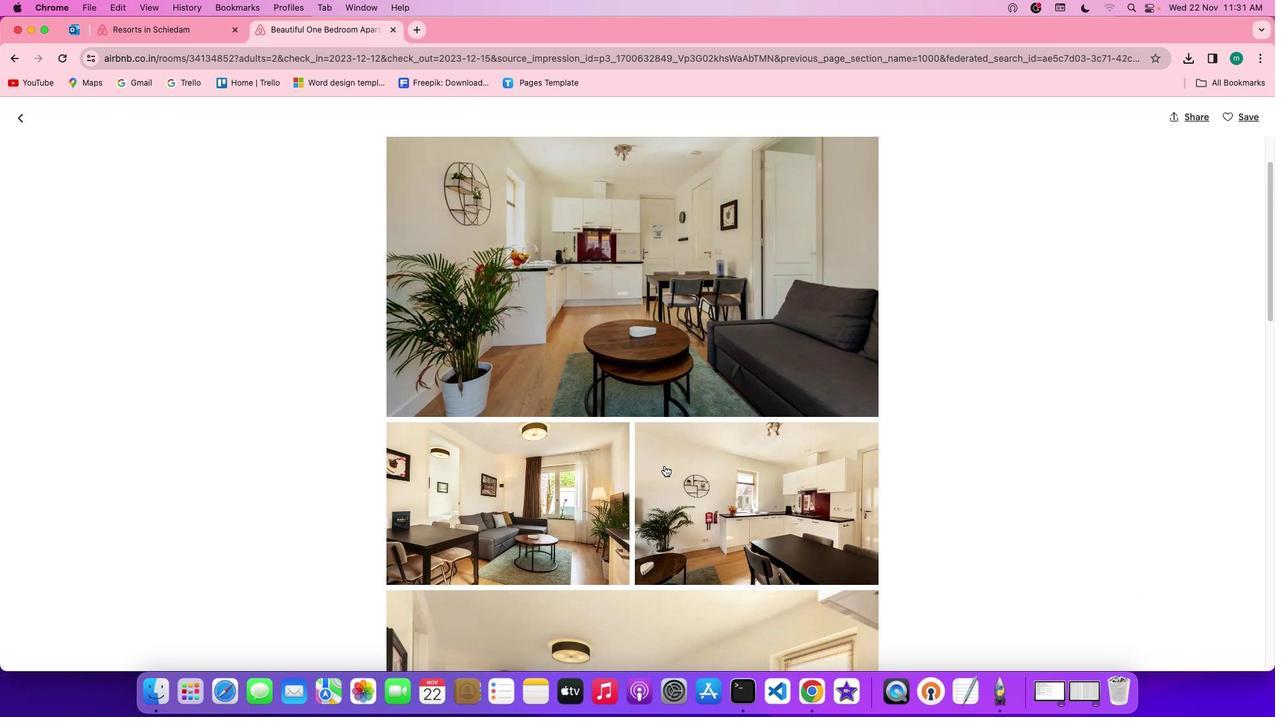 
Action: Mouse scrolled (664, 466) with delta (0, 0)
Screenshot: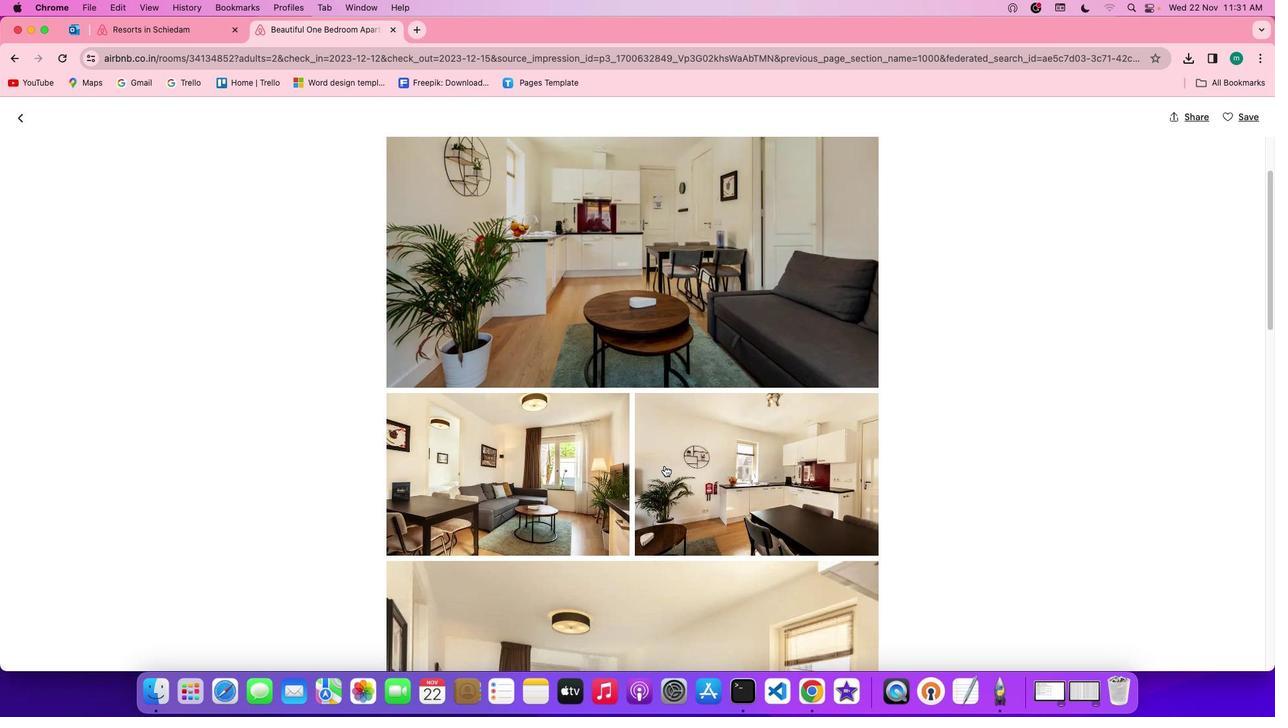 
Action: Mouse scrolled (664, 466) with delta (0, -1)
Screenshot: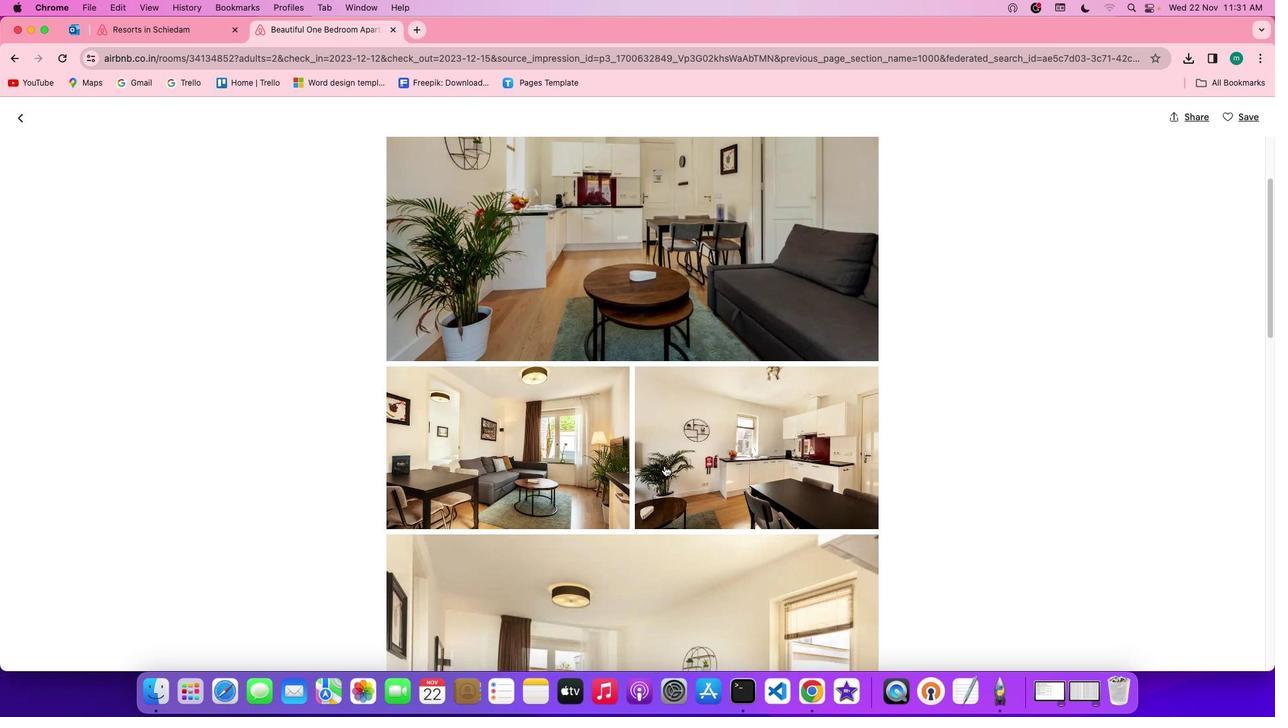 
Action: Mouse scrolled (664, 466) with delta (0, 0)
Screenshot: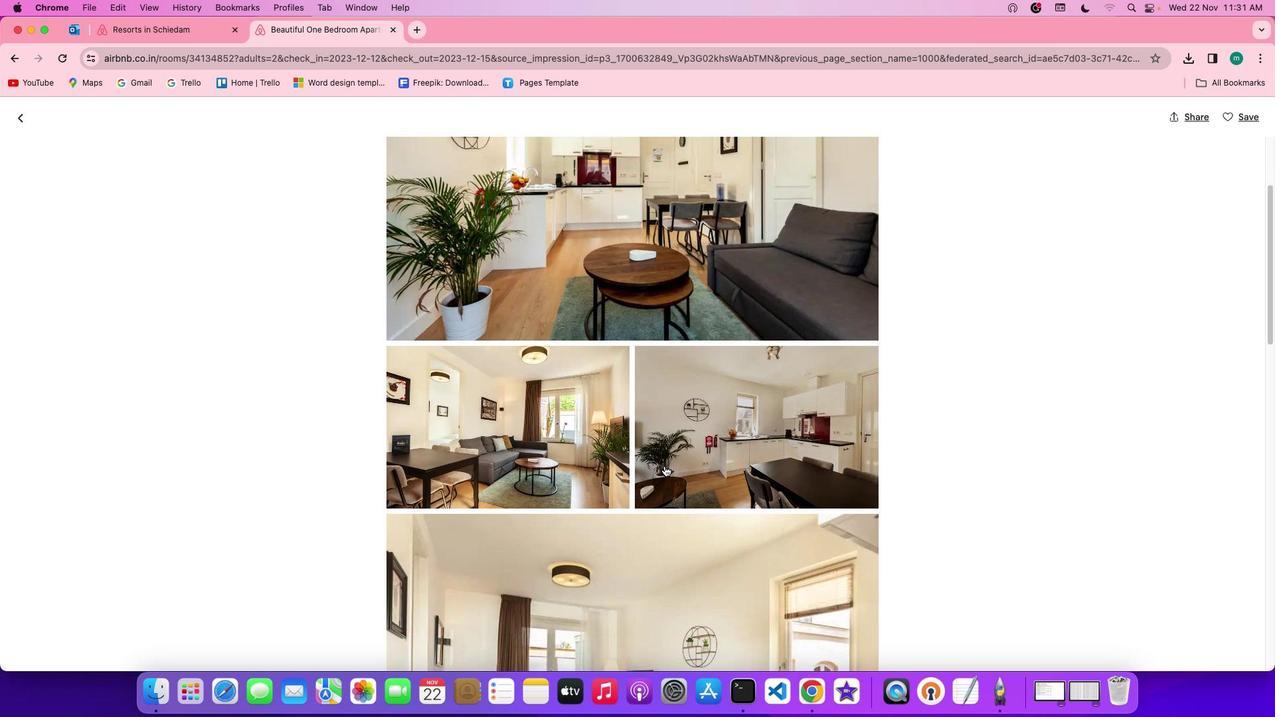 
Action: Mouse scrolled (664, 466) with delta (0, 0)
Screenshot: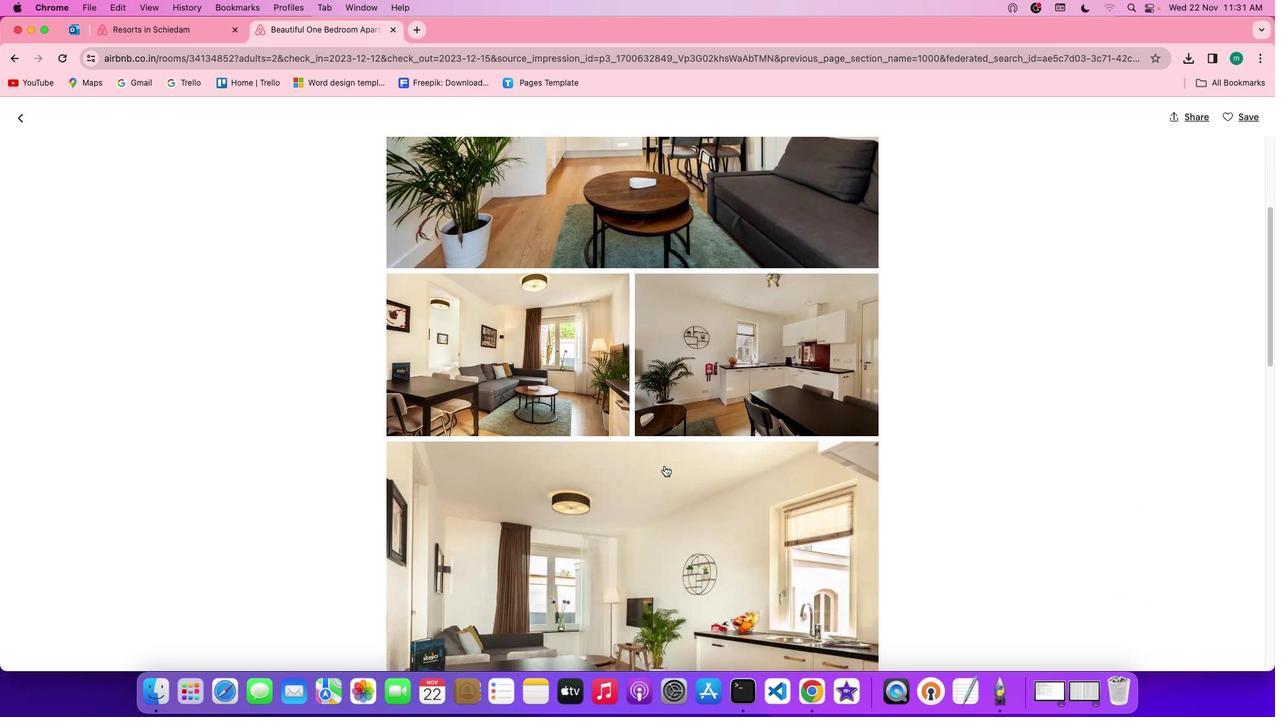 
Action: Mouse scrolled (664, 466) with delta (0, -1)
Screenshot: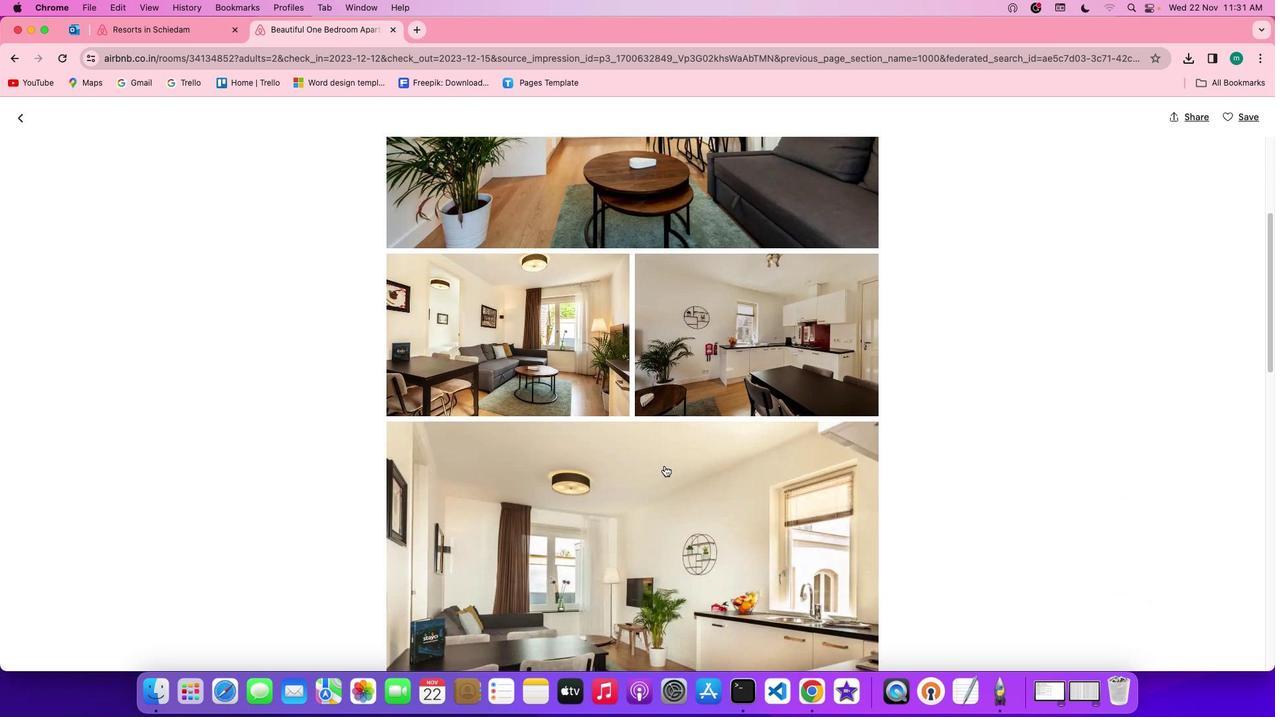 
Action: Mouse scrolled (664, 466) with delta (0, -1)
Screenshot: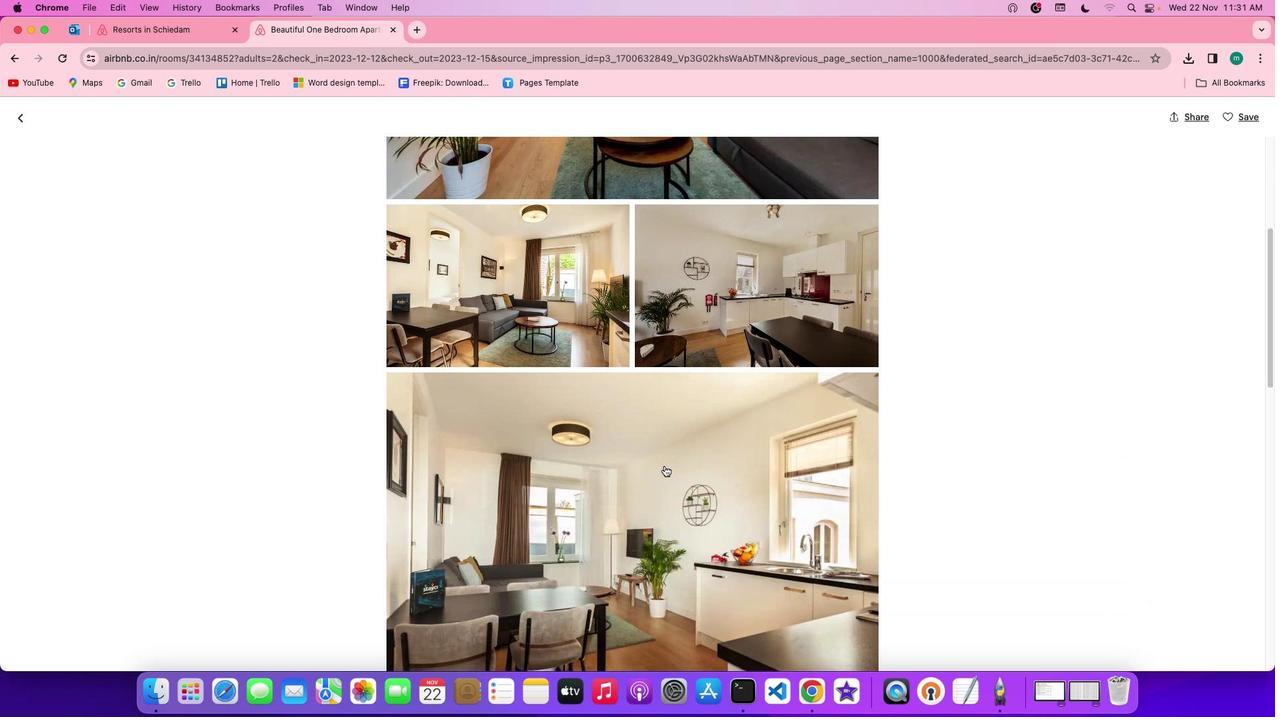 
Action: Mouse scrolled (664, 466) with delta (0, 0)
Screenshot: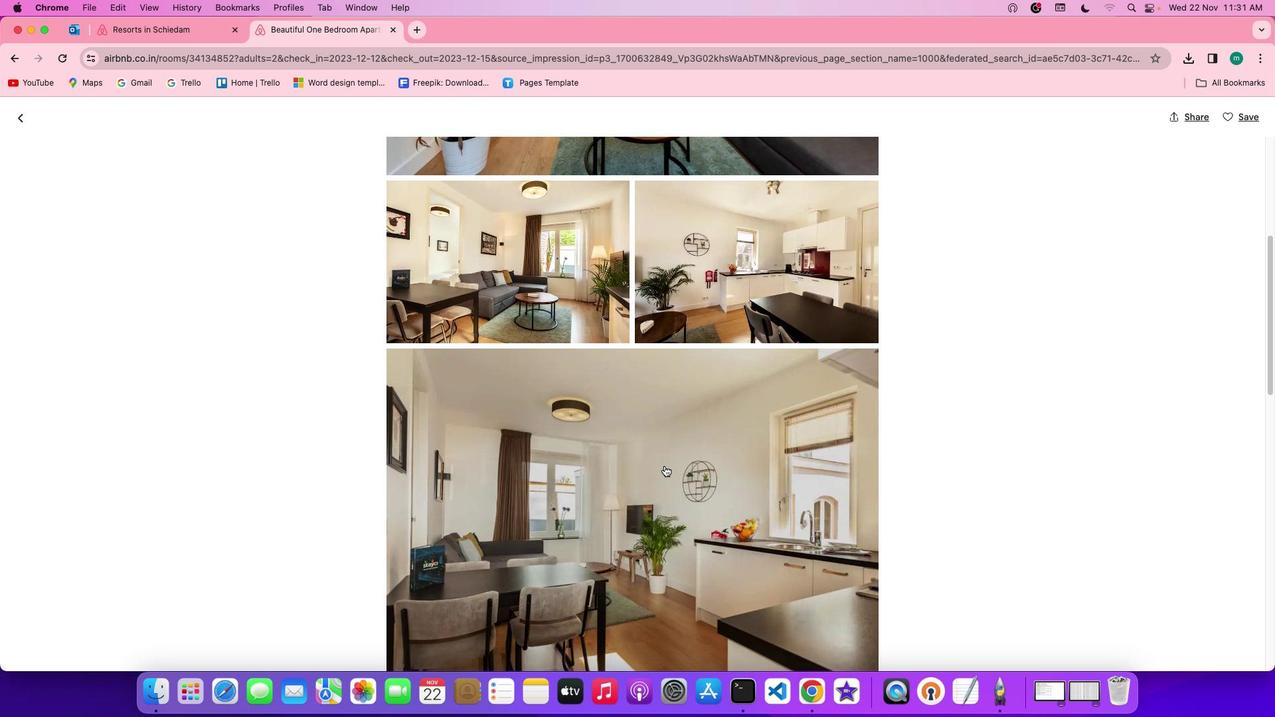 
Action: Mouse scrolled (664, 466) with delta (0, 0)
Screenshot: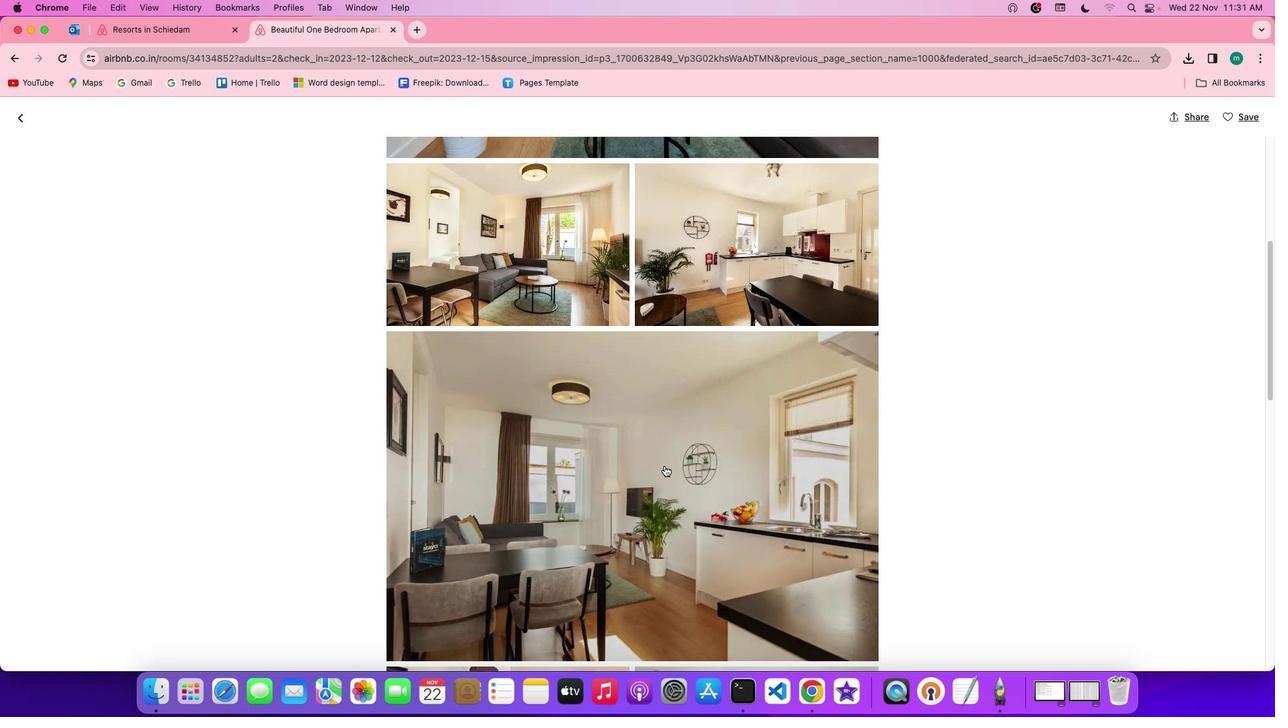 
Action: Mouse scrolled (664, 466) with delta (0, -1)
Screenshot: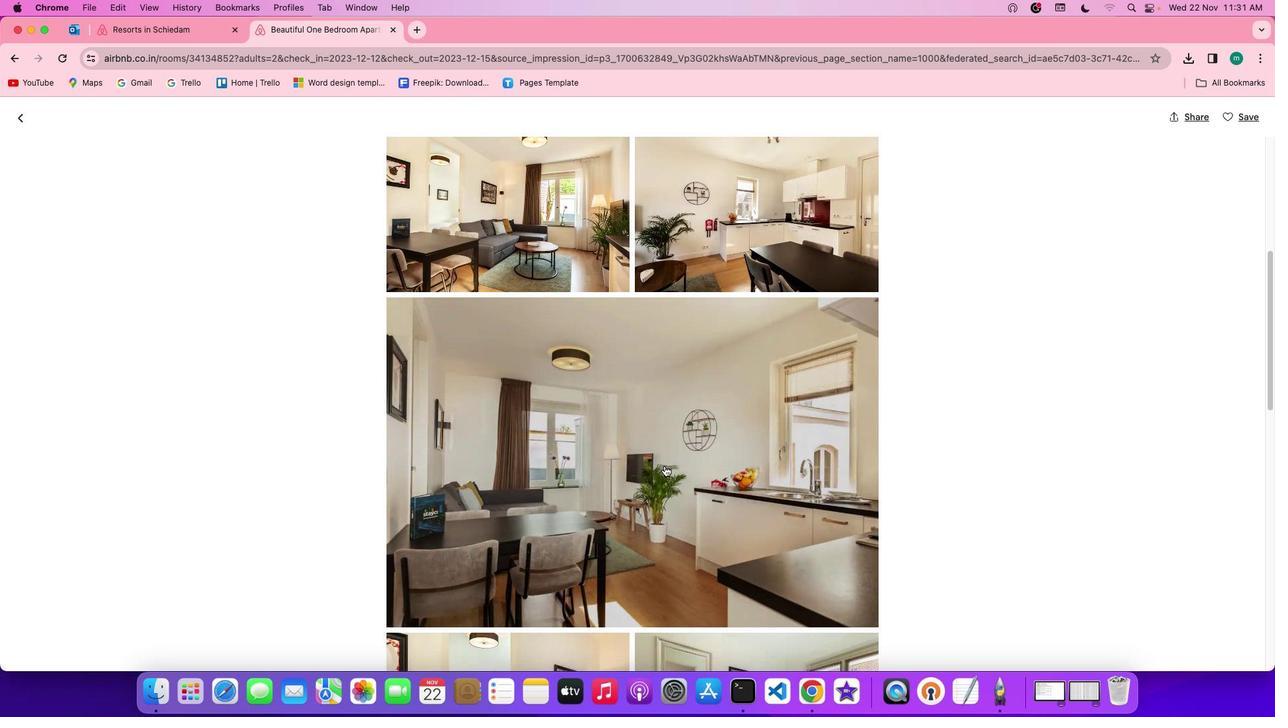 
Action: Mouse scrolled (664, 466) with delta (0, 0)
Screenshot: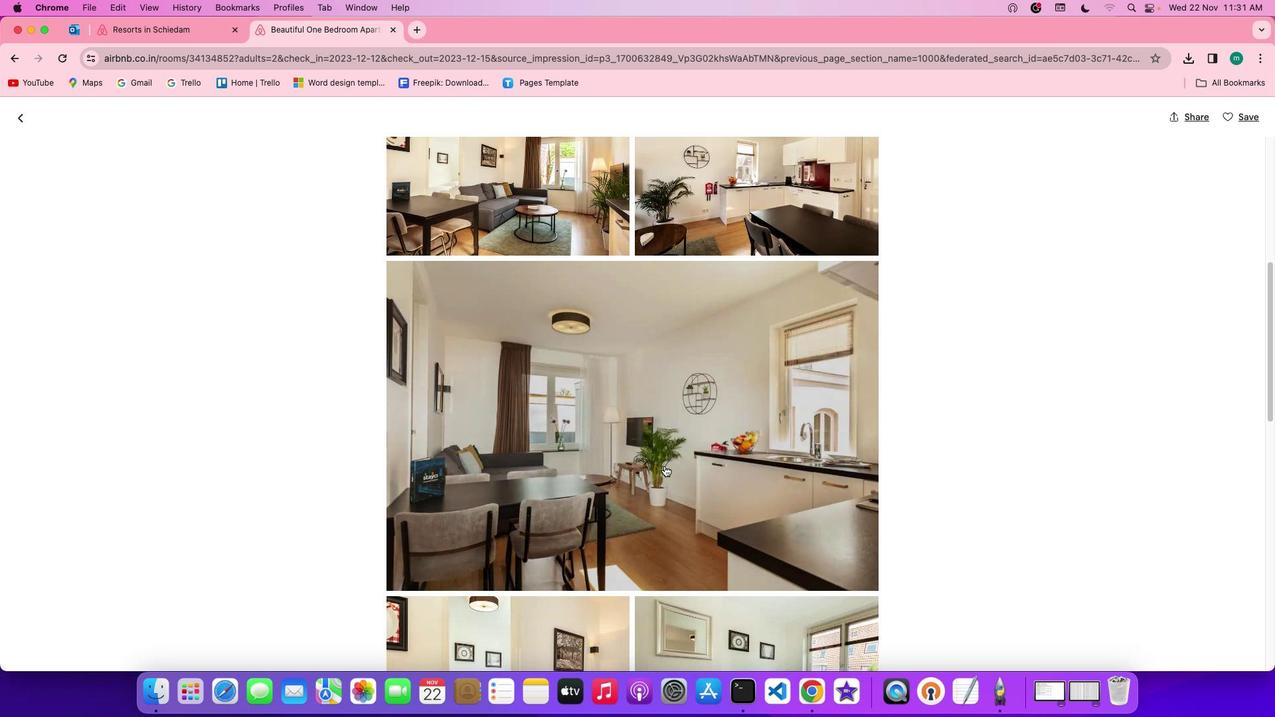 
Action: Mouse scrolled (664, 466) with delta (0, 0)
Screenshot: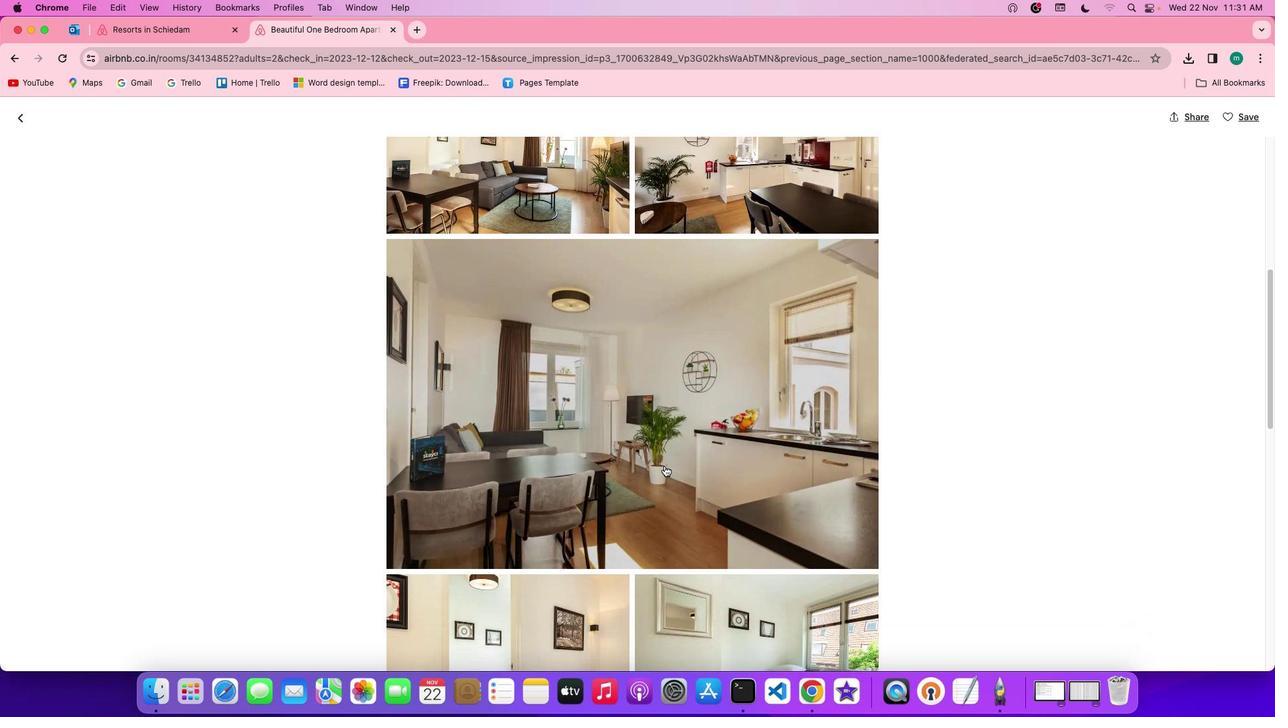 
Action: Mouse scrolled (664, 466) with delta (0, -1)
Screenshot: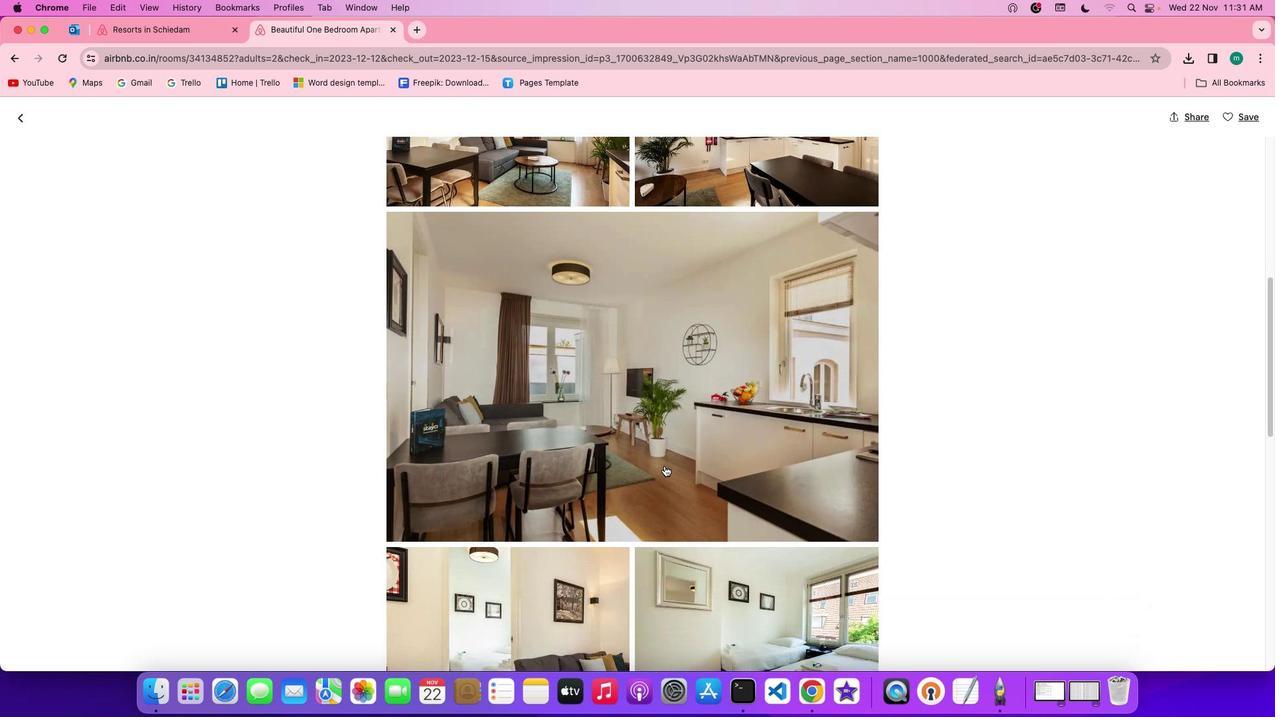 
Action: Mouse scrolled (664, 466) with delta (0, 0)
Screenshot: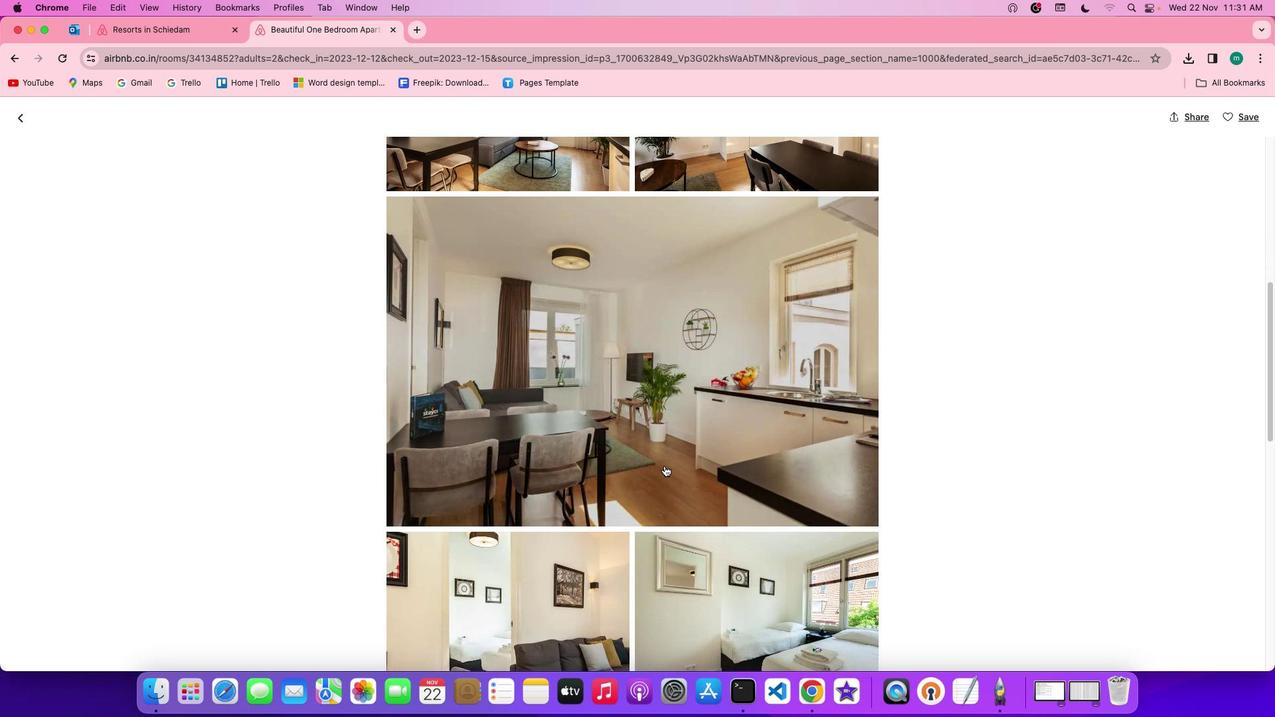 
Action: Mouse scrolled (664, 466) with delta (0, 0)
Screenshot: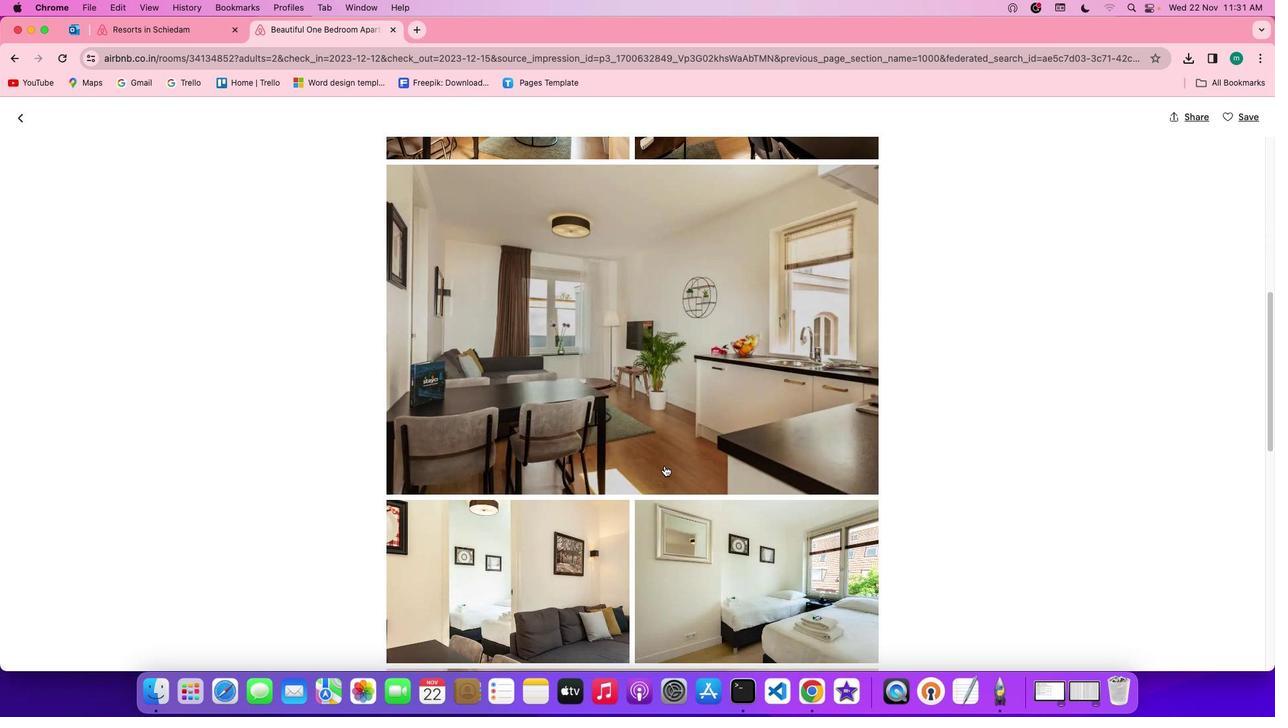 
Action: Mouse scrolled (664, 466) with delta (0, 0)
Screenshot: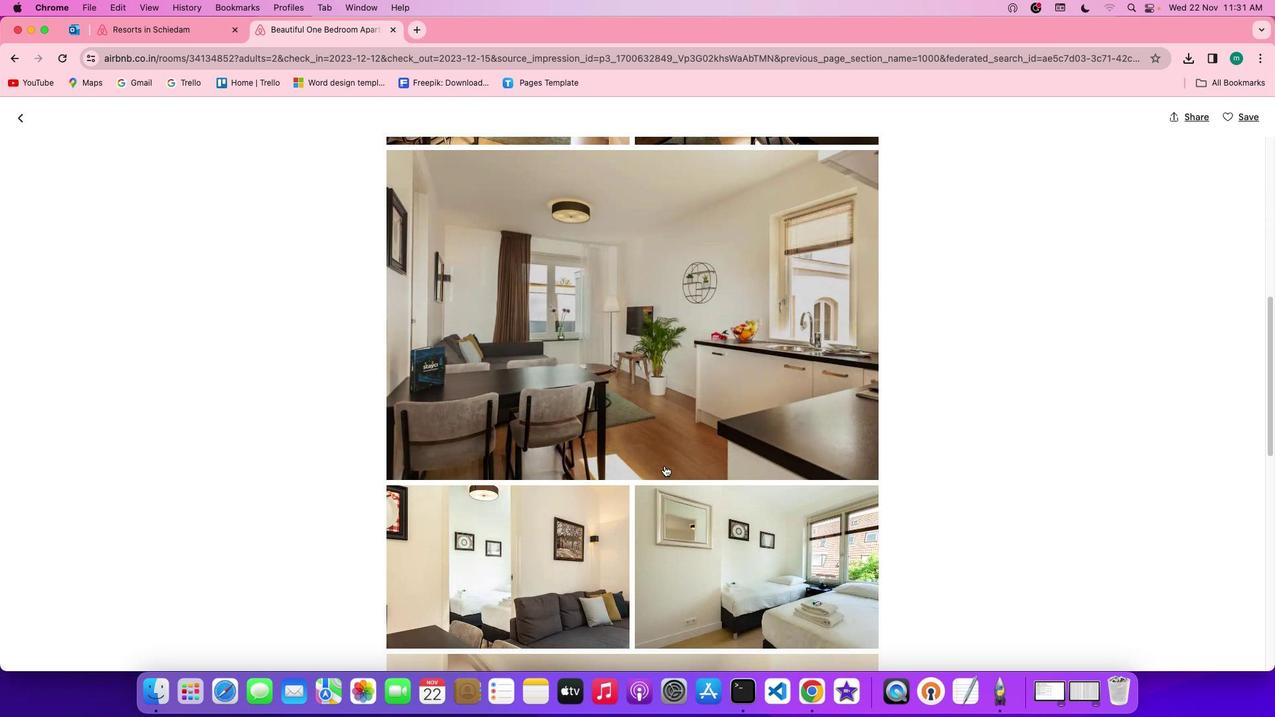 
Action: Mouse scrolled (664, 466) with delta (0, 0)
Screenshot: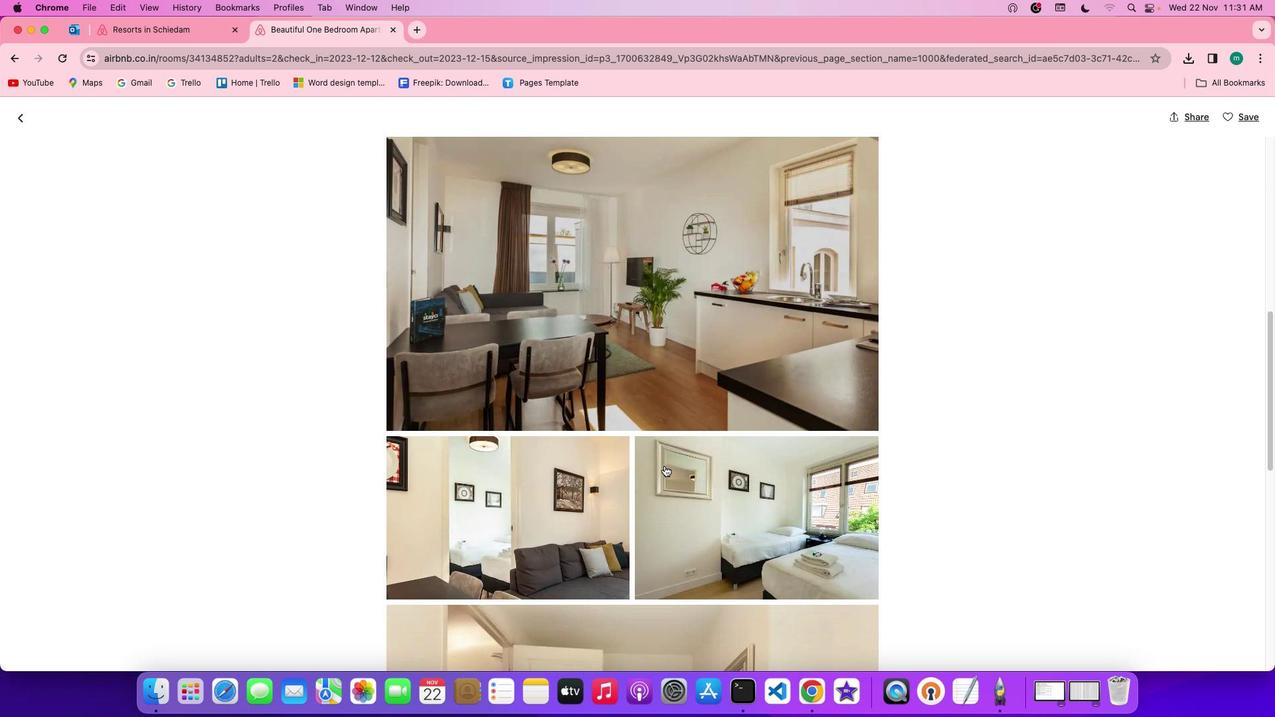 
Action: Mouse scrolled (664, 466) with delta (0, 0)
Screenshot: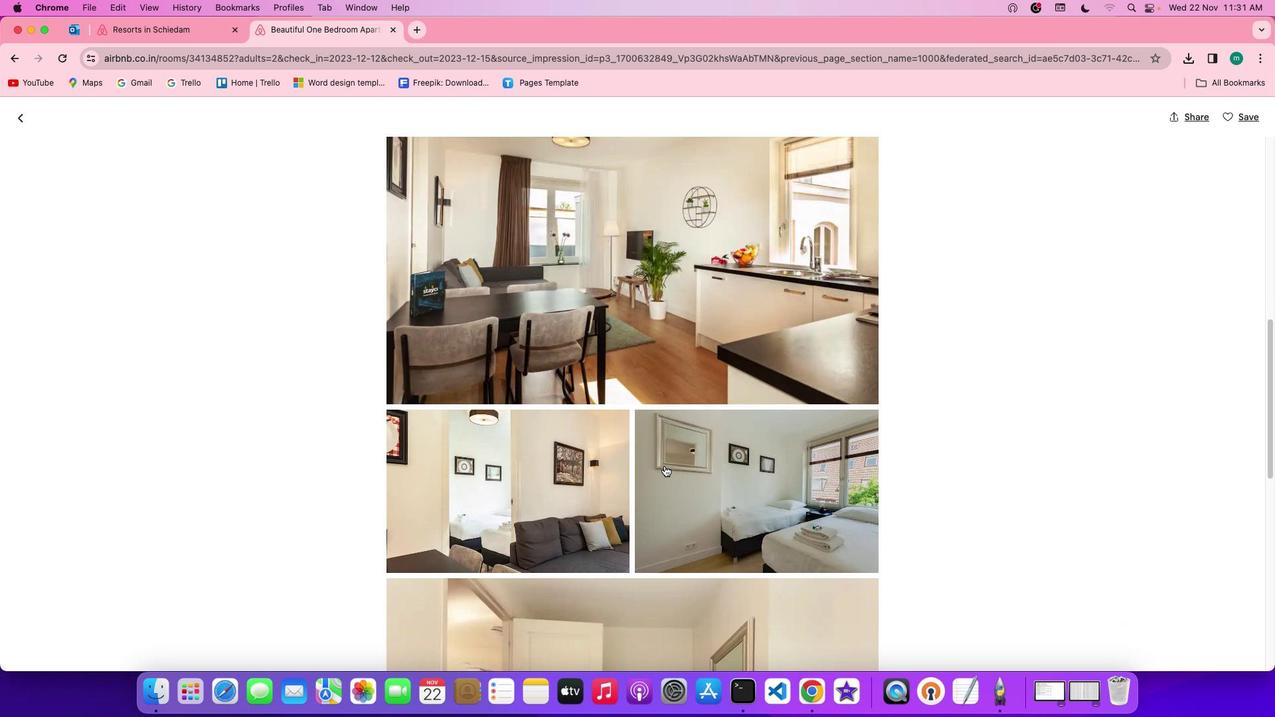 
Action: Mouse scrolled (664, 466) with delta (0, 0)
Screenshot: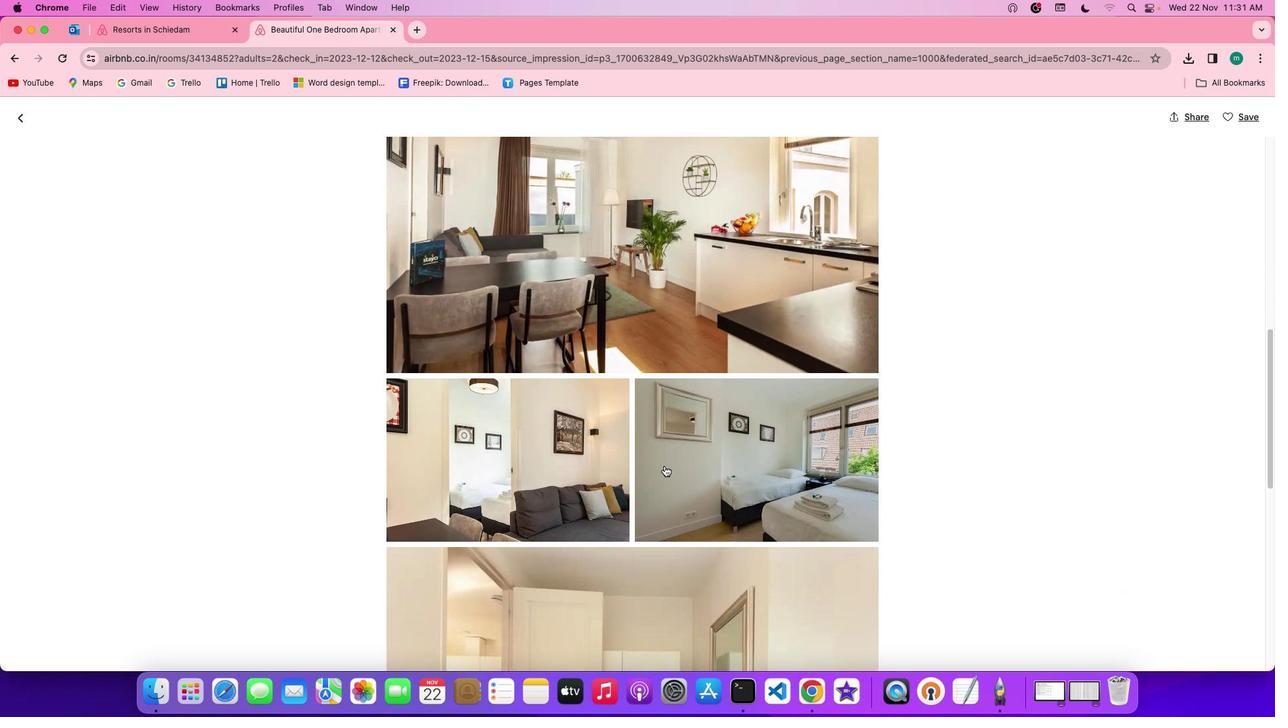 
Action: Mouse scrolled (664, 466) with delta (0, 0)
Screenshot: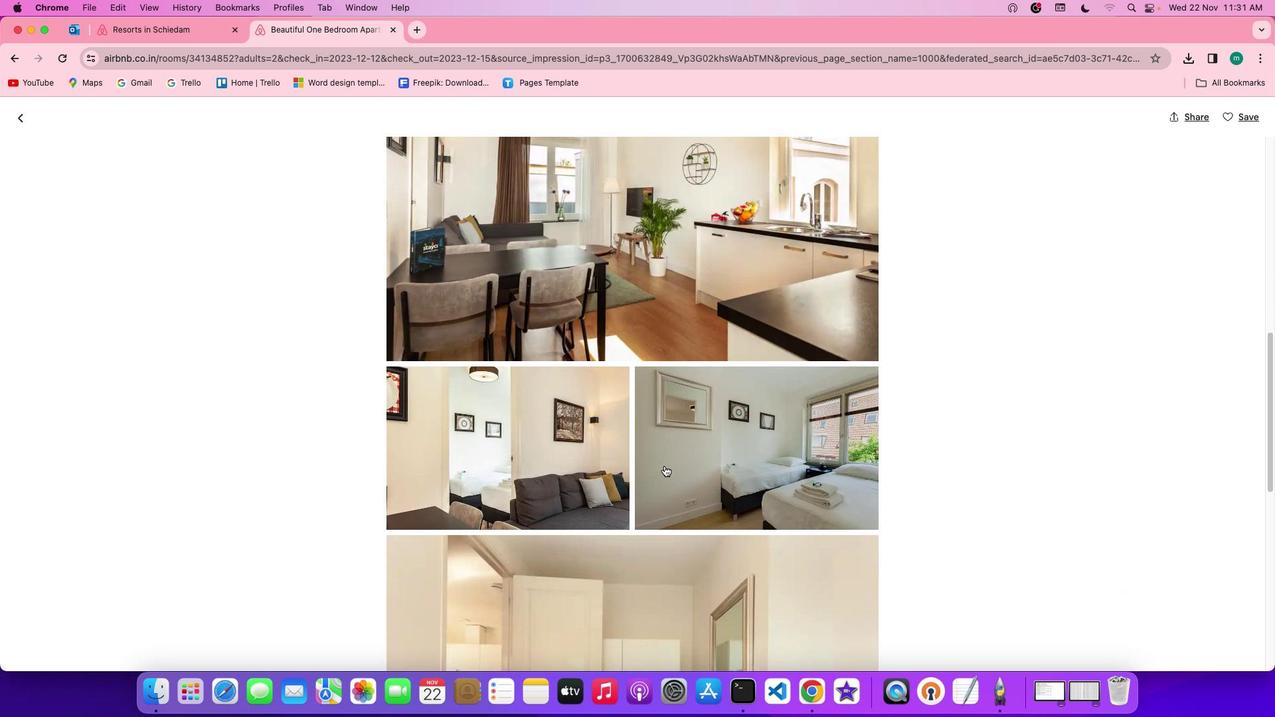 
Action: Mouse scrolled (664, 466) with delta (0, 0)
Screenshot: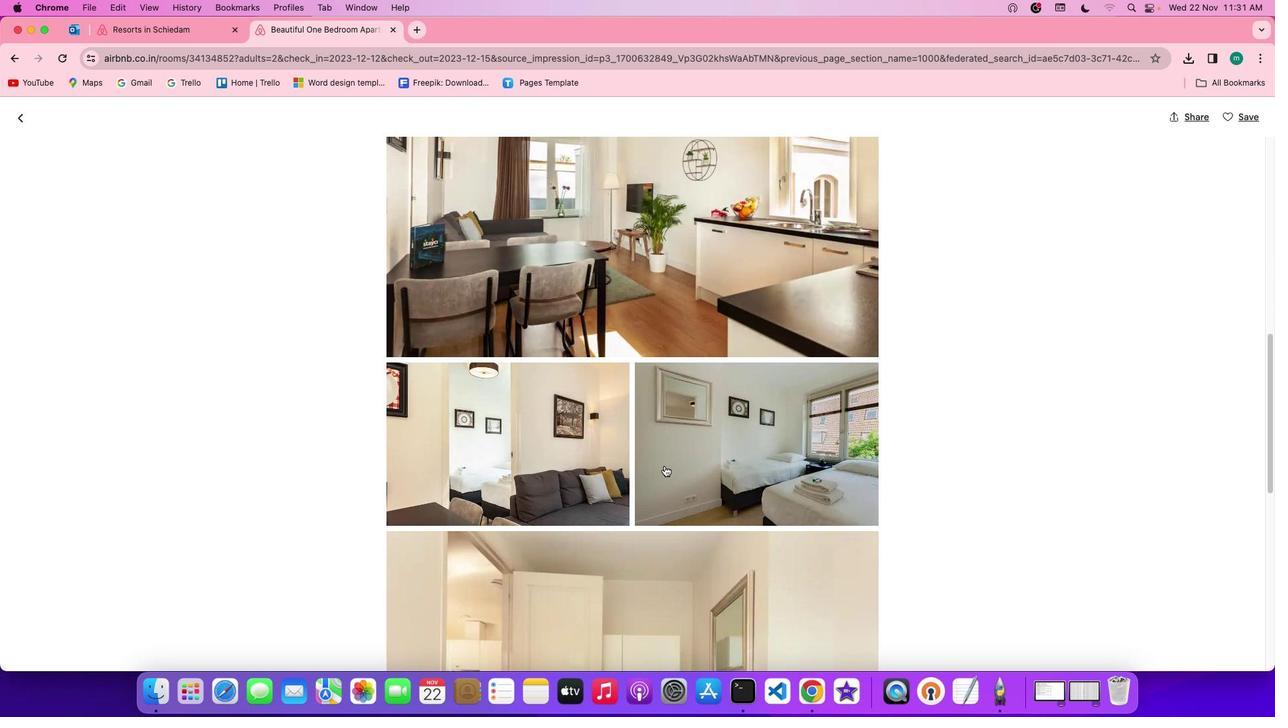 
Action: Mouse scrolled (664, 466) with delta (0, 0)
Screenshot: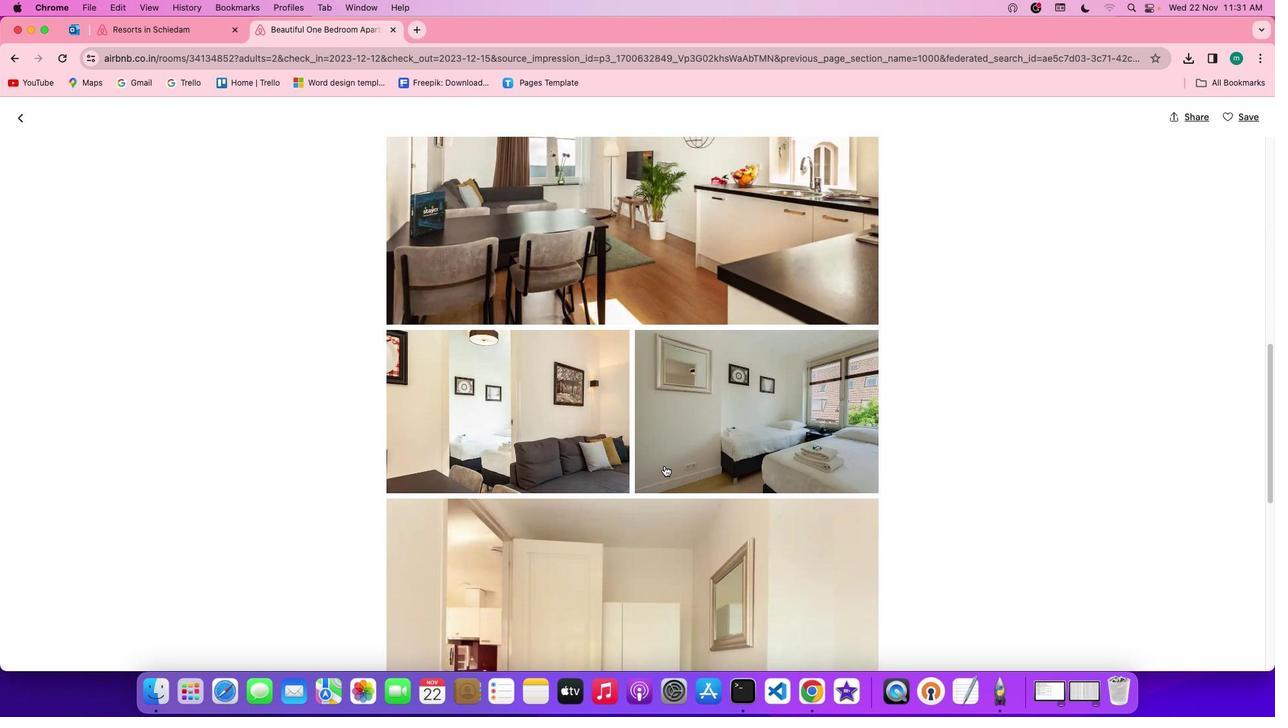 
Action: Mouse scrolled (664, 466) with delta (0, 0)
Screenshot: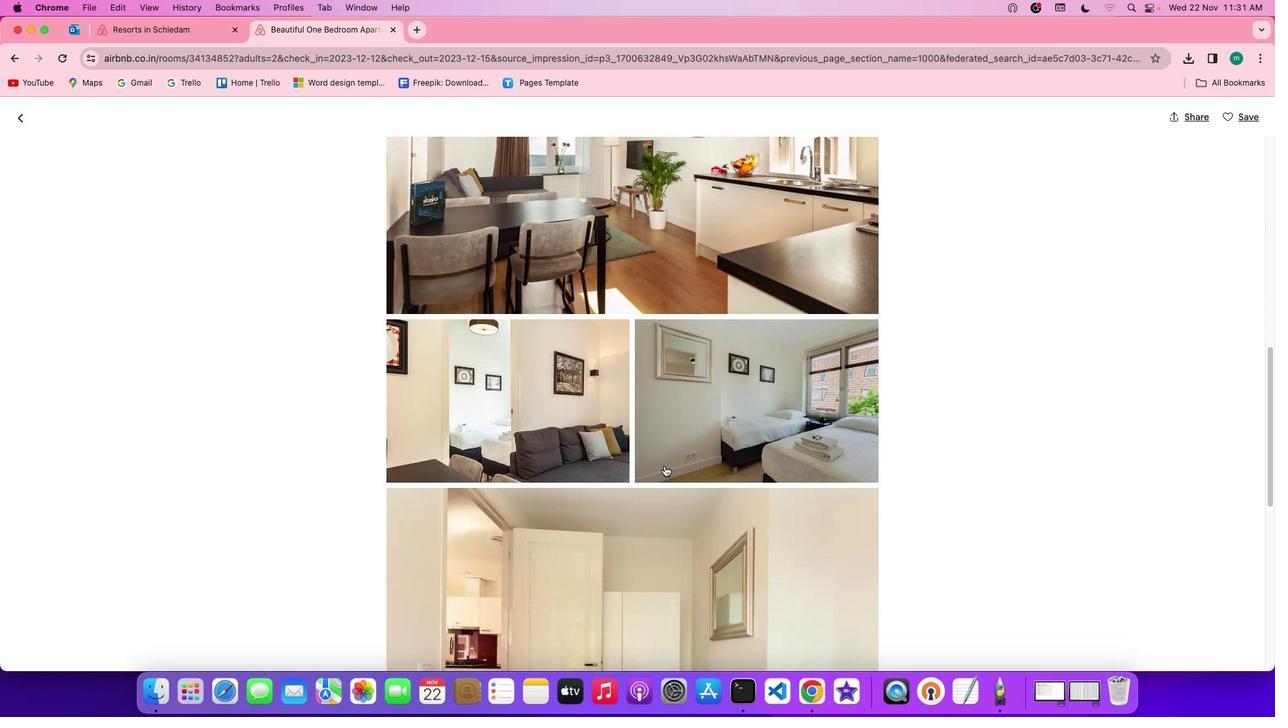 
Action: Mouse scrolled (664, 466) with delta (0, -1)
Screenshot: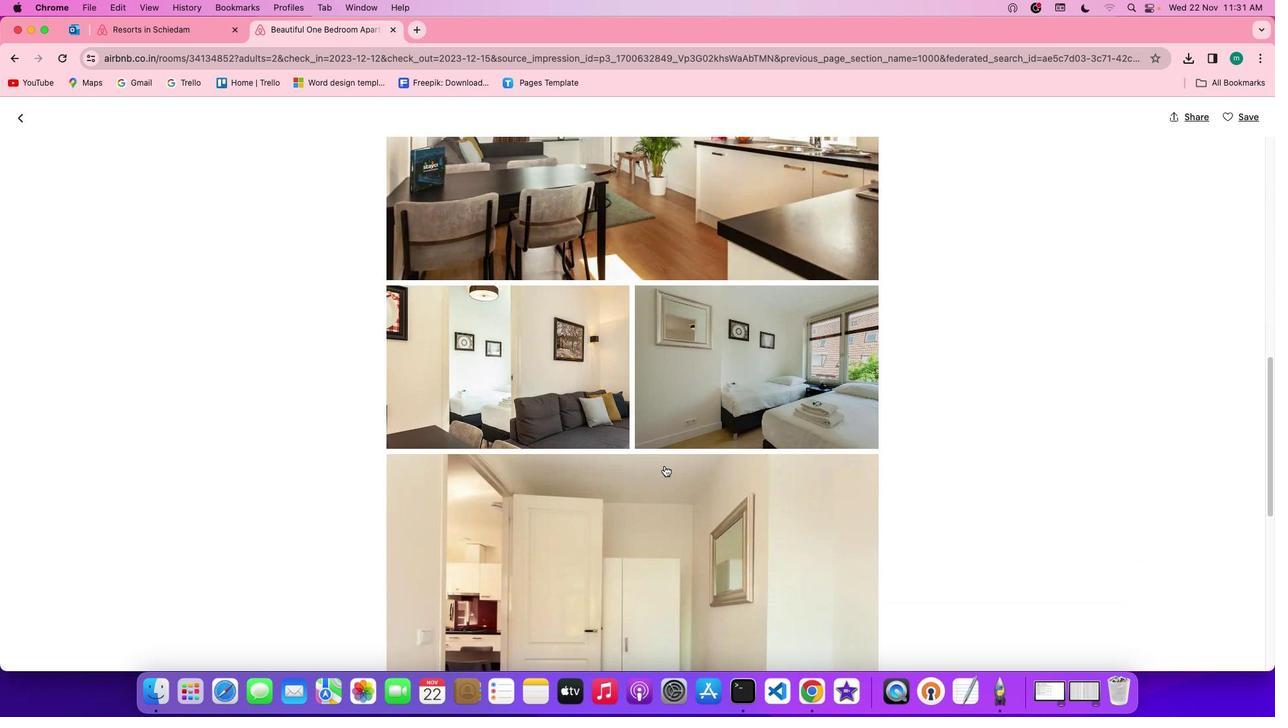 
Action: Mouse scrolled (664, 466) with delta (0, 0)
Screenshot: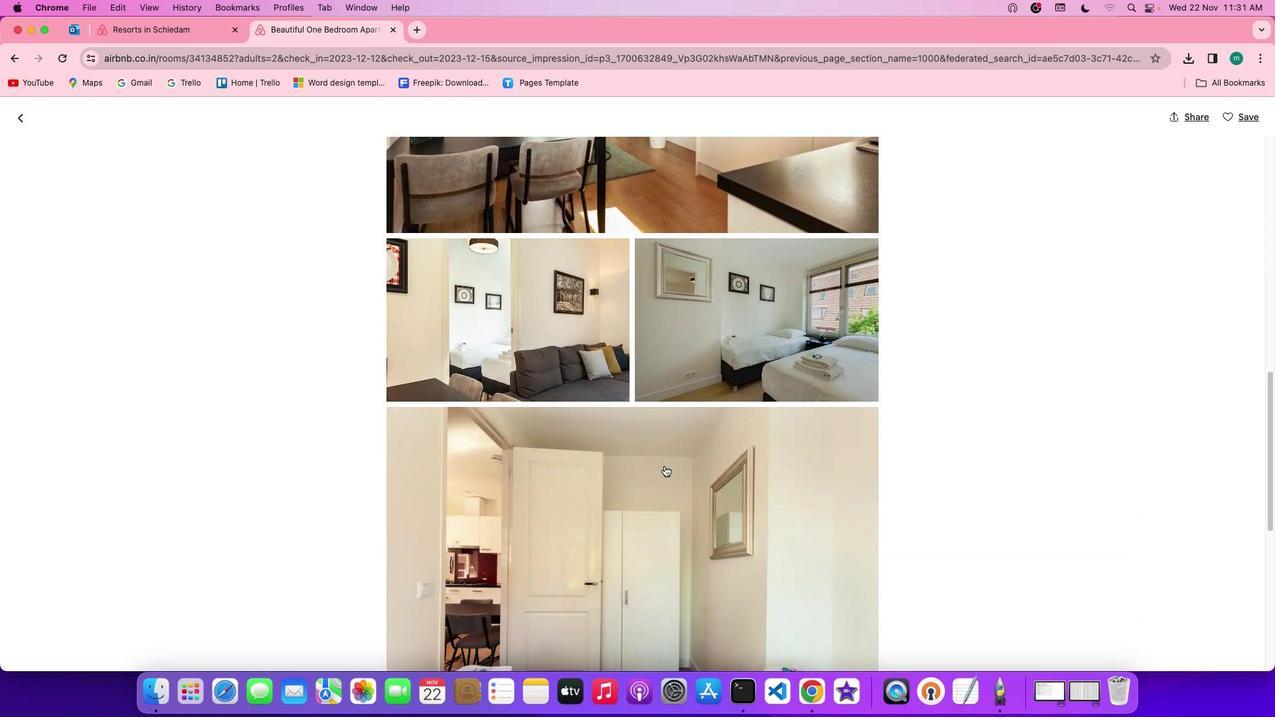 
Action: Mouse scrolled (664, 466) with delta (0, 0)
Screenshot: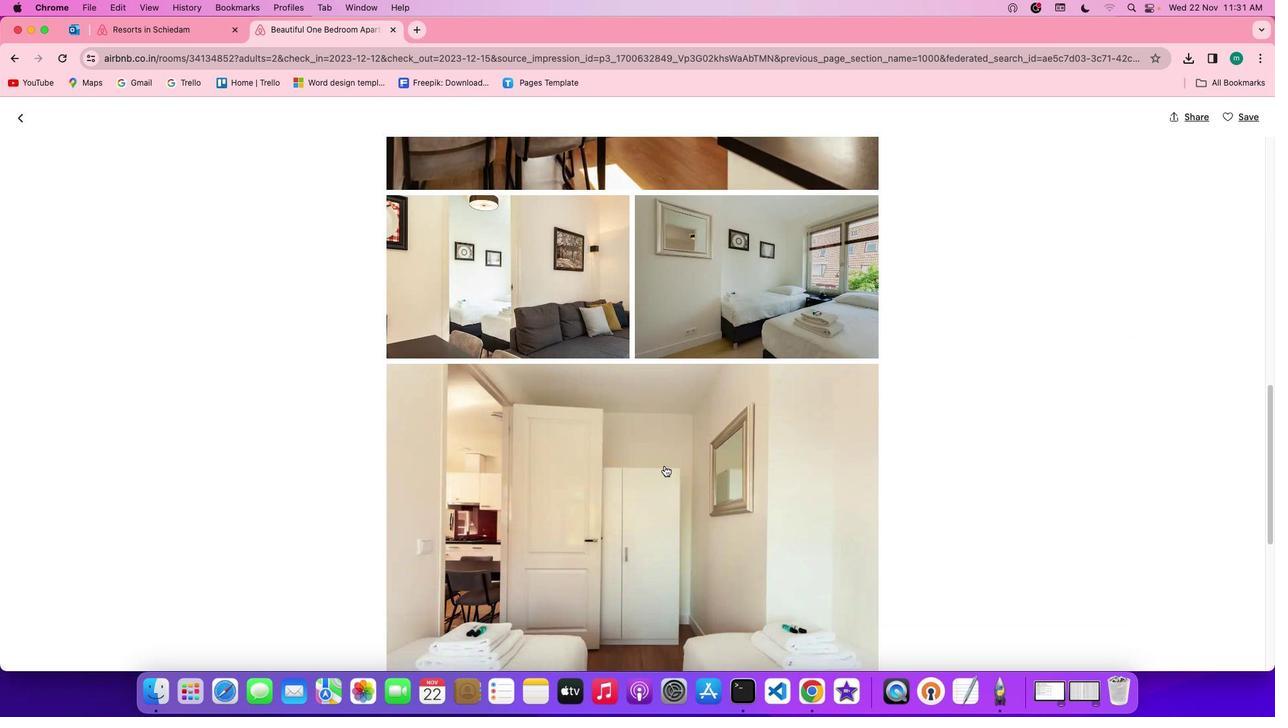 
Action: Mouse scrolled (664, 466) with delta (0, 0)
Screenshot: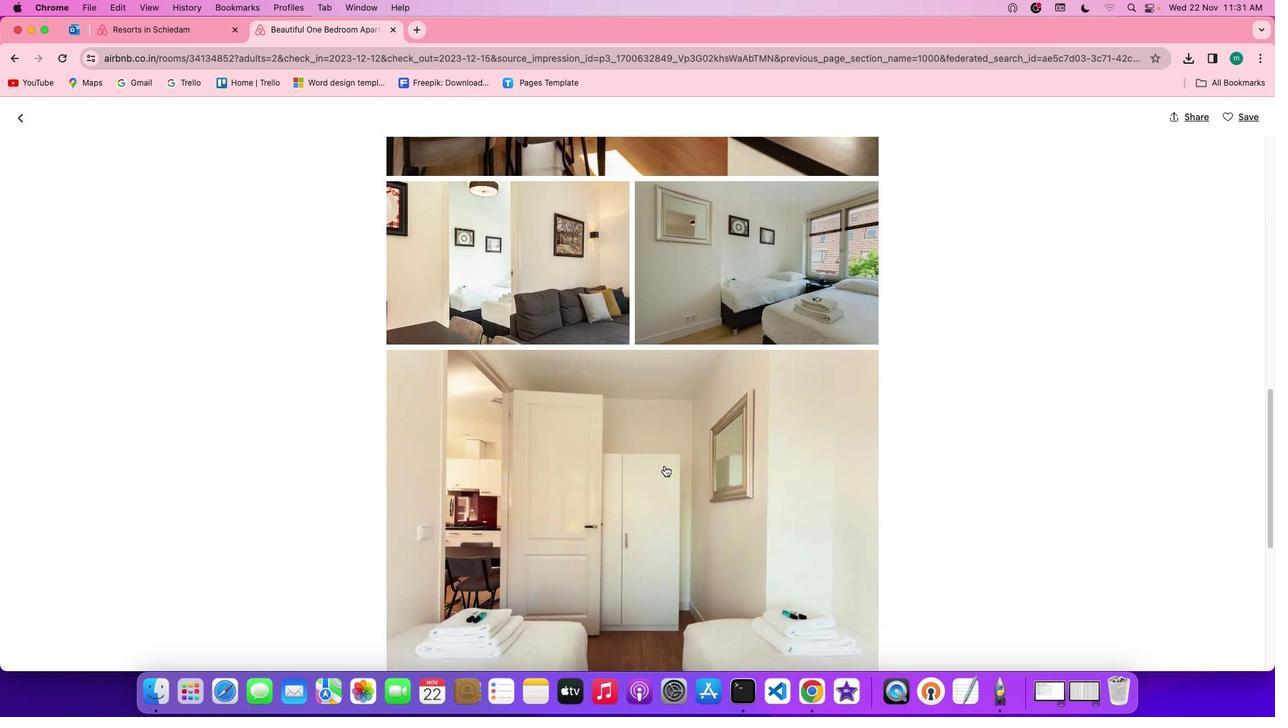 
Action: Mouse scrolled (664, 466) with delta (0, -1)
Screenshot: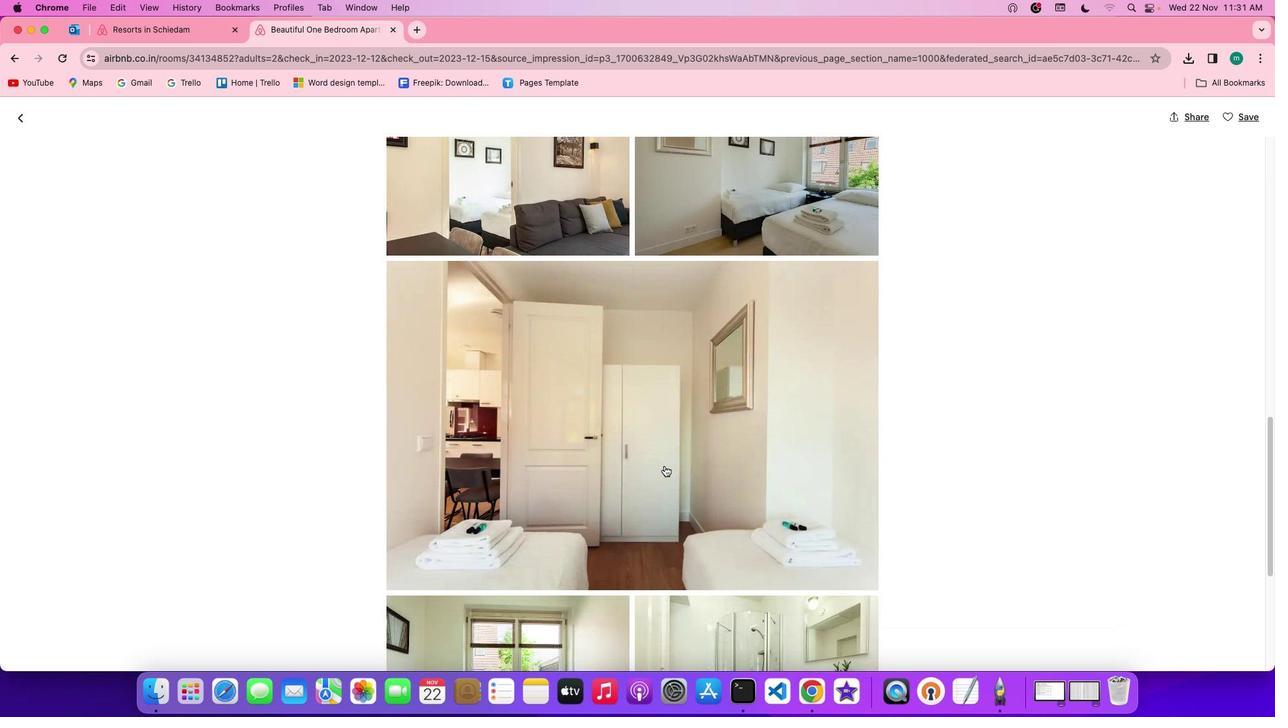 
Action: Mouse scrolled (664, 466) with delta (0, -1)
Screenshot: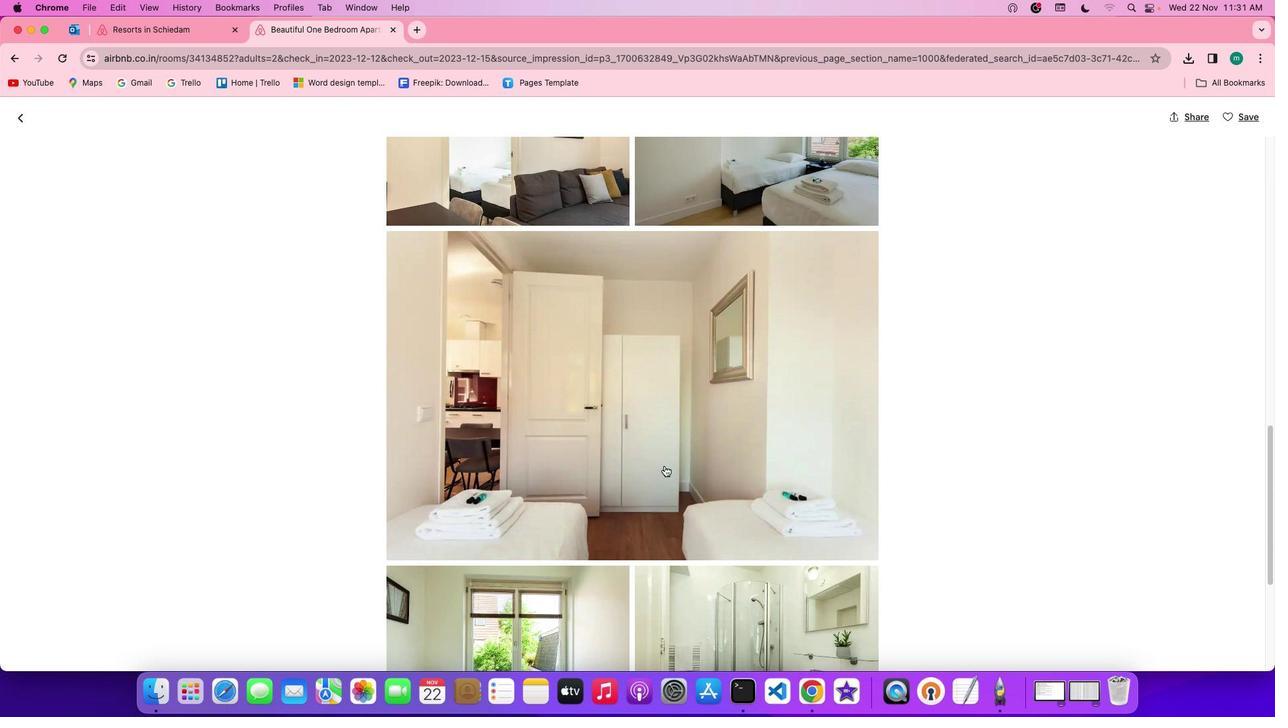
Action: Mouse scrolled (664, 466) with delta (0, 0)
Screenshot: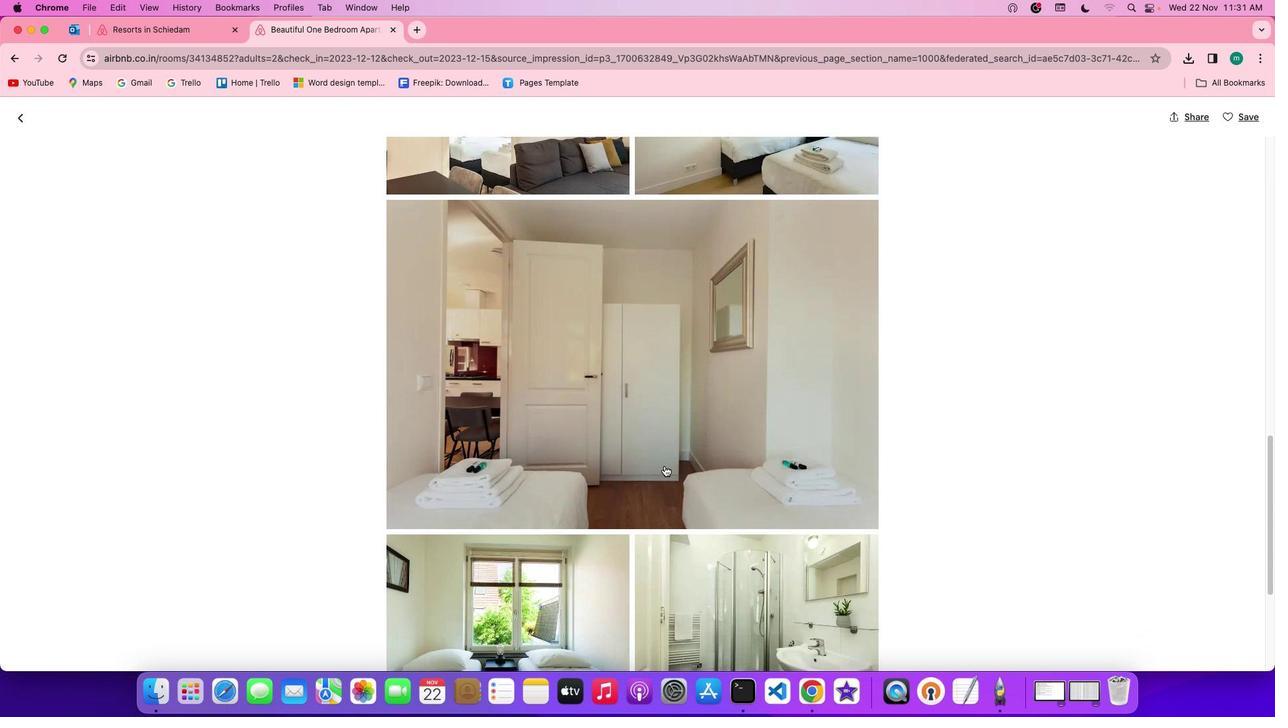 
Action: Mouse scrolled (664, 466) with delta (0, 0)
Screenshot: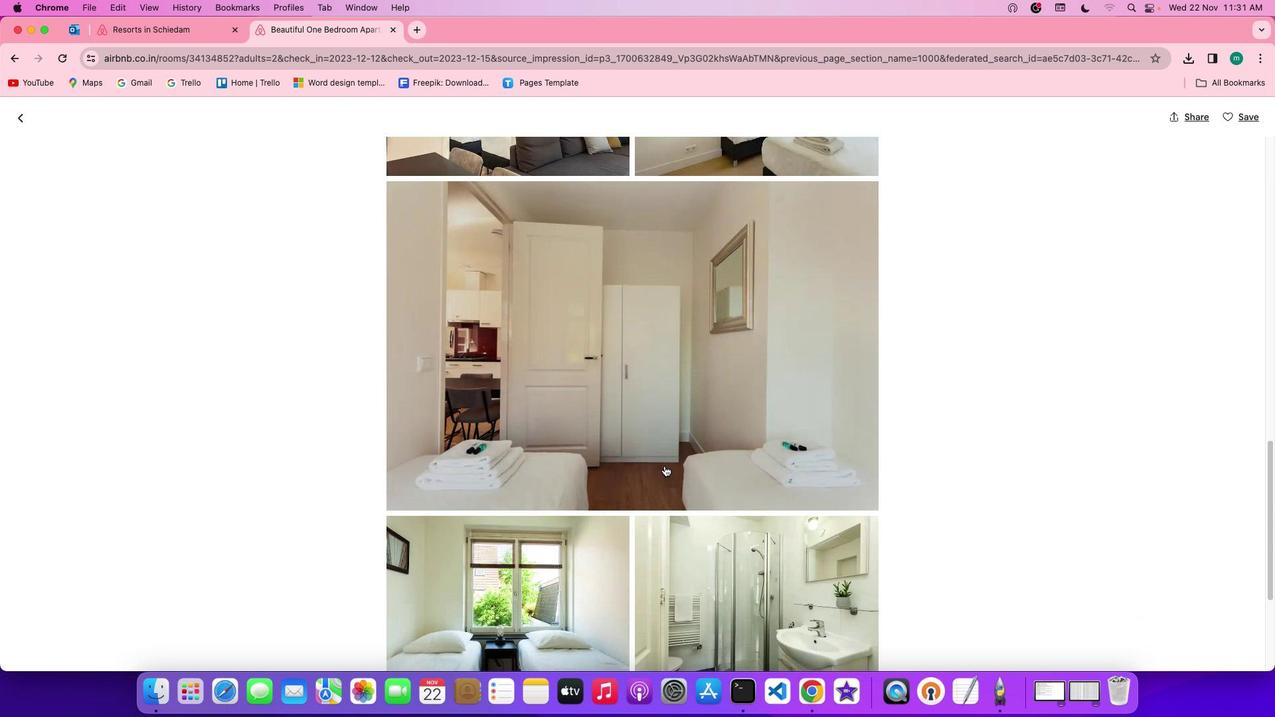 
Action: Mouse scrolled (664, 466) with delta (0, -1)
Screenshot: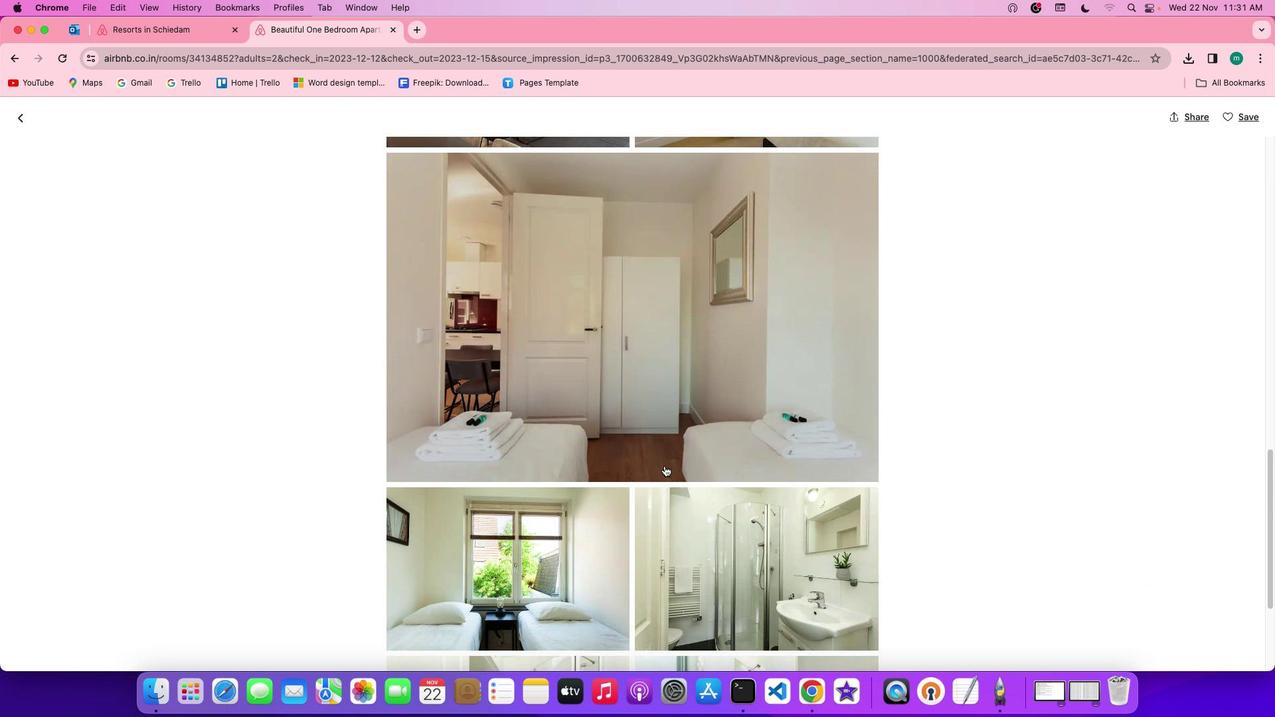 
Action: Mouse scrolled (664, 466) with delta (0, 0)
Screenshot: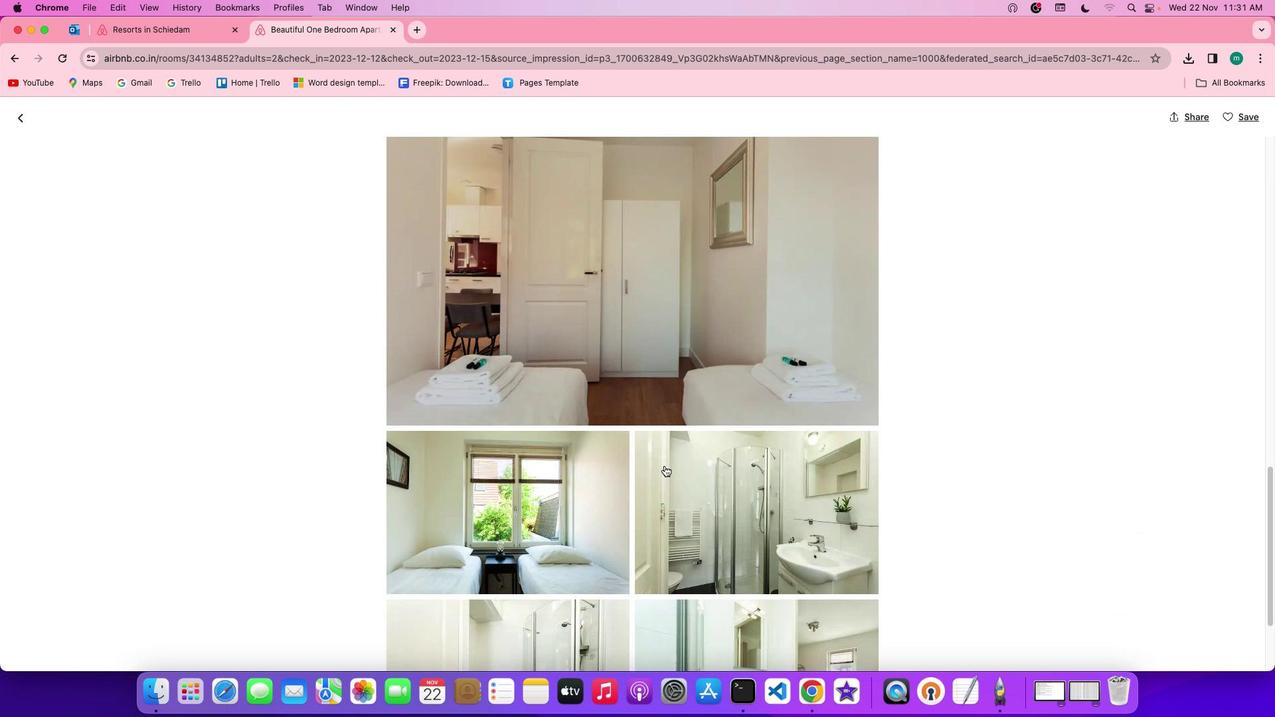 
Action: Mouse scrolled (664, 466) with delta (0, 0)
Screenshot: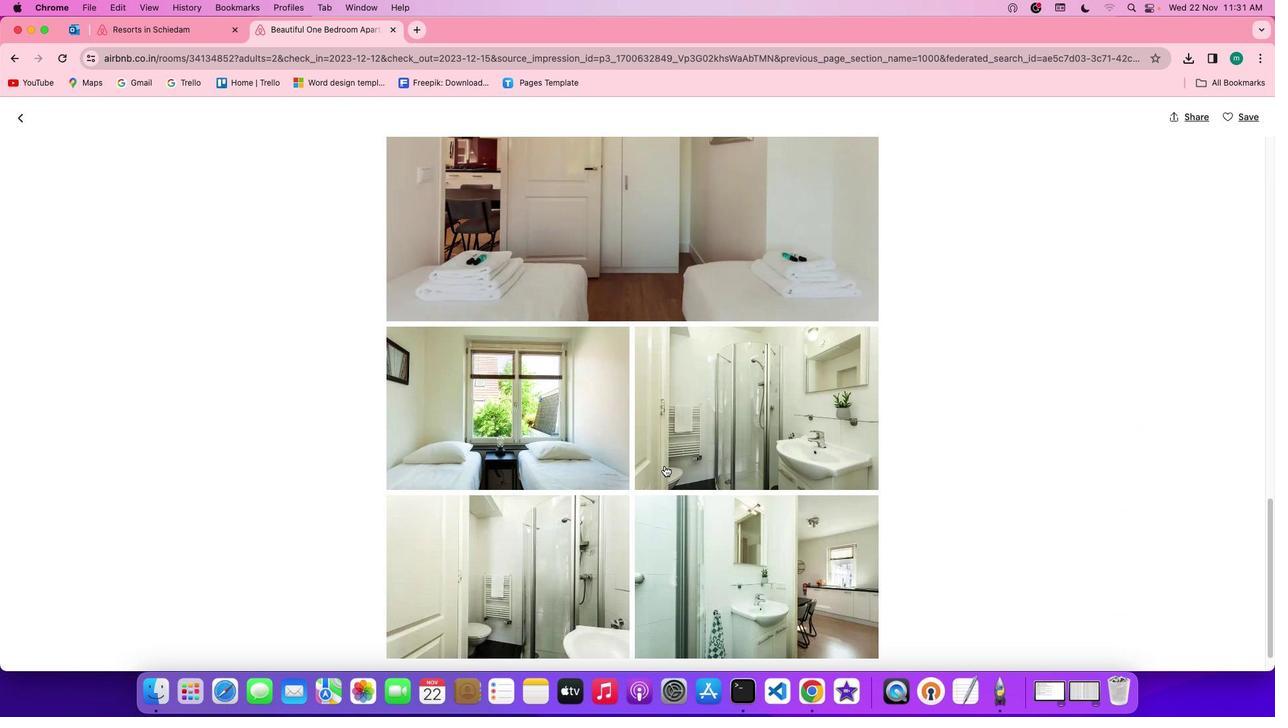 
Action: Mouse scrolled (664, 466) with delta (0, -1)
Screenshot: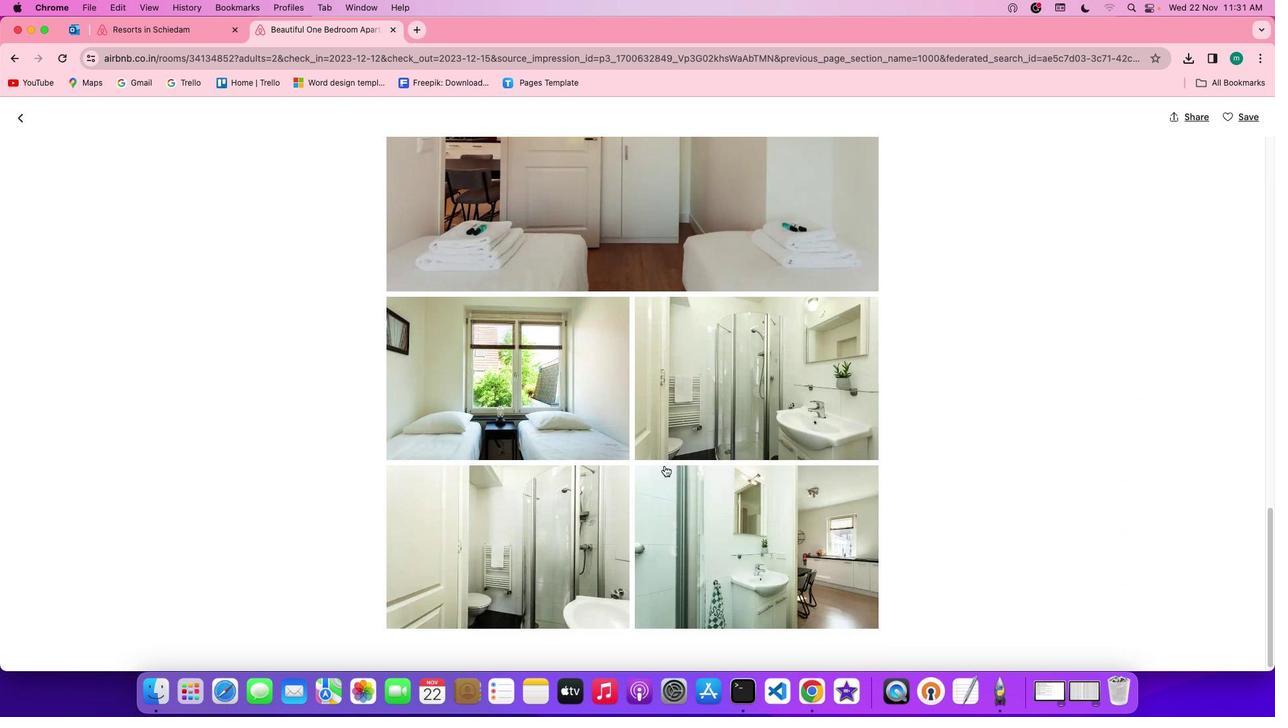 
Action: Mouse scrolled (664, 466) with delta (0, -2)
Screenshot: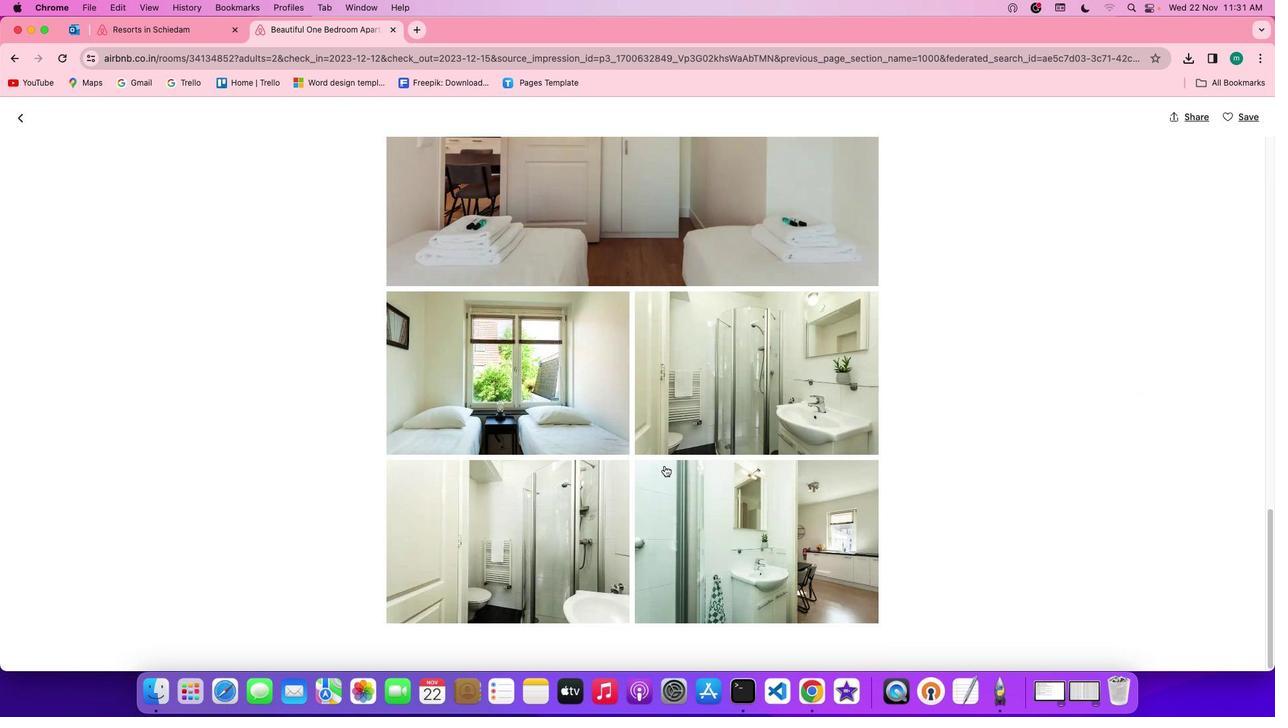 
Action: Mouse scrolled (664, 466) with delta (0, 0)
Screenshot: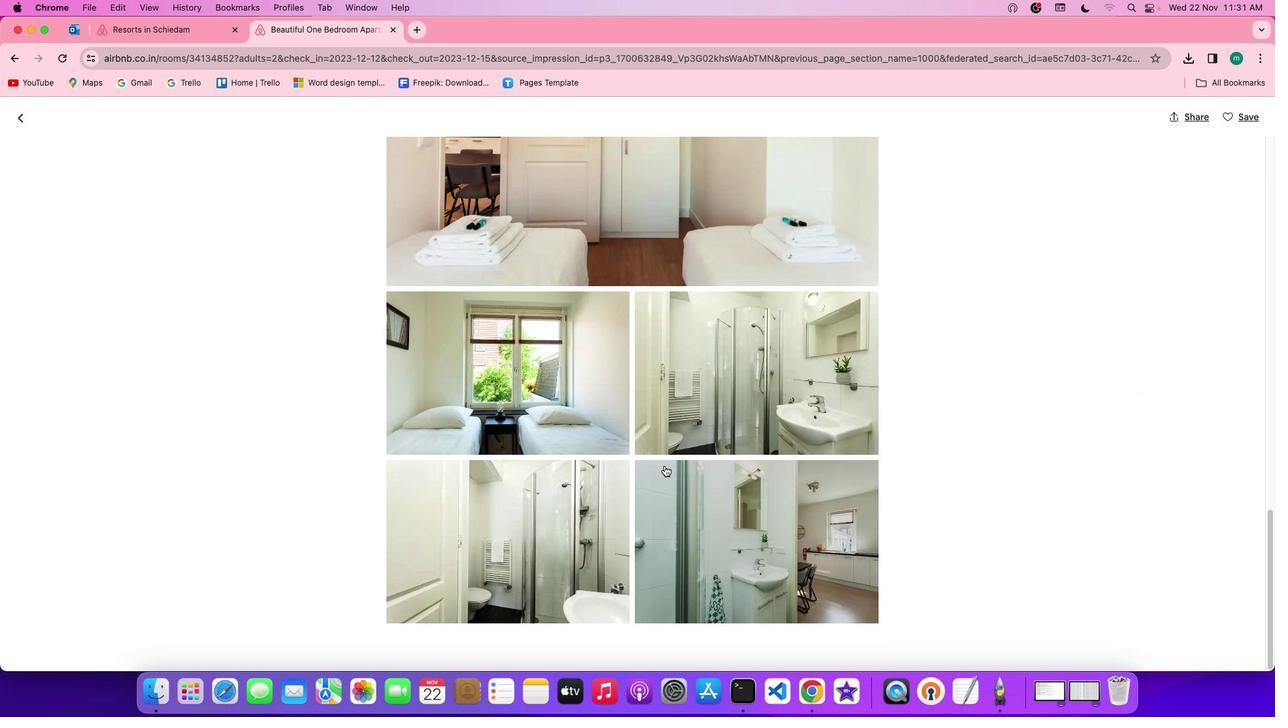 
Action: Mouse scrolled (664, 466) with delta (0, 0)
Screenshot: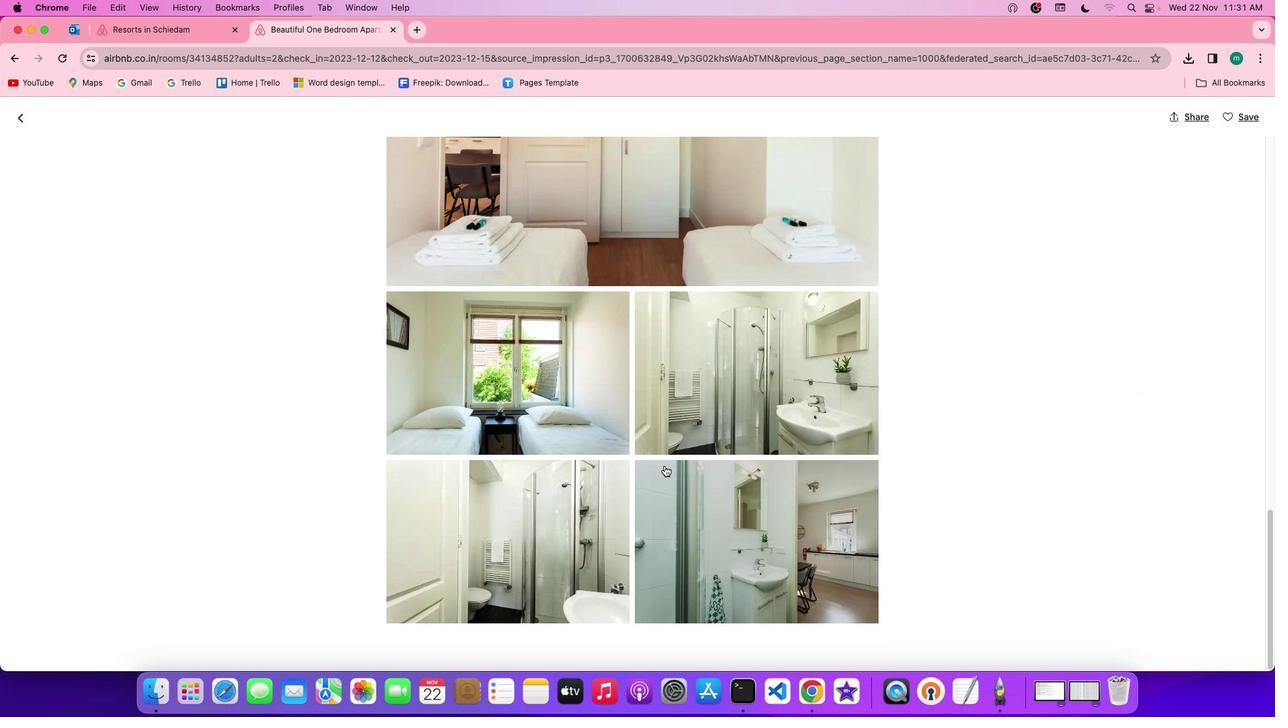 
Action: Mouse scrolled (664, 466) with delta (0, 0)
Screenshot: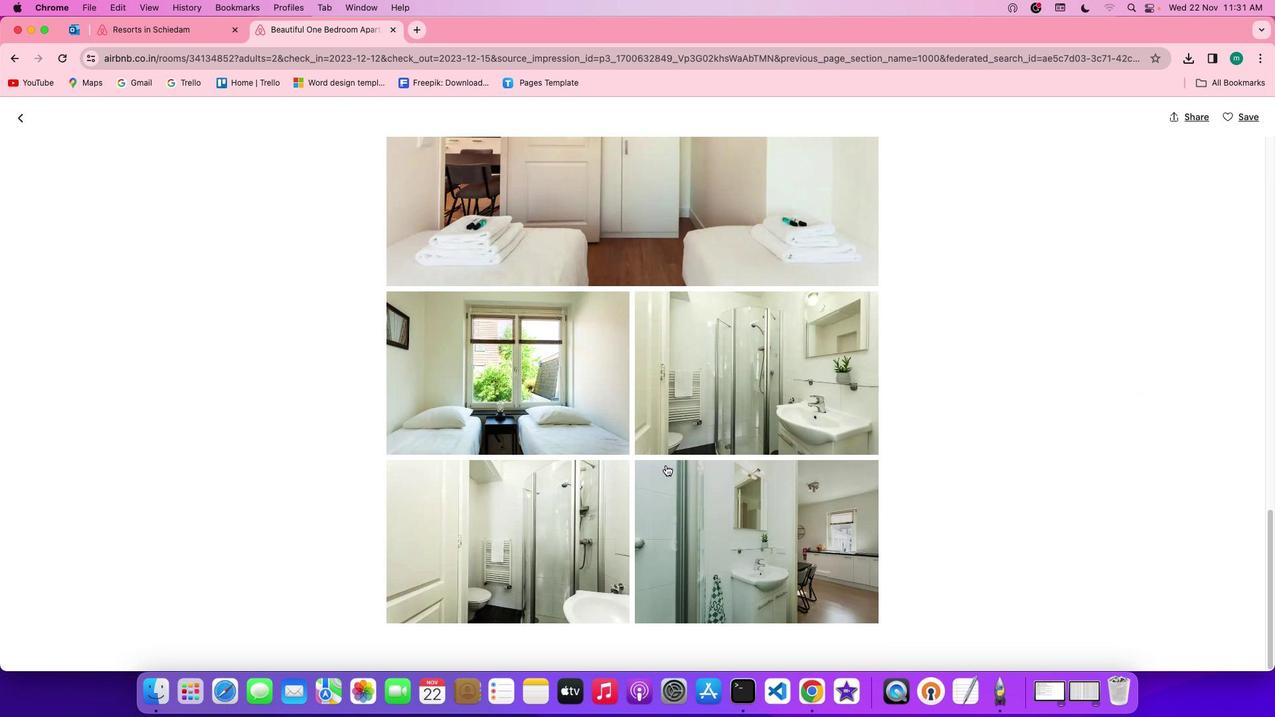 
Action: Mouse scrolled (664, 466) with delta (0, 0)
Screenshot: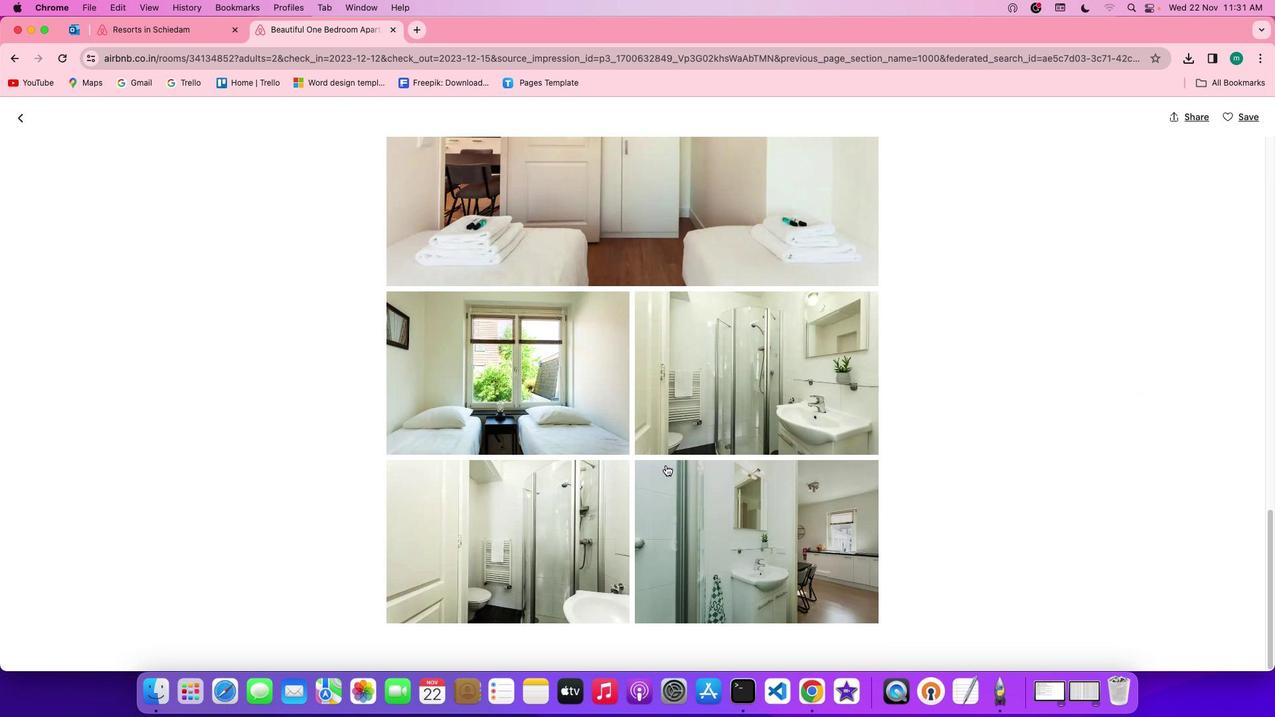 
Action: Mouse scrolled (664, 466) with delta (0, -1)
Screenshot: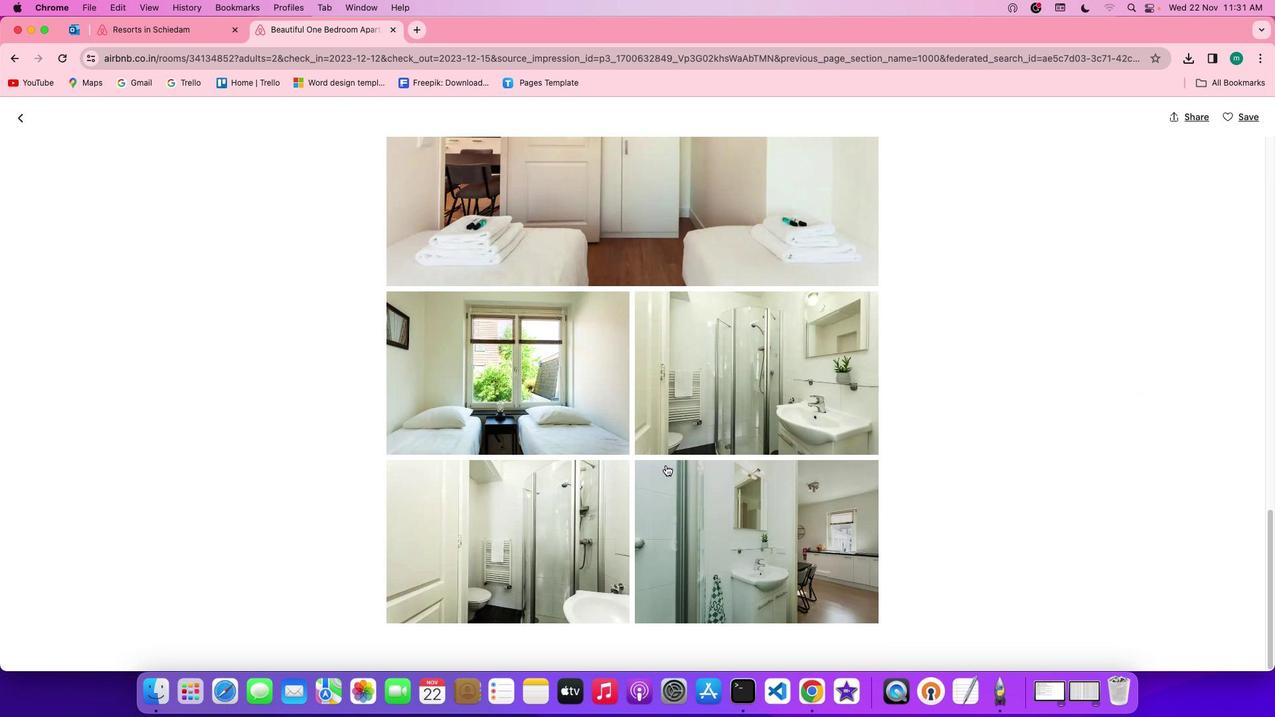 
Action: Mouse moved to (666, 464)
Screenshot: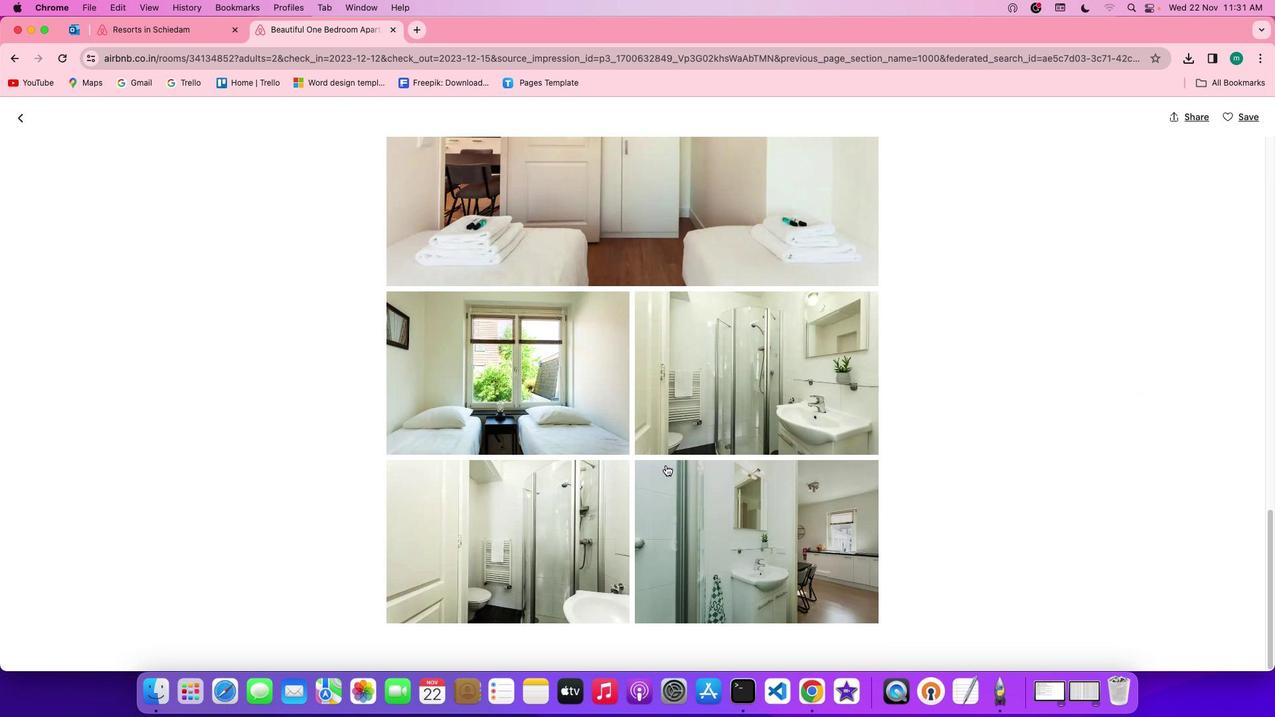 
Action: Mouse scrolled (666, 464) with delta (0, 0)
Screenshot: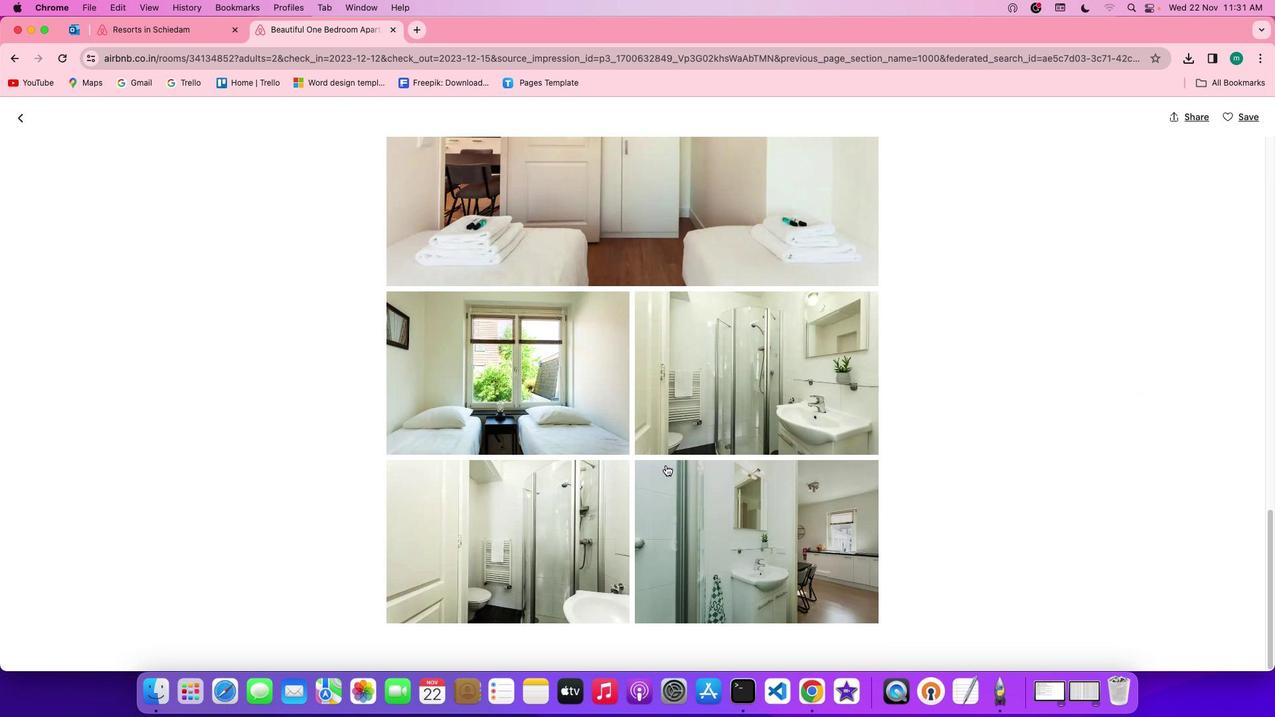 
Action: Mouse scrolled (666, 464) with delta (0, 0)
Screenshot: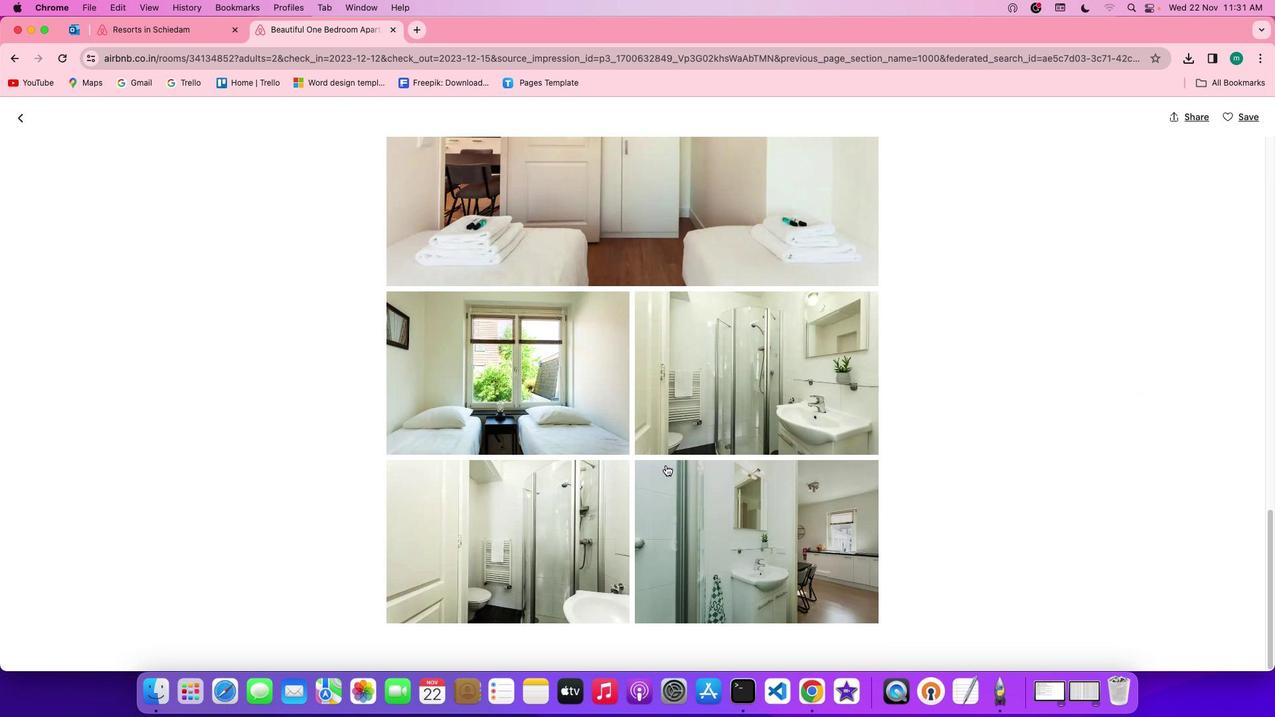 
Action: Mouse scrolled (666, 464) with delta (0, -2)
Screenshot: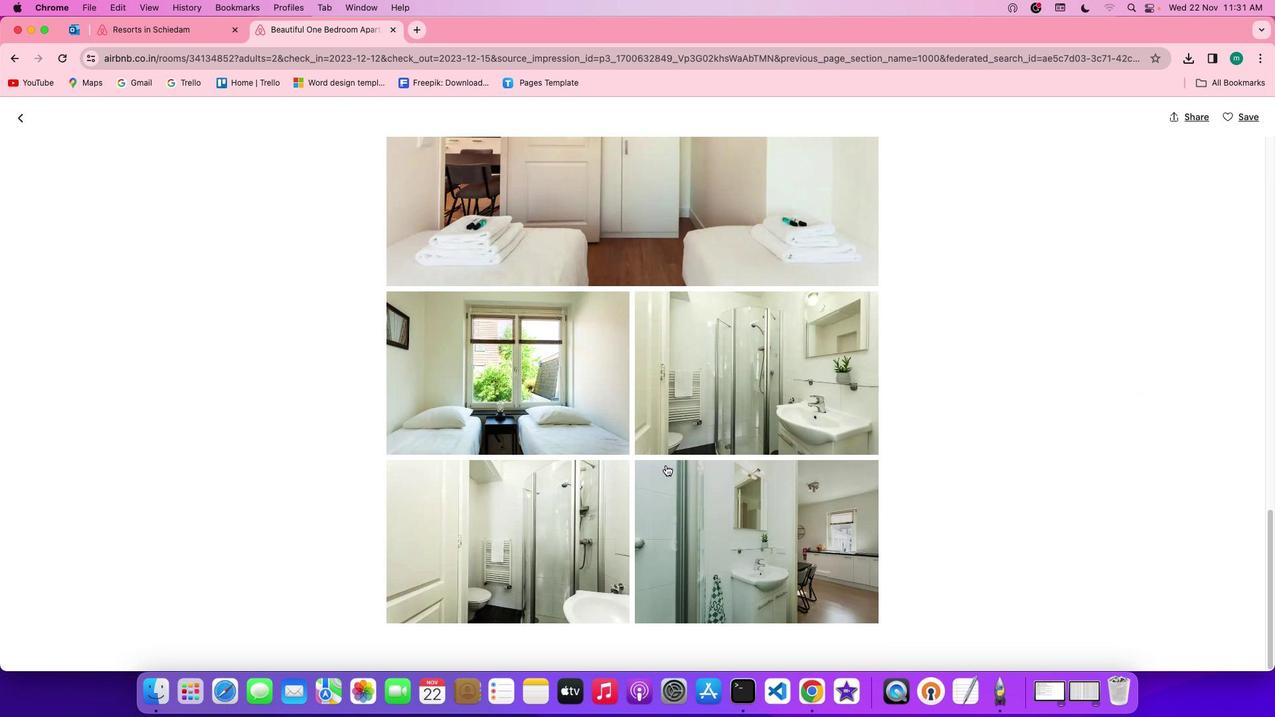 
Action: Mouse scrolled (666, 464) with delta (0, -3)
Screenshot: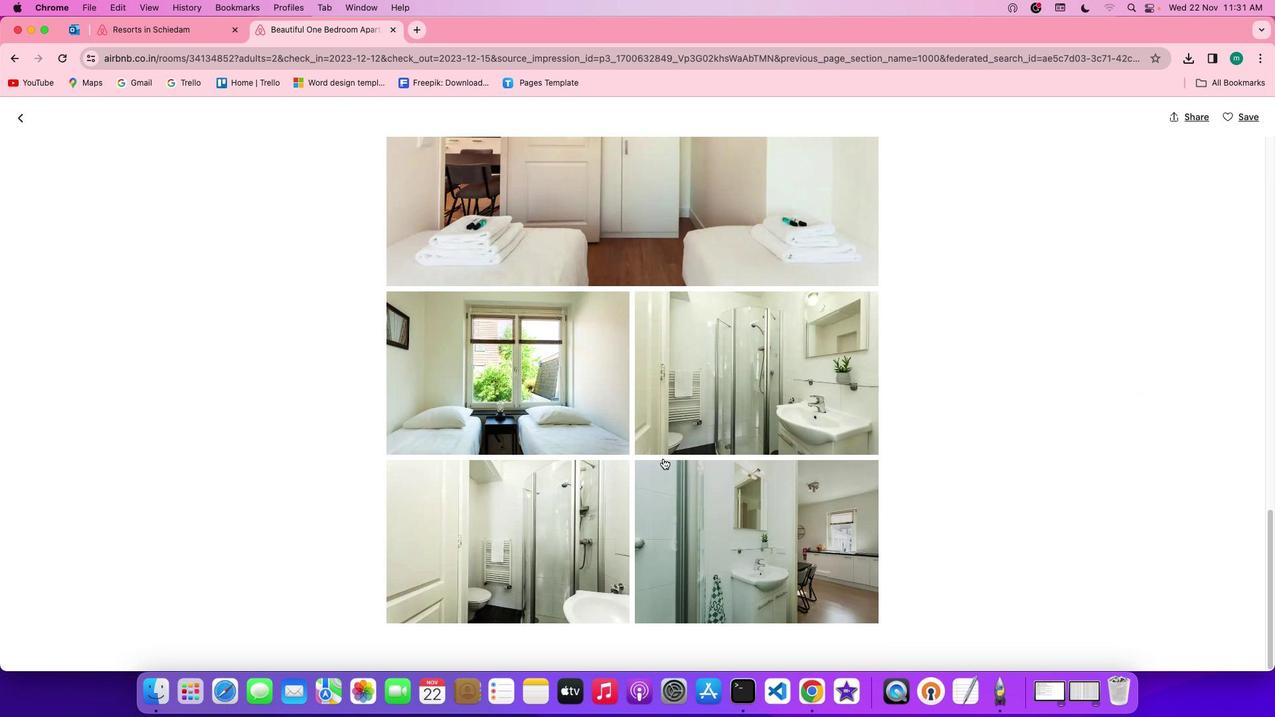 
Action: Mouse scrolled (666, 464) with delta (0, -3)
Screenshot: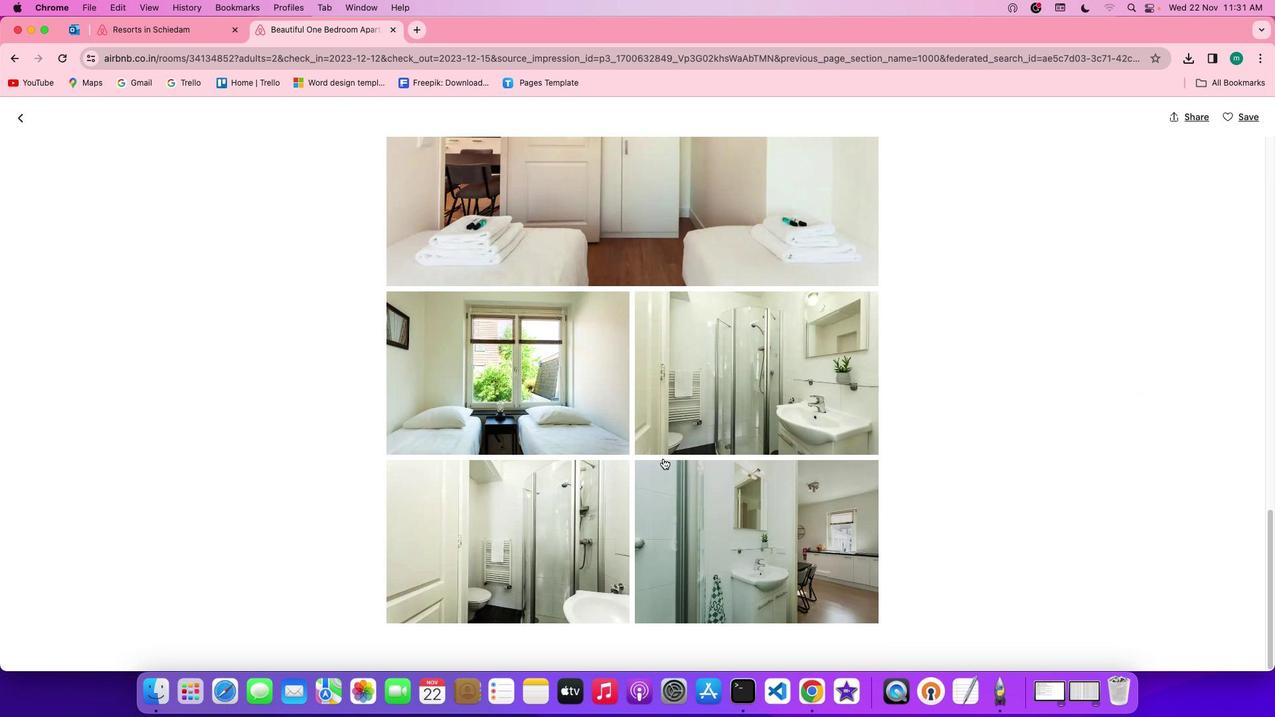 
Action: Mouse moved to (21, 118)
Screenshot: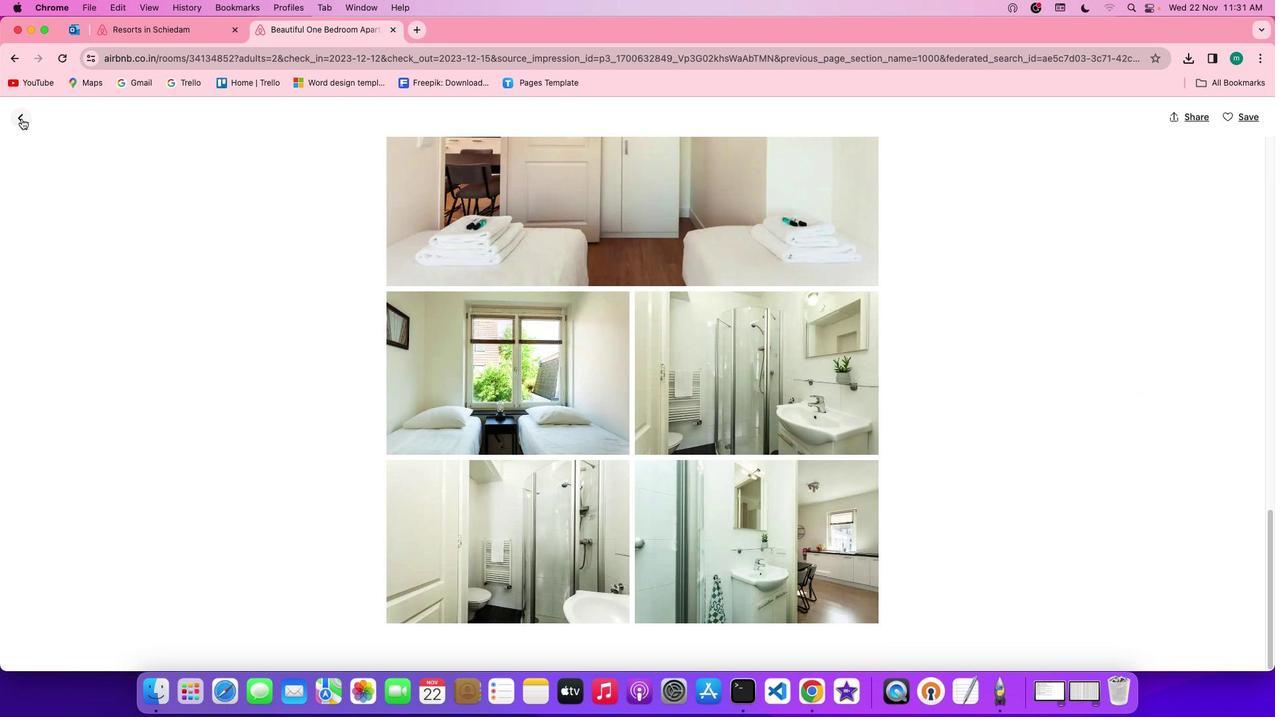
Action: Mouse pressed left at (21, 118)
Screenshot: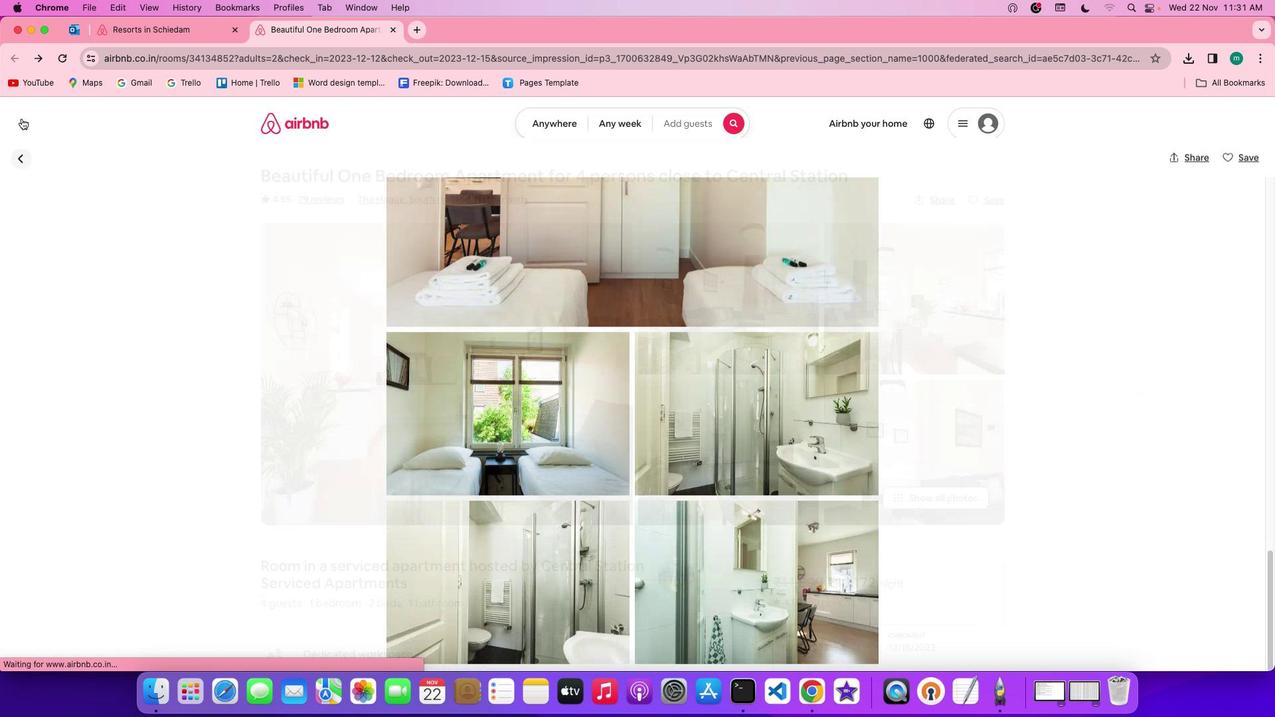 
Action: Mouse moved to (447, 389)
Screenshot: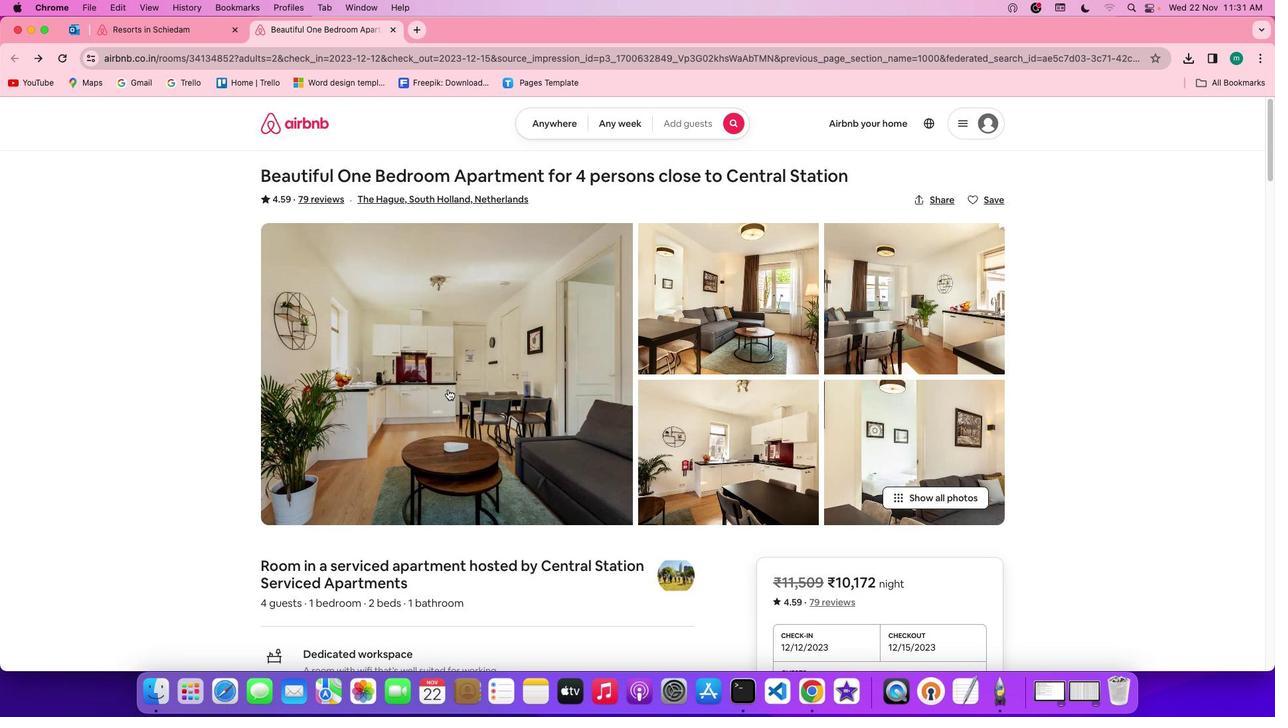 
Action: Mouse scrolled (447, 389) with delta (0, 0)
Screenshot: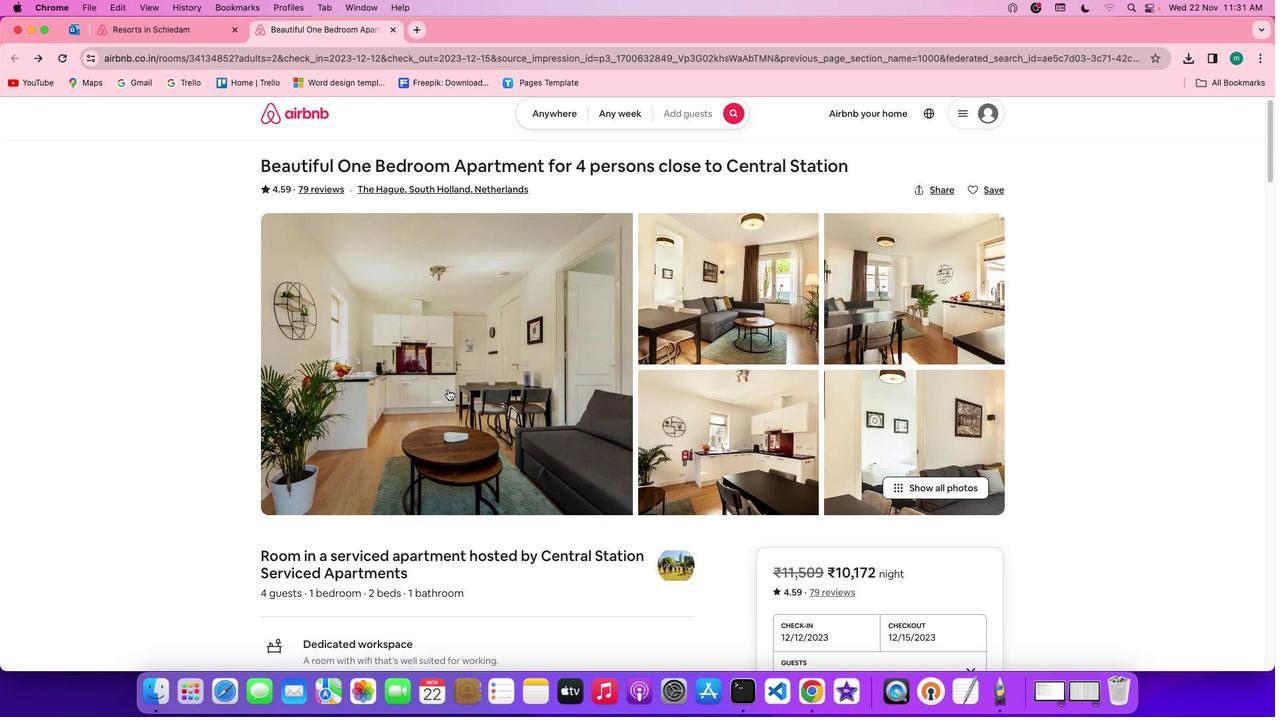 
Action: Mouse scrolled (447, 389) with delta (0, 0)
Screenshot: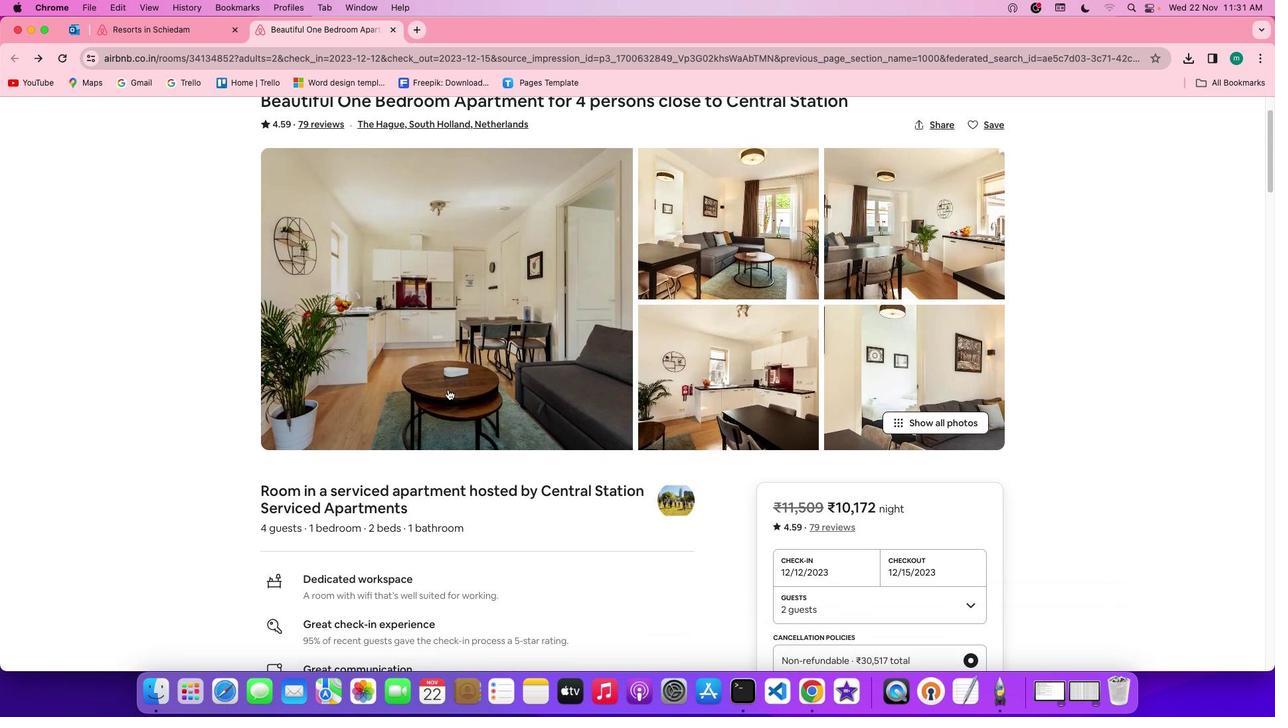 
Action: Mouse scrolled (447, 389) with delta (0, 0)
Screenshot: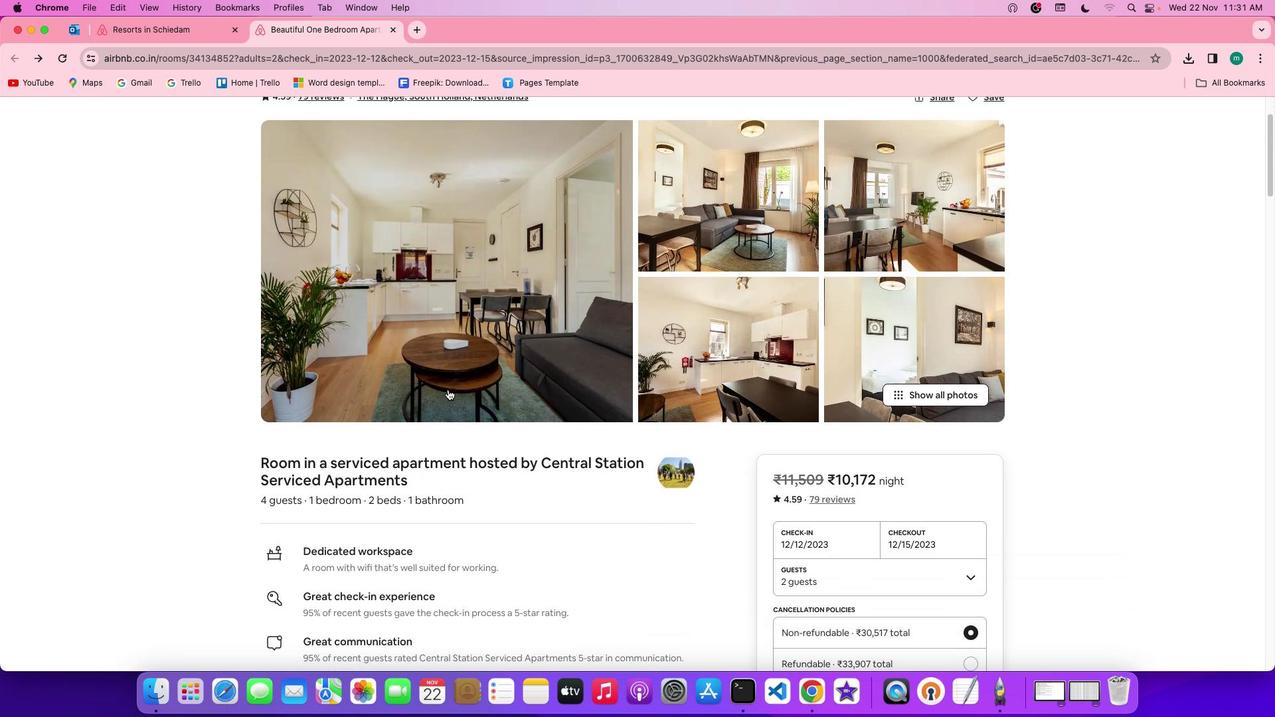 
Action: Mouse scrolled (447, 389) with delta (0, -1)
Screenshot: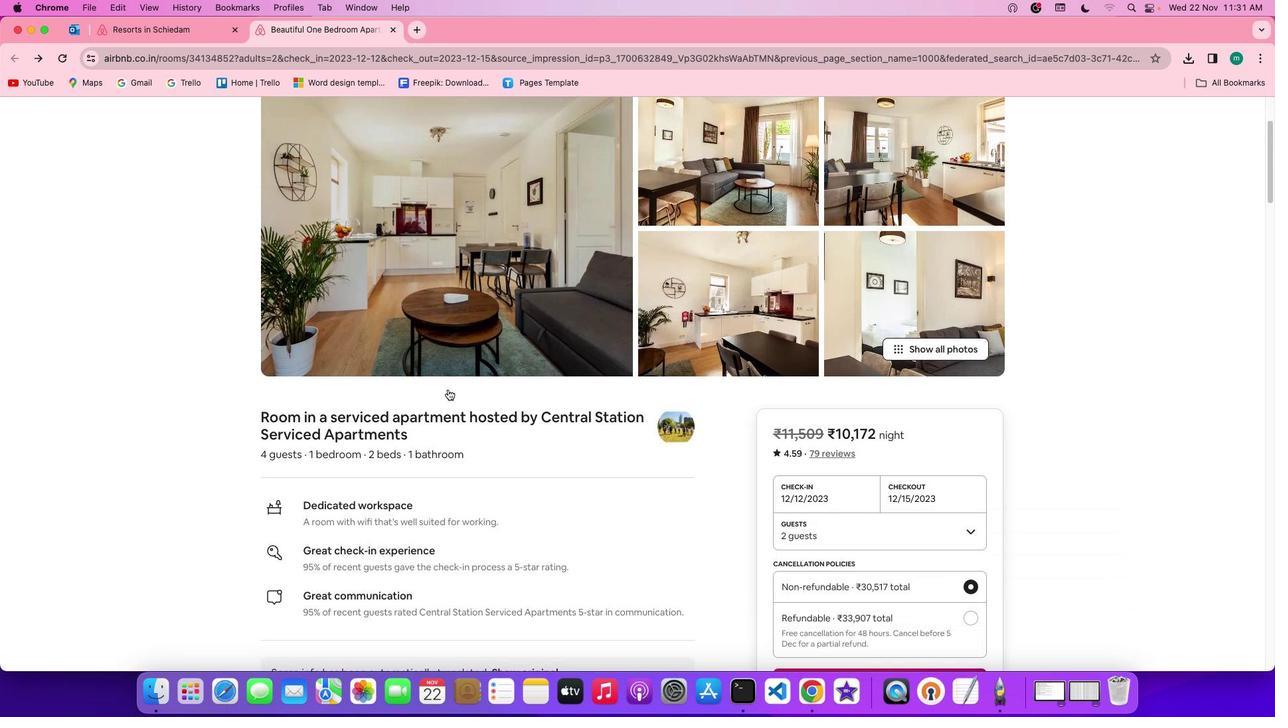 
Action: Mouse scrolled (447, 389) with delta (0, -1)
Screenshot: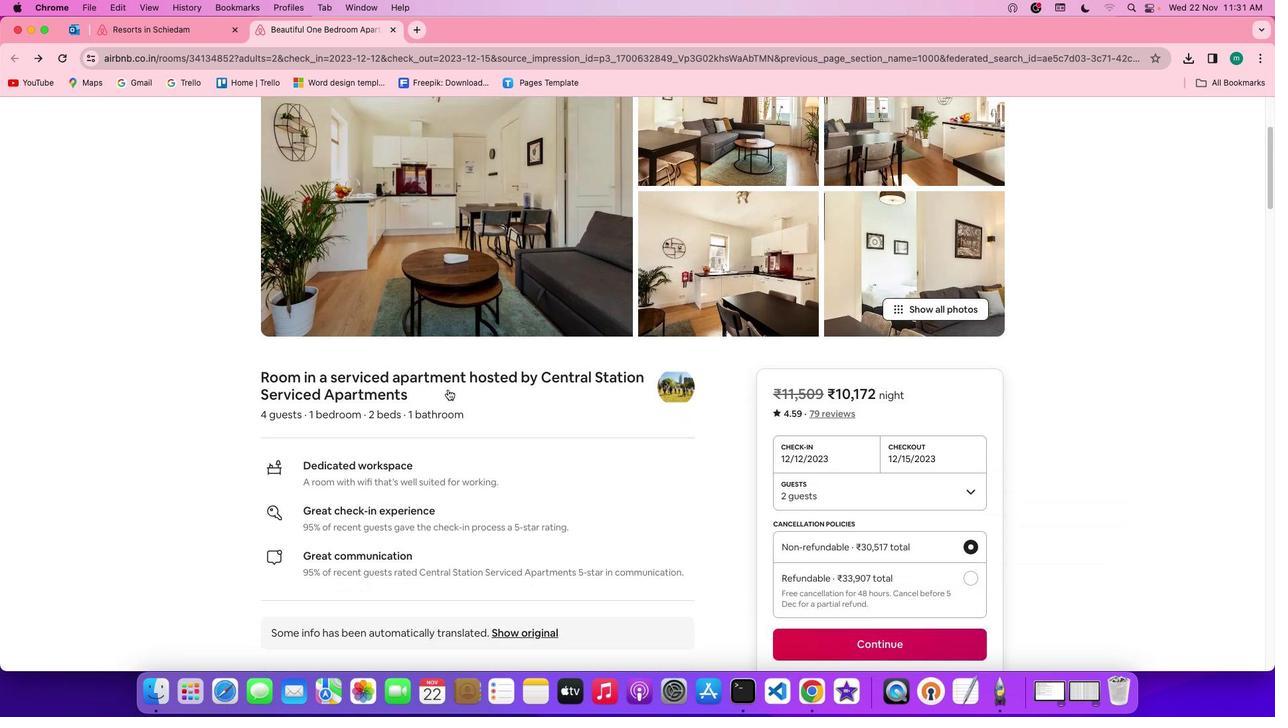 
Action: Mouse scrolled (447, 389) with delta (0, 0)
Screenshot: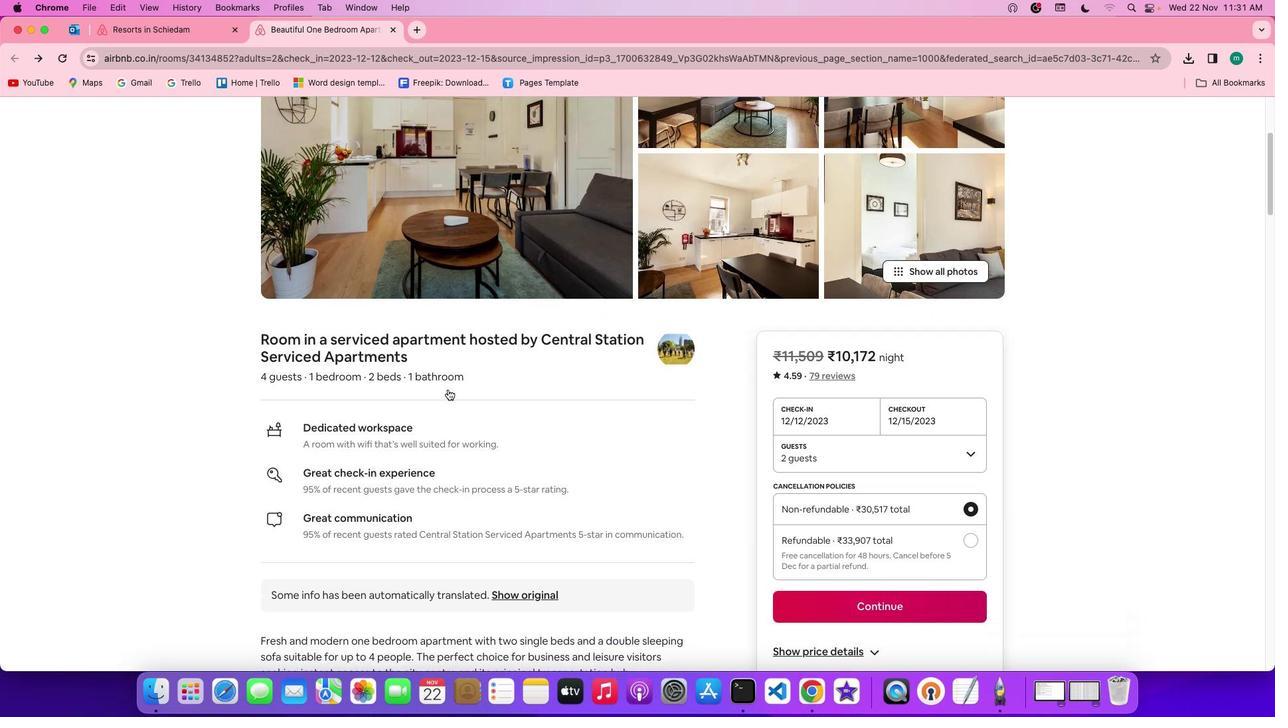 
Action: Mouse scrolled (447, 389) with delta (0, 0)
Screenshot: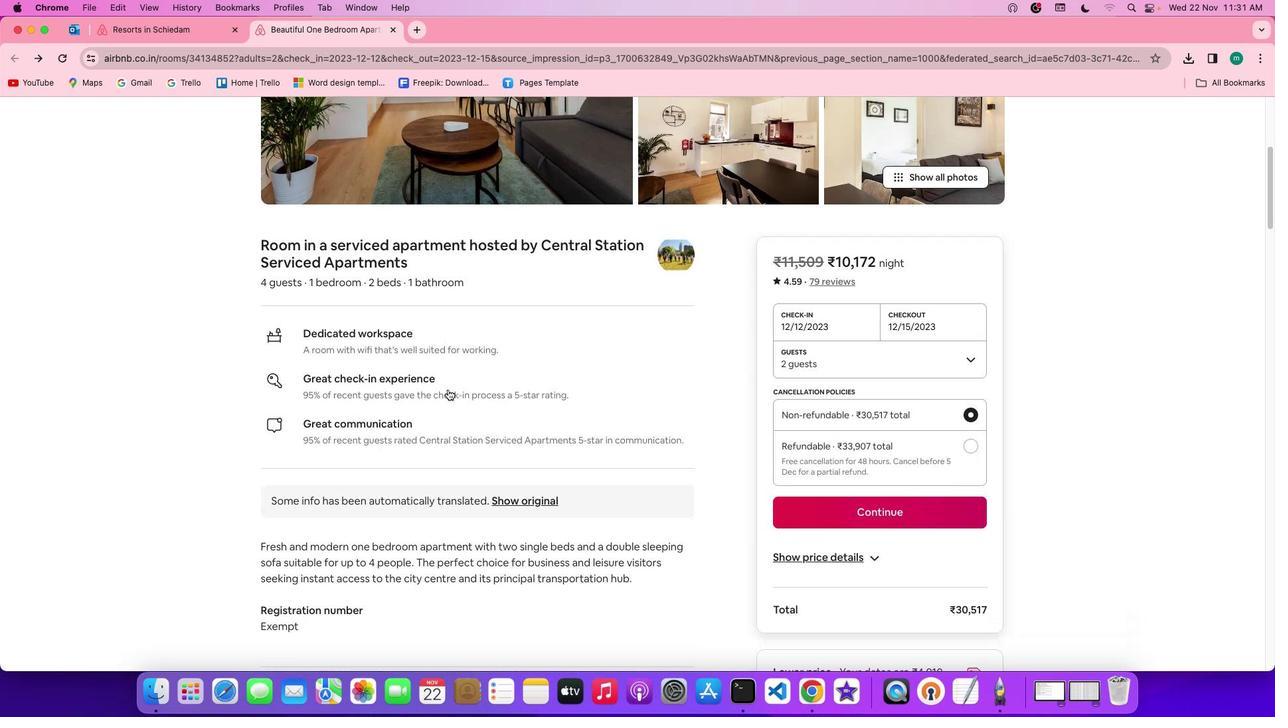 
Action: Mouse scrolled (447, 389) with delta (0, -1)
Screenshot: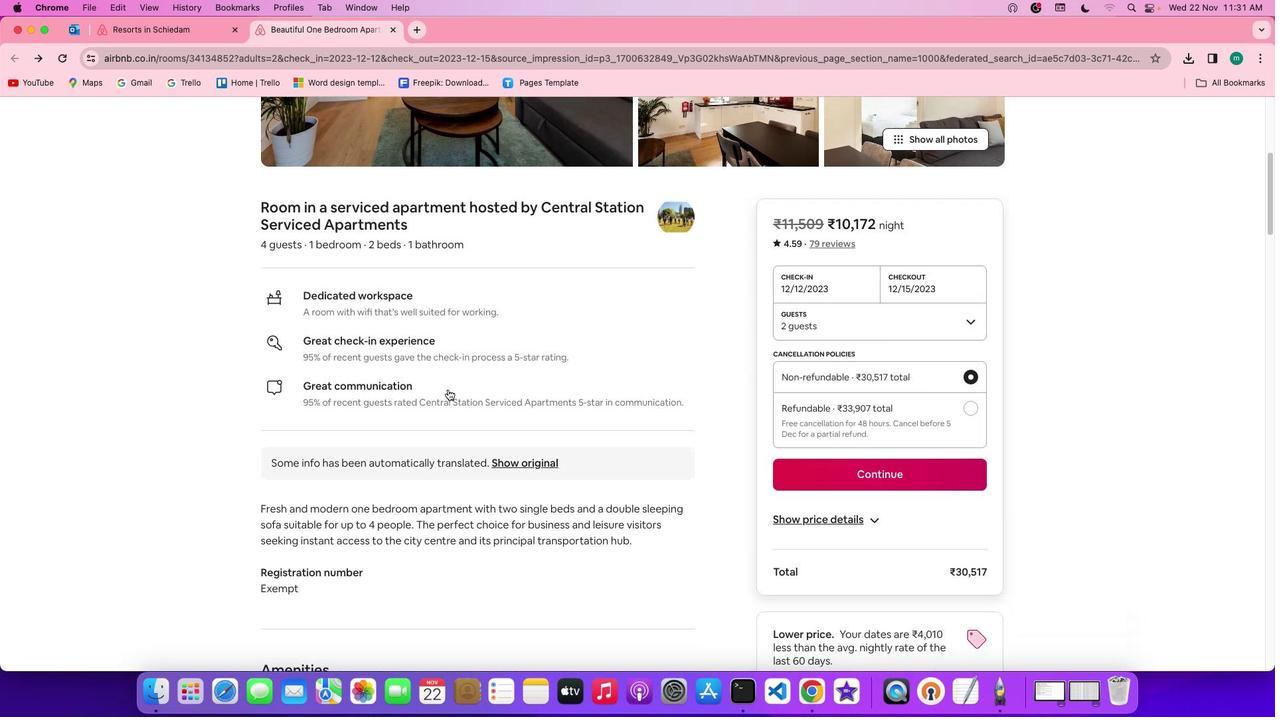 
Action: Mouse scrolled (447, 389) with delta (0, -1)
Screenshot: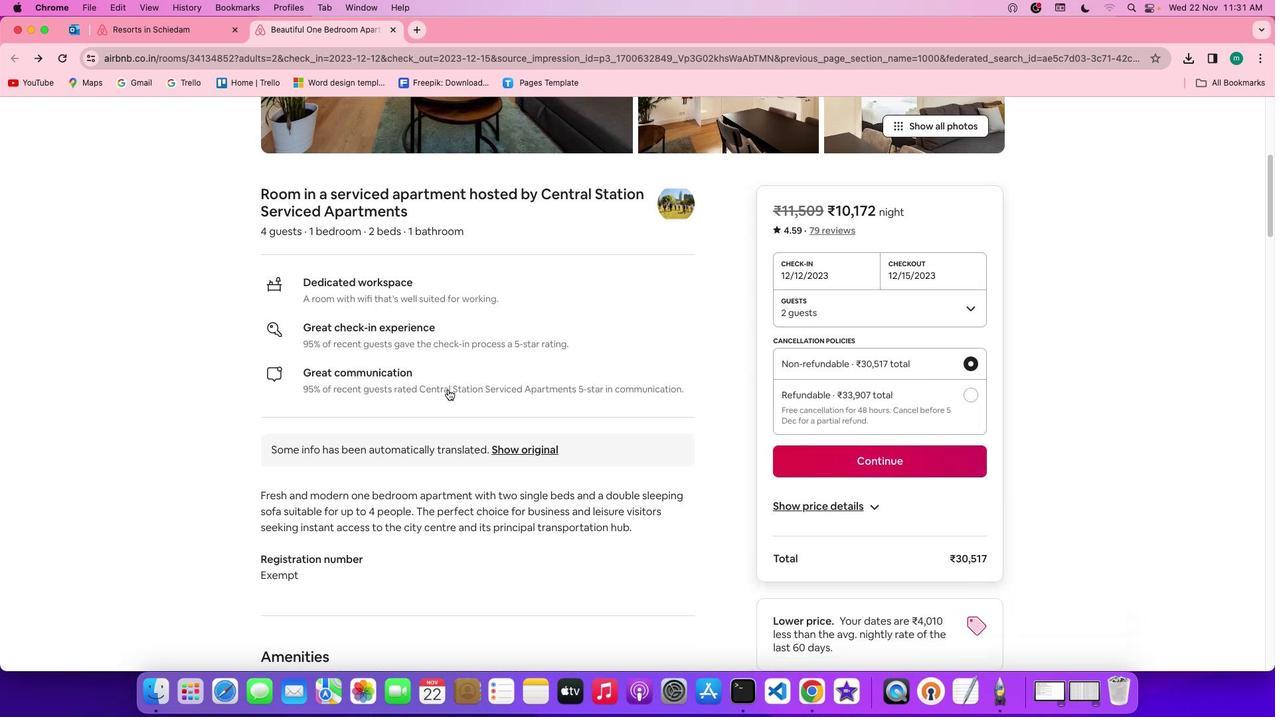 
Action: Mouse scrolled (447, 389) with delta (0, 0)
Screenshot: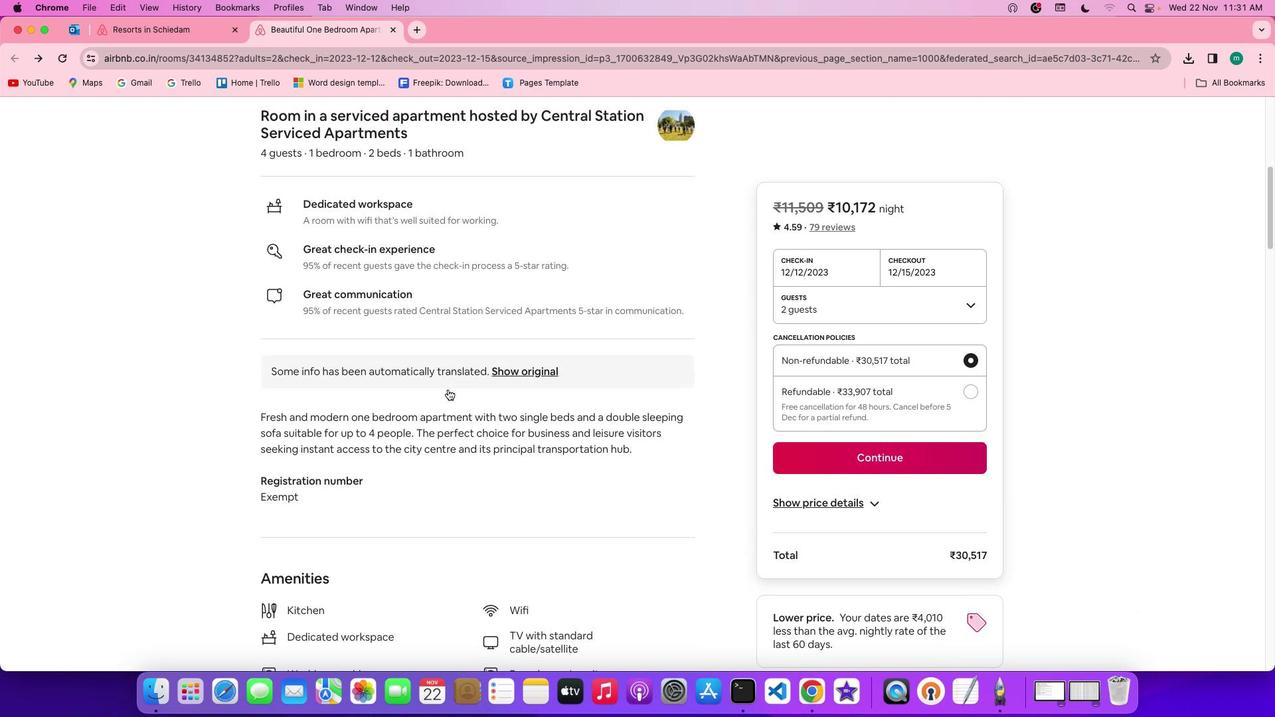 
Action: Mouse scrolled (447, 389) with delta (0, 0)
Screenshot: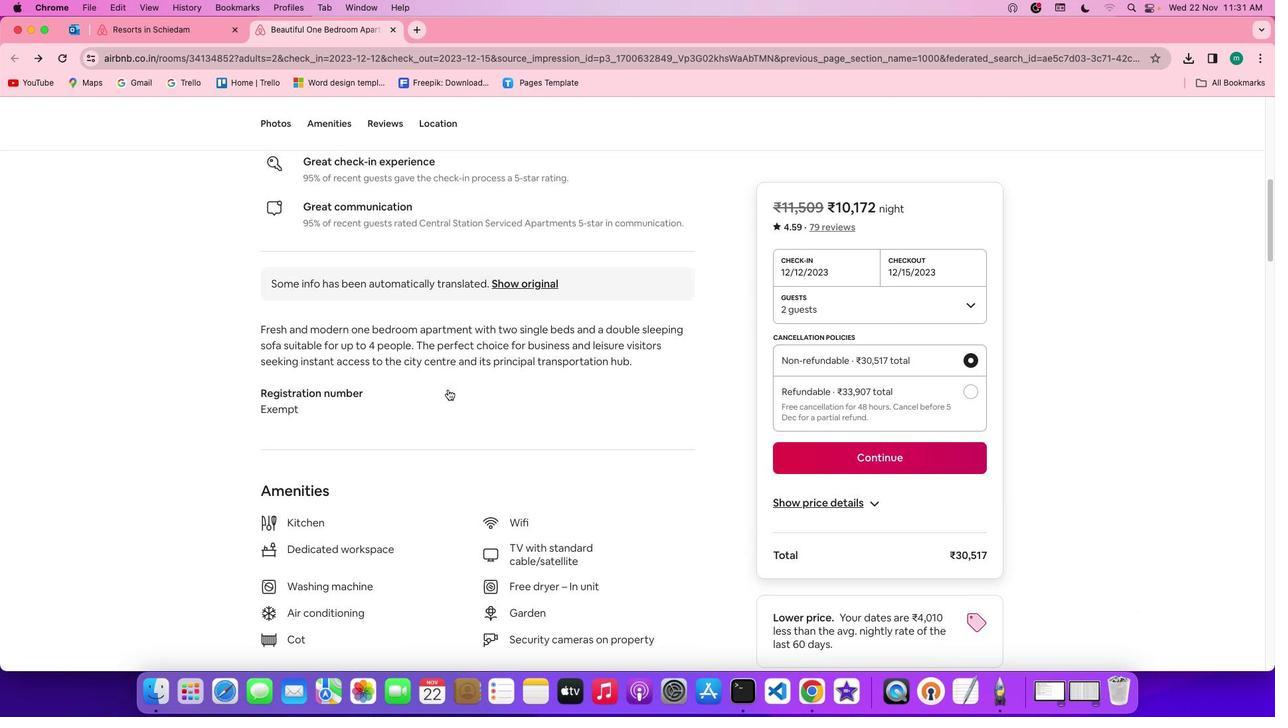 
Action: Mouse scrolled (447, 389) with delta (0, -1)
Screenshot: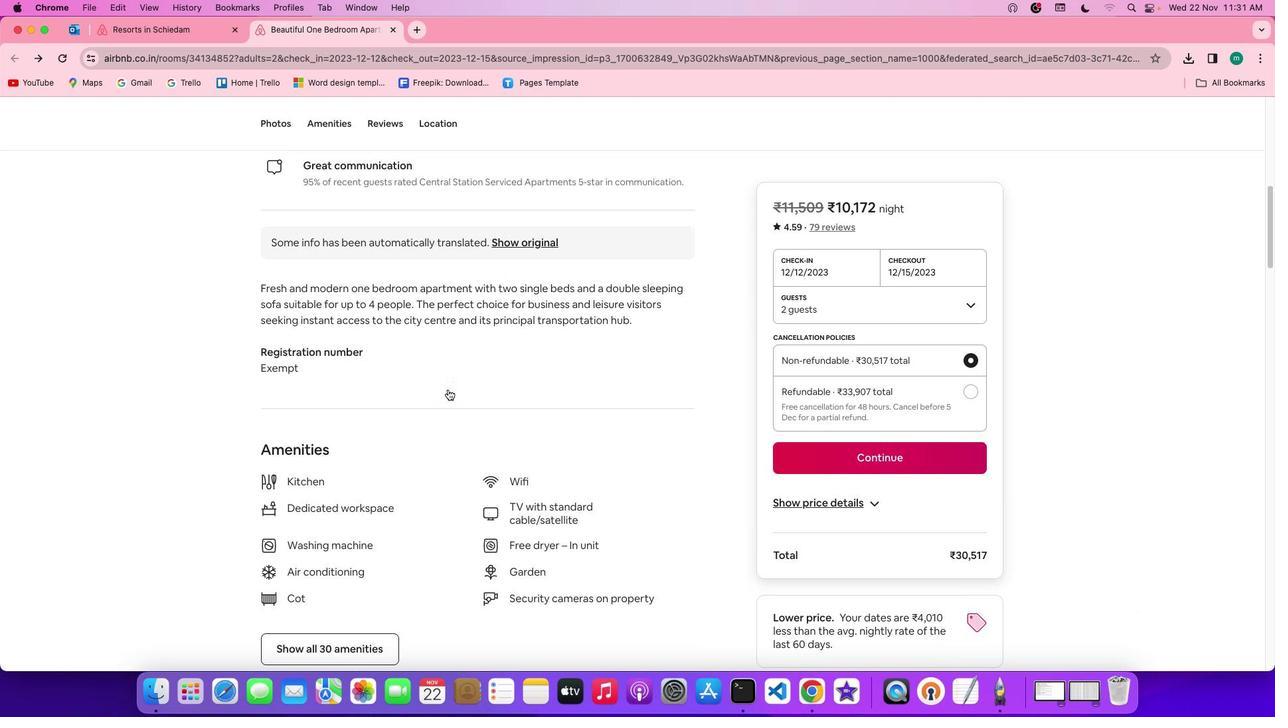 
Action: Mouse scrolled (447, 389) with delta (0, -2)
Screenshot: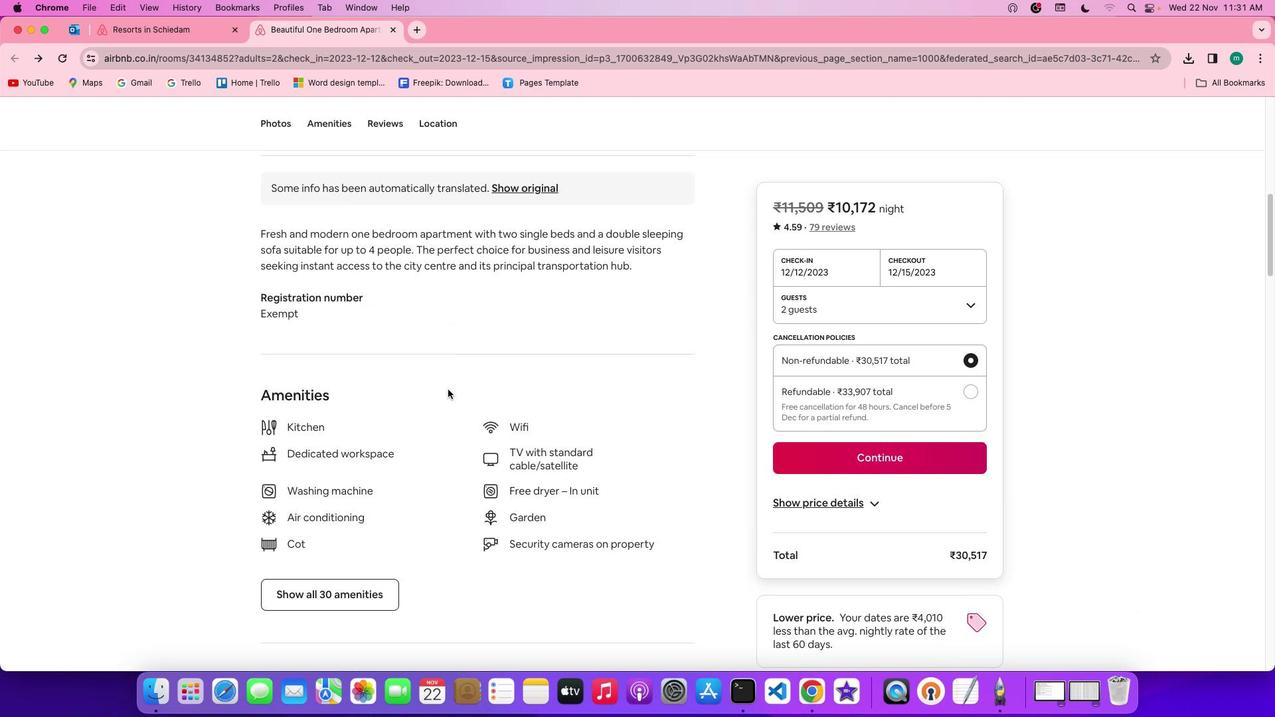 
Action: Mouse scrolled (447, 389) with delta (0, -1)
Screenshot: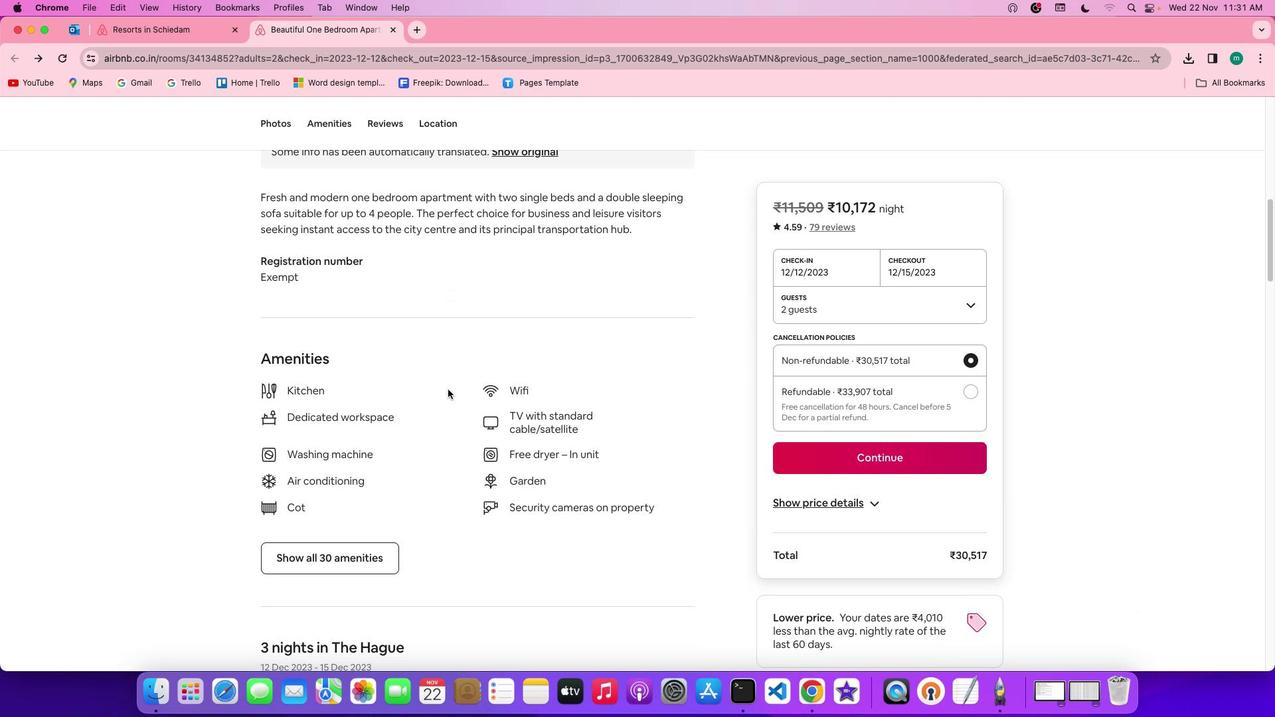 
Action: Mouse scrolled (447, 389) with delta (0, 0)
Screenshot: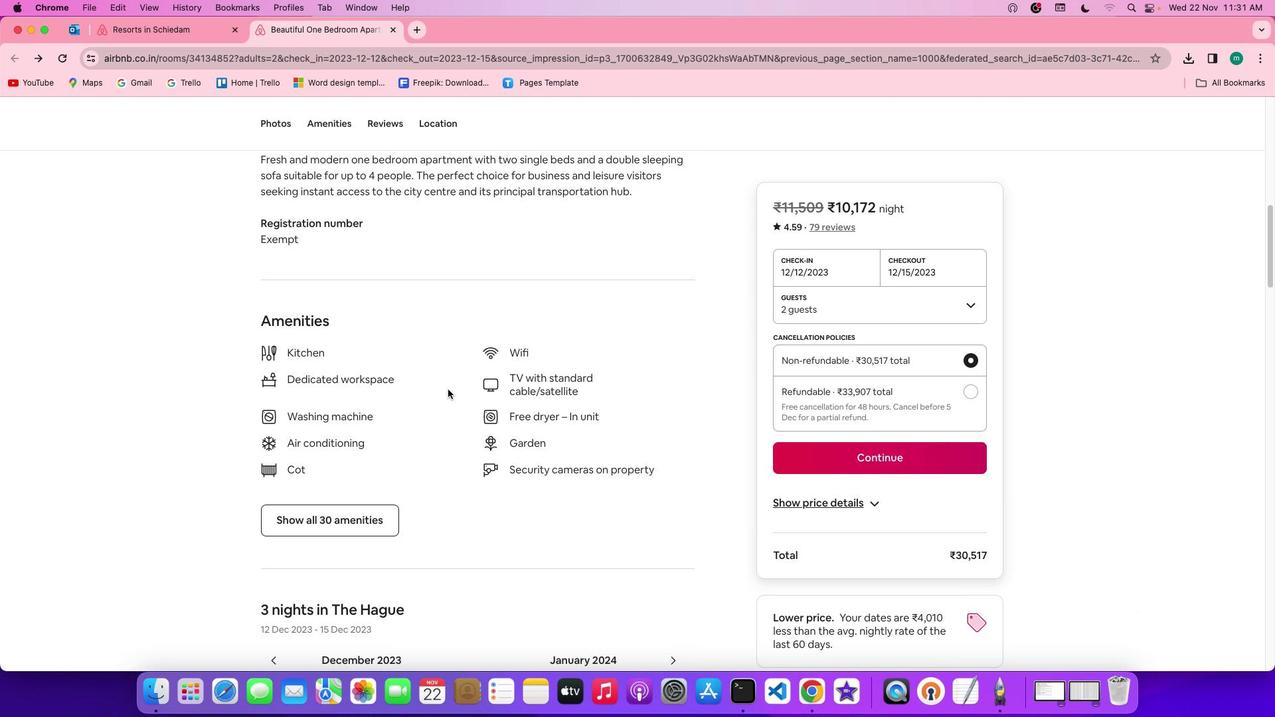 
Action: Mouse scrolled (447, 389) with delta (0, 0)
Screenshot: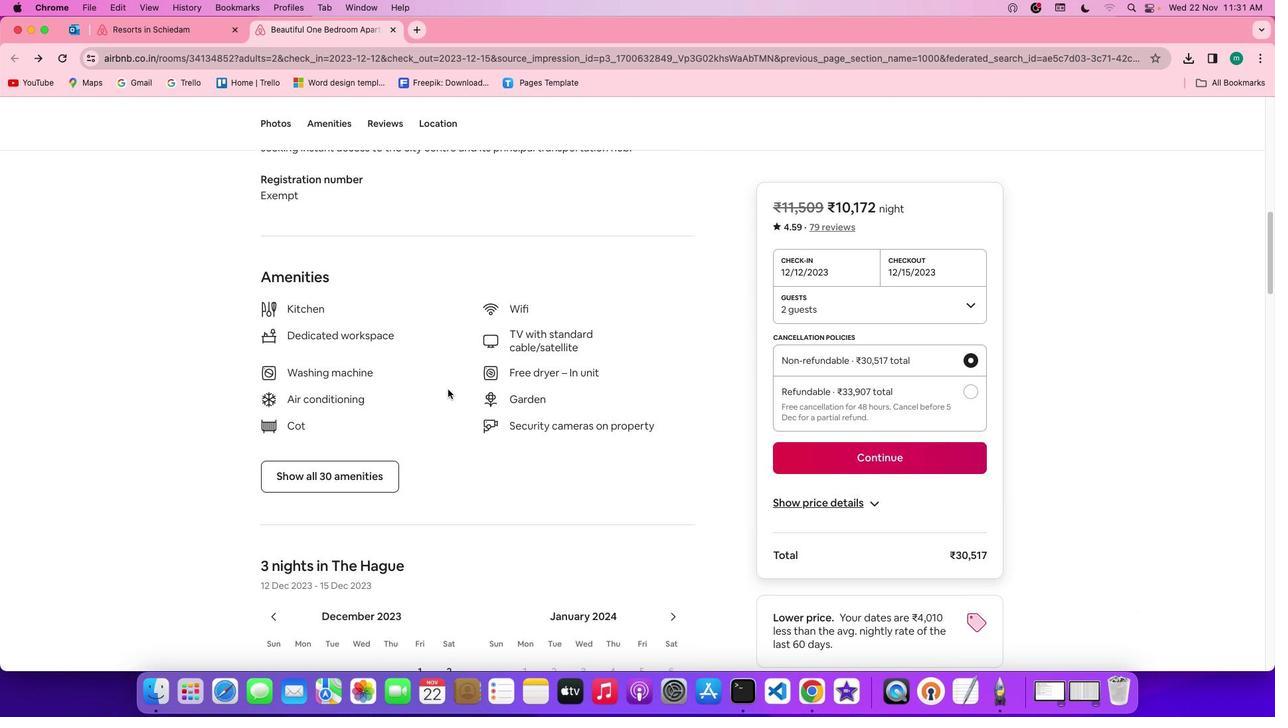 
Action: Mouse scrolled (447, 389) with delta (0, -1)
Screenshot: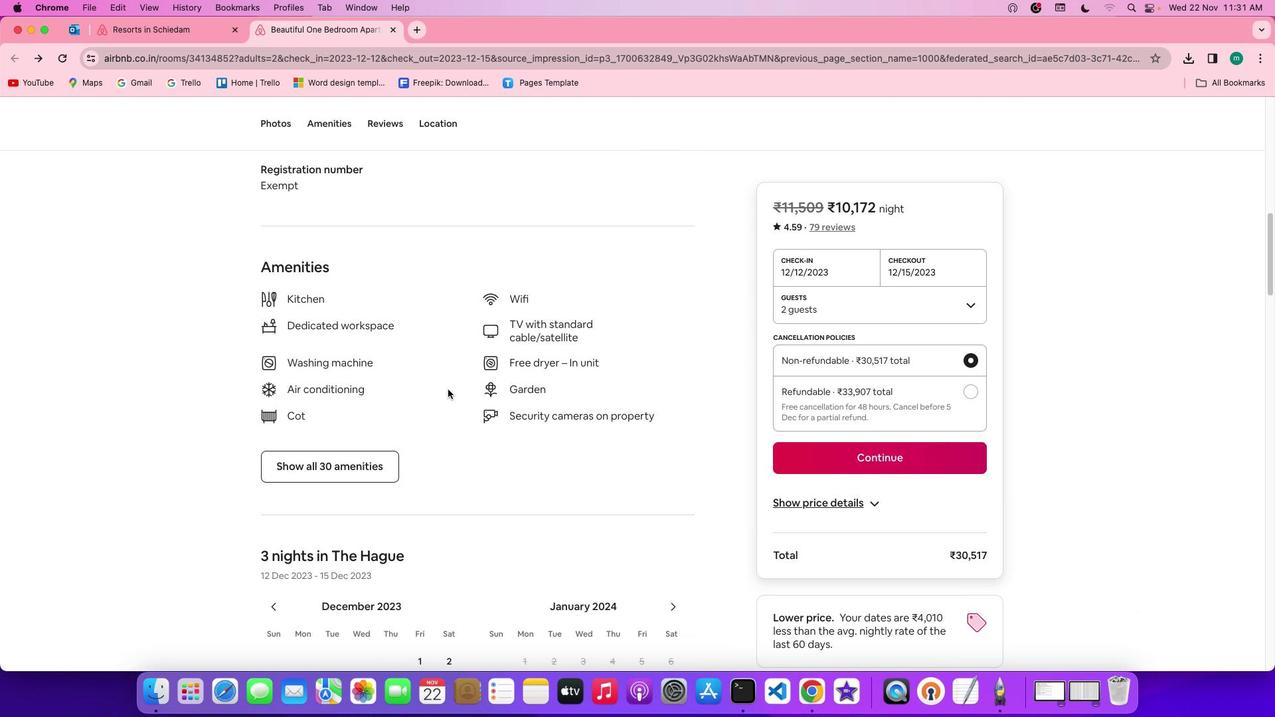 
Action: Mouse scrolled (447, 389) with delta (0, 0)
Screenshot: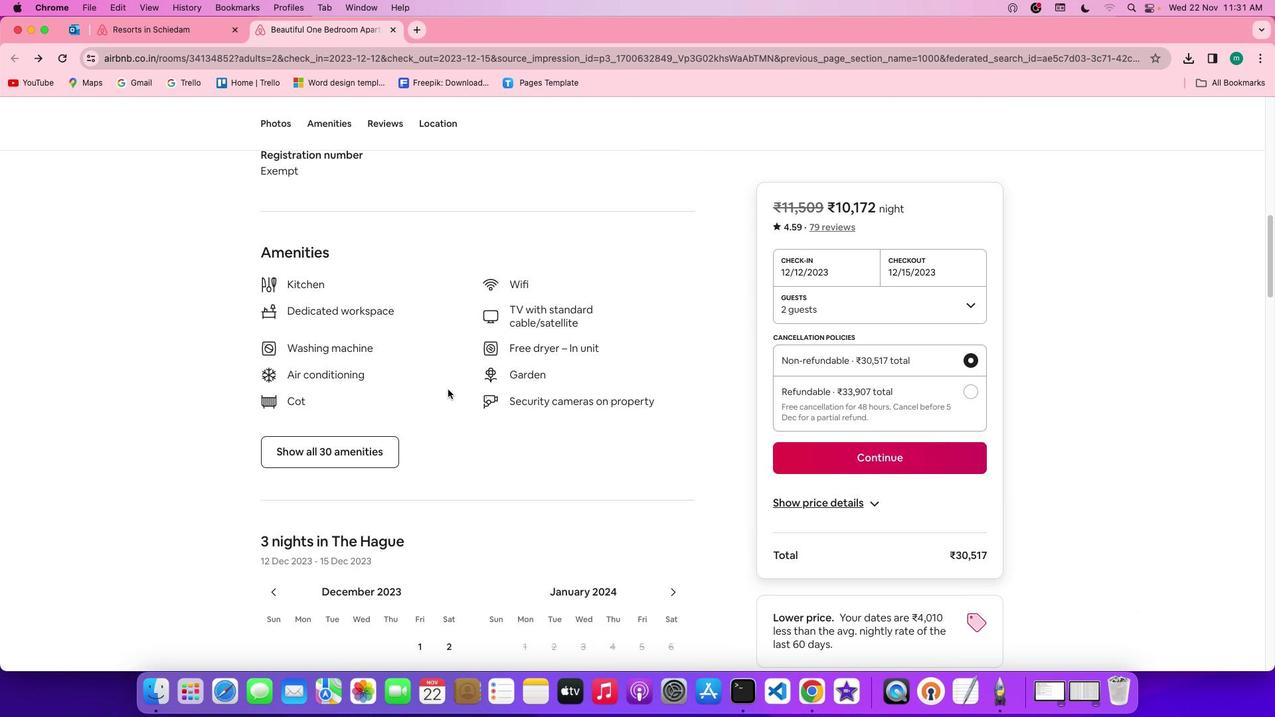
Action: Mouse scrolled (447, 389) with delta (0, 0)
Screenshot: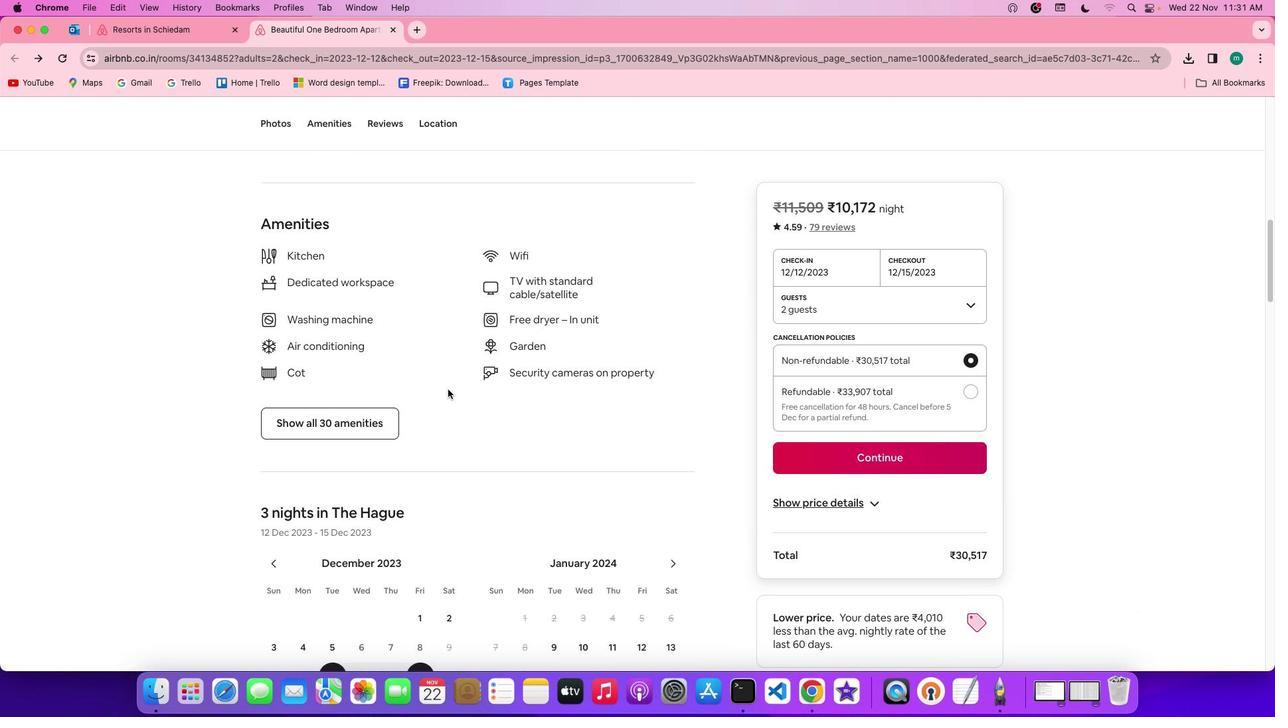 
Action: Mouse scrolled (447, 389) with delta (0, 0)
Screenshot: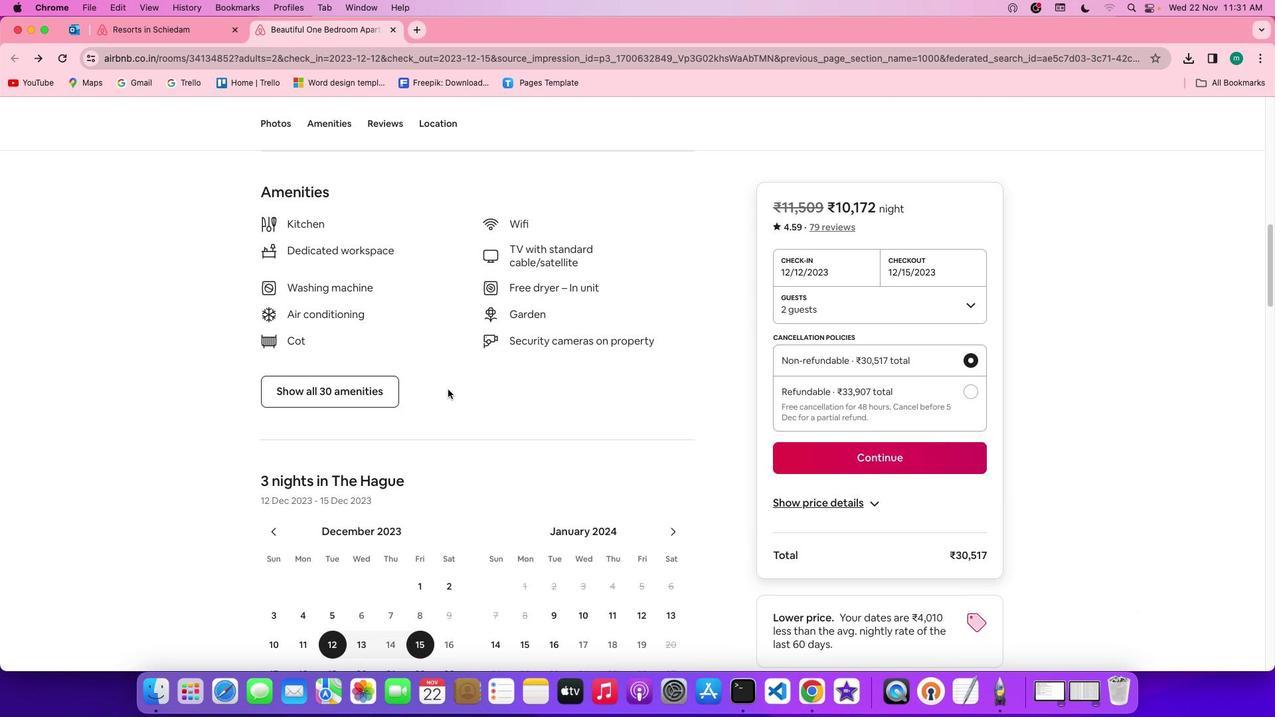 
Action: Mouse scrolled (447, 389) with delta (0, 0)
Screenshot: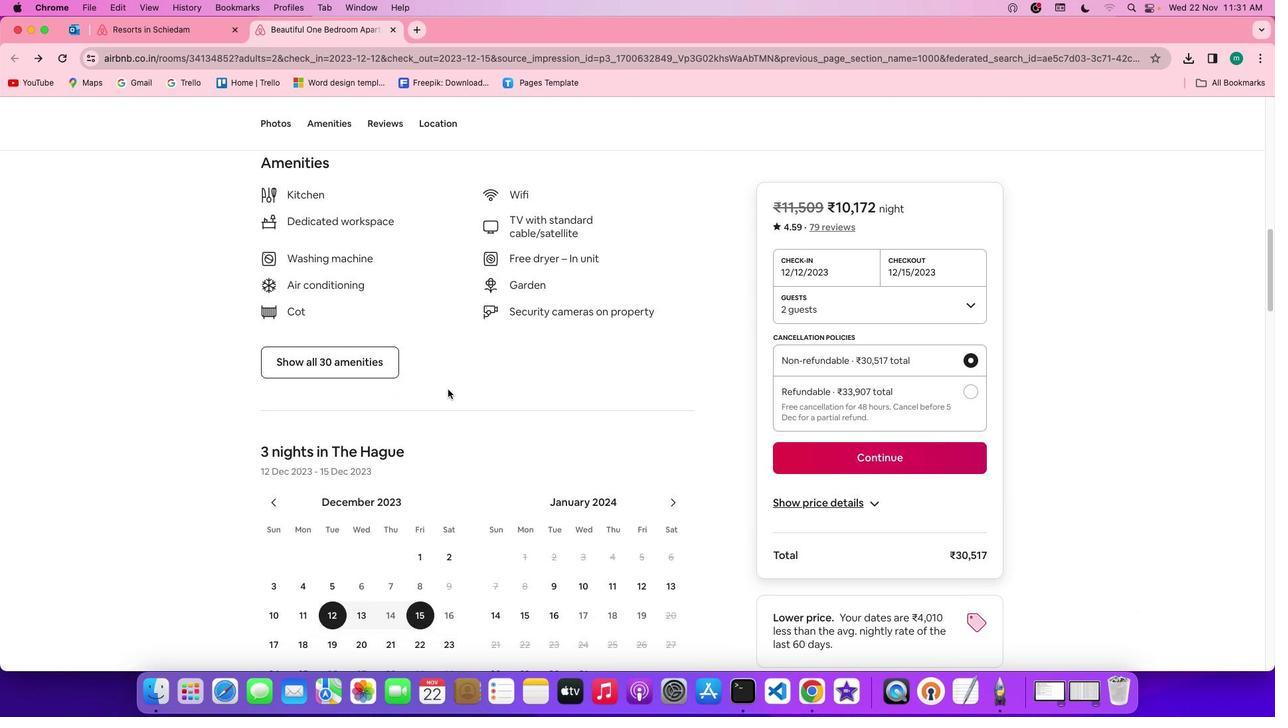 
Action: Mouse moved to (361, 352)
Screenshot: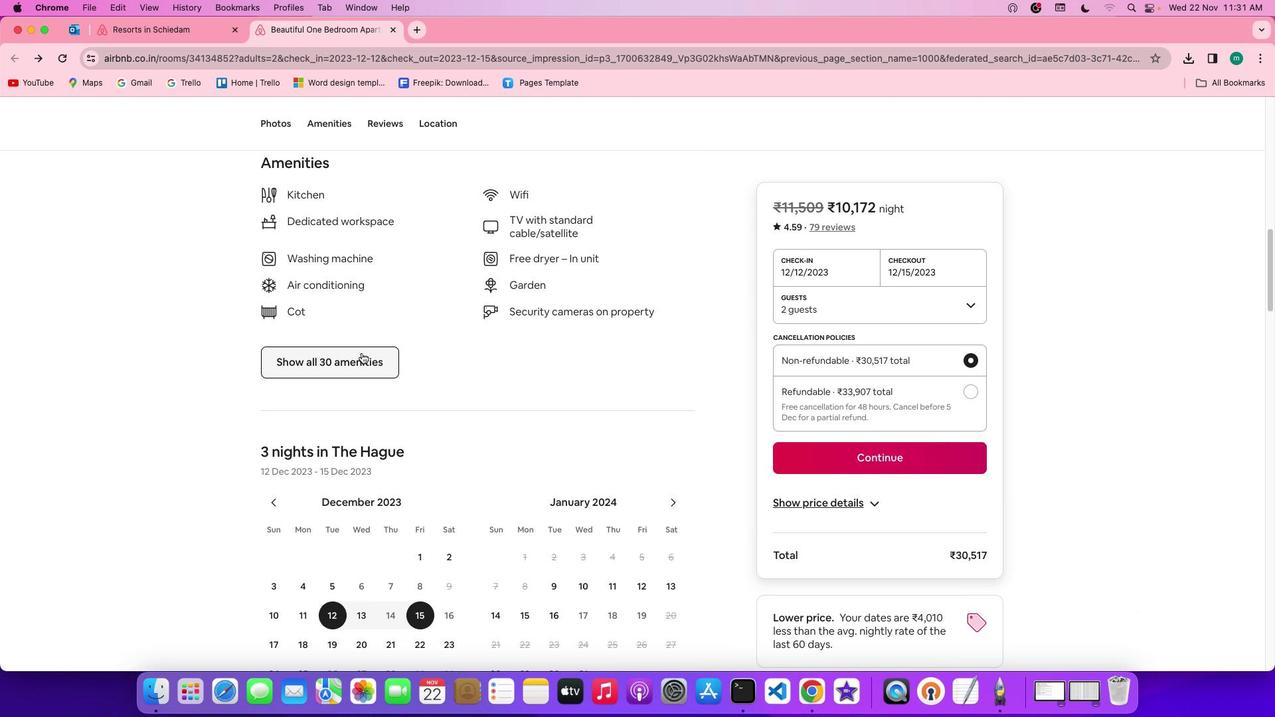 
Action: Mouse pressed left at (361, 352)
Screenshot: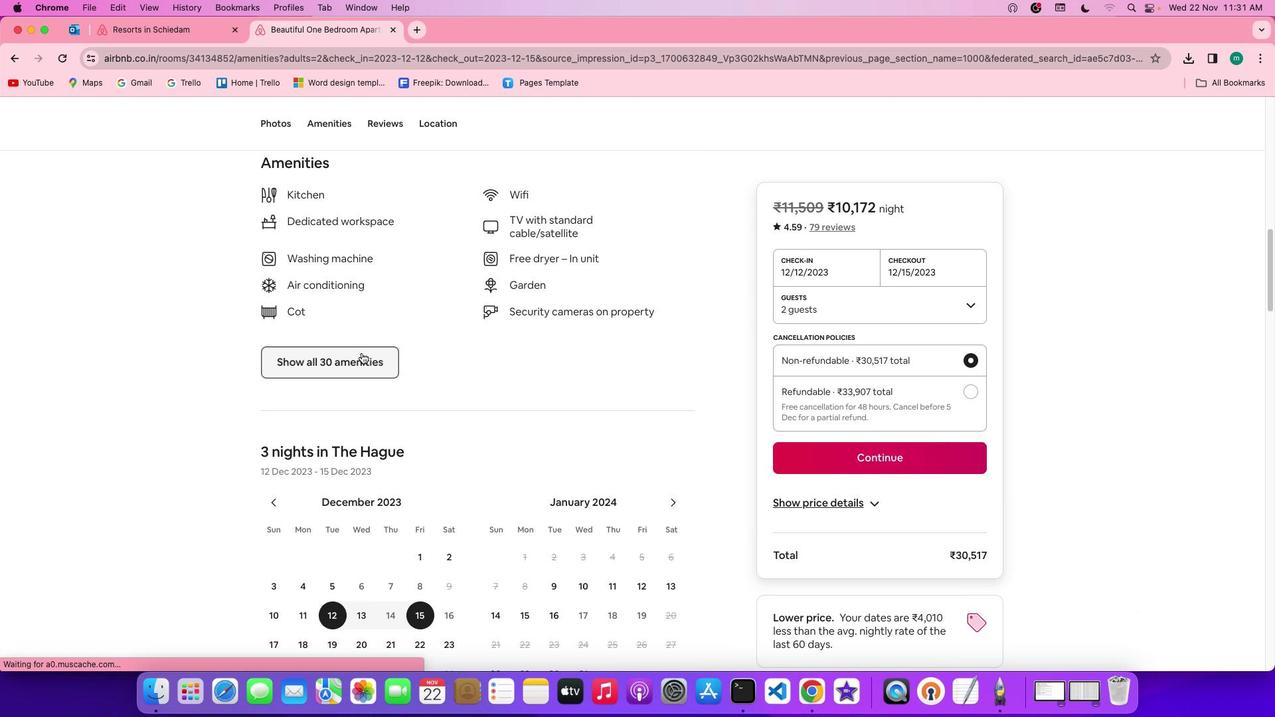 
Action: Mouse moved to (575, 412)
Screenshot: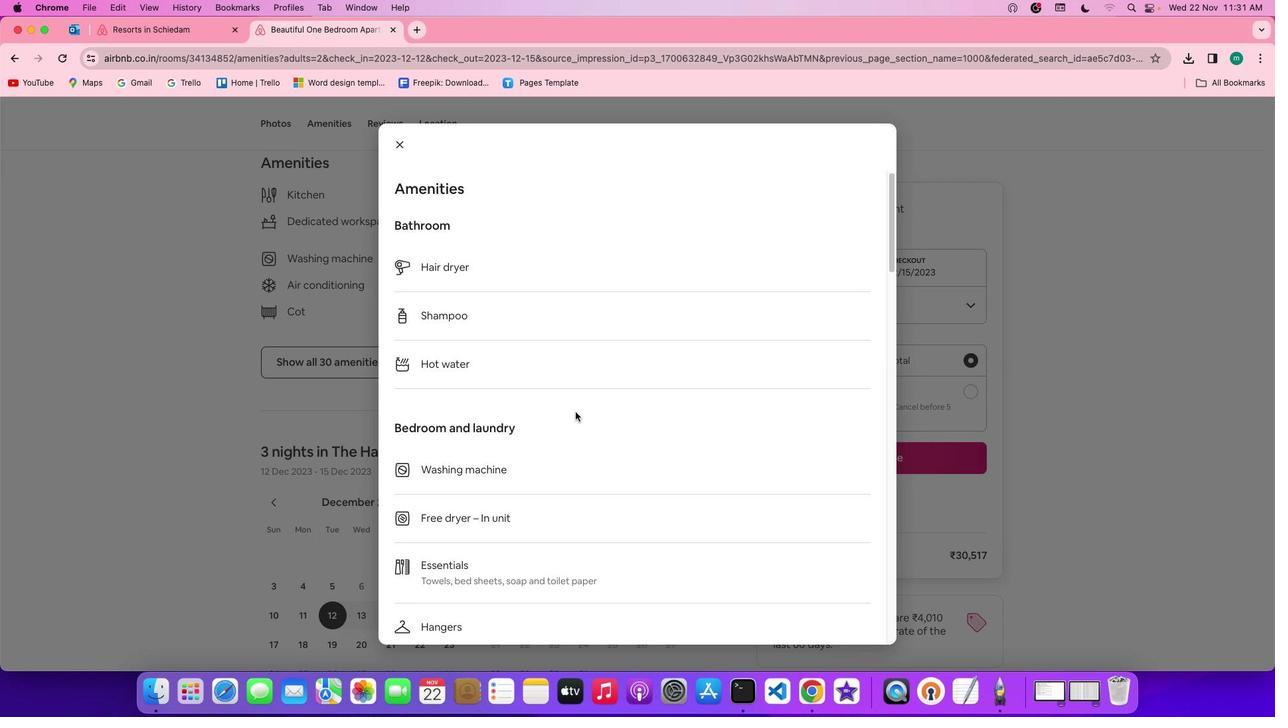 
Action: Mouse scrolled (575, 412) with delta (0, 0)
Screenshot: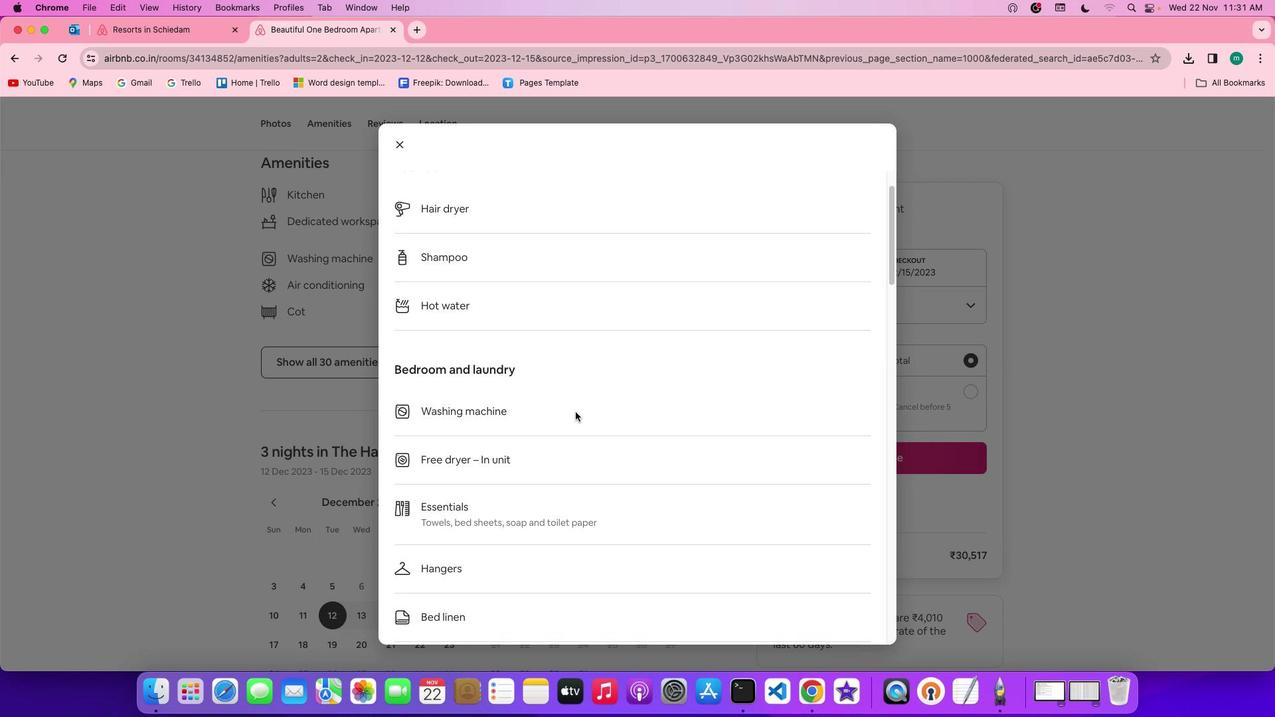 
Action: Mouse scrolled (575, 412) with delta (0, 0)
Screenshot: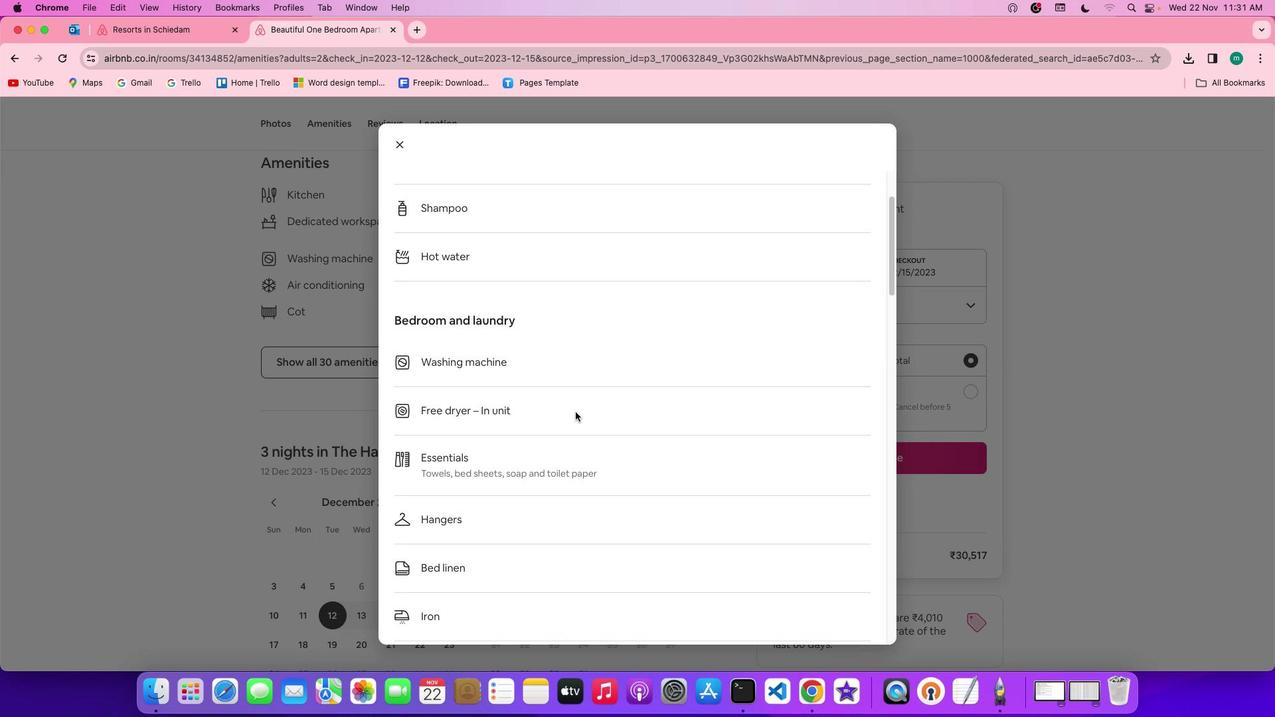 
Action: Mouse scrolled (575, 412) with delta (0, -1)
Screenshot: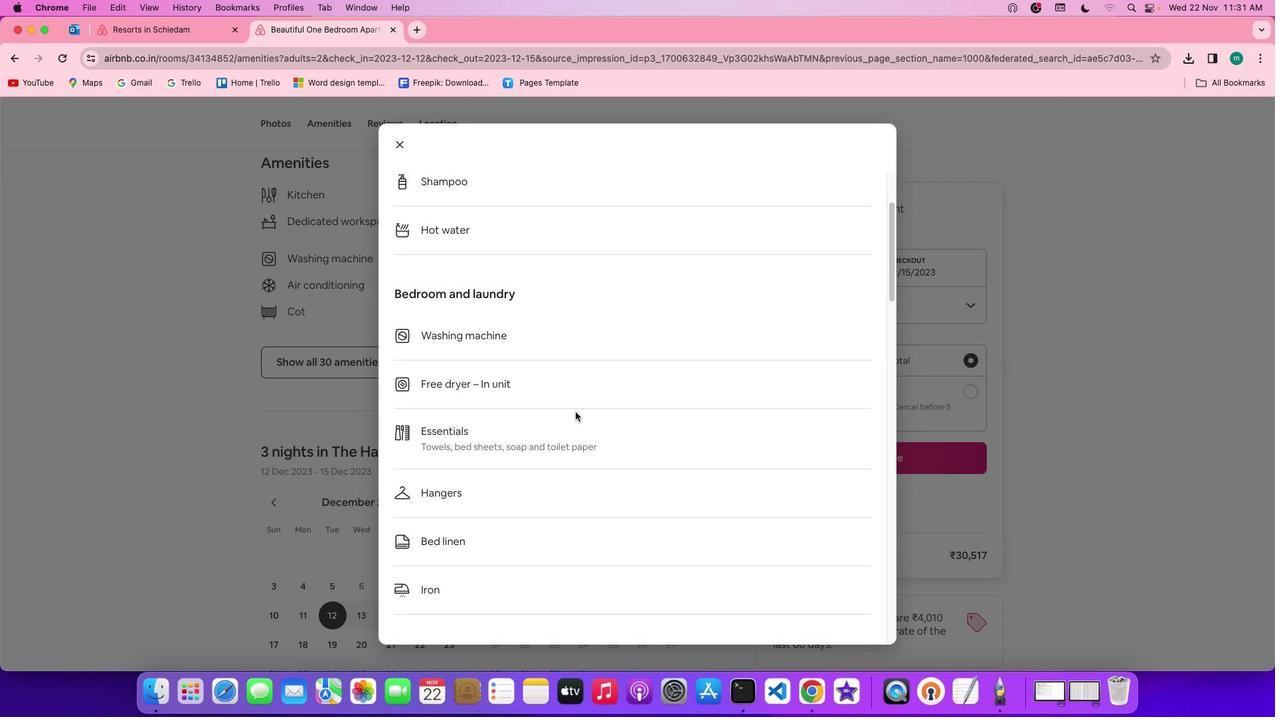 
Action: Mouse scrolled (575, 412) with delta (0, -1)
Screenshot: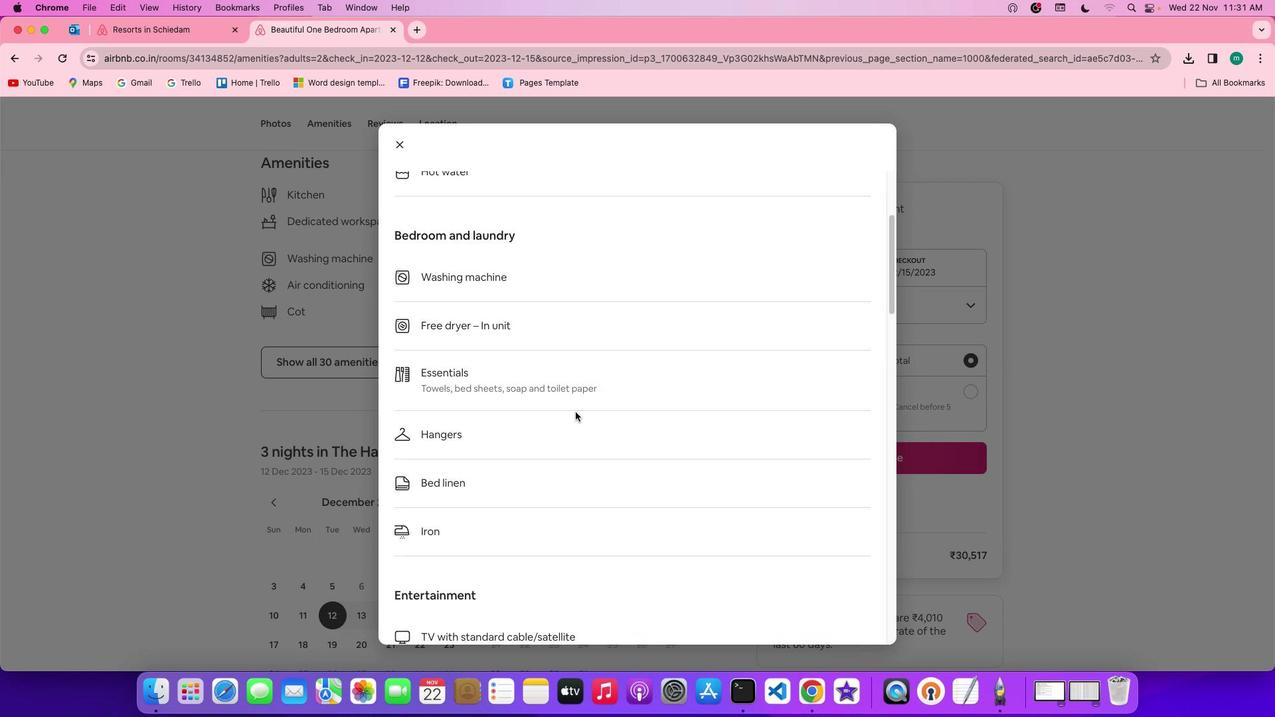 
Action: Mouse scrolled (575, 412) with delta (0, 0)
Screenshot: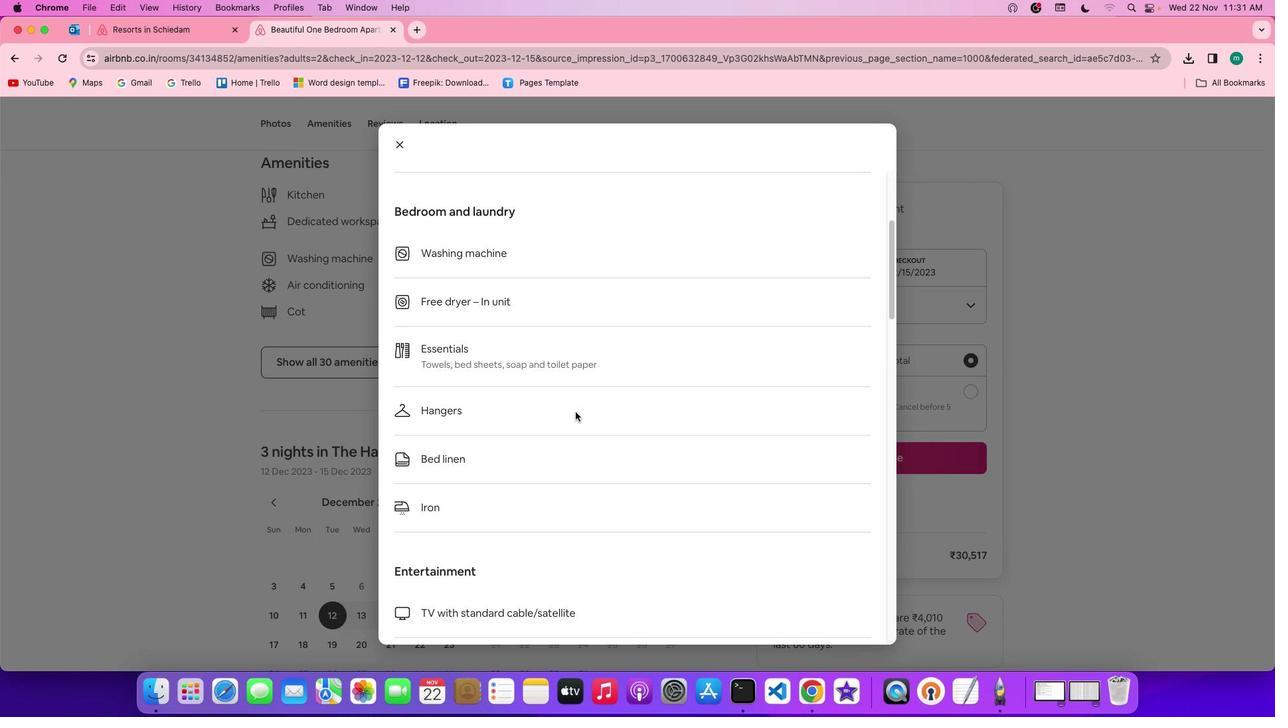 
Action: Mouse scrolled (575, 412) with delta (0, 0)
Screenshot: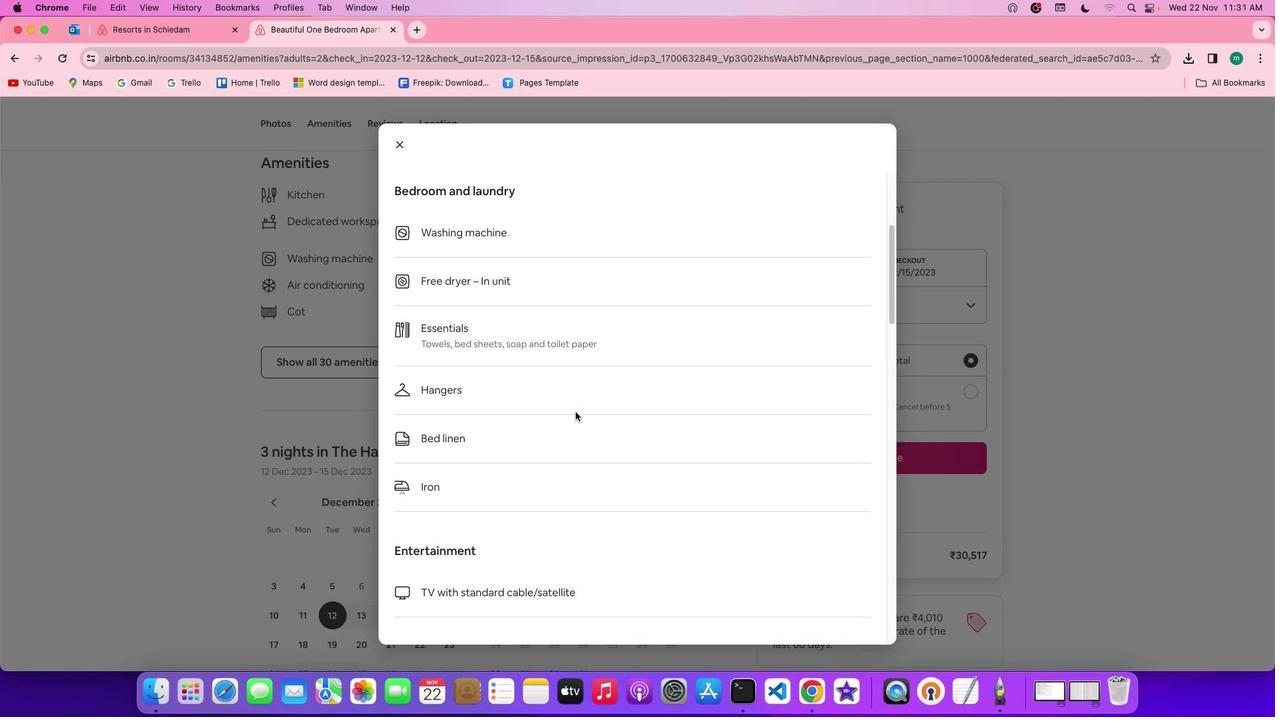 
Action: Mouse scrolled (575, 412) with delta (0, -1)
Screenshot: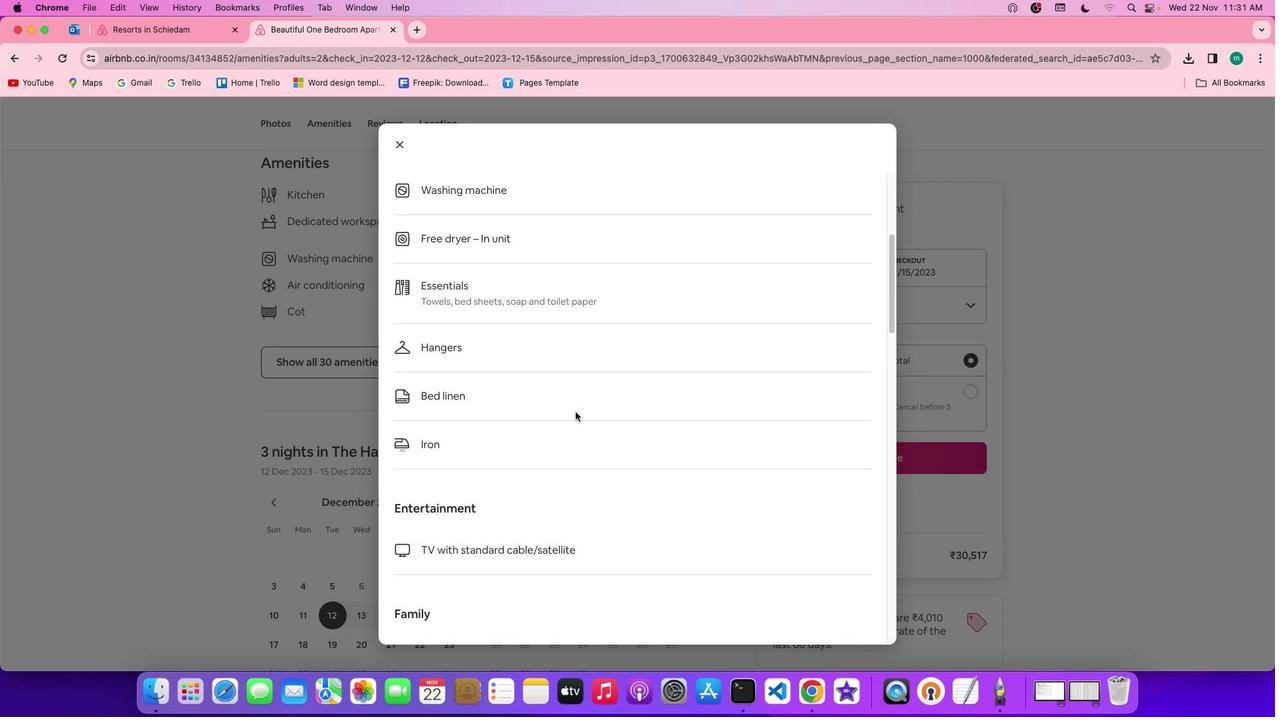 
Action: Mouse scrolled (575, 412) with delta (0, -1)
Screenshot: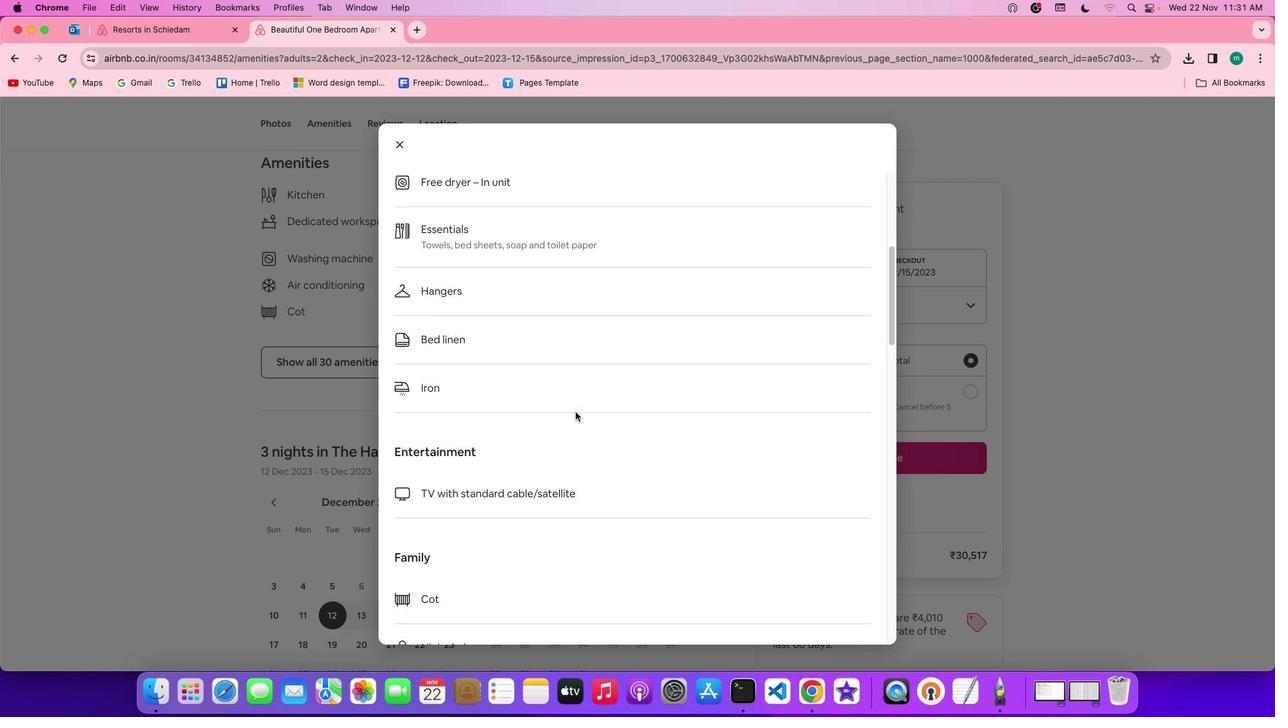 
Action: Mouse scrolled (575, 412) with delta (0, 0)
Screenshot: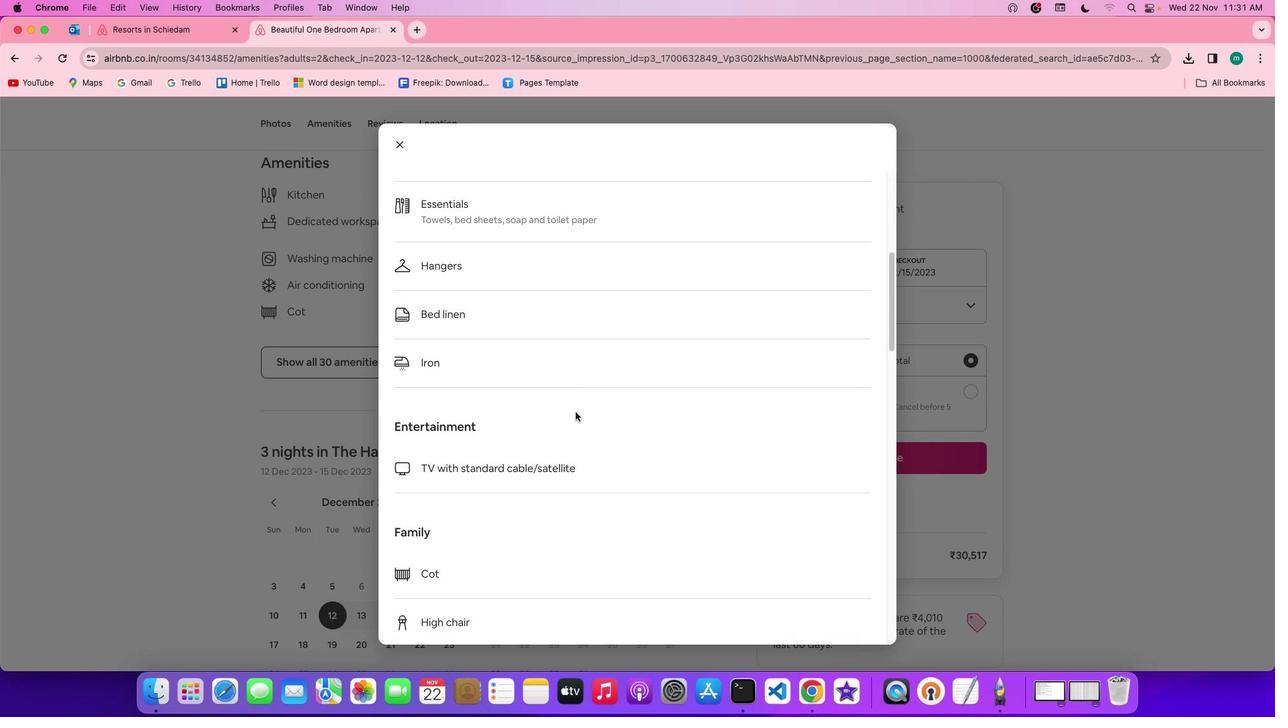 
Action: Mouse scrolled (575, 412) with delta (0, 0)
Screenshot: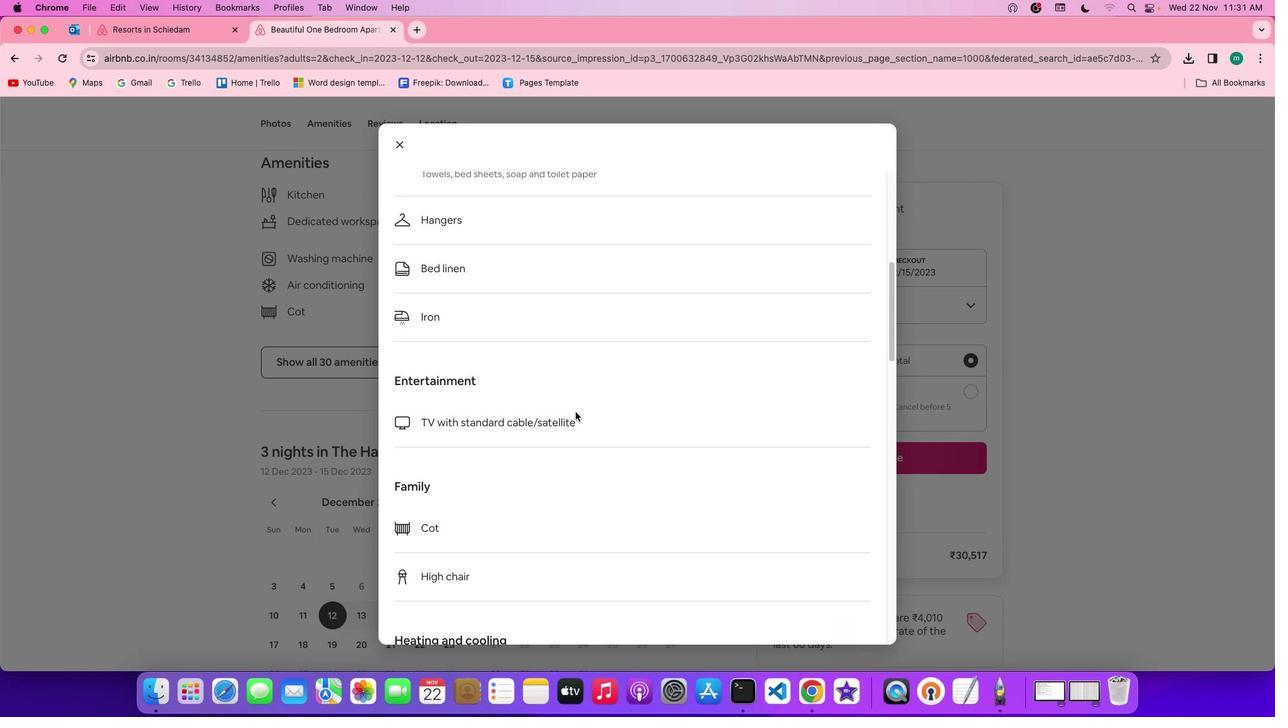 
Action: Mouse scrolled (575, 412) with delta (0, -1)
Screenshot: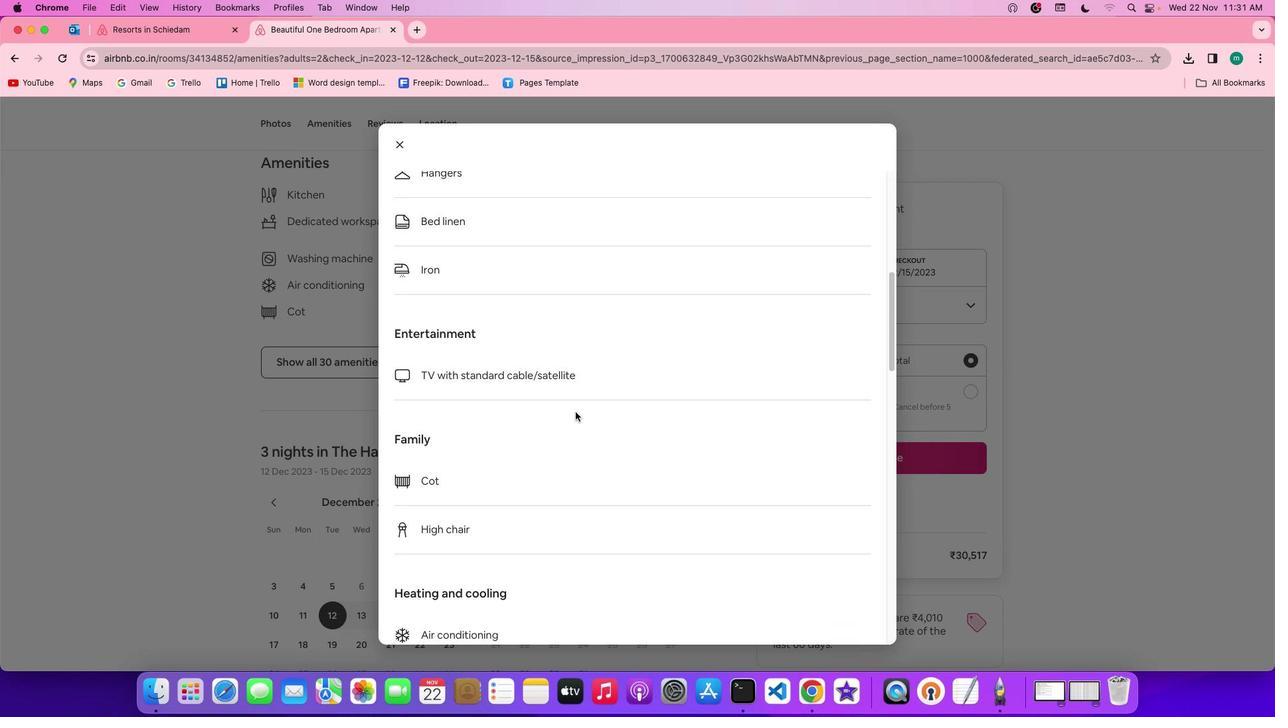 
Action: Mouse scrolled (575, 412) with delta (0, -1)
Screenshot: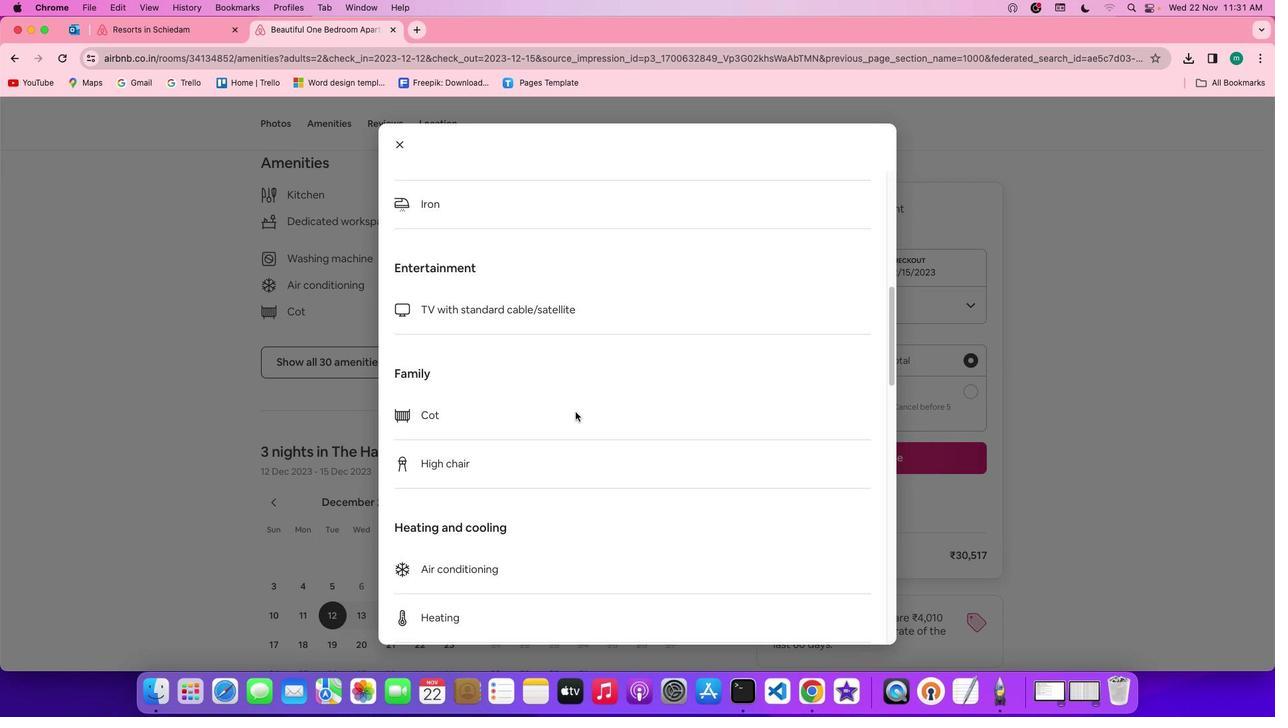 
Action: Mouse scrolled (575, 412) with delta (0, 0)
Screenshot: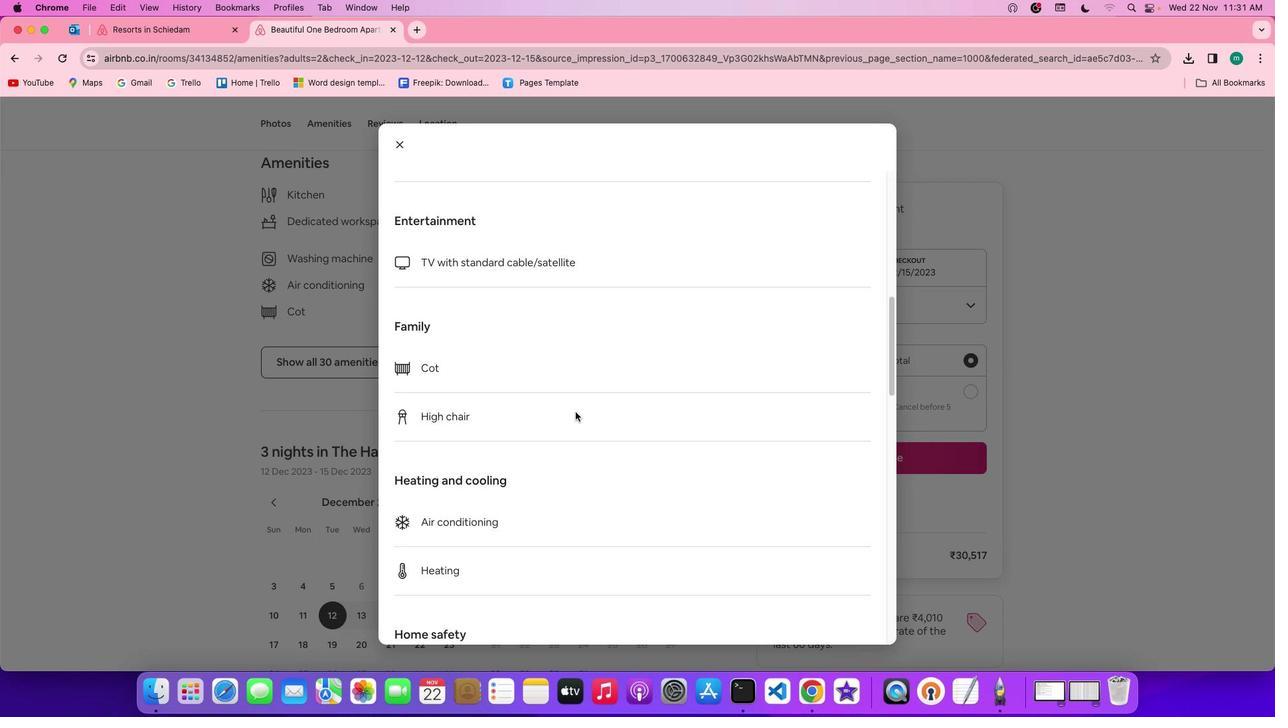 
Action: Mouse scrolled (575, 412) with delta (0, 0)
Screenshot: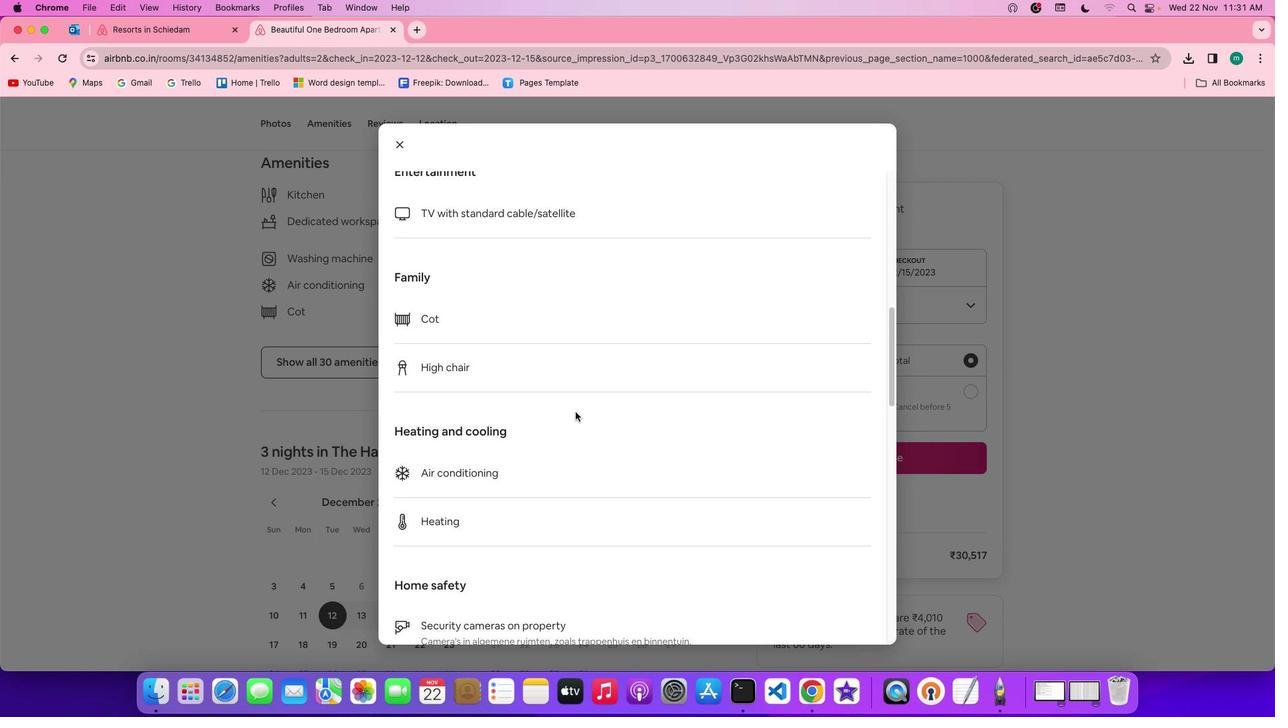 
Action: Mouse scrolled (575, 412) with delta (0, -1)
Screenshot: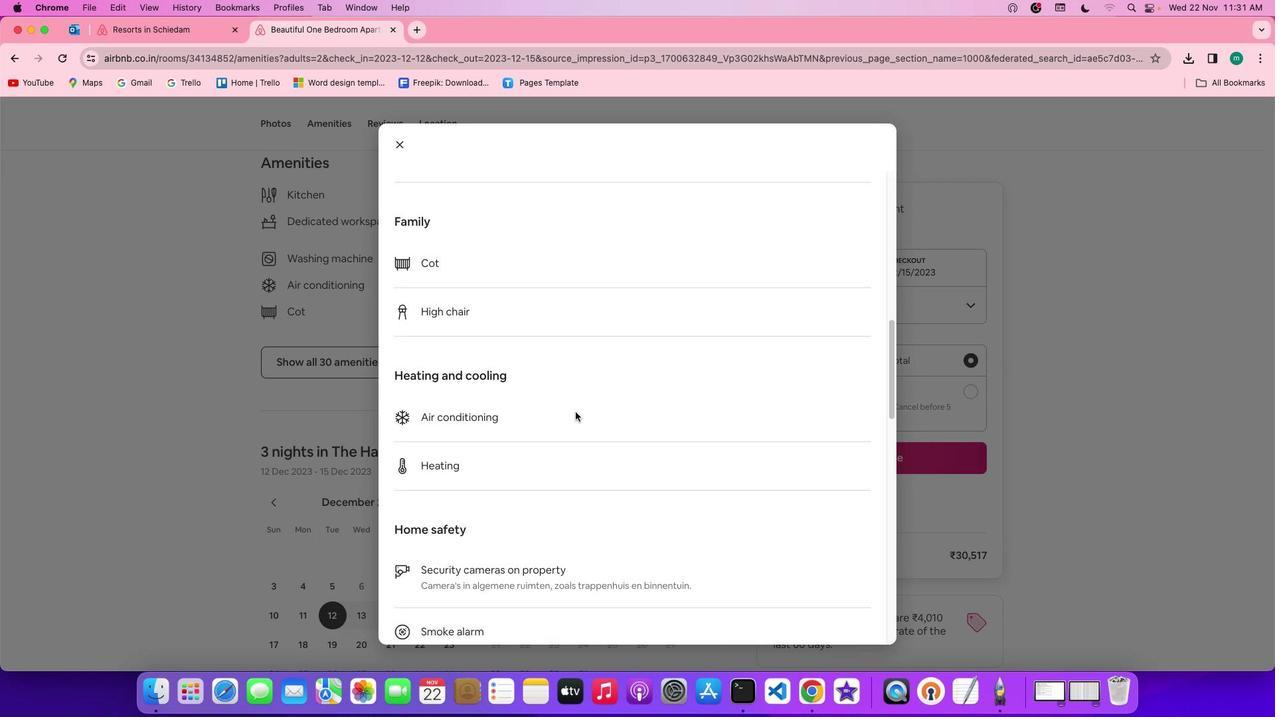 
Action: Mouse scrolled (575, 412) with delta (0, -1)
Screenshot: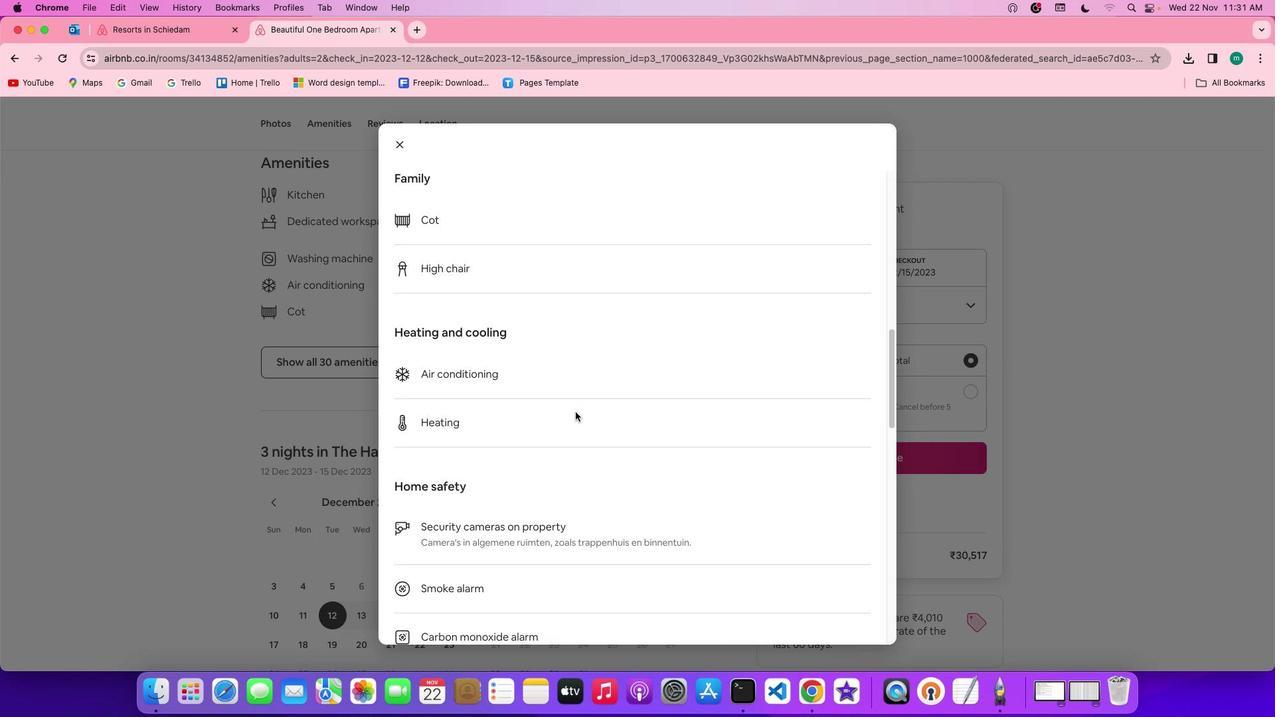
Action: Mouse scrolled (575, 412) with delta (0, 0)
Screenshot: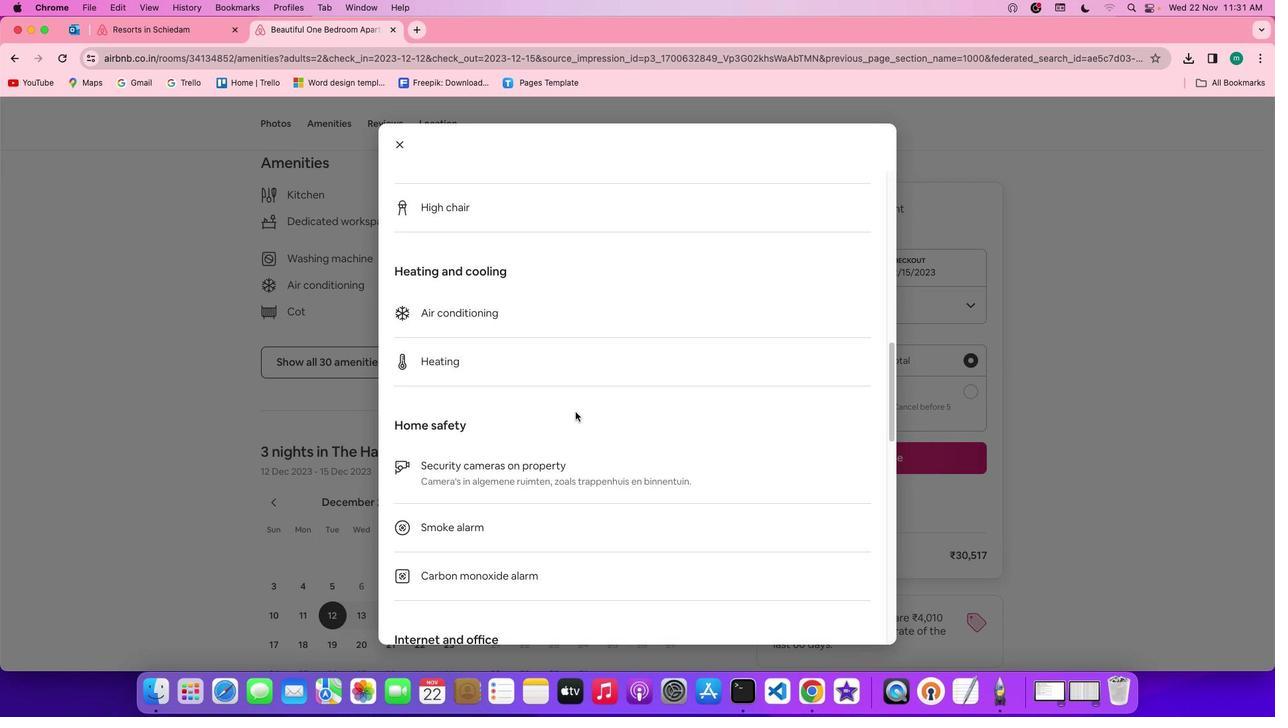 
Action: Mouse scrolled (575, 412) with delta (0, 0)
Screenshot: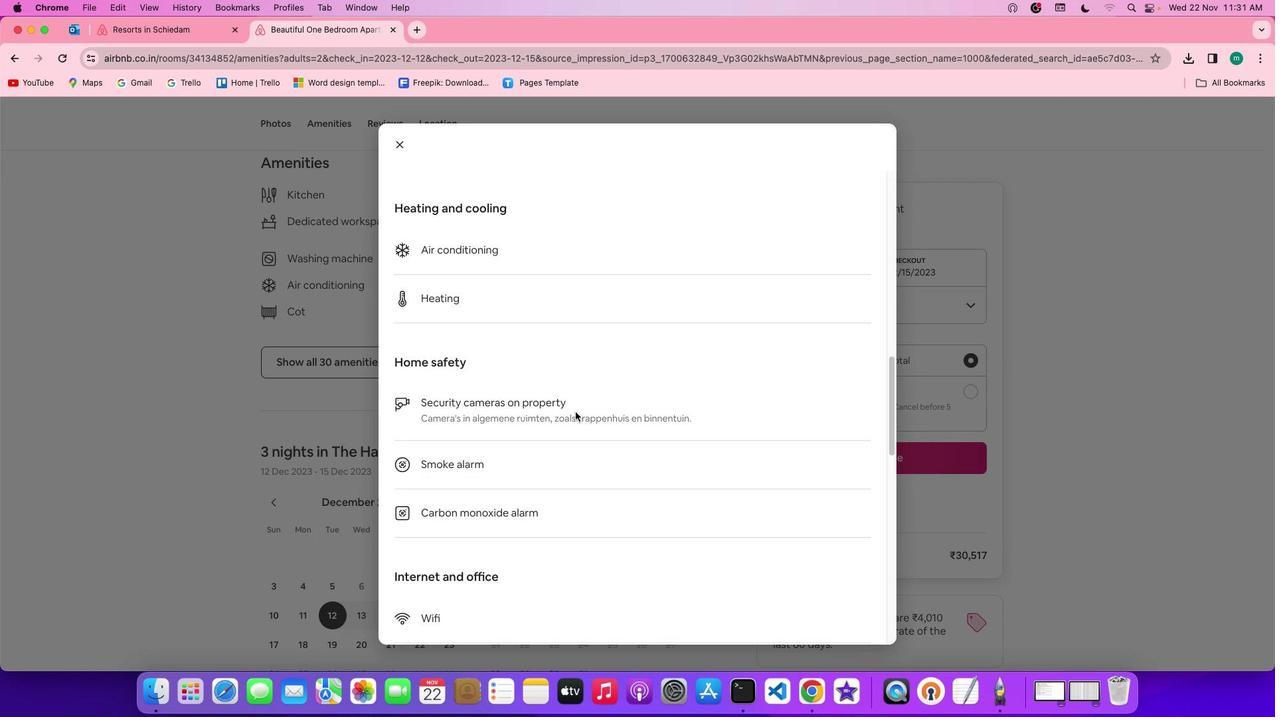 
Action: Mouse scrolled (575, 412) with delta (0, -1)
Screenshot: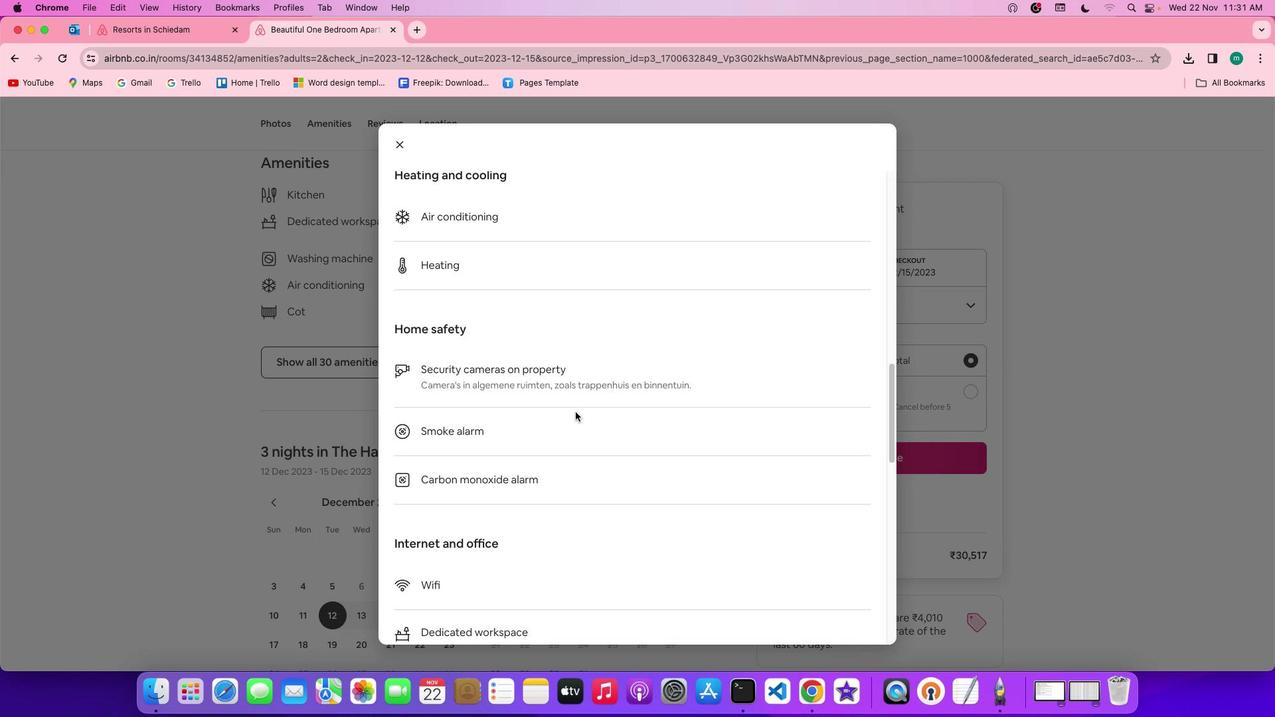 
Action: Mouse scrolled (575, 412) with delta (0, -2)
Screenshot: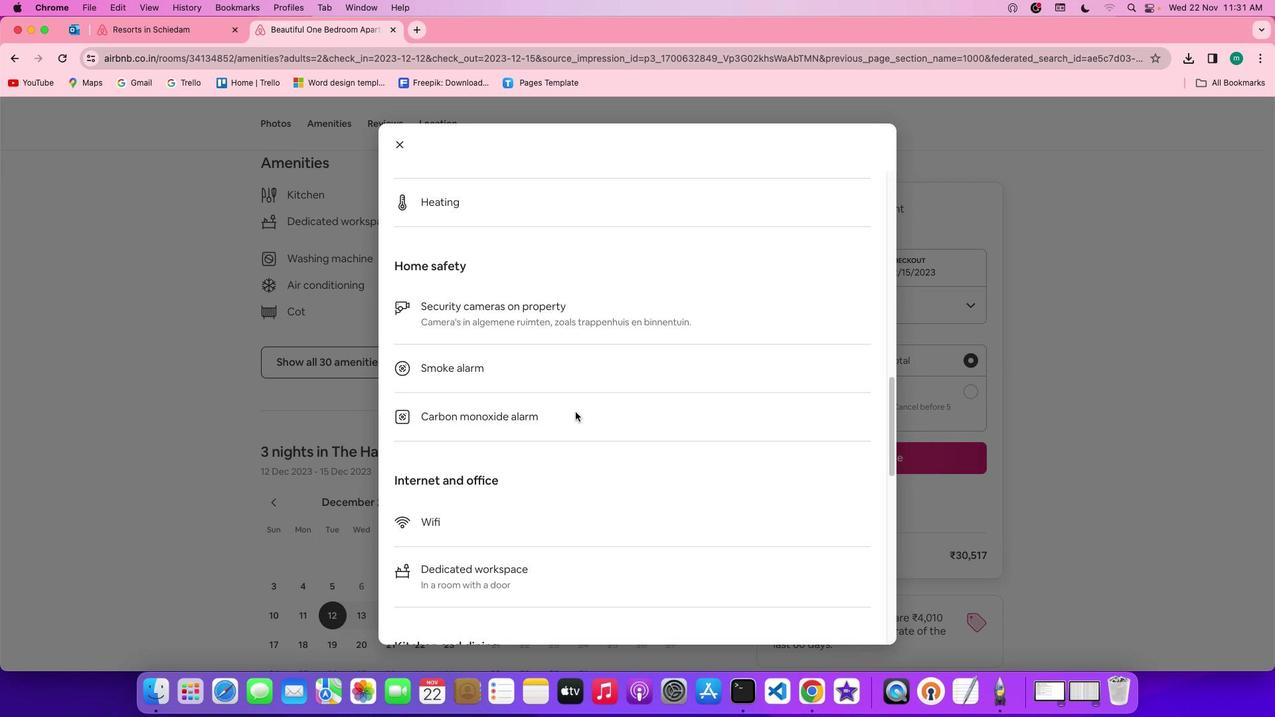 
Action: Mouse scrolled (575, 412) with delta (0, -1)
Screenshot: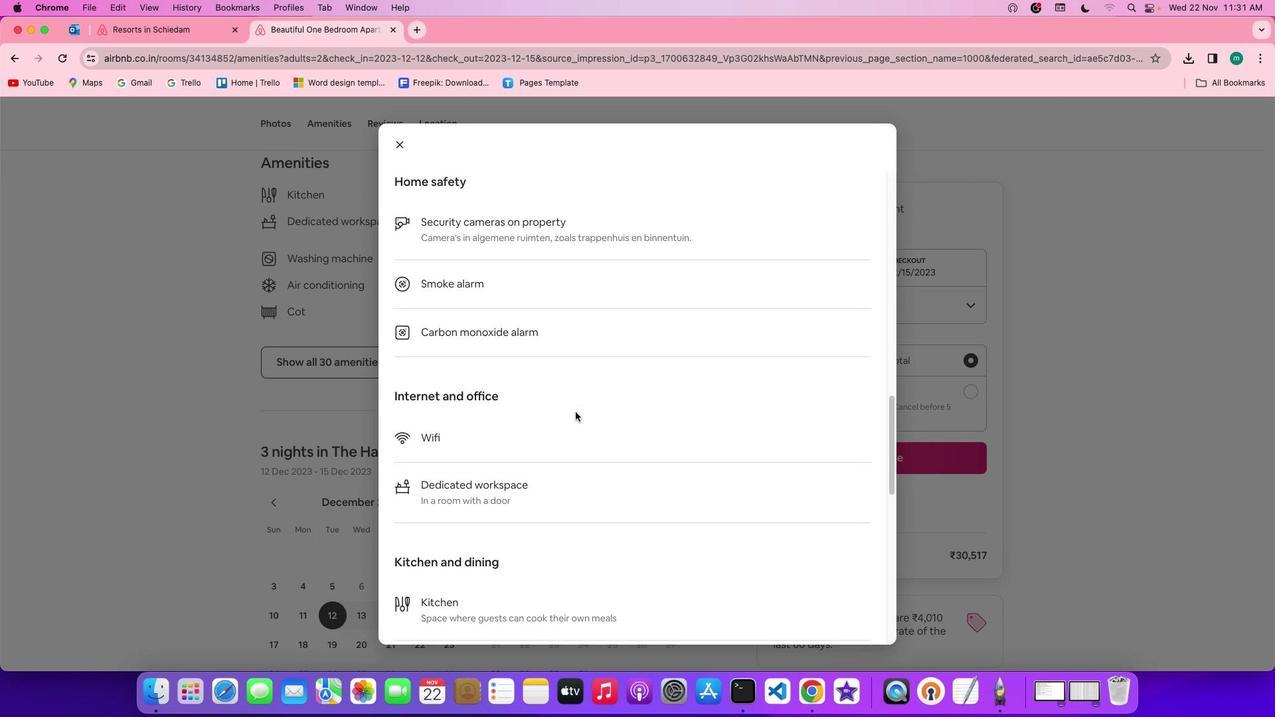 
Action: Mouse scrolled (575, 412) with delta (0, 0)
Screenshot: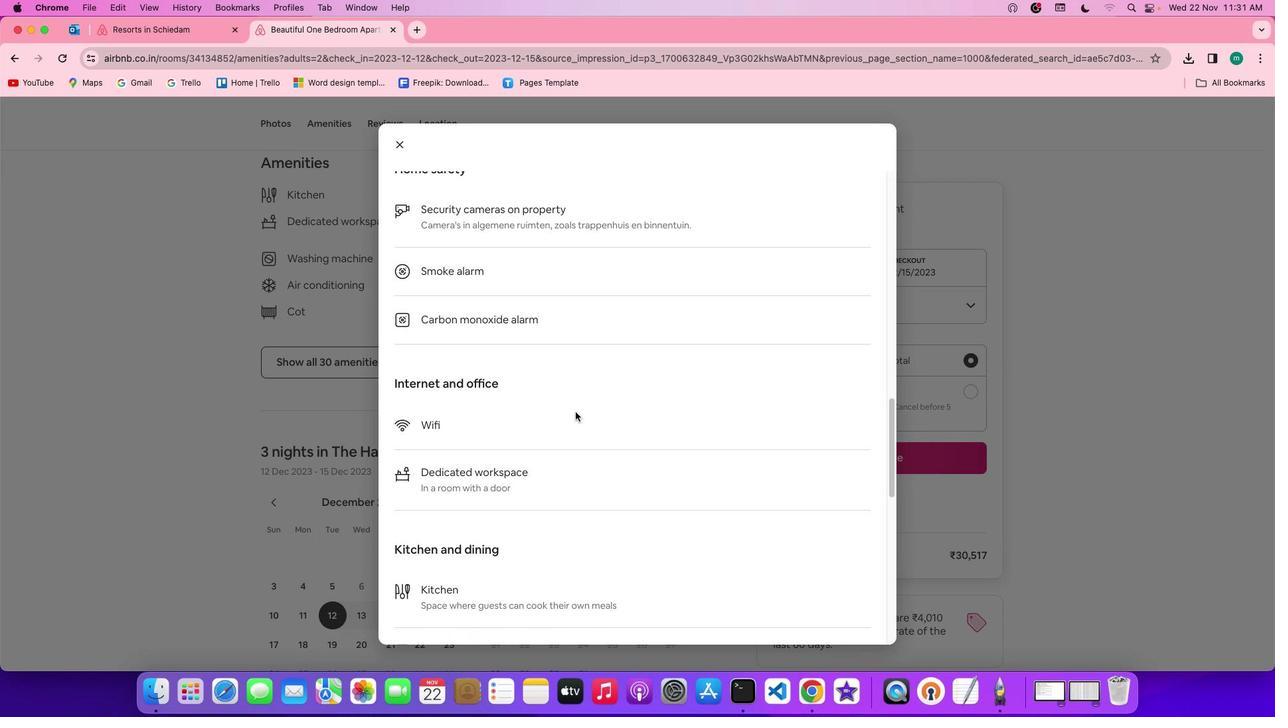 
Action: Mouse scrolled (575, 412) with delta (0, 0)
Screenshot: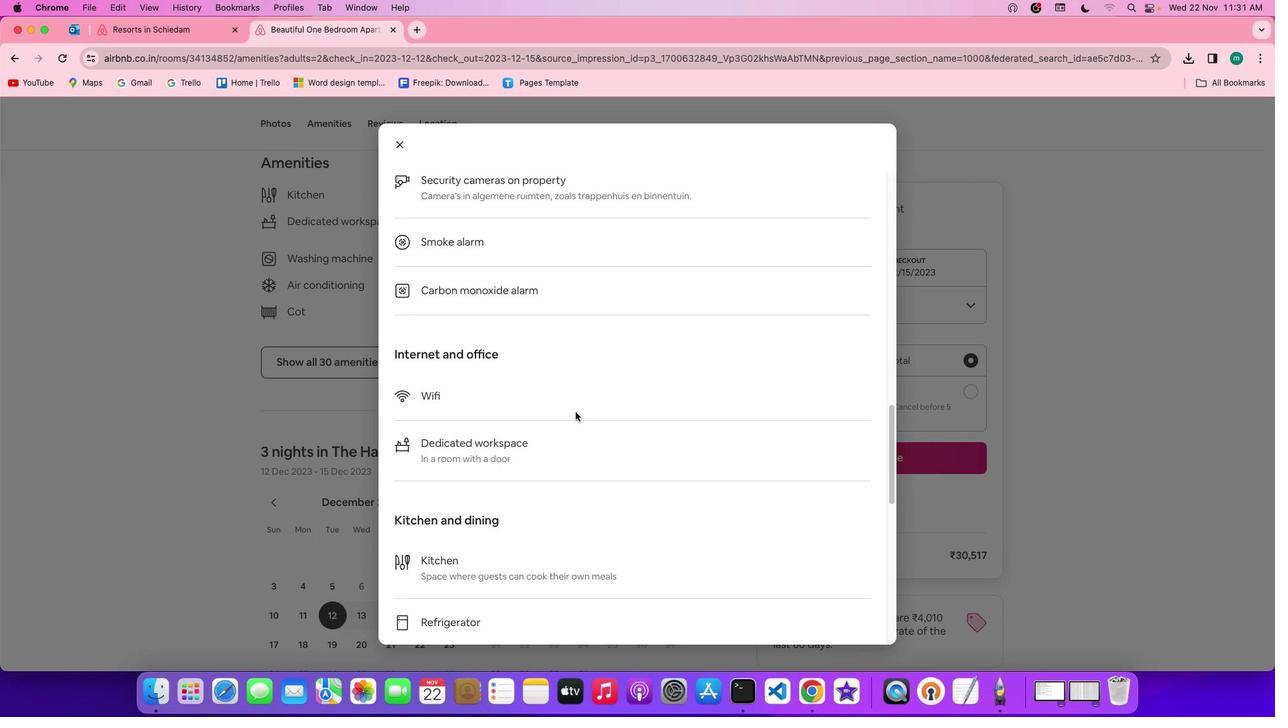 
Action: Mouse scrolled (575, 412) with delta (0, 0)
Screenshot: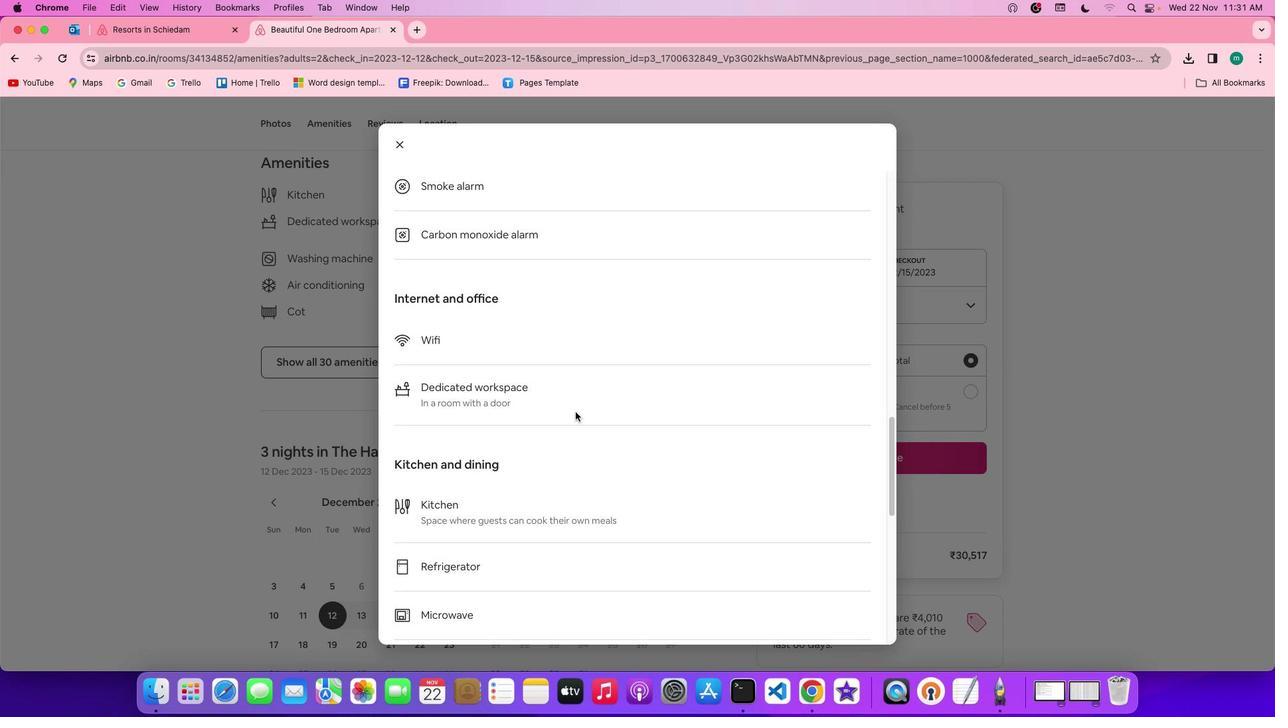 
Action: Mouse scrolled (575, 412) with delta (0, -1)
Screenshot: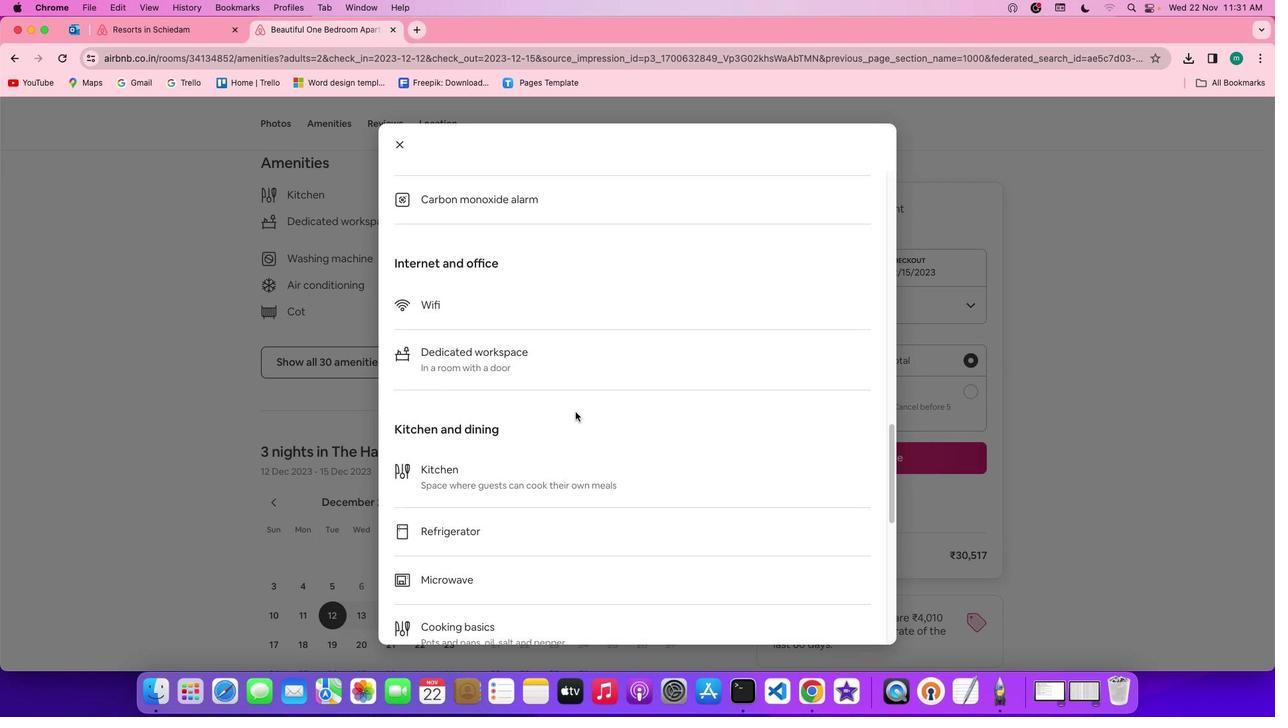 
Action: Mouse scrolled (575, 412) with delta (0, 0)
Screenshot: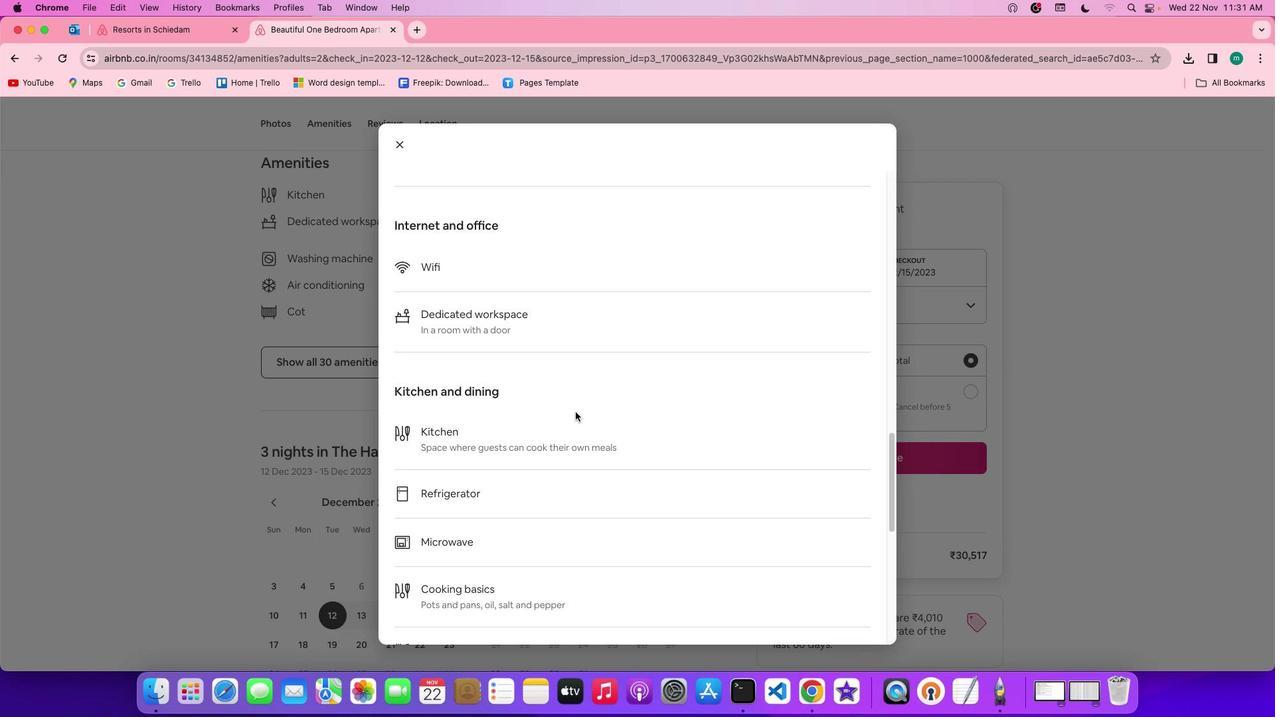 
Action: Mouse scrolled (575, 412) with delta (0, 0)
Screenshot: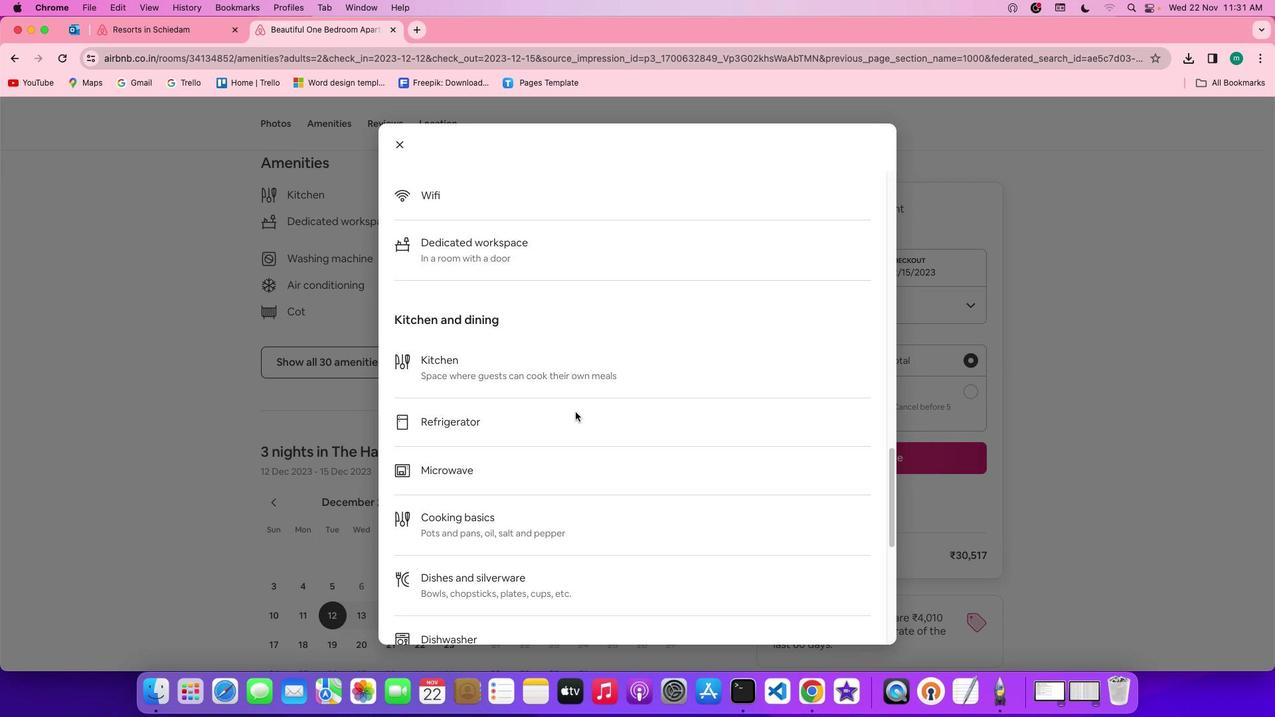 
Action: Mouse scrolled (575, 412) with delta (0, -1)
Screenshot: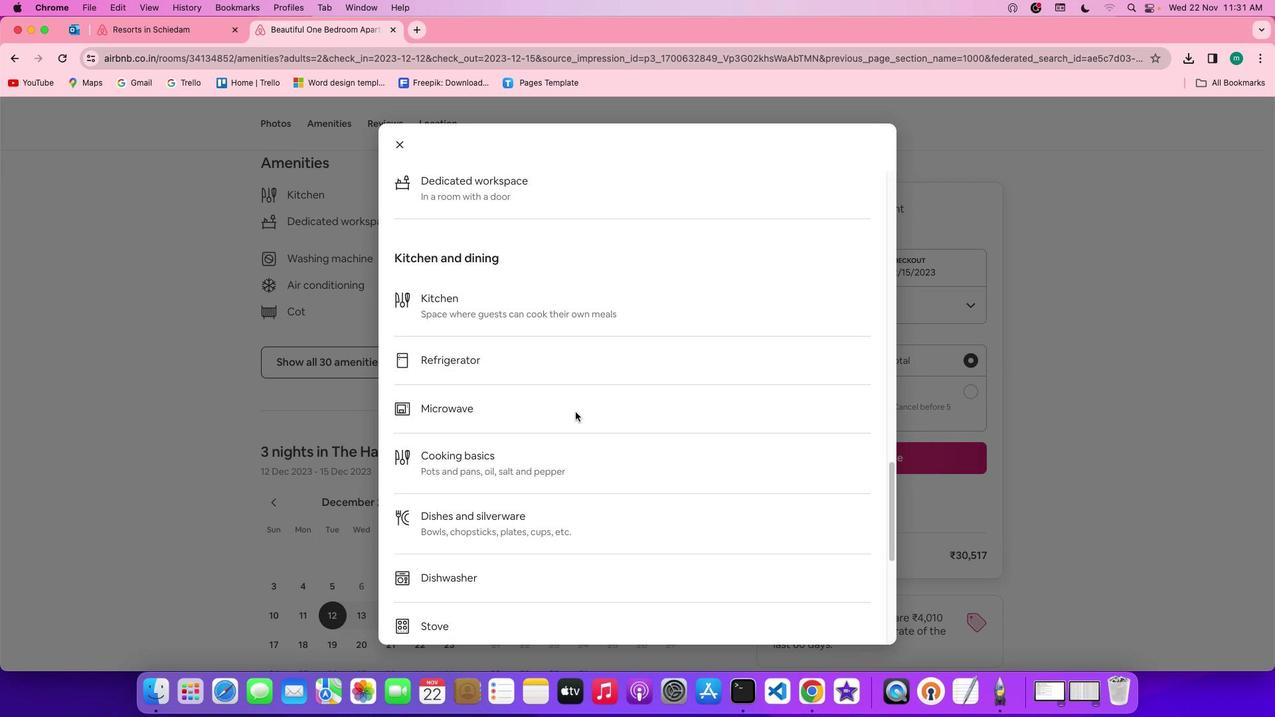 
Action: Mouse scrolled (575, 412) with delta (0, -1)
Screenshot: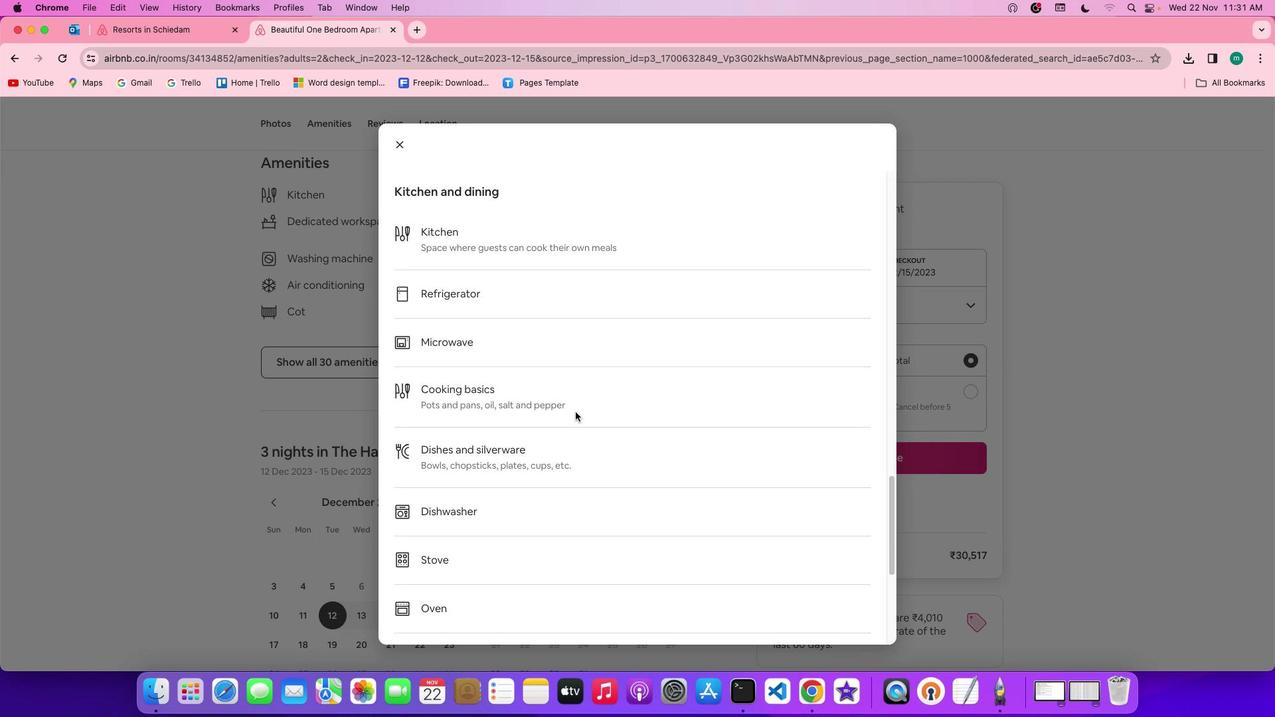 
Action: Mouse scrolled (575, 412) with delta (0, -2)
Screenshot: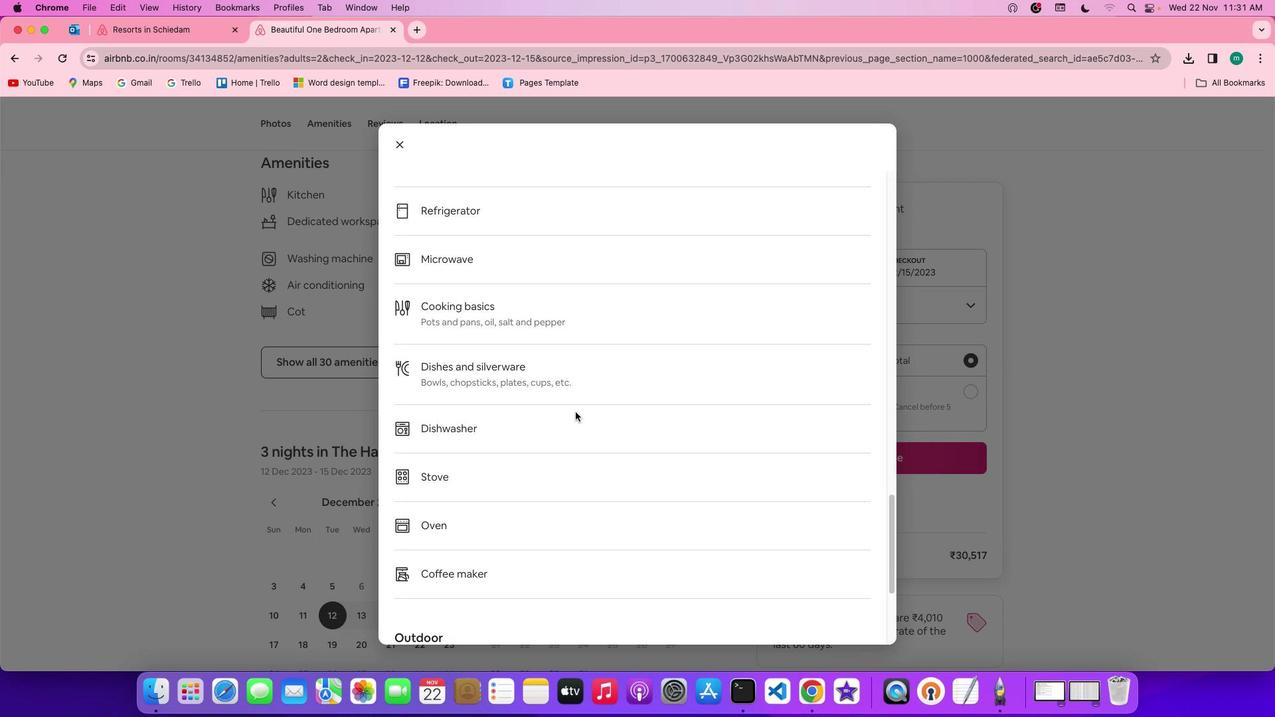 
Action: Mouse scrolled (575, 412) with delta (0, 0)
Screenshot: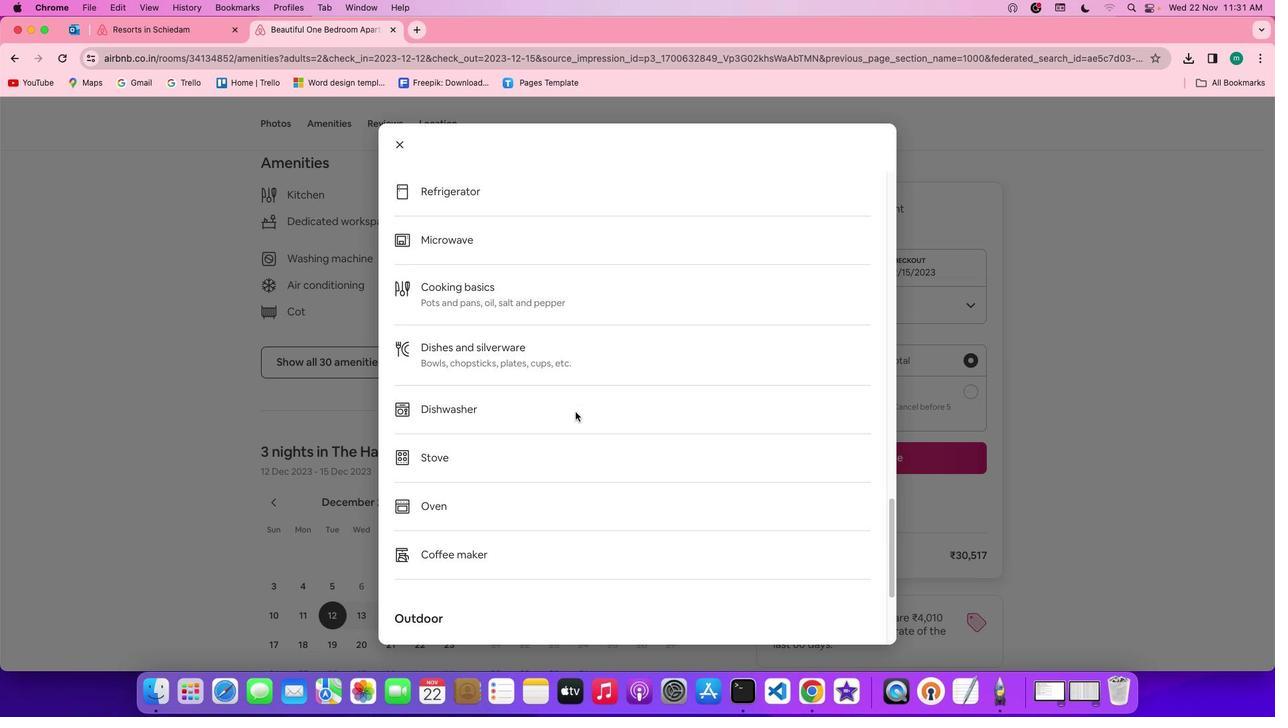 
Action: Mouse scrolled (575, 412) with delta (0, 0)
